 Task: Research Airbnb accommodation in Kebili, Tunisia from 9th November, 2023 to 16th November, 2023 for 2 adults.2 bedrooms having 2 beds and 1 bathroom. Property type can be flat. Look for 4 properties as per requirement.
Action: Mouse moved to (540, 78)
Screenshot: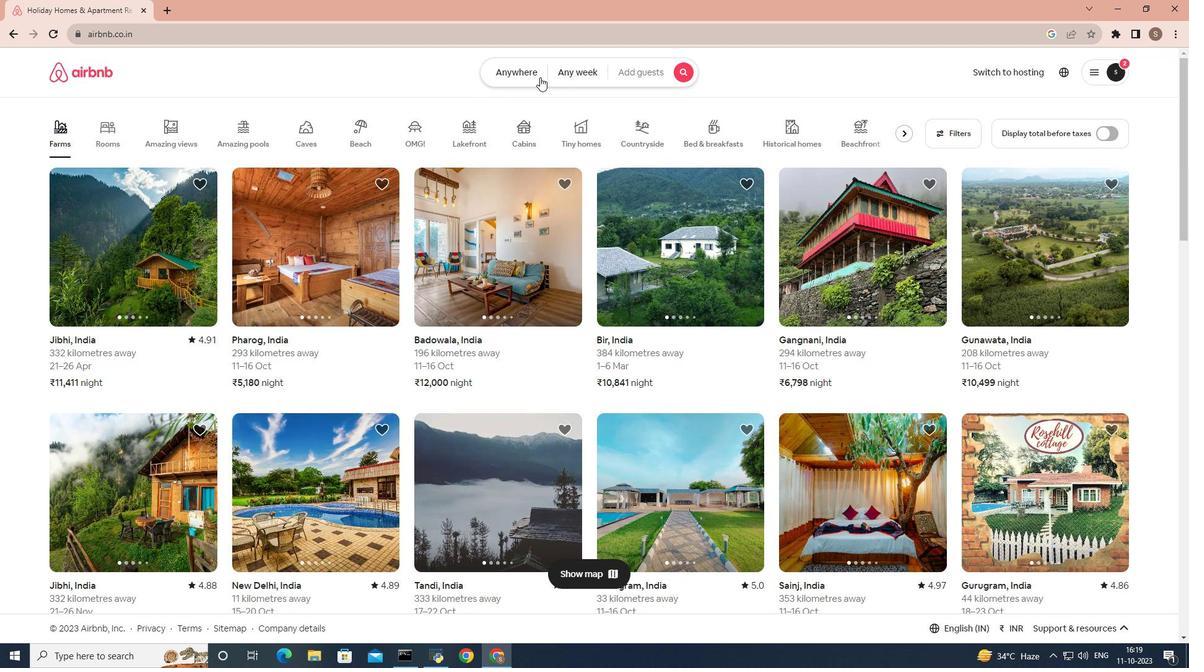 
Action: Mouse pressed left at (540, 78)
Screenshot: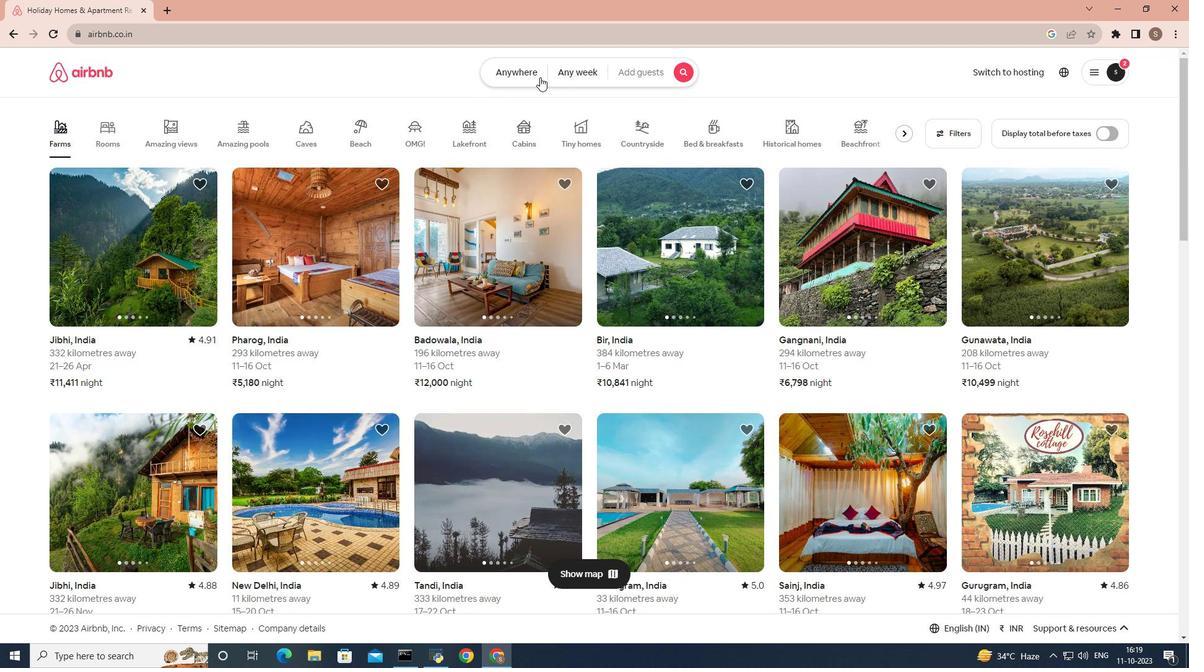 
Action: Mouse moved to (455, 122)
Screenshot: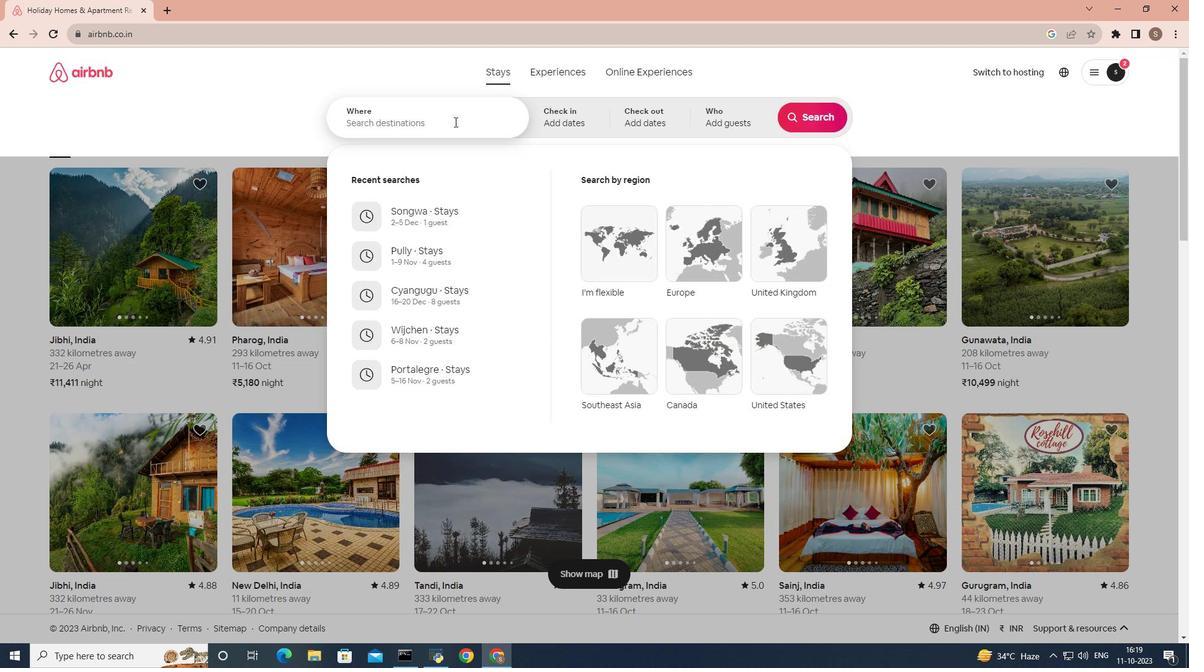 
Action: Mouse pressed left at (455, 122)
Screenshot: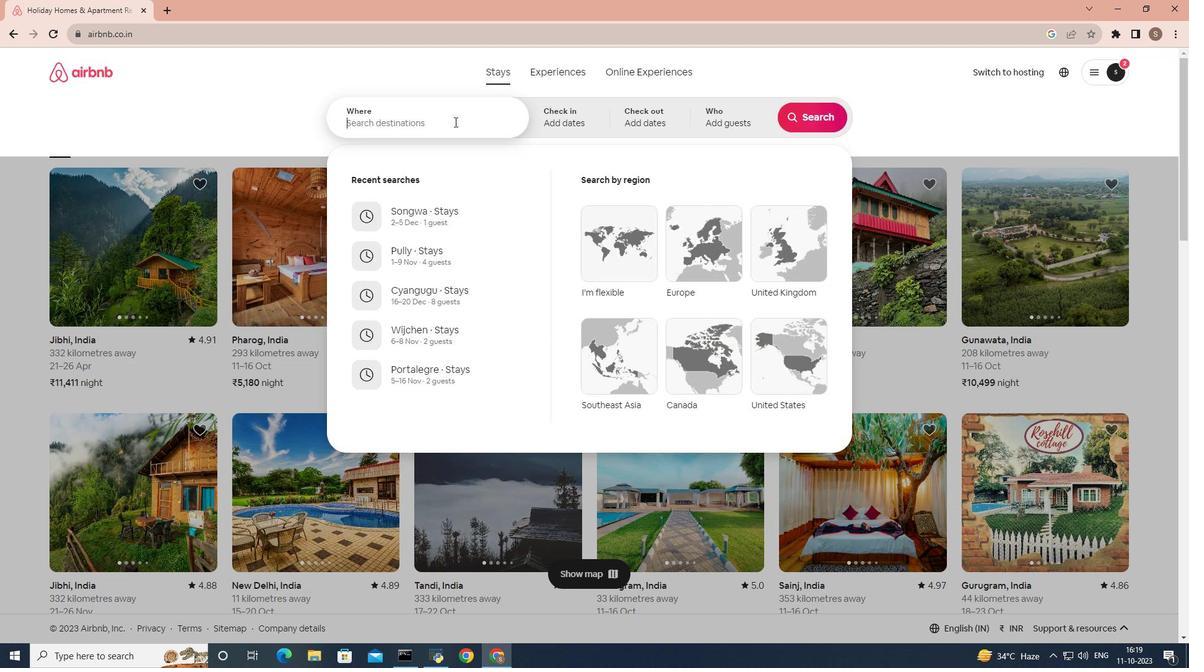 
Action: Mouse moved to (455, 120)
Screenshot: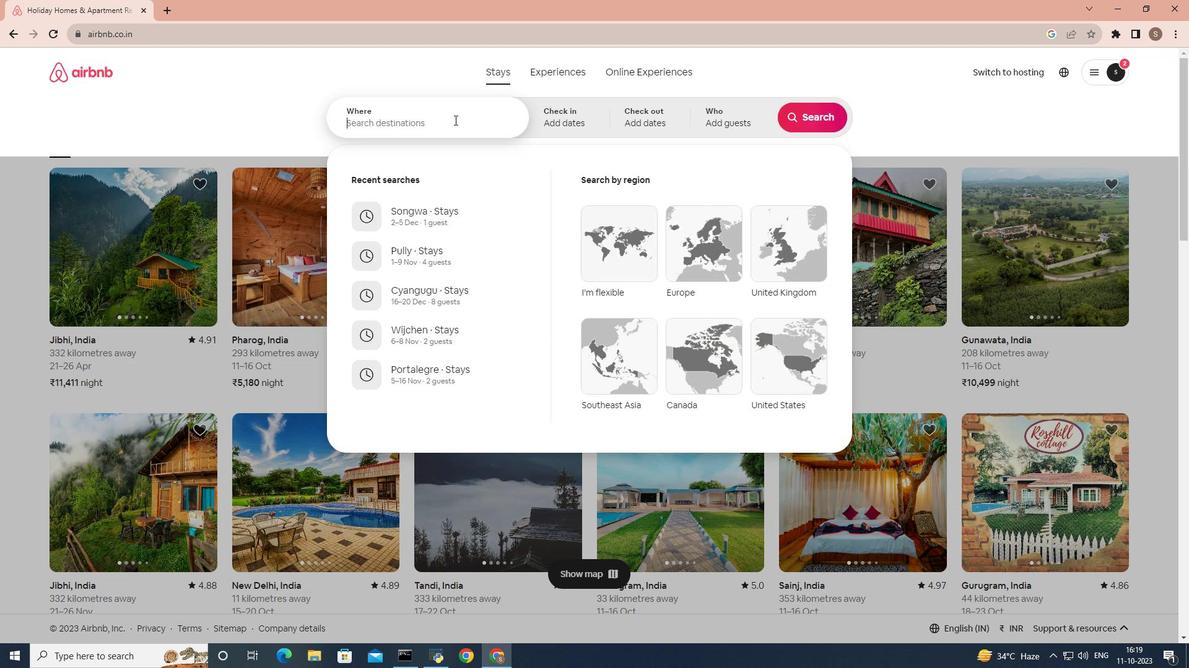 
Action: Key pressed kebili
Screenshot: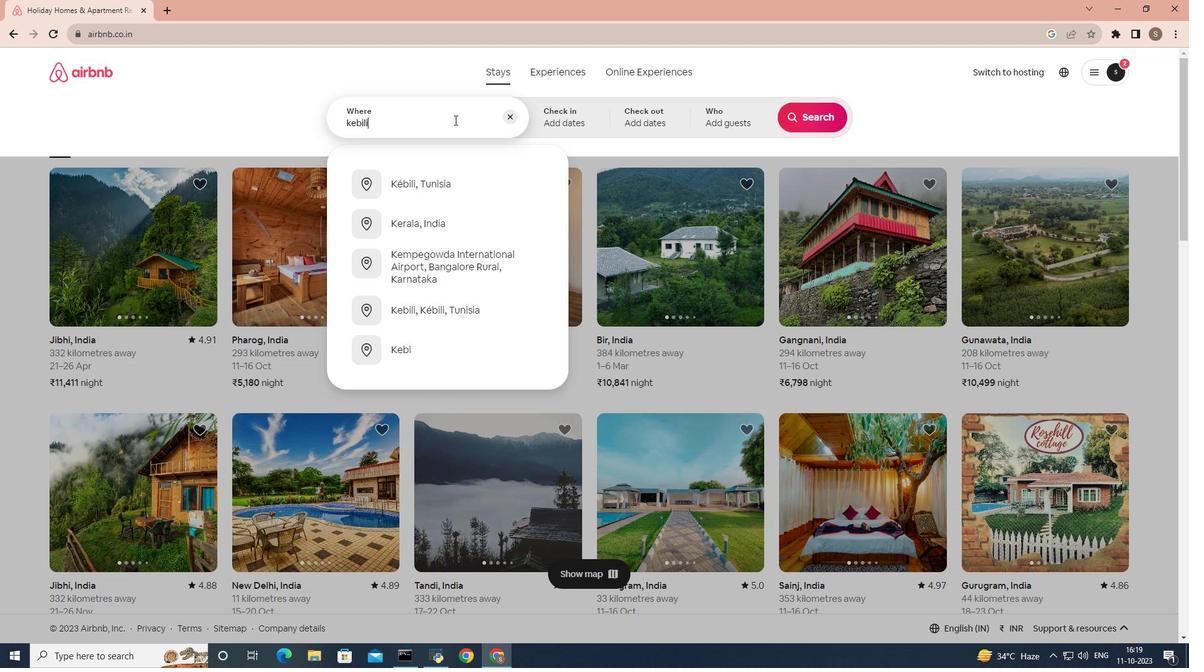 
Action: Mouse moved to (439, 187)
Screenshot: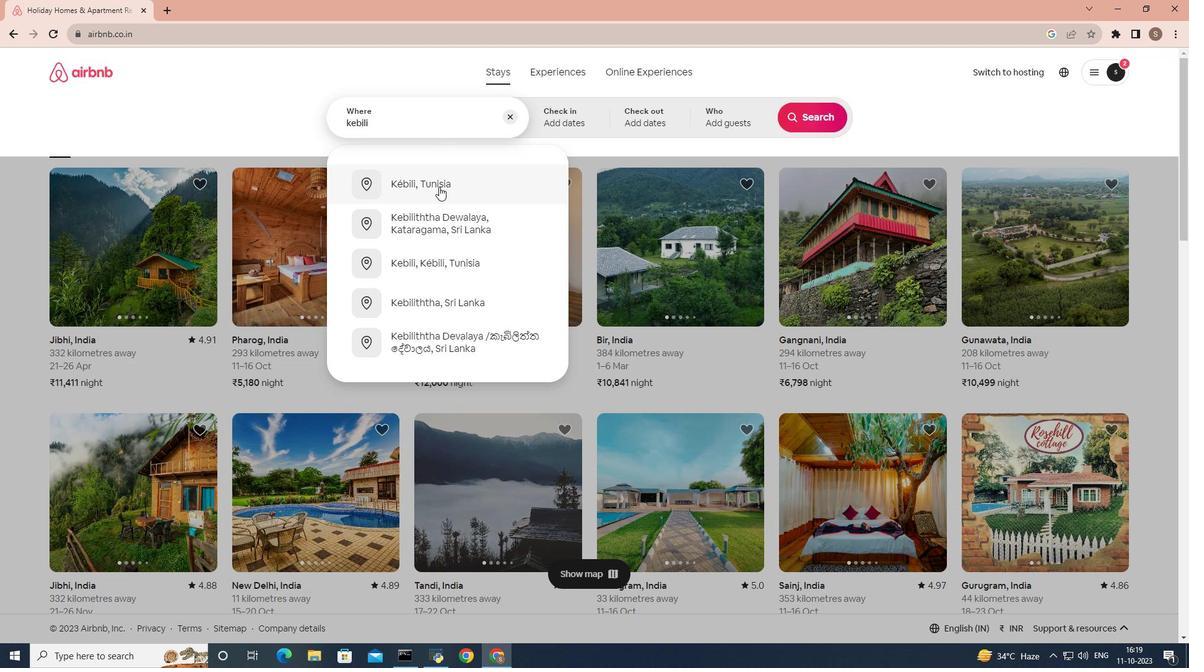 
Action: Mouse pressed left at (439, 187)
Screenshot: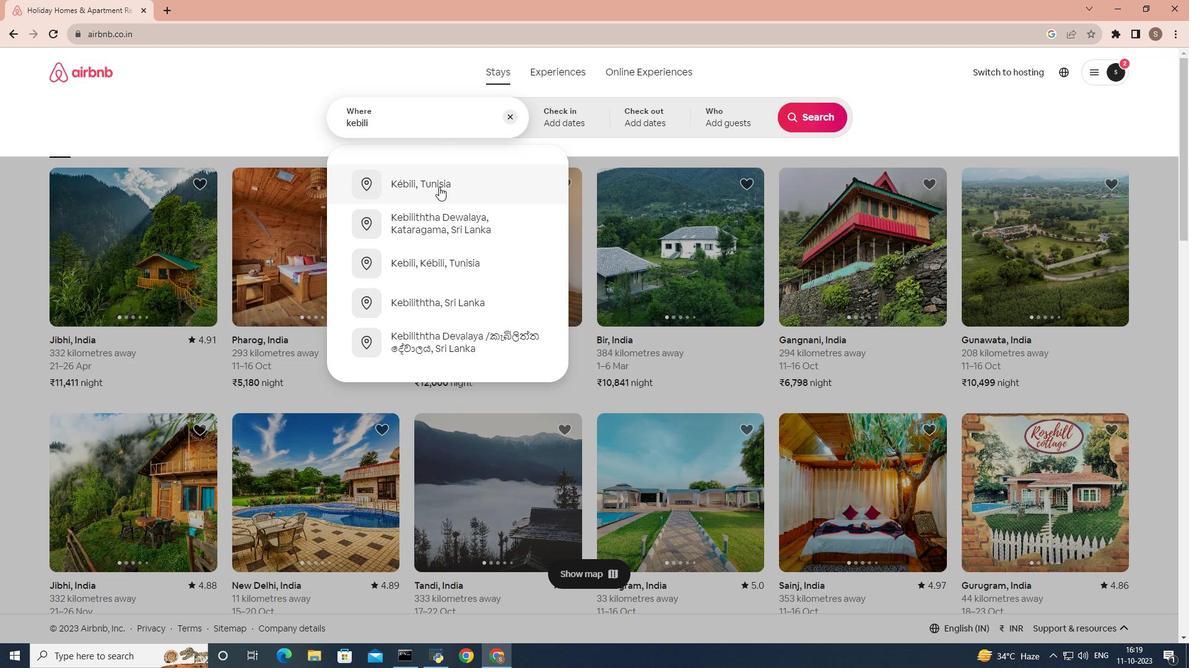 
Action: Mouse moved to (743, 304)
Screenshot: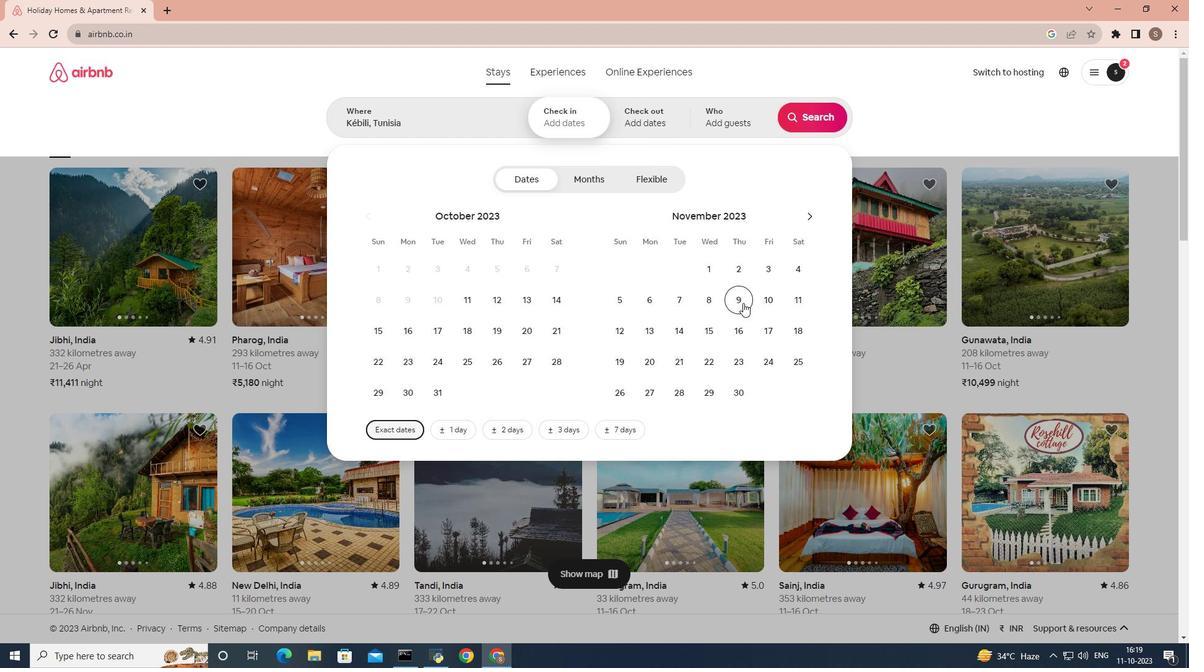 
Action: Mouse pressed left at (743, 304)
Screenshot: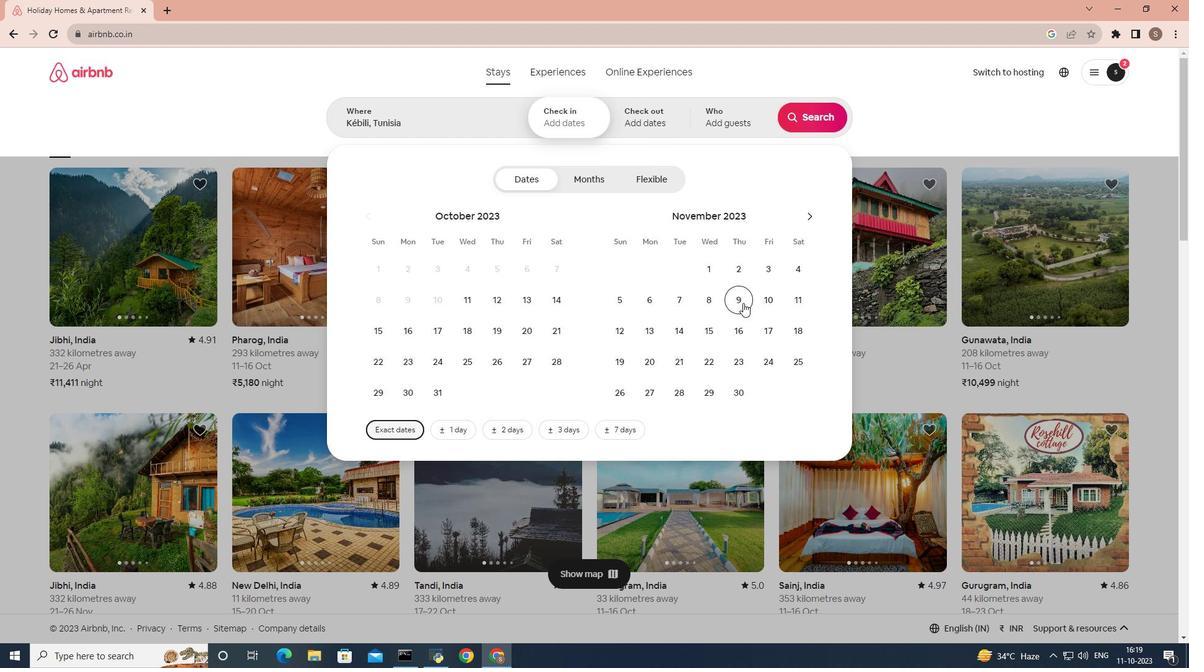 
Action: Mouse moved to (746, 339)
Screenshot: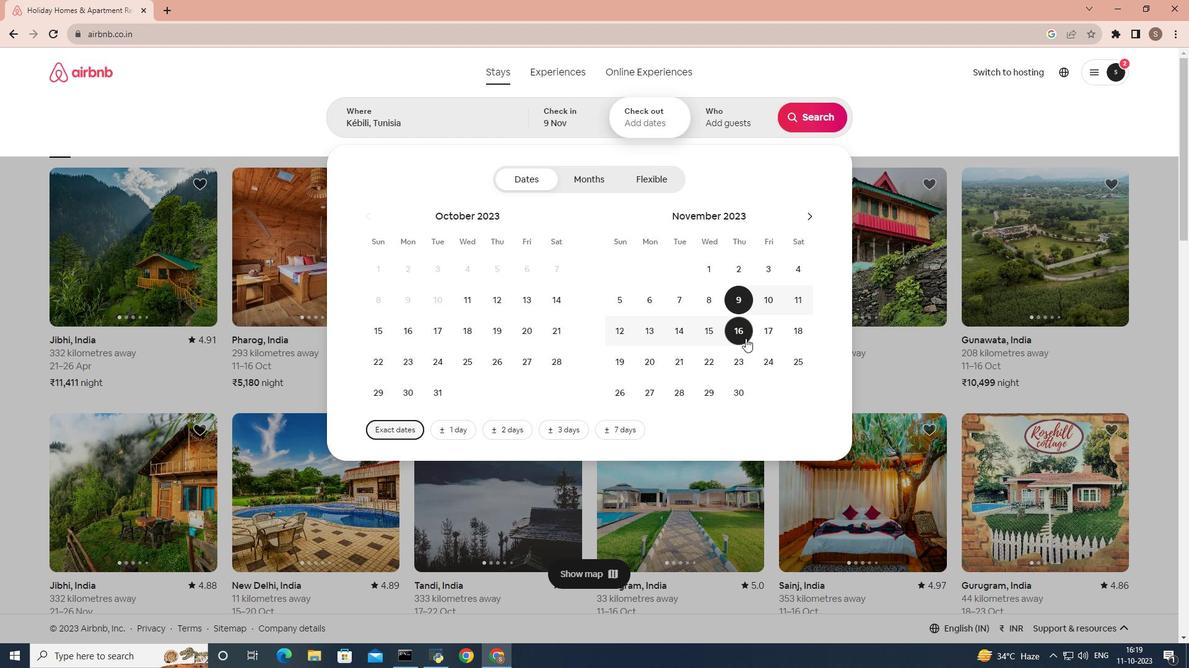 
Action: Mouse pressed left at (746, 339)
Screenshot: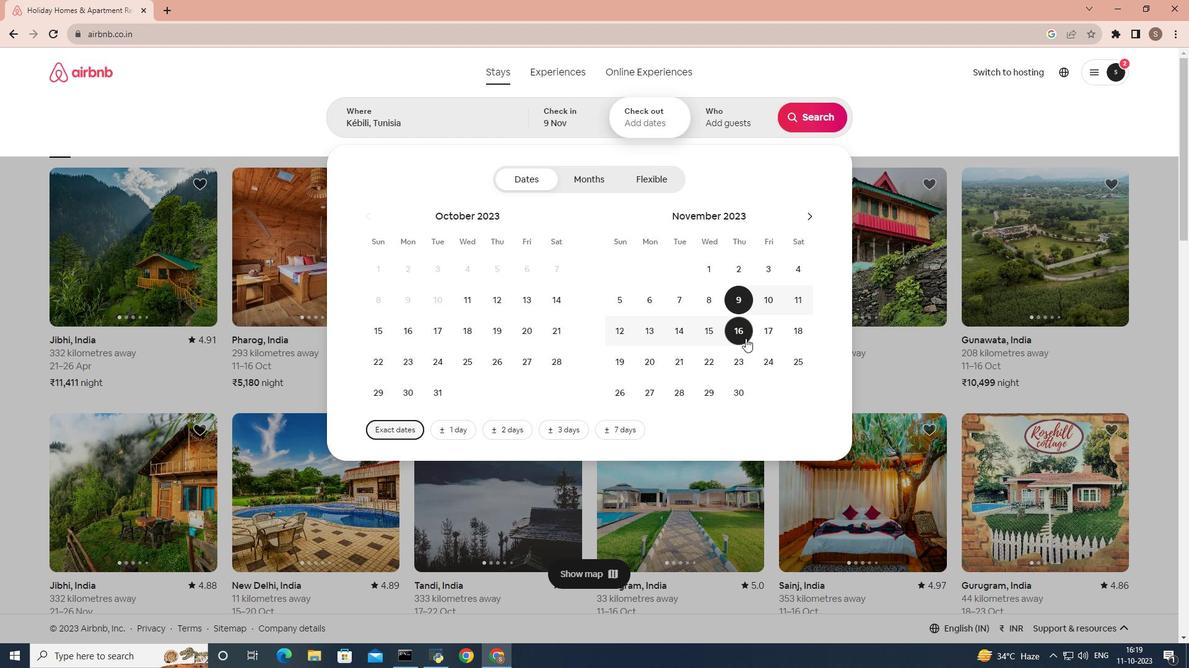 
Action: Mouse moved to (745, 122)
Screenshot: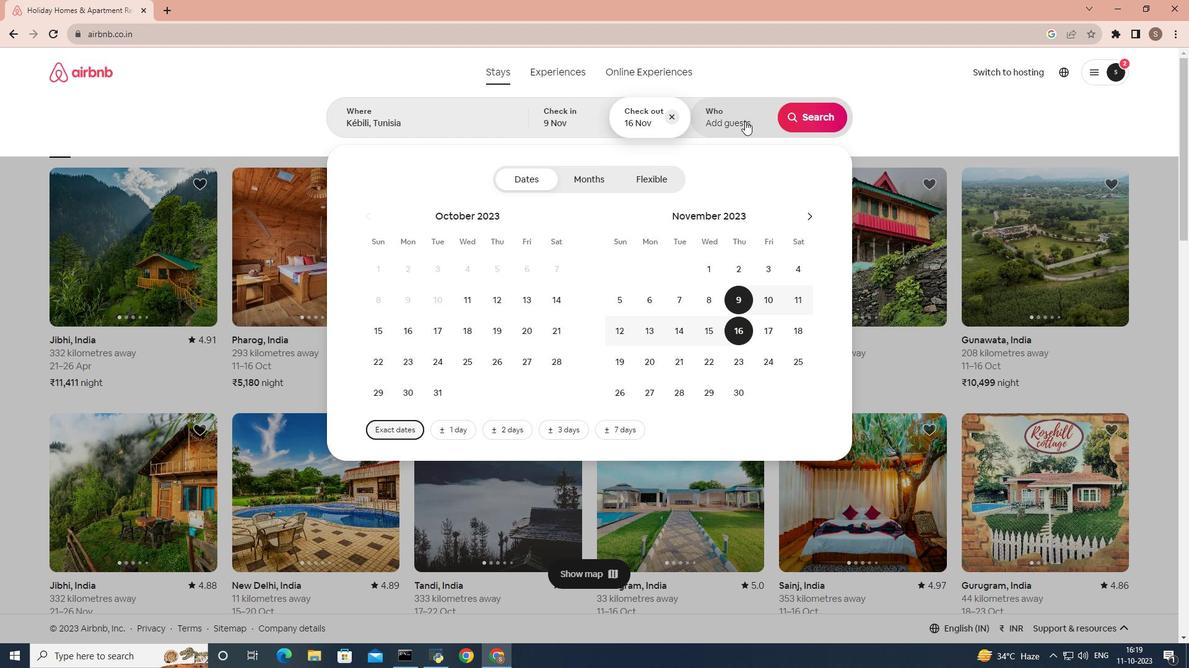 
Action: Mouse pressed left at (745, 122)
Screenshot: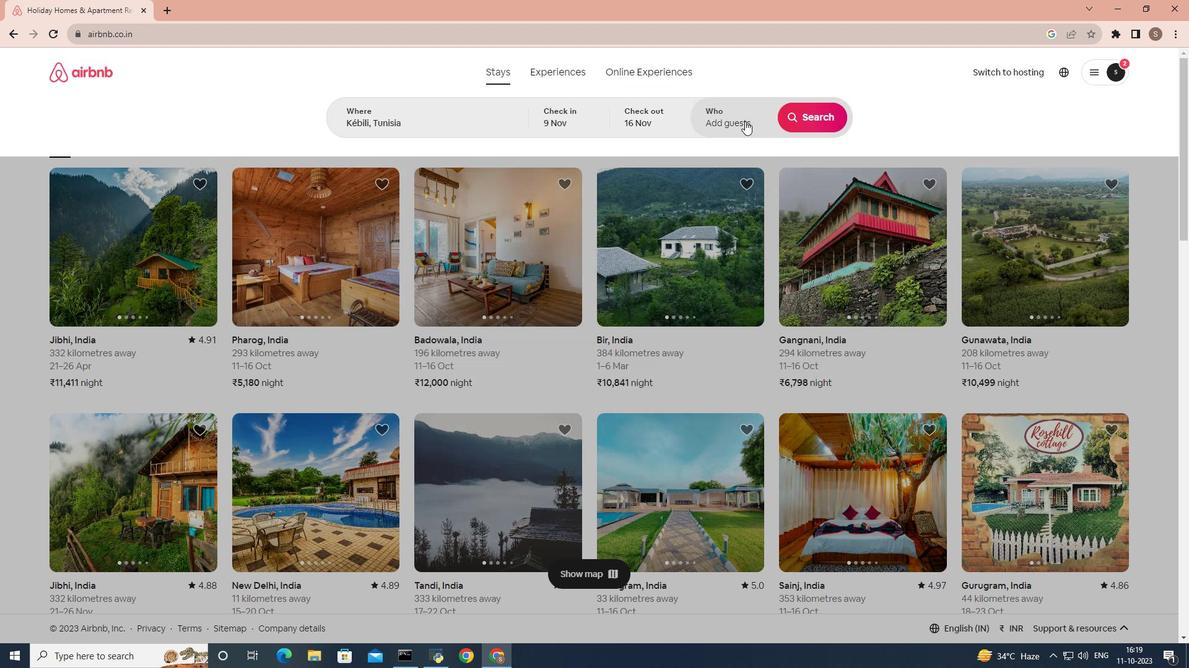 
Action: Mouse moved to (816, 180)
Screenshot: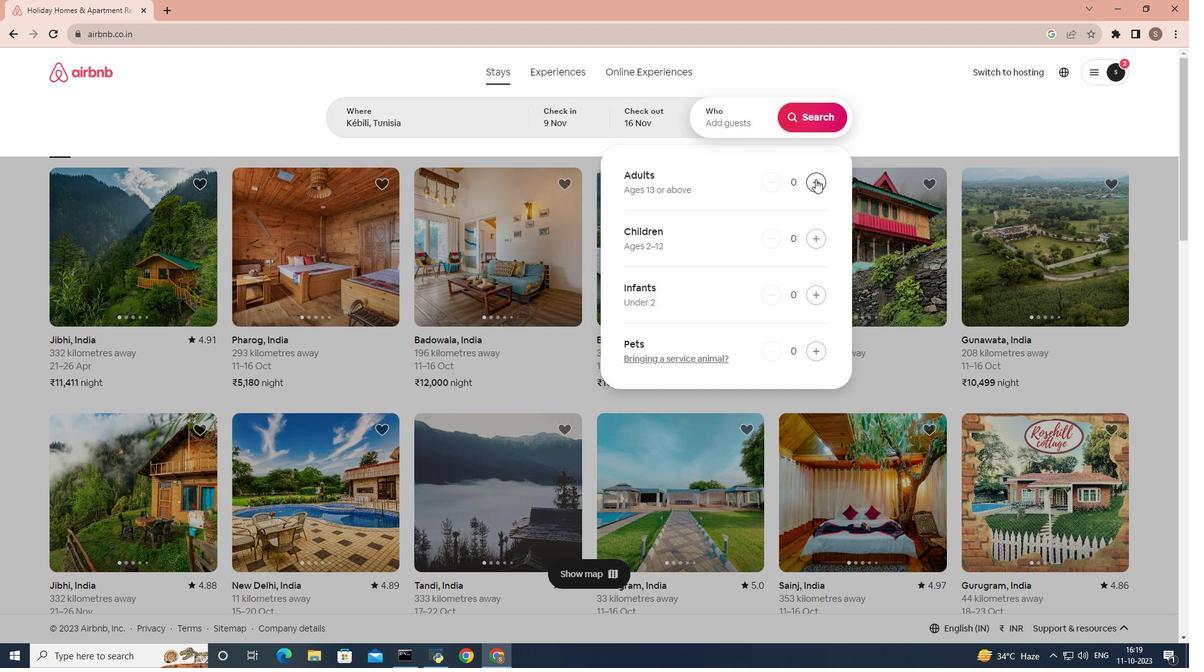 
Action: Mouse pressed left at (816, 180)
Screenshot: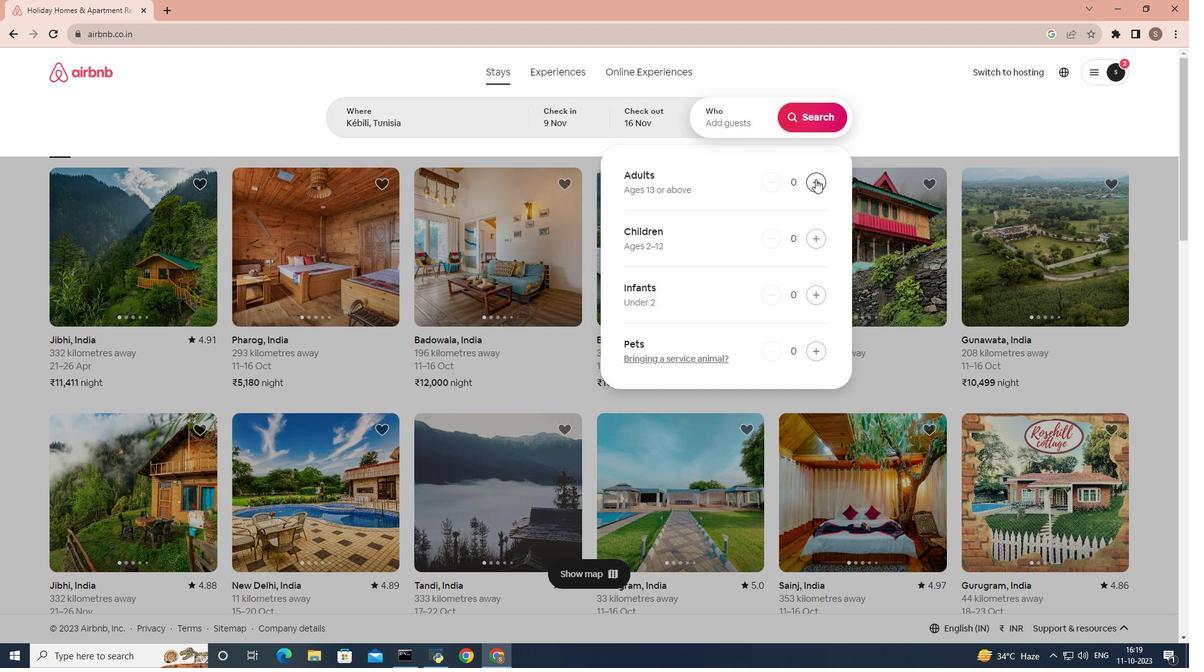 
Action: Mouse moved to (805, 180)
Screenshot: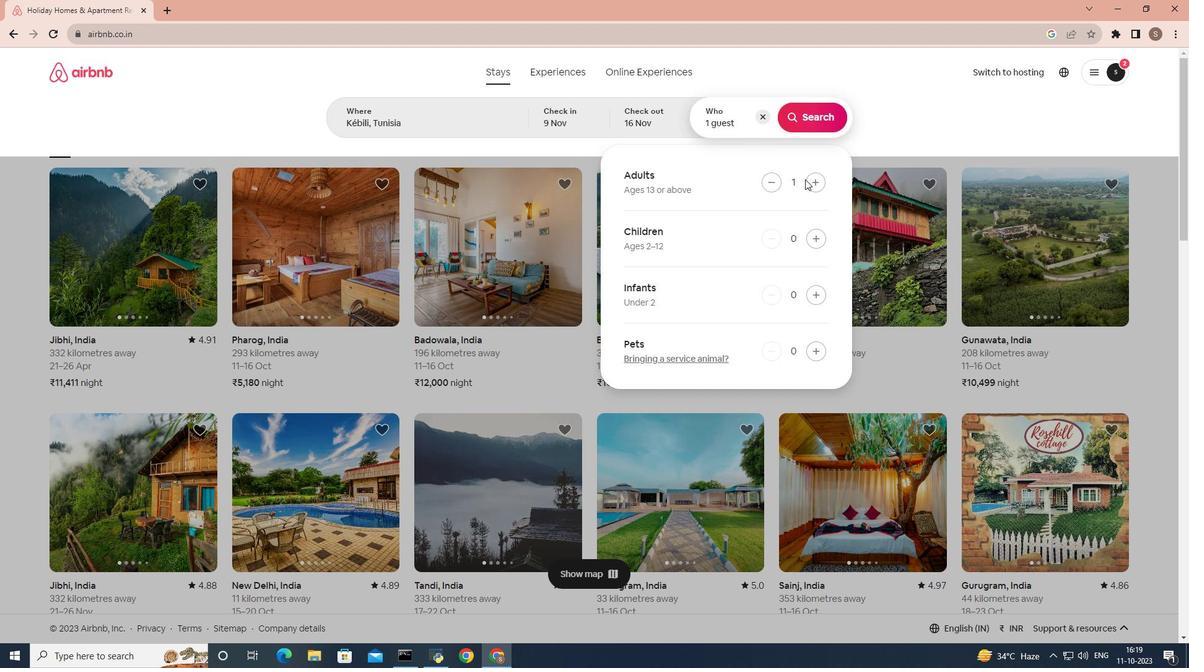
Action: Mouse pressed left at (805, 180)
Screenshot: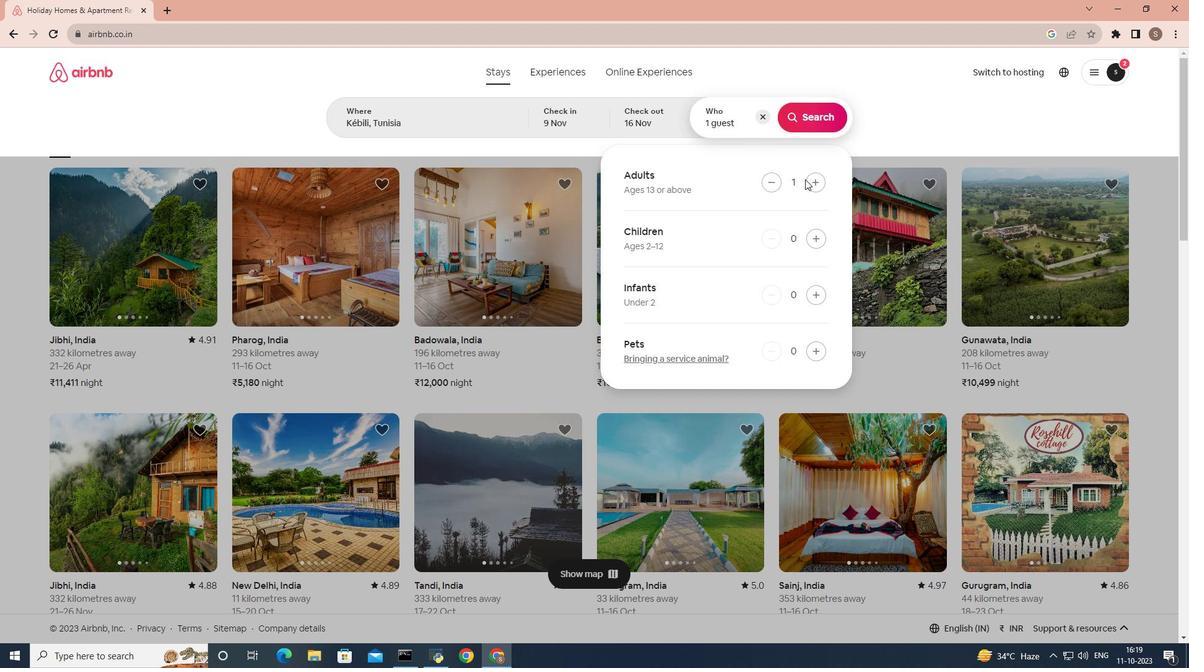 
Action: Mouse moved to (808, 180)
Screenshot: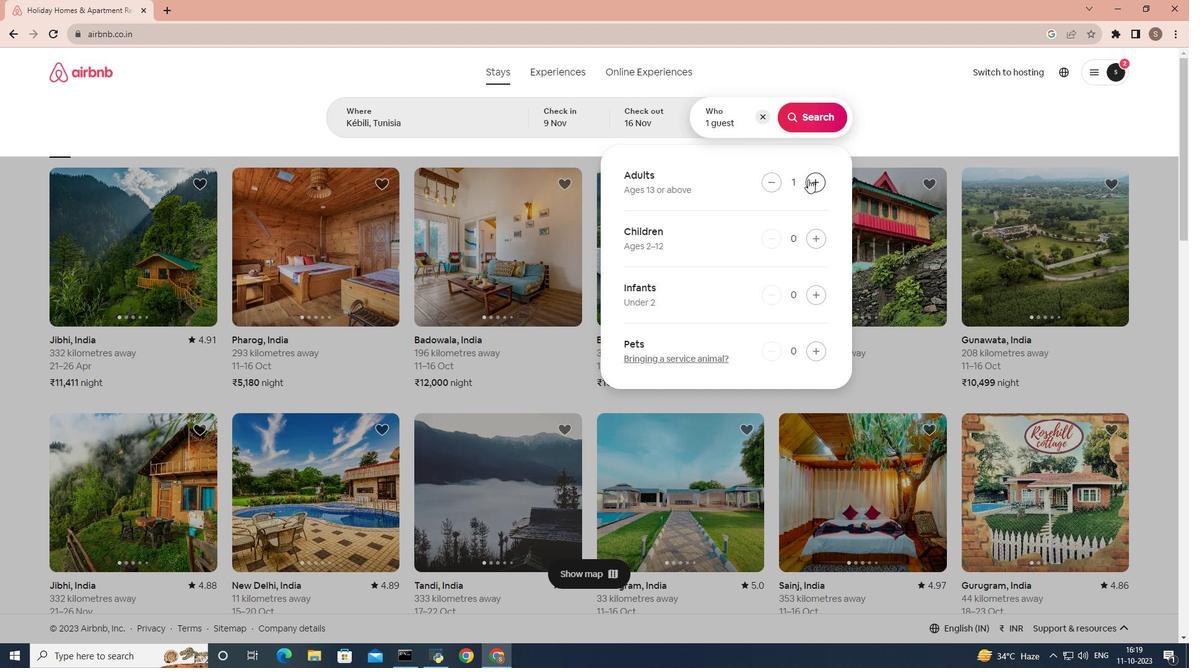 
Action: Mouse pressed left at (808, 180)
Screenshot: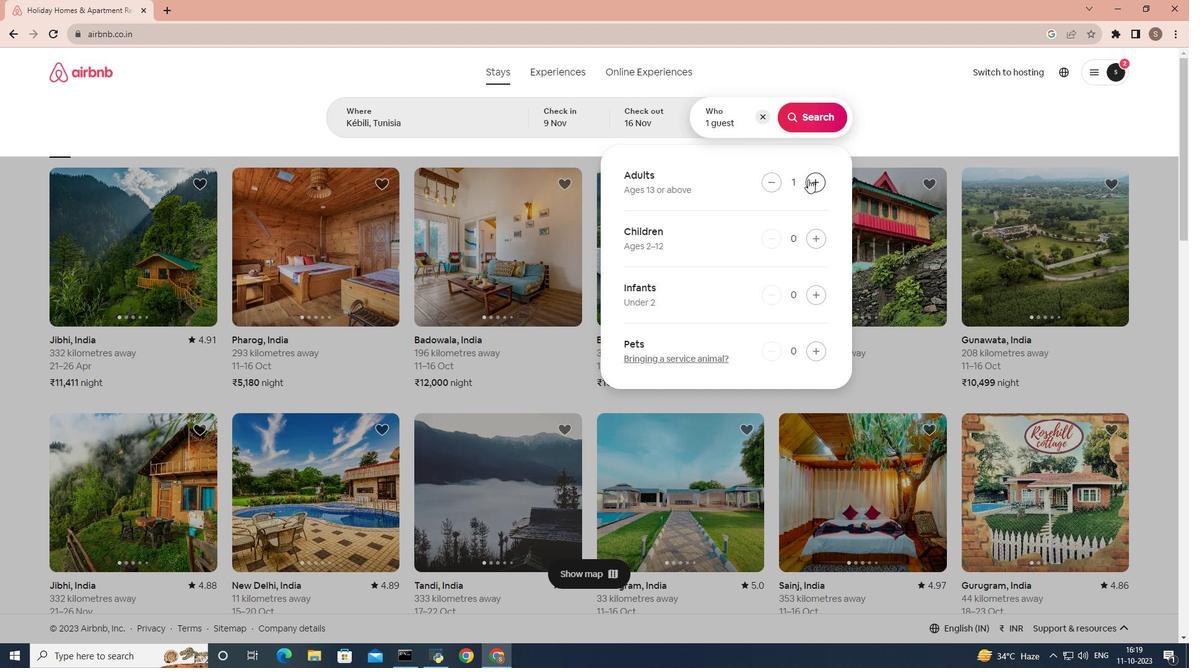 
Action: Mouse moved to (813, 122)
Screenshot: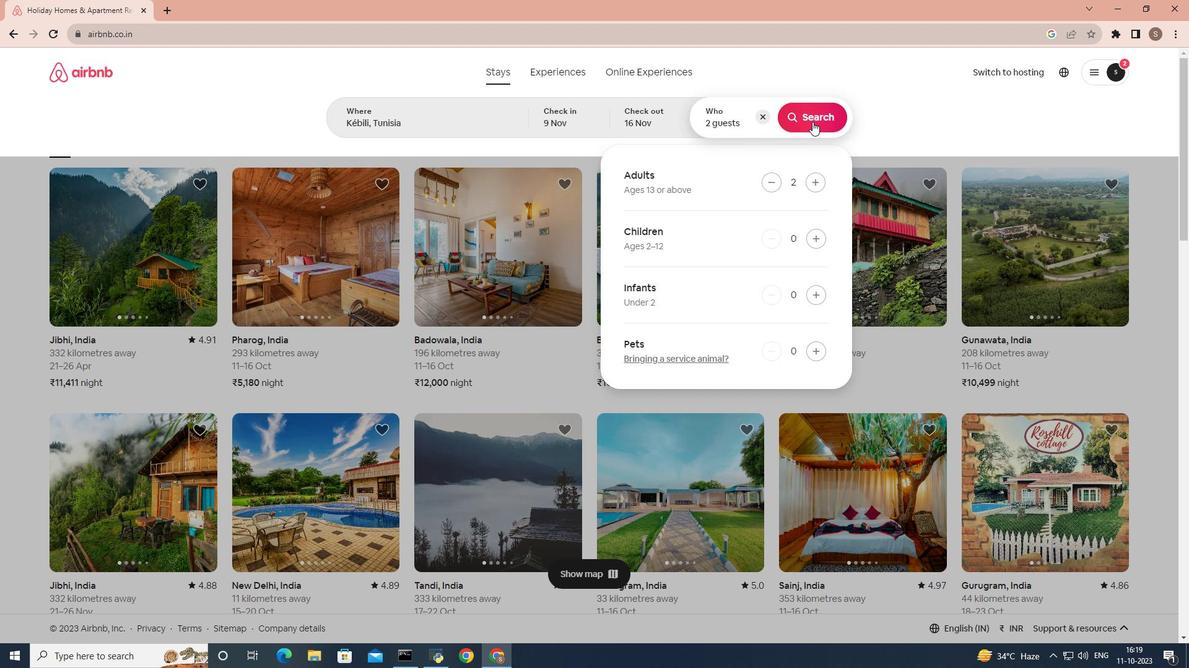 
Action: Mouse pressed left at (813, 122)
Screenshot: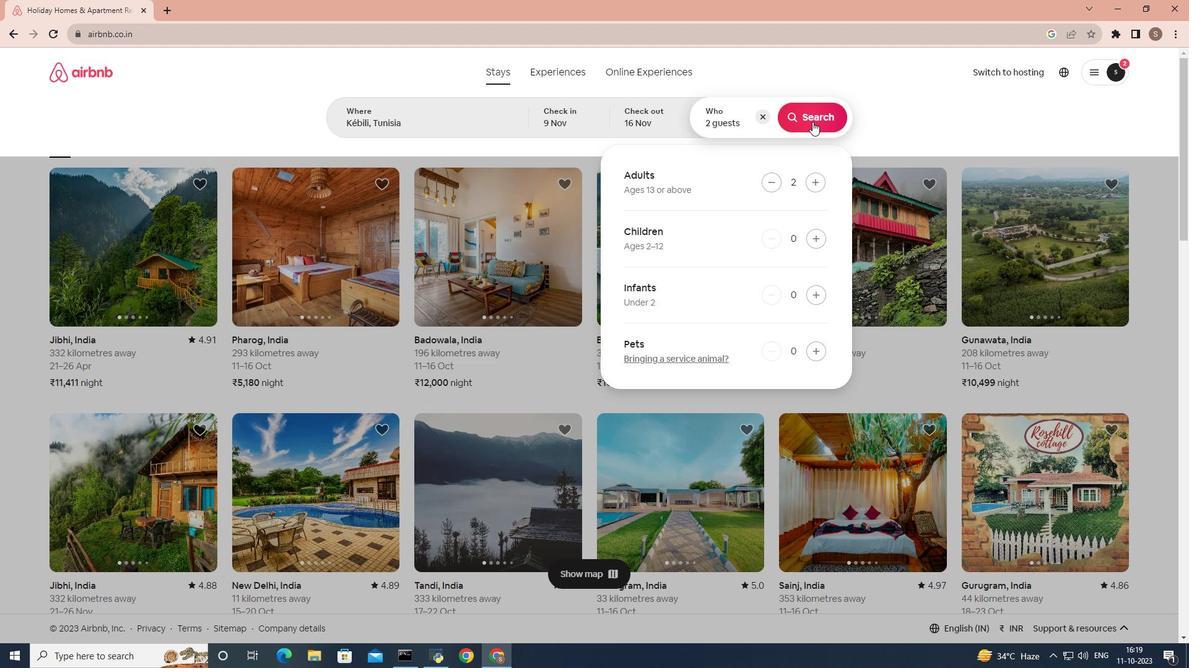 
Action: Mouse moved to (987, 118)
Screenshot: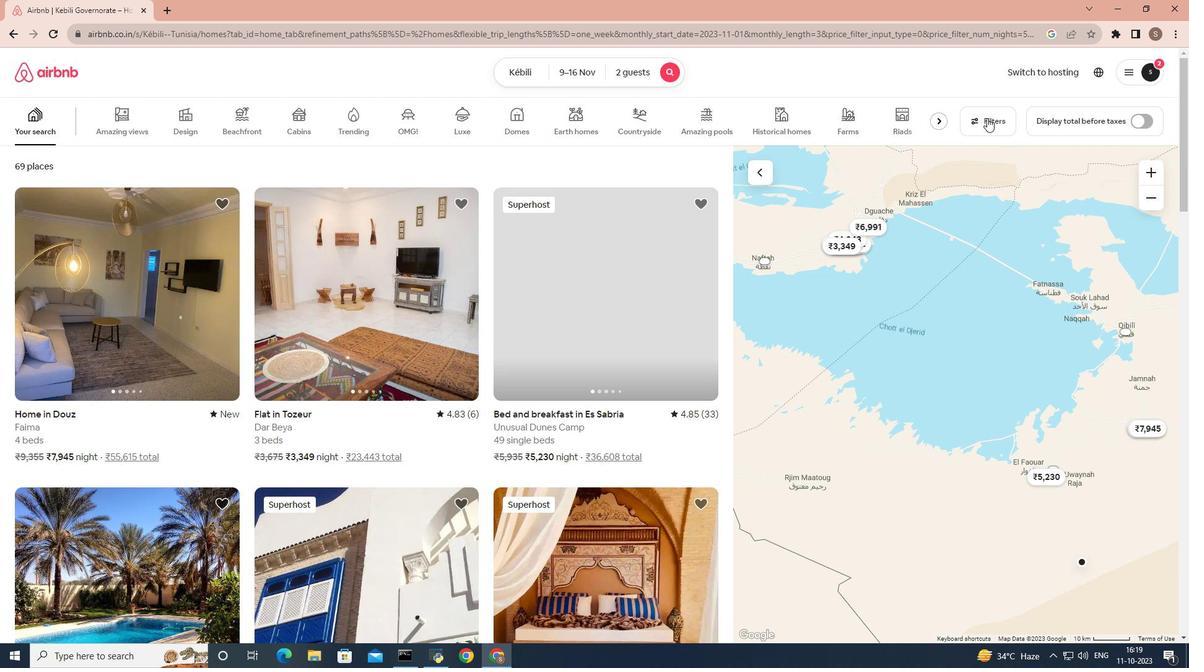 
Action: Mouse pressed left at (987, 118)
Screenshot: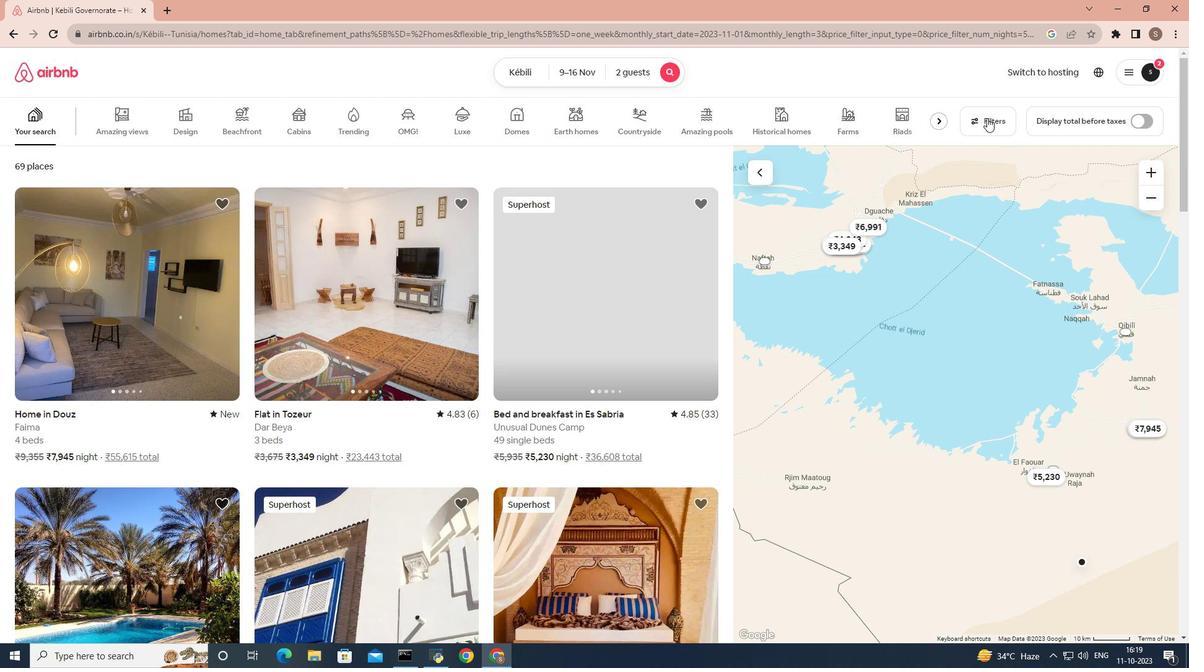 
Action: Mouse moved to (506, 382)
Screenshot: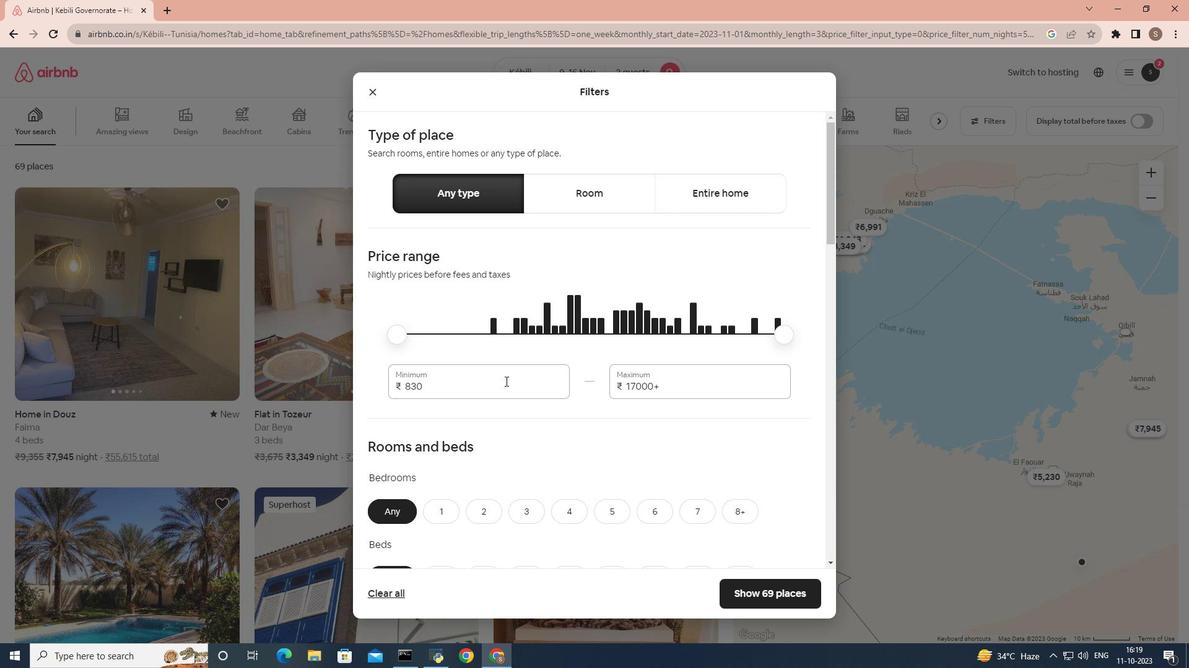 
Action: Mouse scrolled (506, 381) with delta (0, 0)
Screenshot: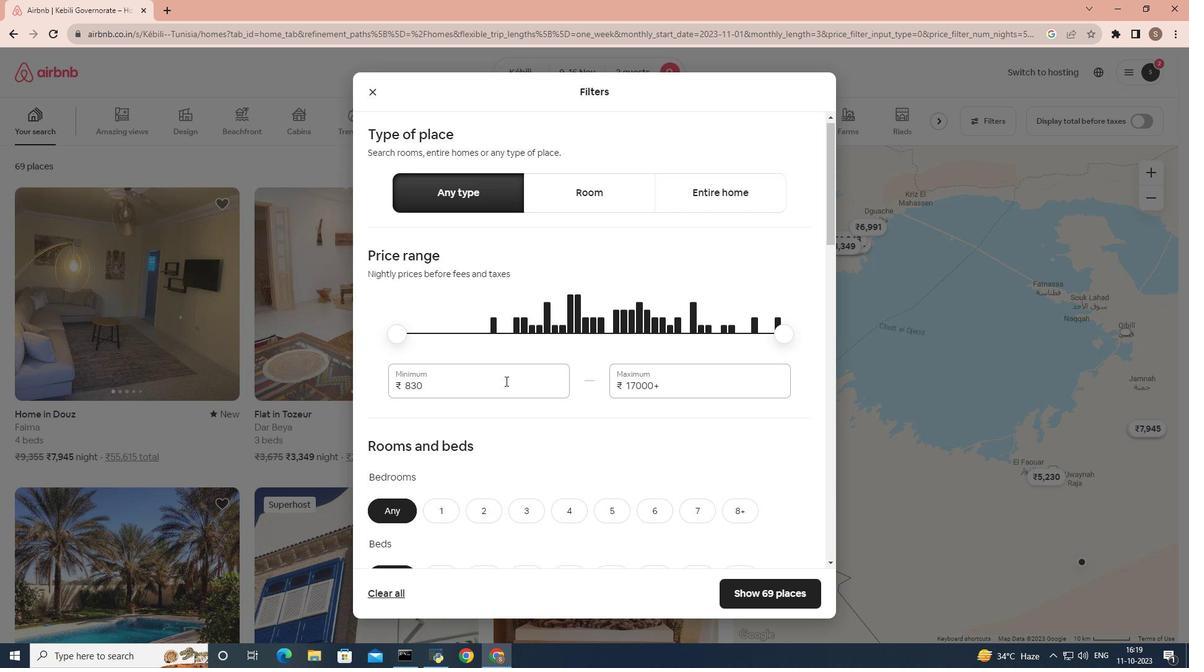 
Action: Mouse scrolled (506, 381) with delta (0, 0)
Screenshot: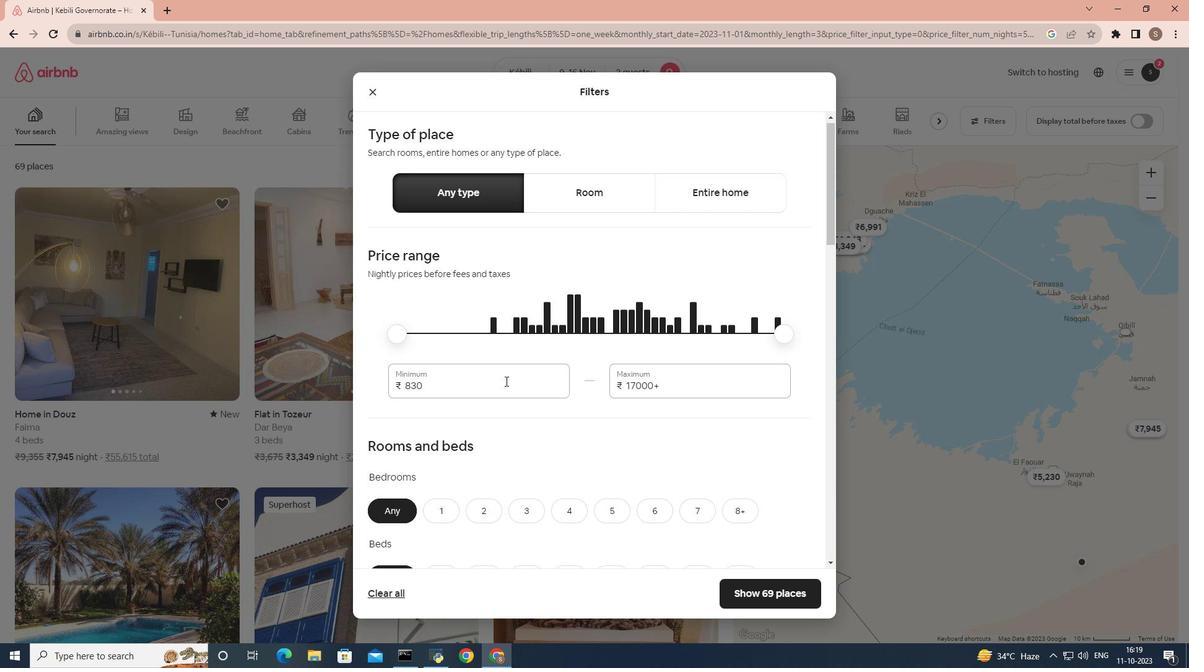 
Action: Mouse scrolled (506, 381) with delta (0, 0)
Screenshot: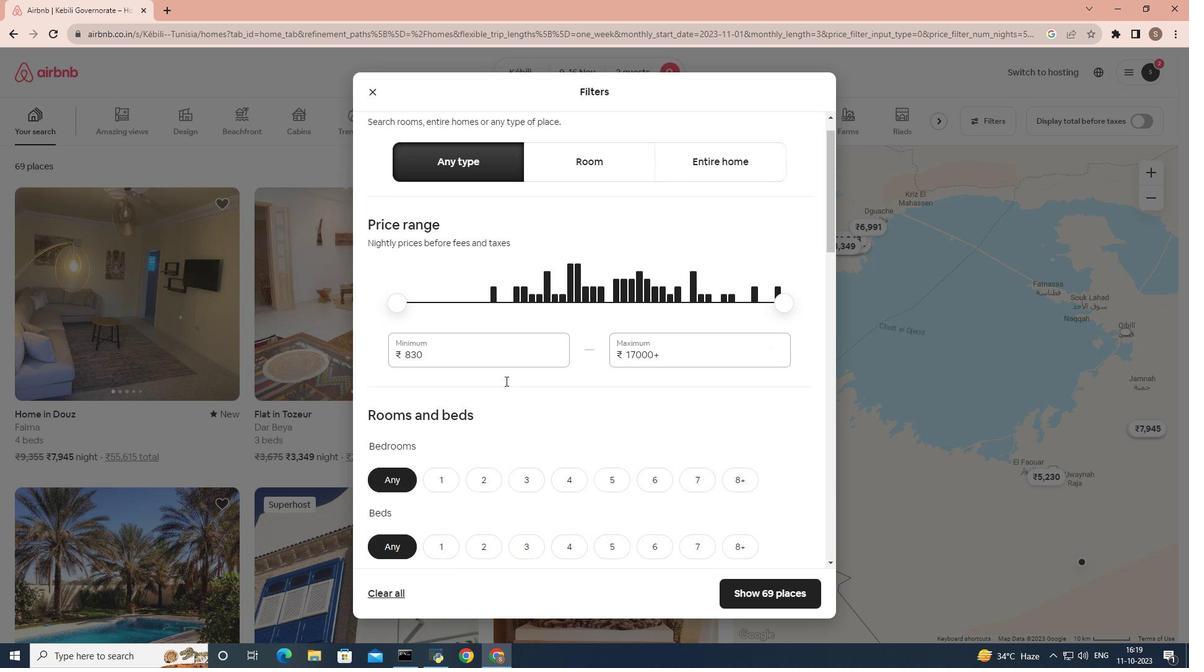 
Action: Mouse moved to (481, 331)
Screenshot: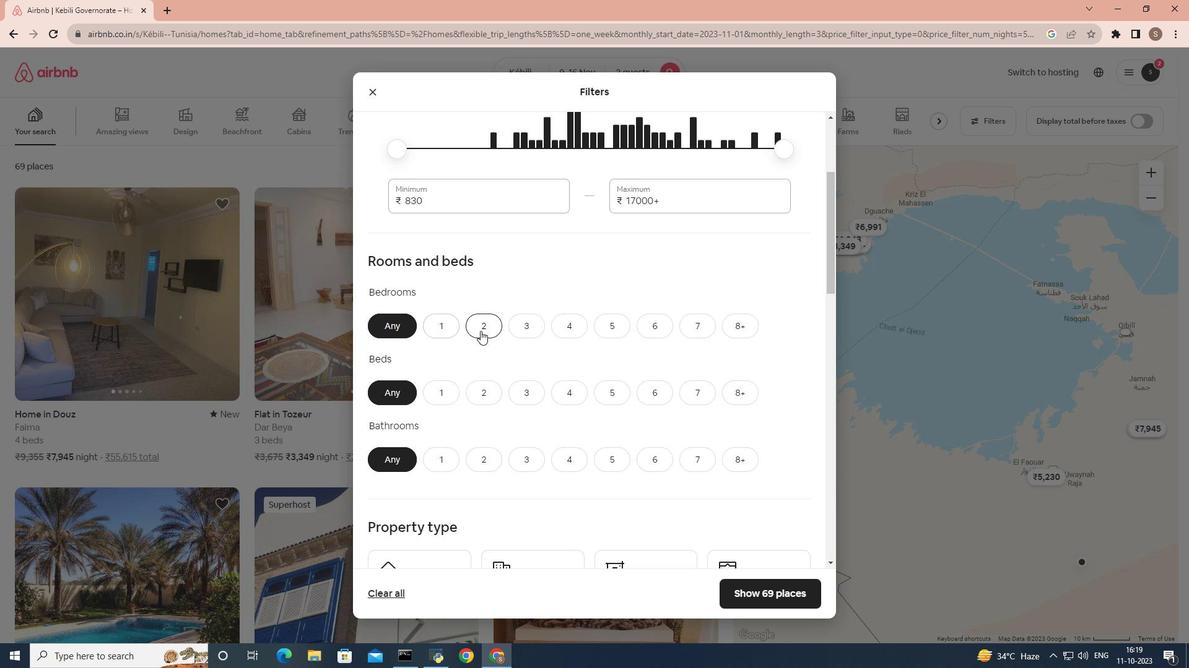 
Action: Mouse pressed left at (481, 331)
Screenshot: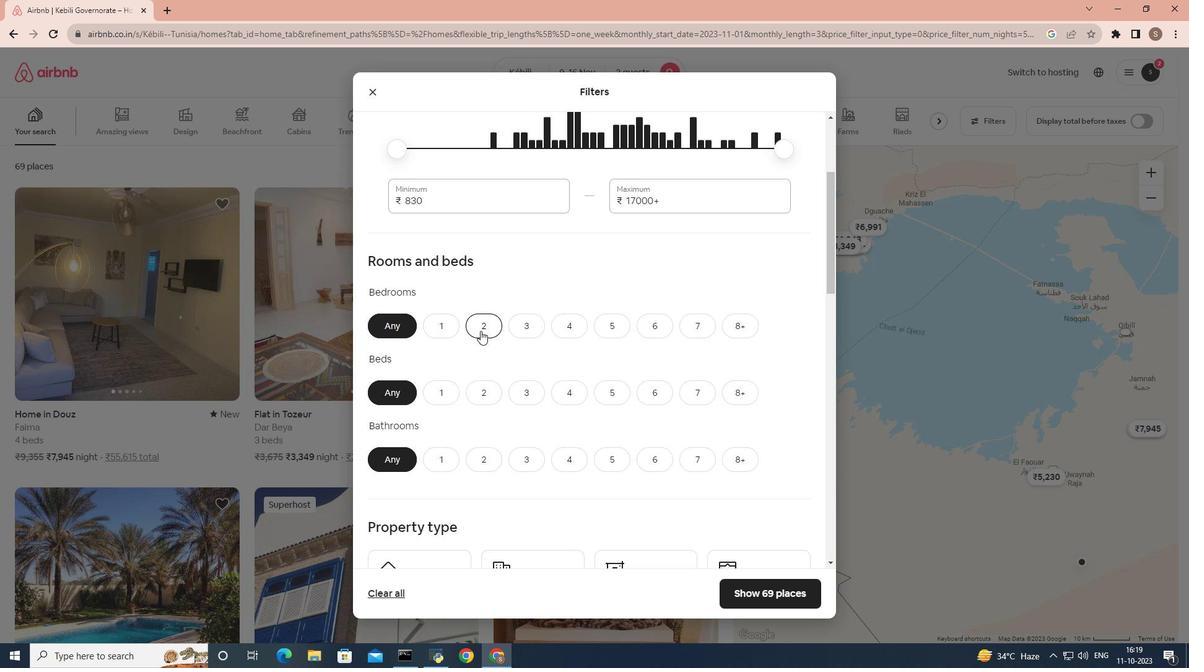 
Action: Mouse moved to (497, 398)
Screenshot: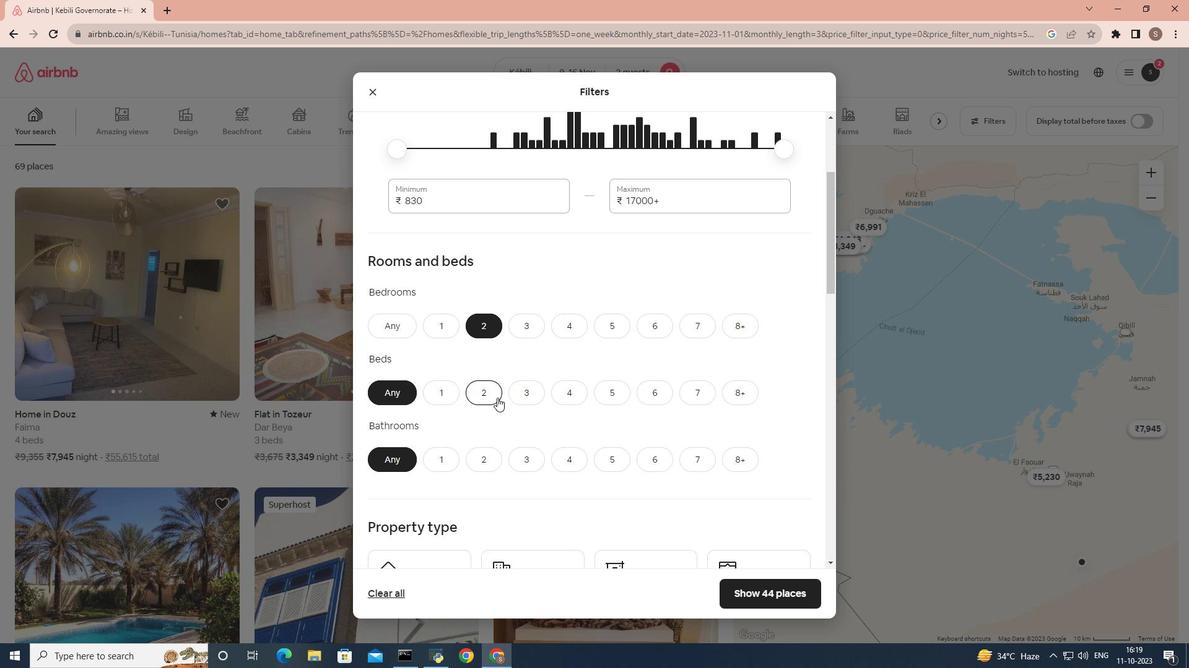 
Action: Mouse pressed left at (497, 398)
Screenshot: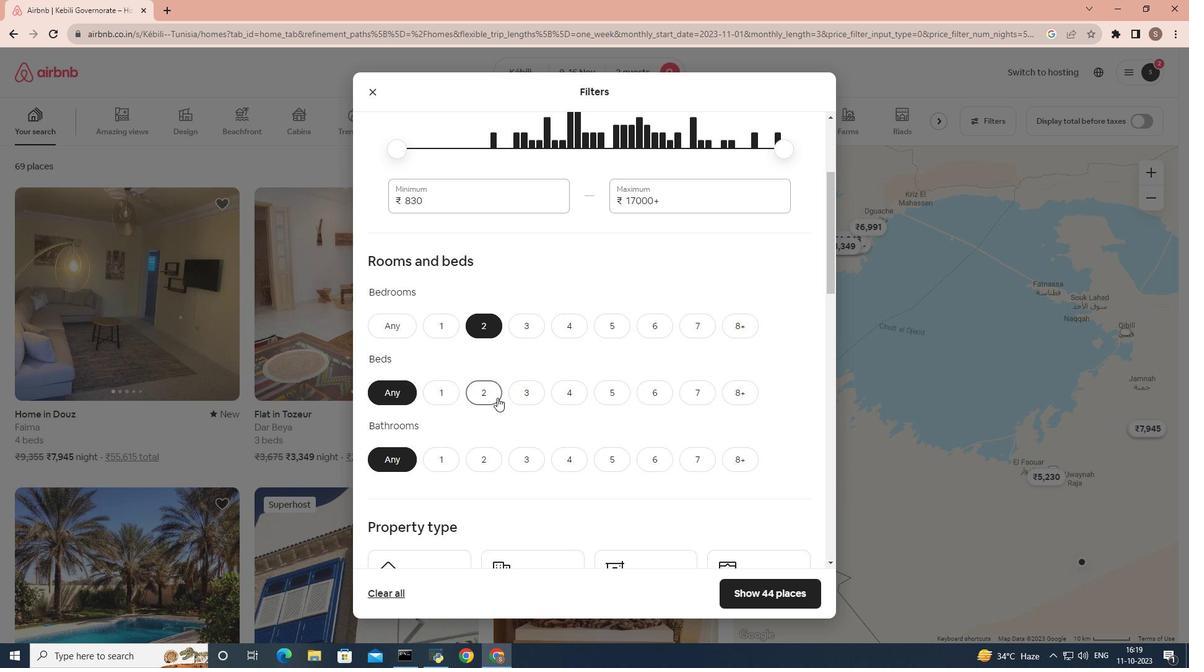 
Action: Mouse moved to (446, 455)
Screenshot: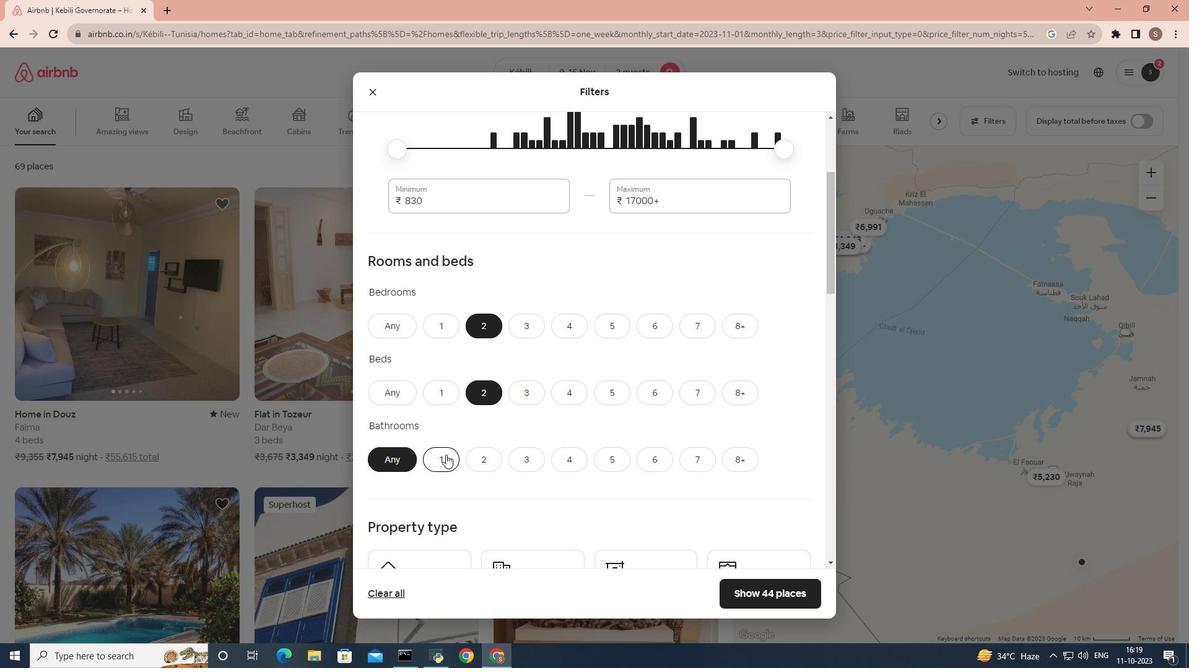 
Action: Mouse pressed left at (446, 455)
Screenshot: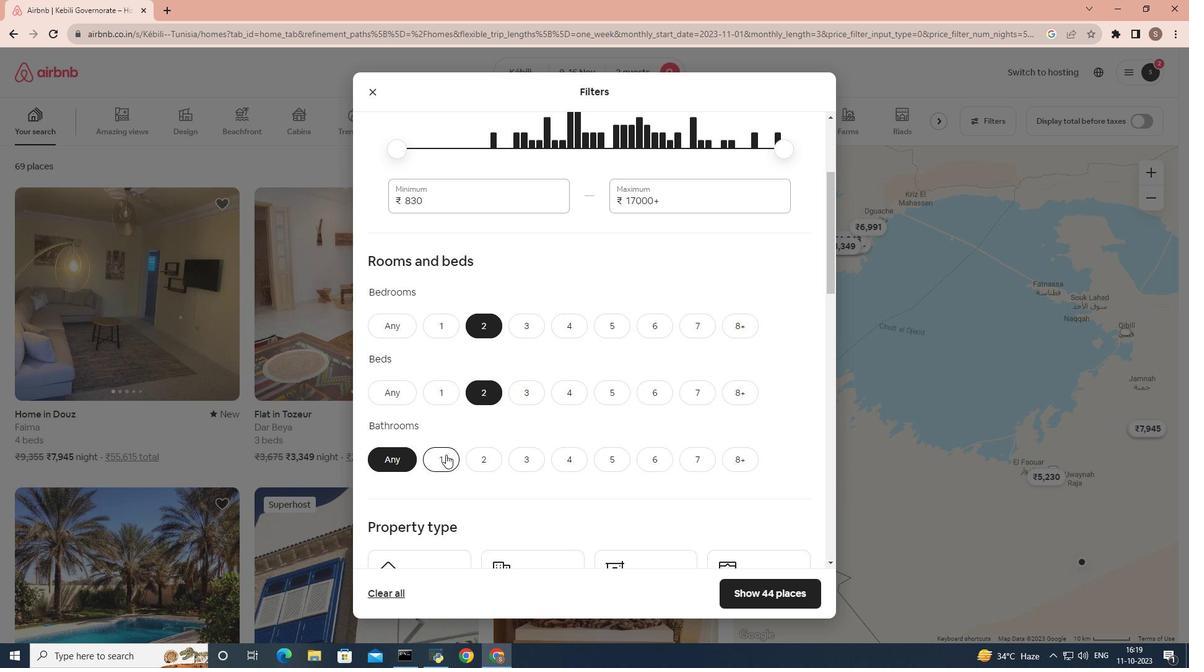 
Action: Mouse moved to (491, 427)
Screenshot: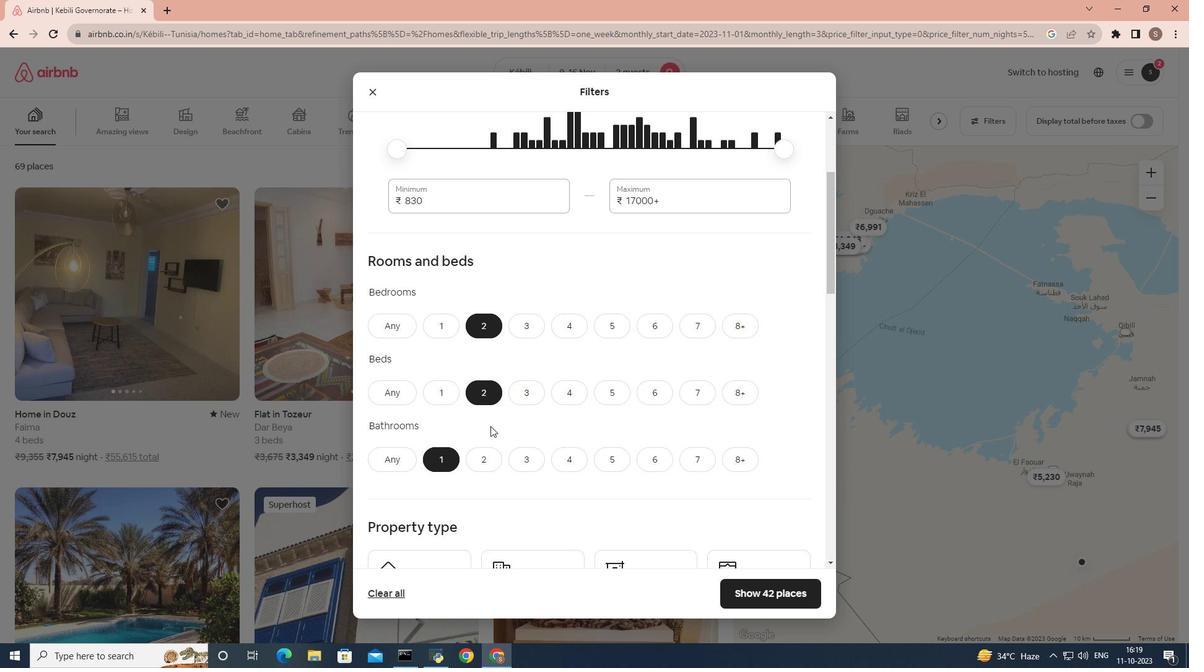 
Action: Mouse scrolled (491, 426) with delta (0, 0)
Screenshot: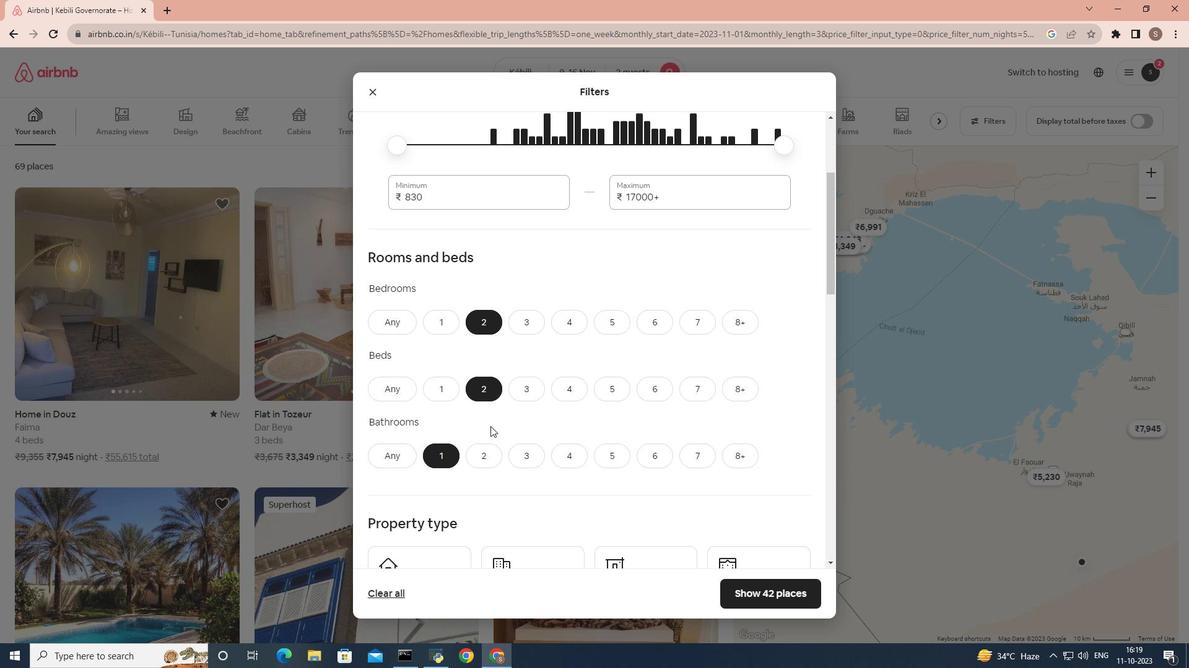 
Action: Mouse scrolled (491, 426) with delta (0, 0)
Screenshot: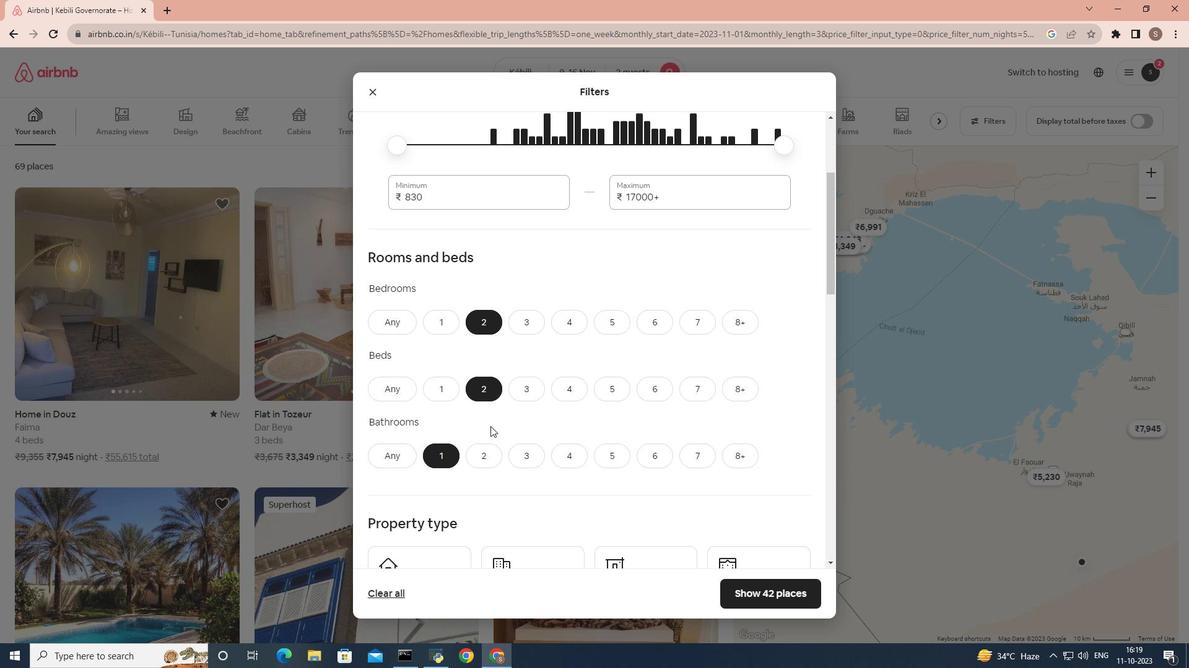 
Action: Mouse scrolled (491, 426) with delta (0, 0)
Screenshot: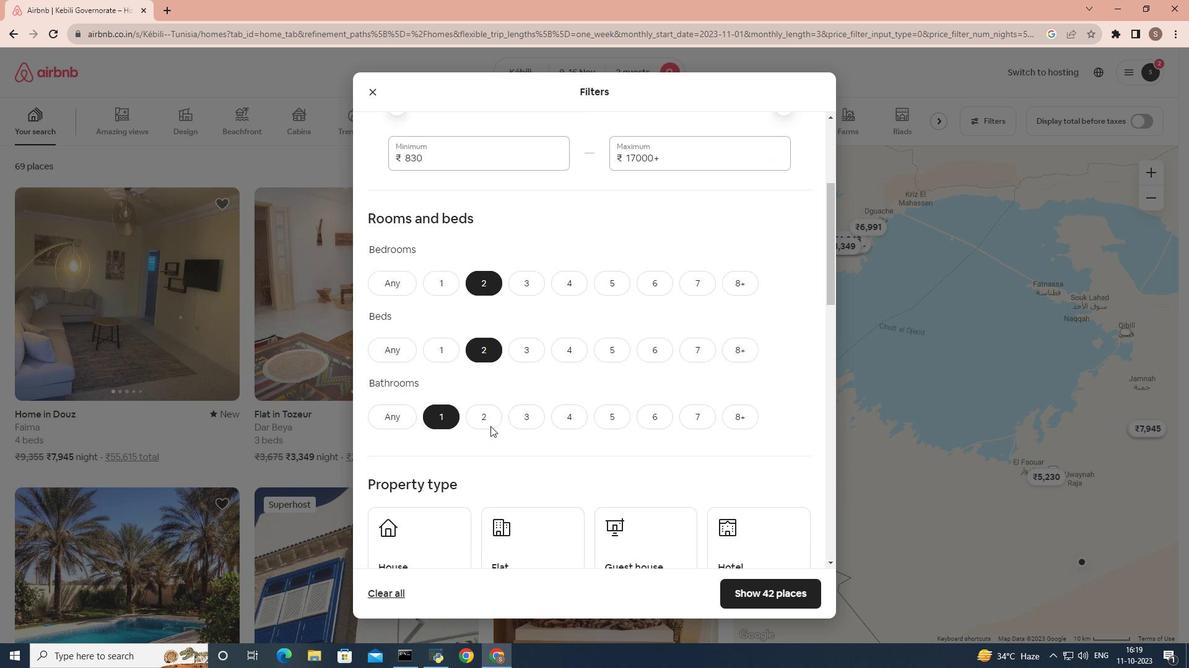 
Action: Mouse scrolled (491, 426) with delta (0, 0)
Screenshot: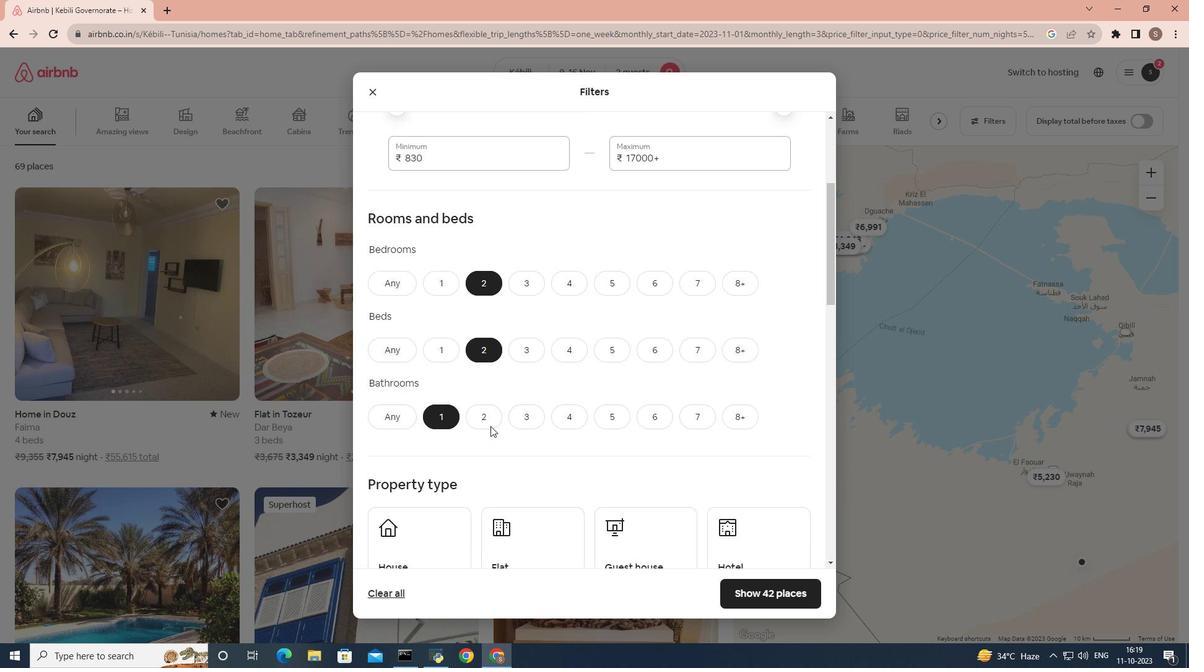 
Action: Mouse scrolled (491, 426) with delta (0, 0)
Screenshot: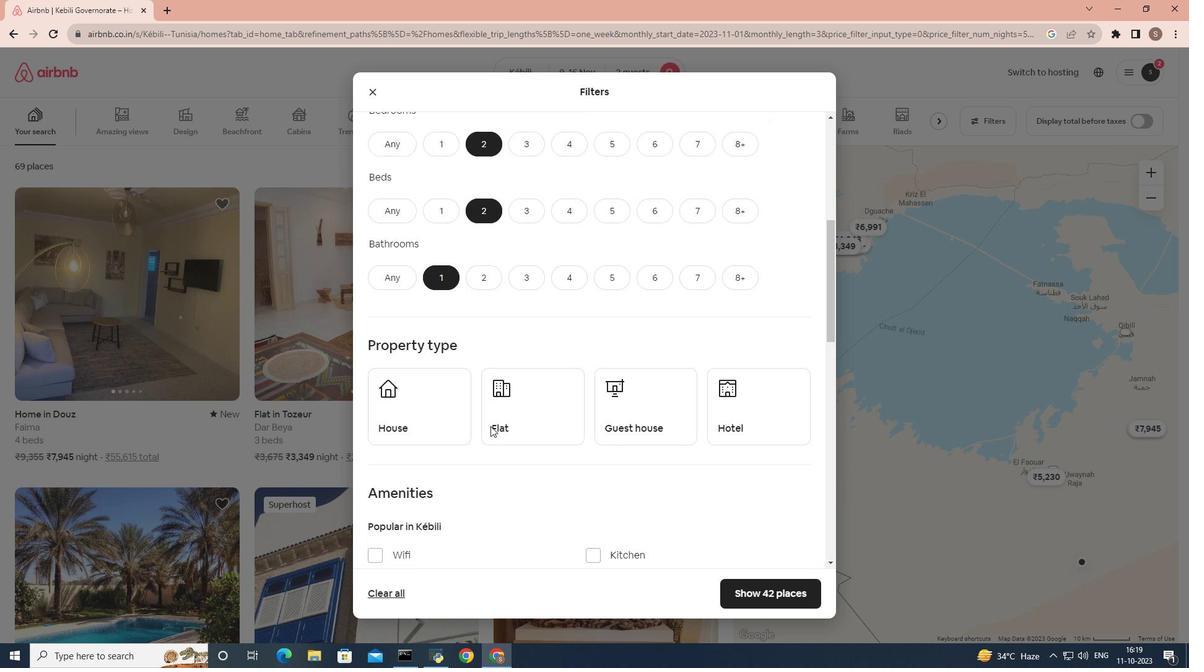 
Action: Mouse scrolled (491, 426) with delta (0, 0)
Screenshot: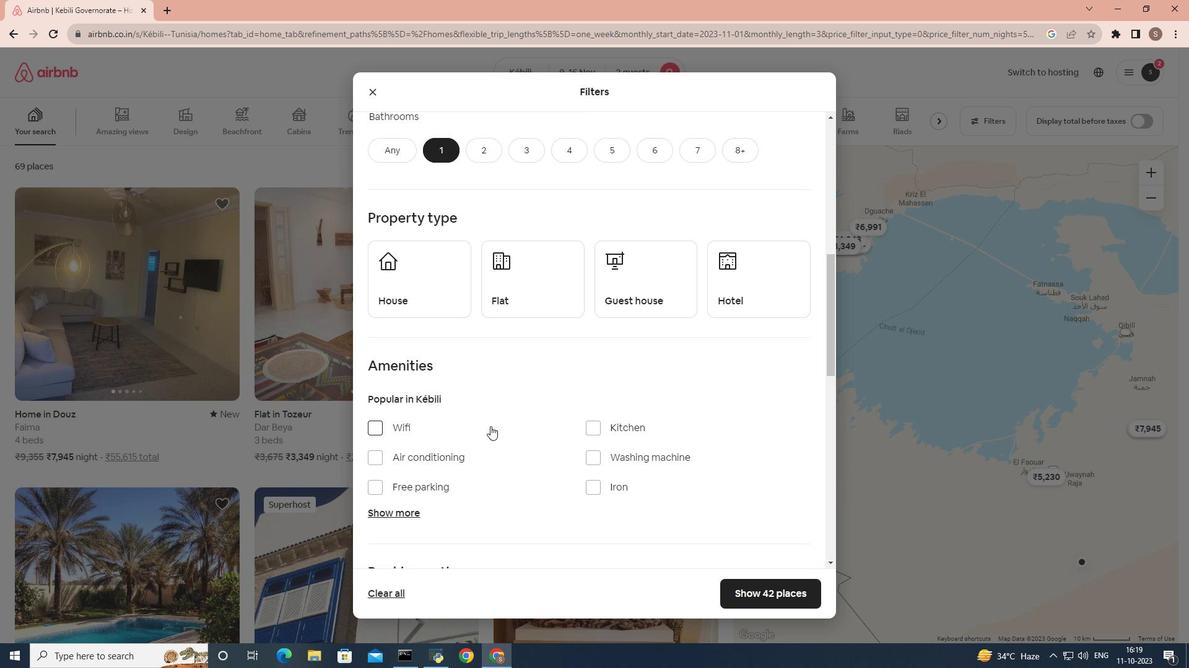 
Action: Mouse scrolled (491, 426) with delta (0, 0)
Screenshot: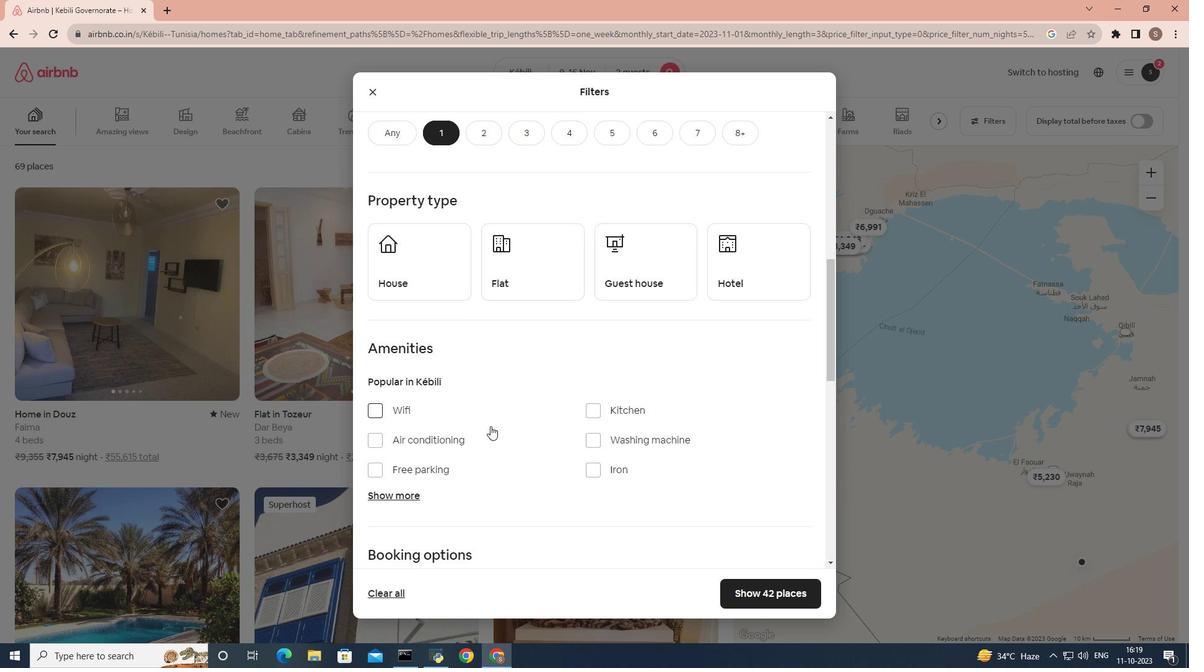 
Action: Mouse scrolled (491, 426) with delta (0, 0)
Screenshot: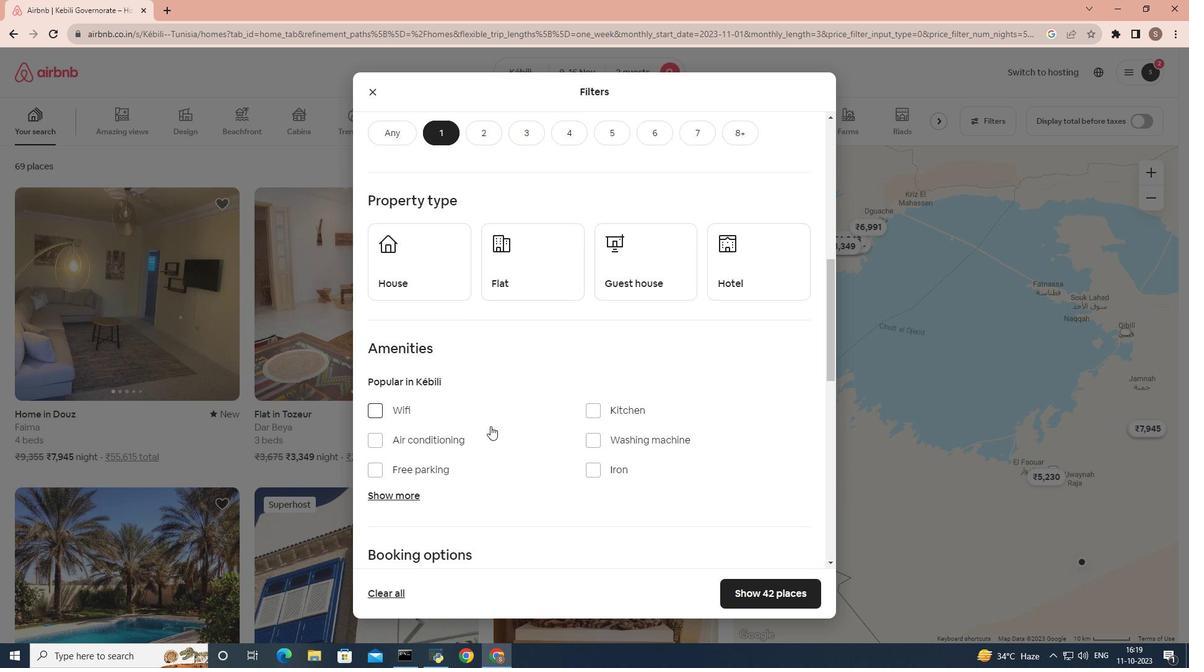
Action: Mouse scrolled (491, 426) with delta (0, 0)
Screenshot: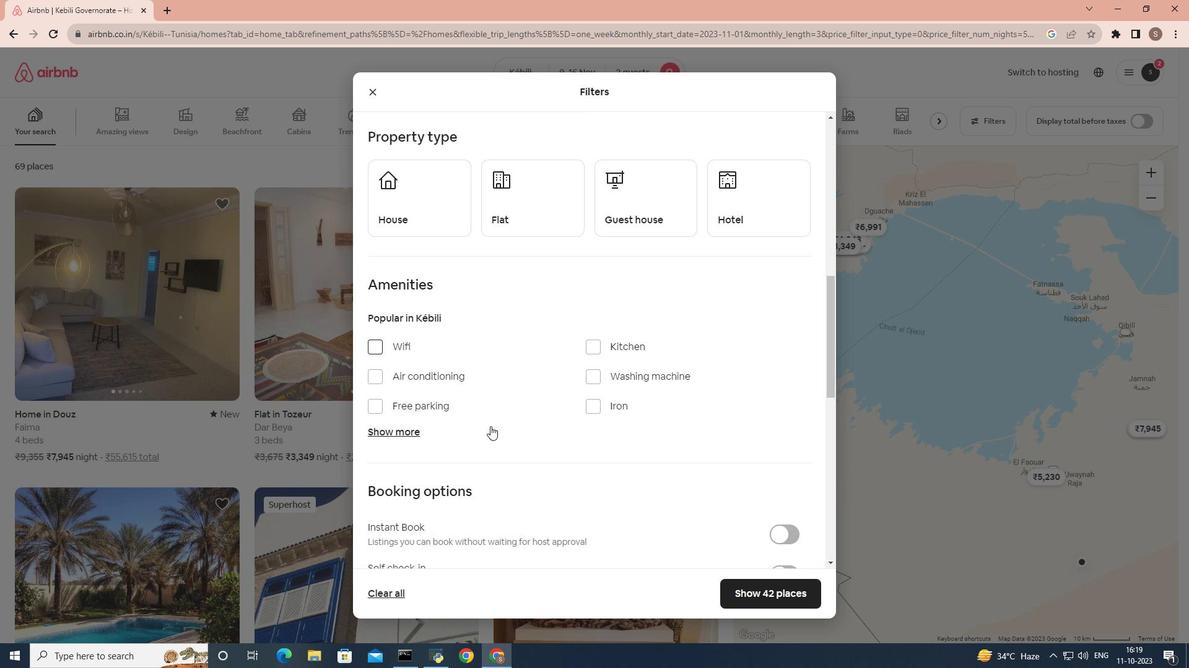 
Action: Mouse scrolled (491, 426) with delta (0, 0)
Screenshot: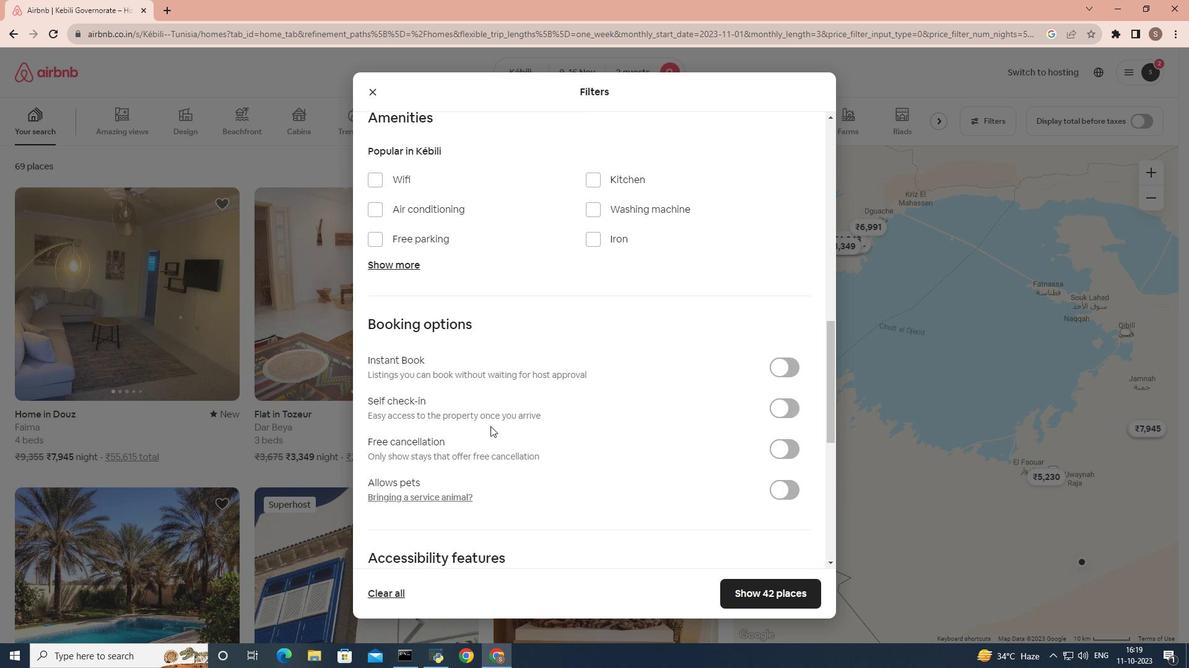 
Action: Mouse scrolled (491, 426) with delta (0, 0)
Screenshot: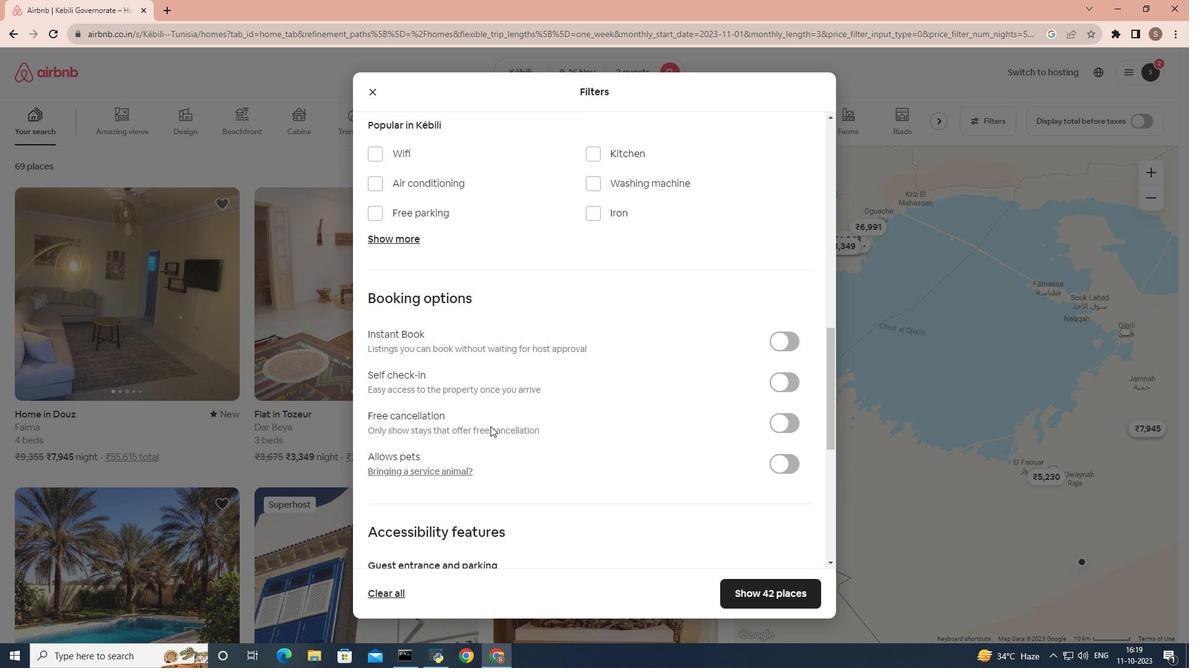 
Action: Mouse scrolled (491, 426) with delta (0, 0)
Screenshot: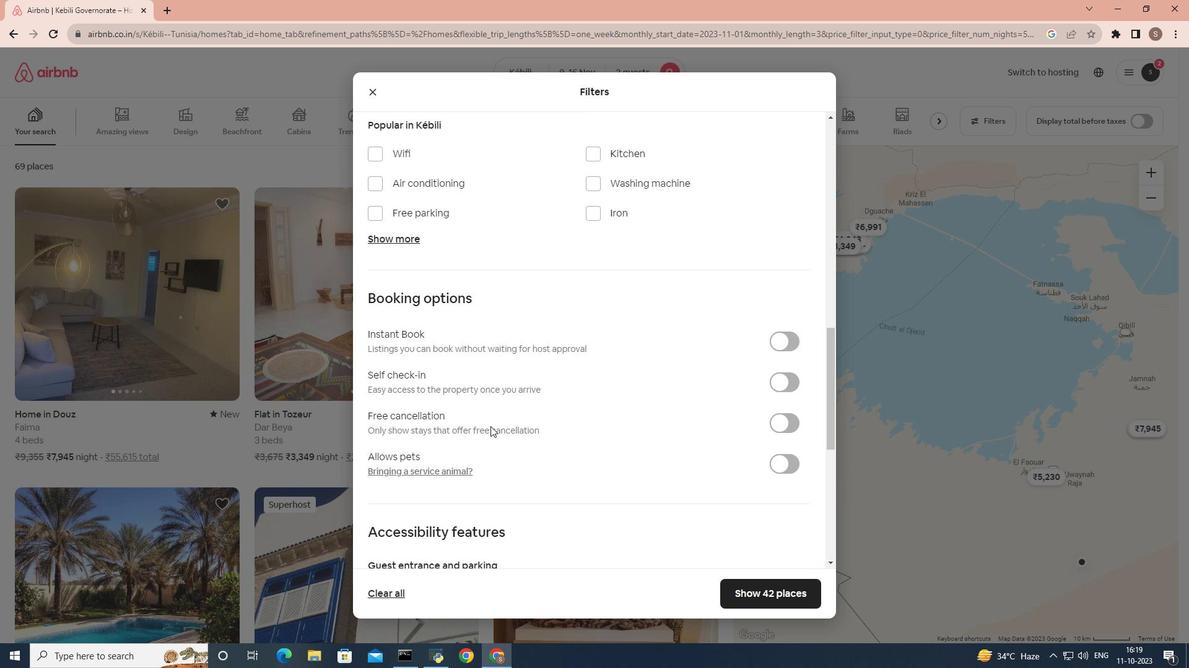 
Action: Mouse scrolled (491, 426) with delta (0, 0)
Screenshot: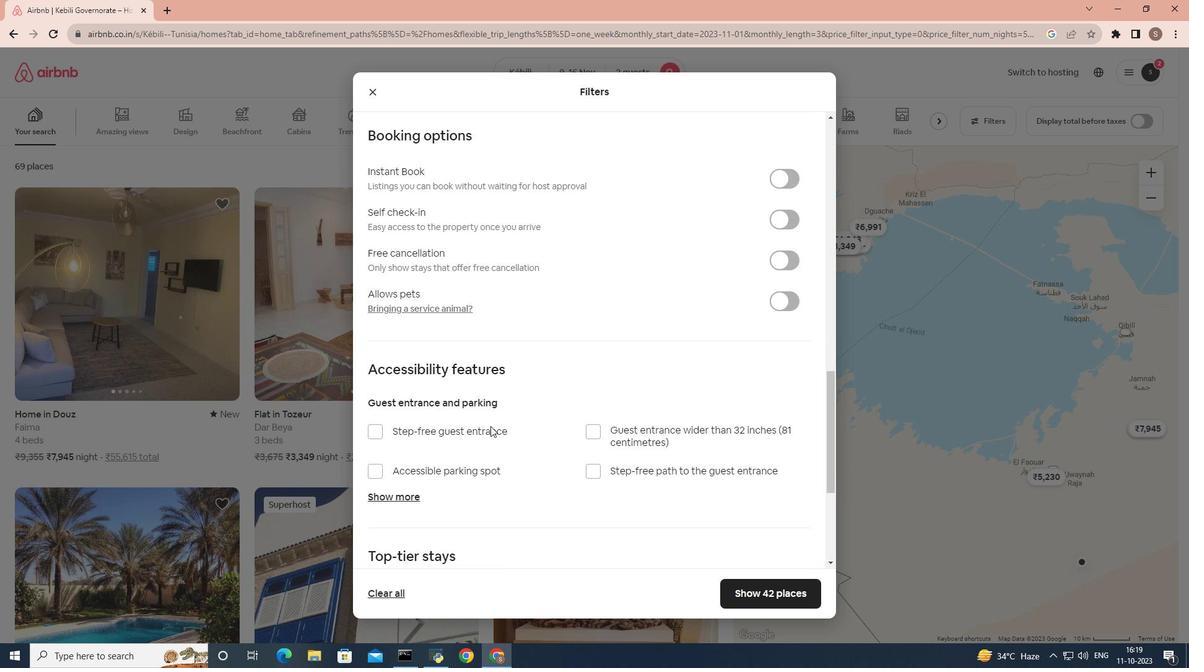 
Action: Mouse scrolled (491, 427) with delta (0, 0)
Screenshot: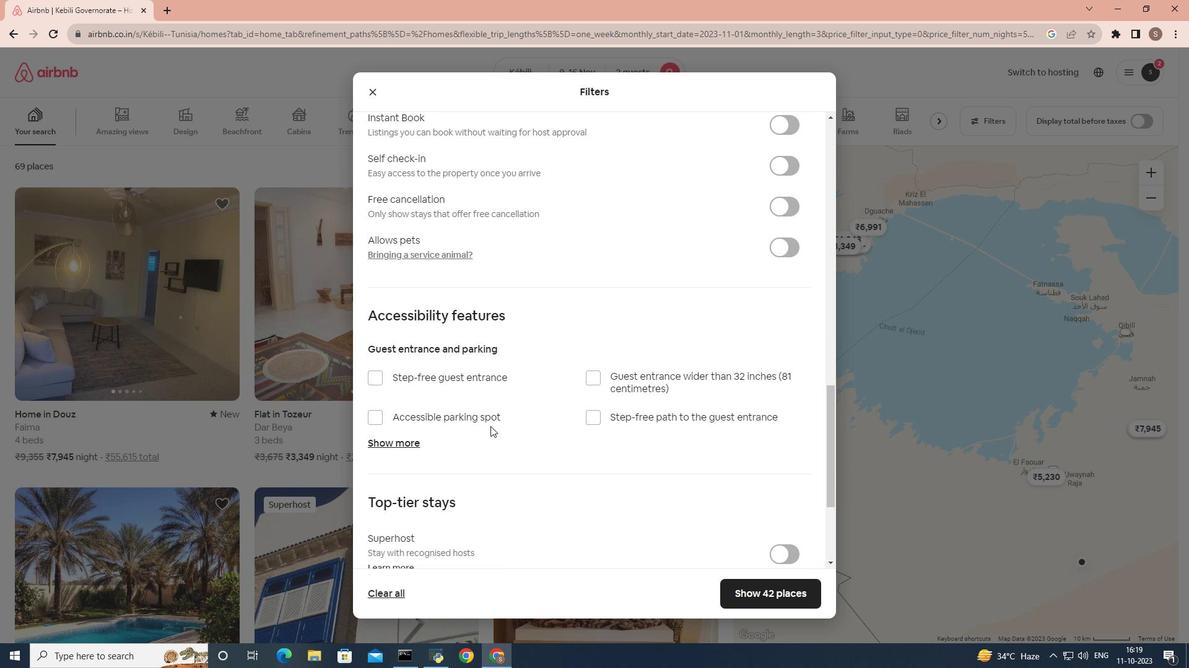 
Action: Mouse scrolled (491, 427) with delta (0, 0)
Screenshot: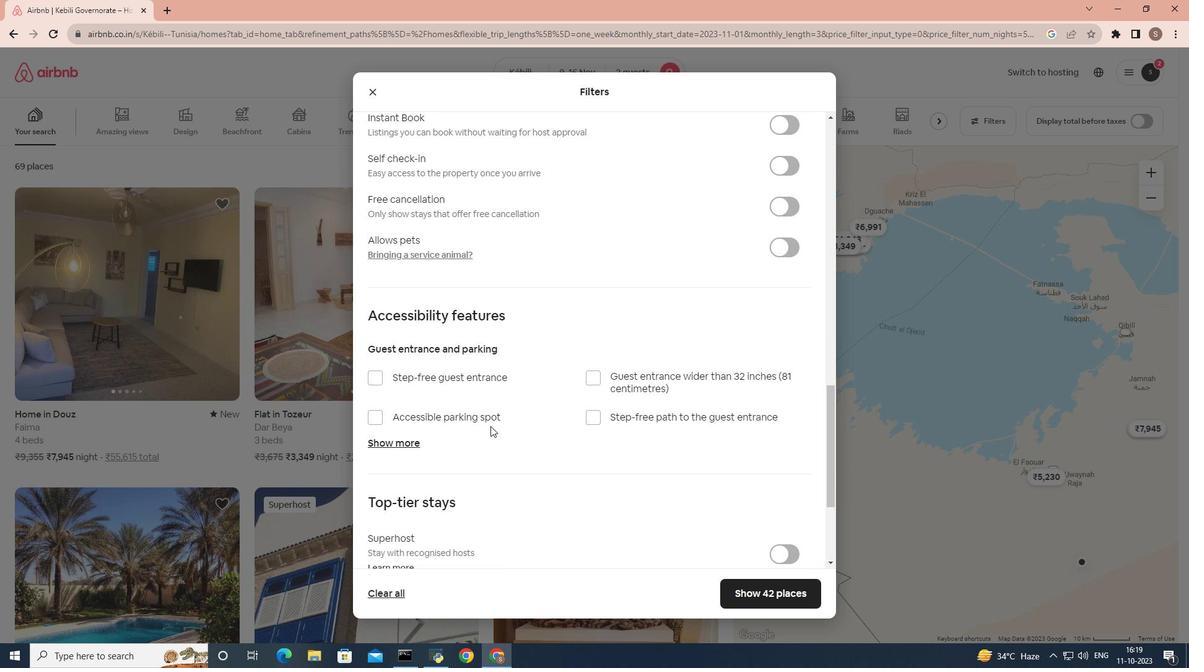 
Action: Mouse scrolled (491, 427) with delta (0, 0)
Screenshot: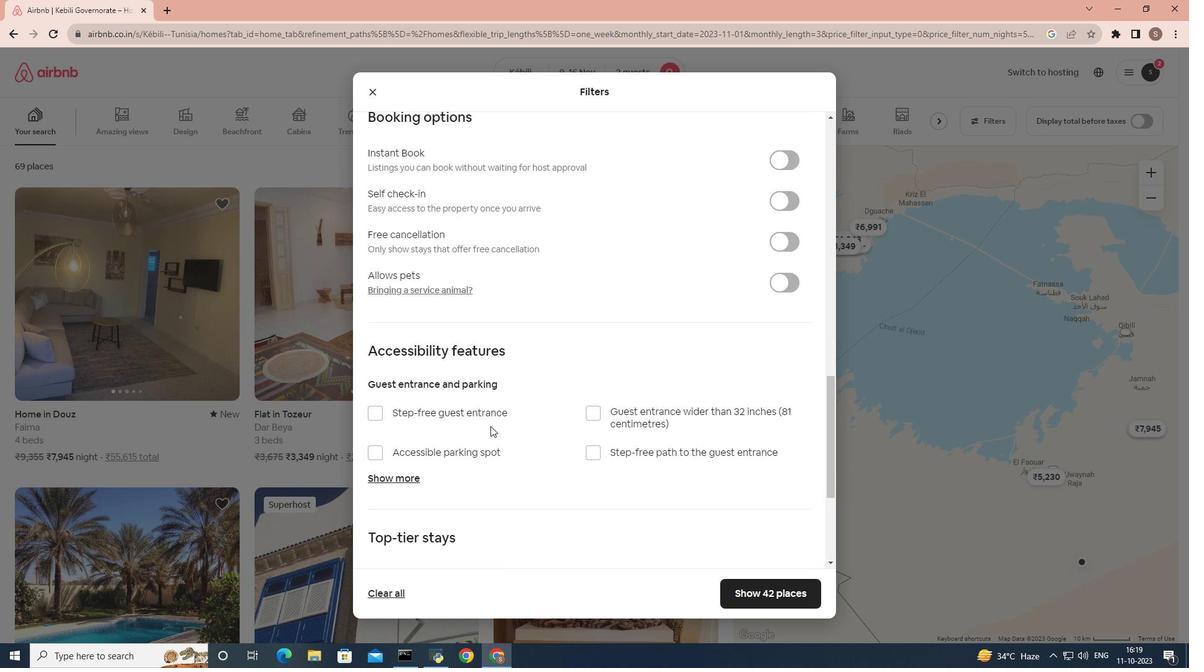 
Action: Mouse scrolled (491, 426) with delta (0, 0)
Screenshot: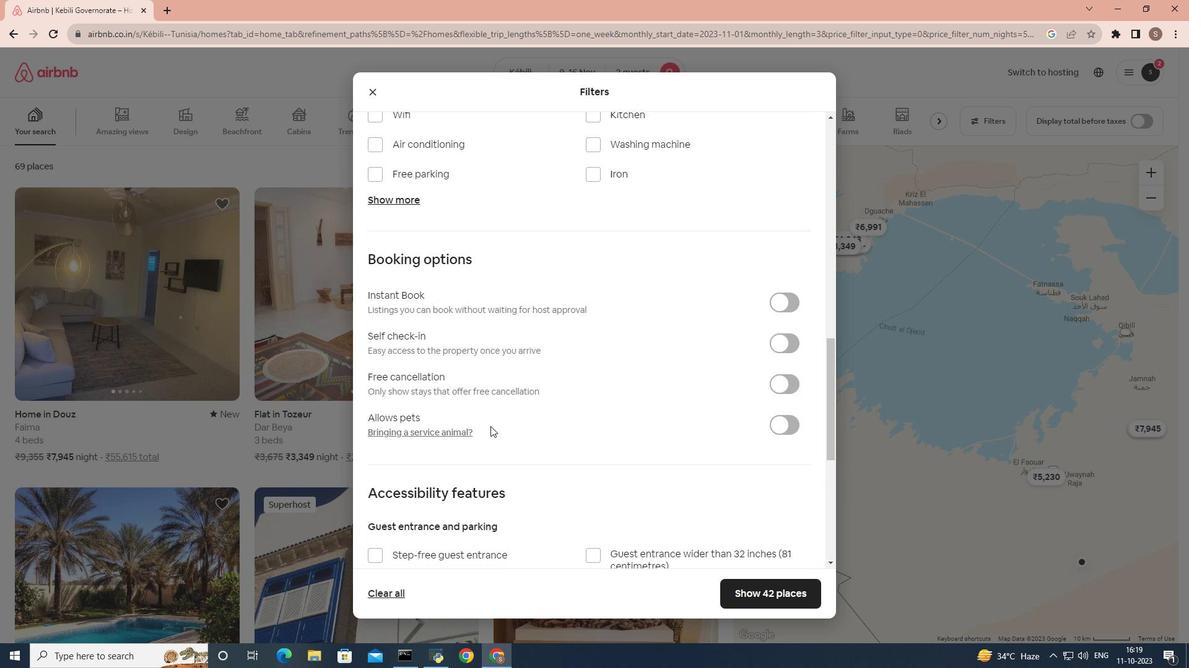 
Action: Mouse scrolled (491, 427) with delta (0, 0)
Screenshot: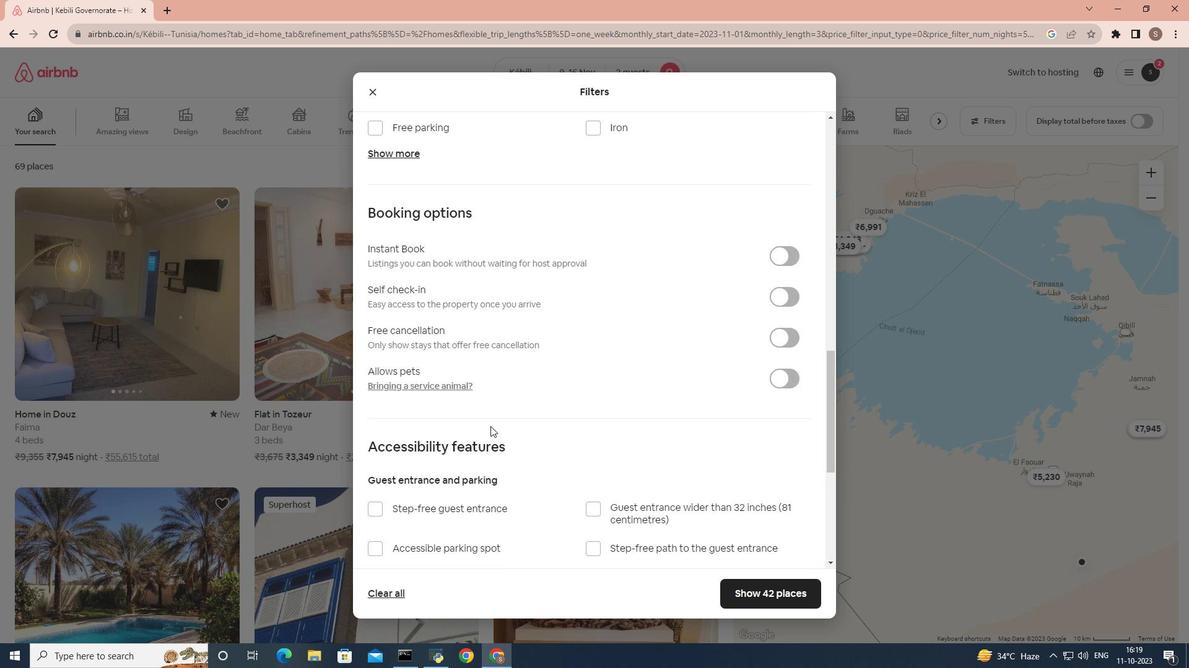 
Action: Mouse scrolled (491, 427) with delta (0, 0)
Screenshot: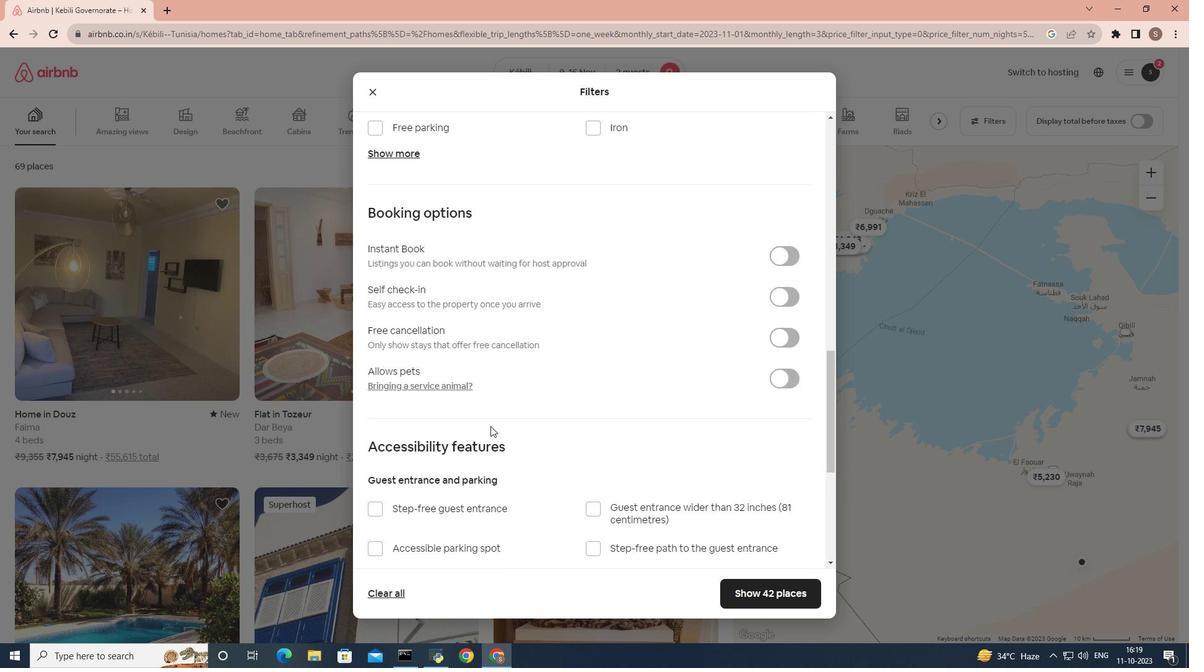 
Action: Mouse scrolled (491, 427) with delta (0, 0)
Screenshot: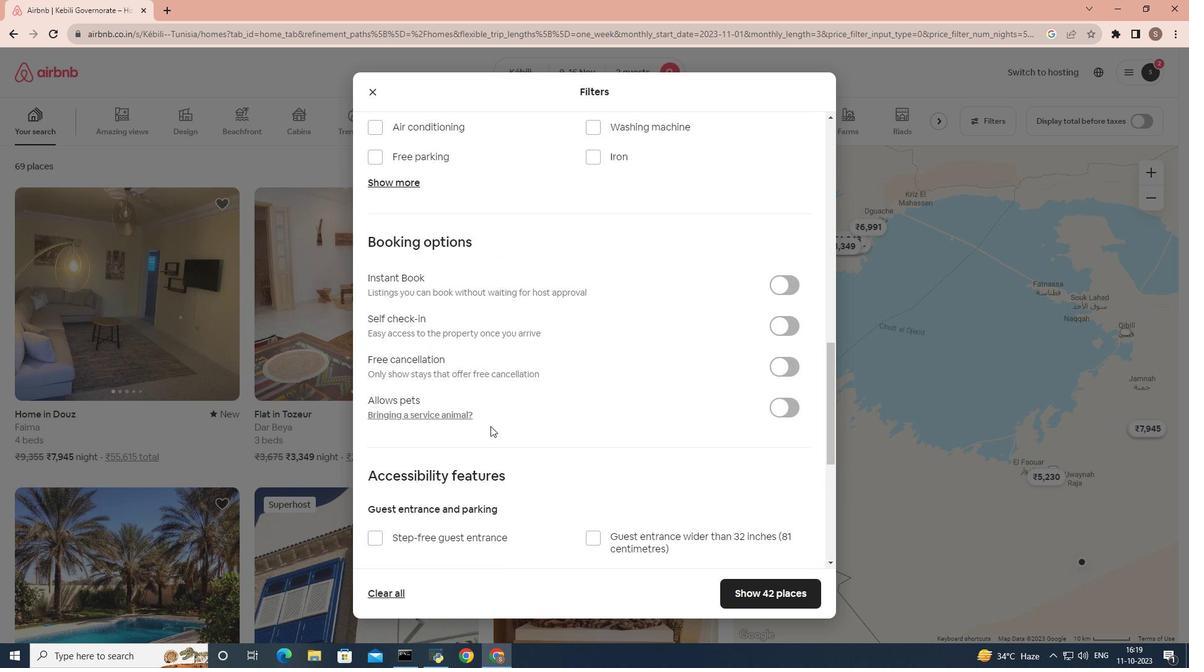 
Action: Mouse scrolled (491, 427) with delta (0, 0)
Screenshot: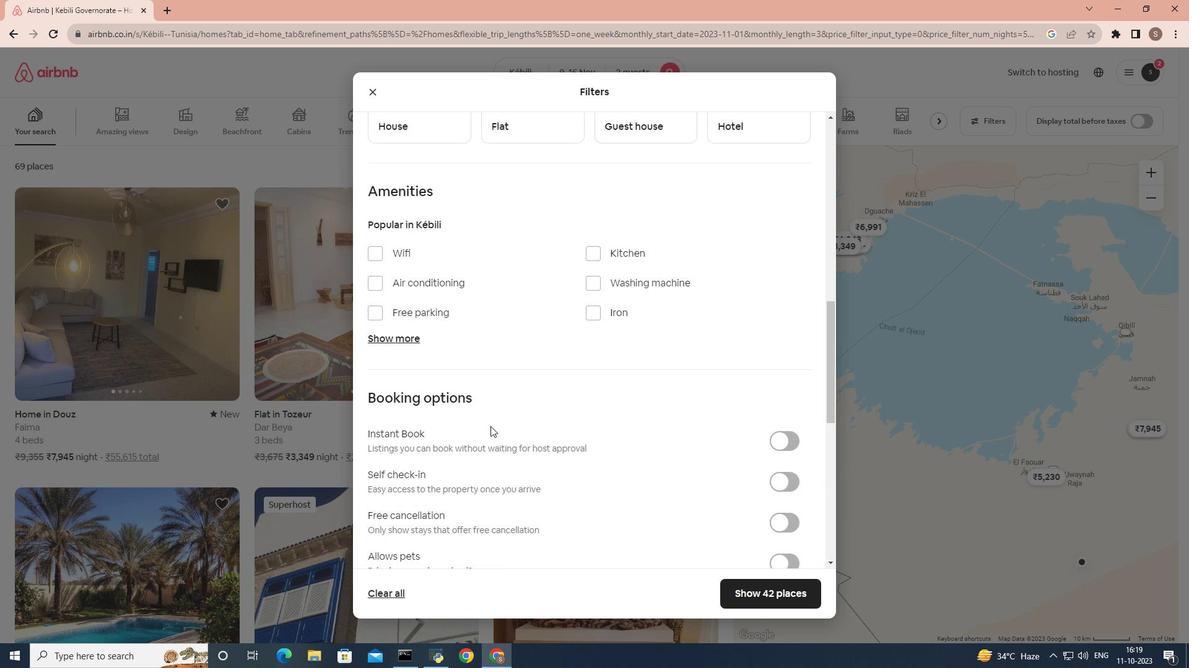 
Action: Mouse scrolled (491, 427) with delta (0, 0)
Screenshot: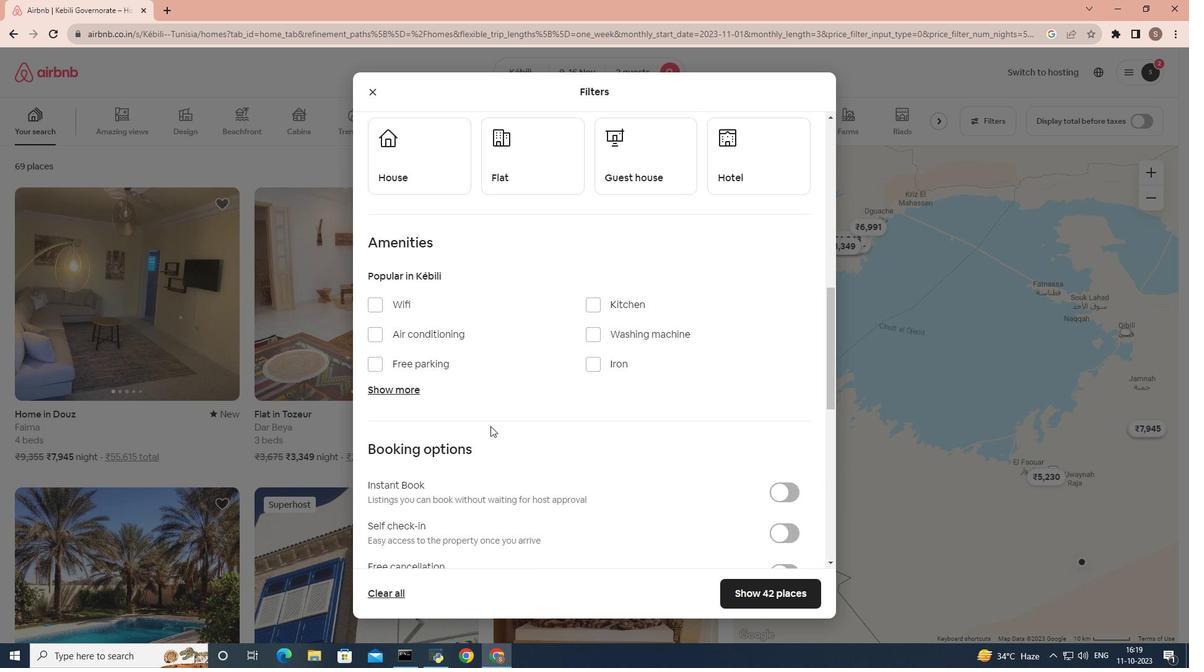 
Action: Mouse moved to (538, 247)
Screenshot: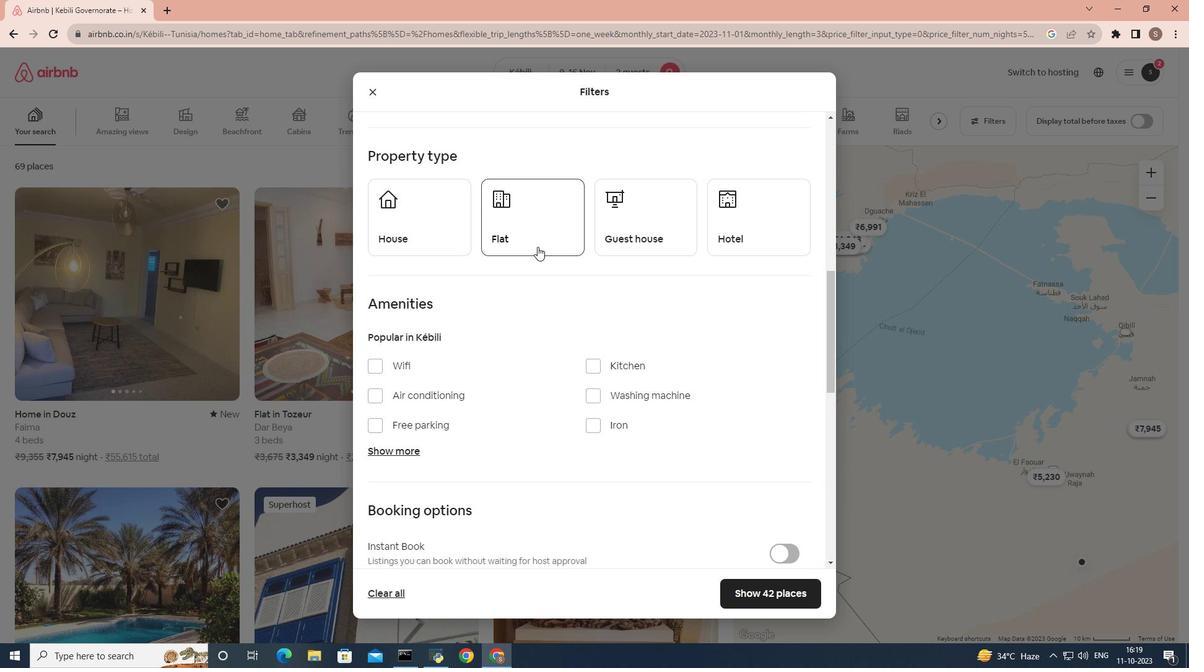 
Action: Mouse pressed left at (538, 247)
Screenshot: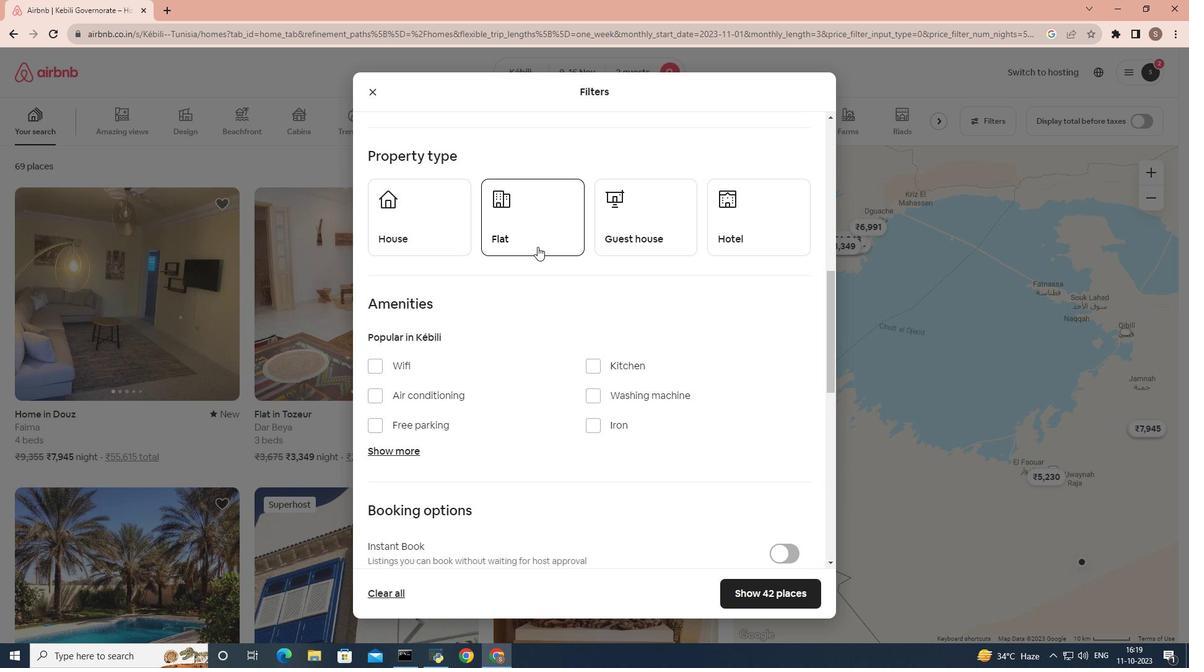 
Action: Mouse moved to (519, 381)
Screenshot: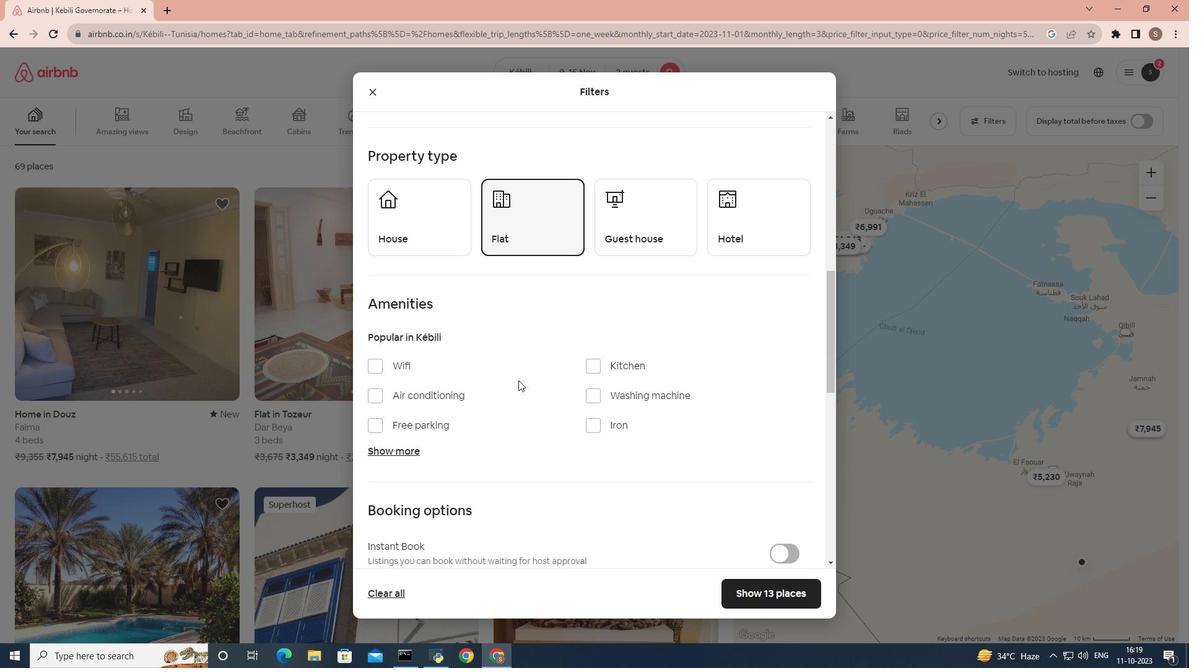 
Action: Mouse scrolled (519, 380) with delta (0, 0)
Screenshot: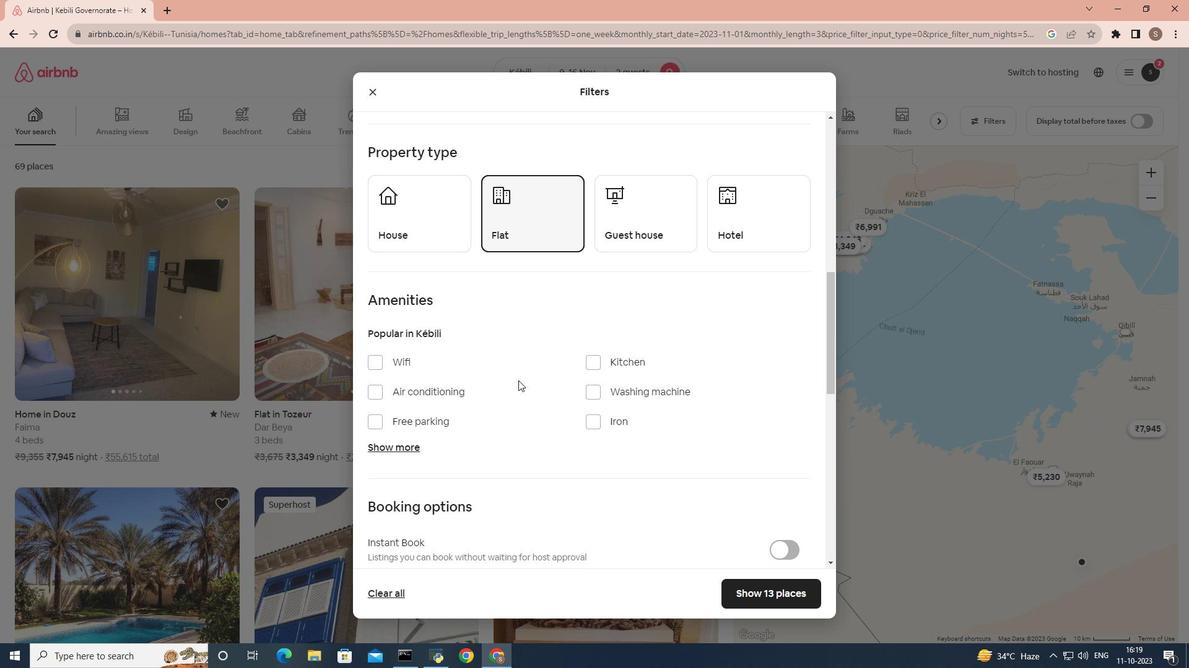 
Action: Mouse scrolled (519, 380) with delta (0, 0)
Screenshot: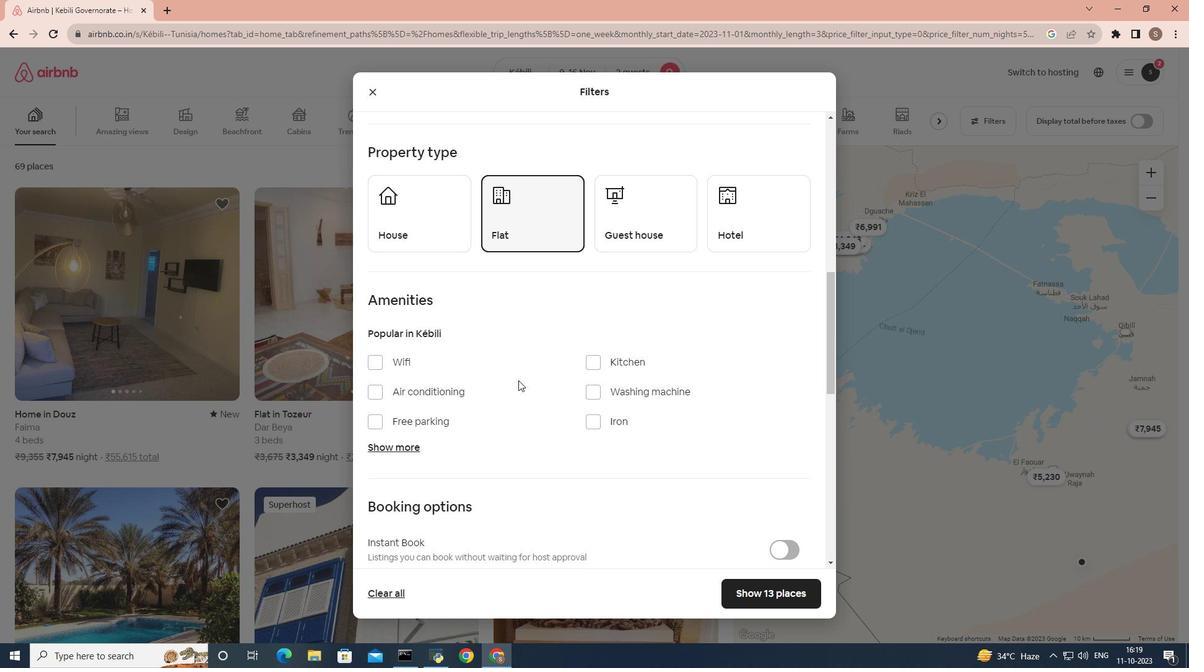 
Action: Mouse scrolled (519, 380) with delta (0, 0)
Screenshot: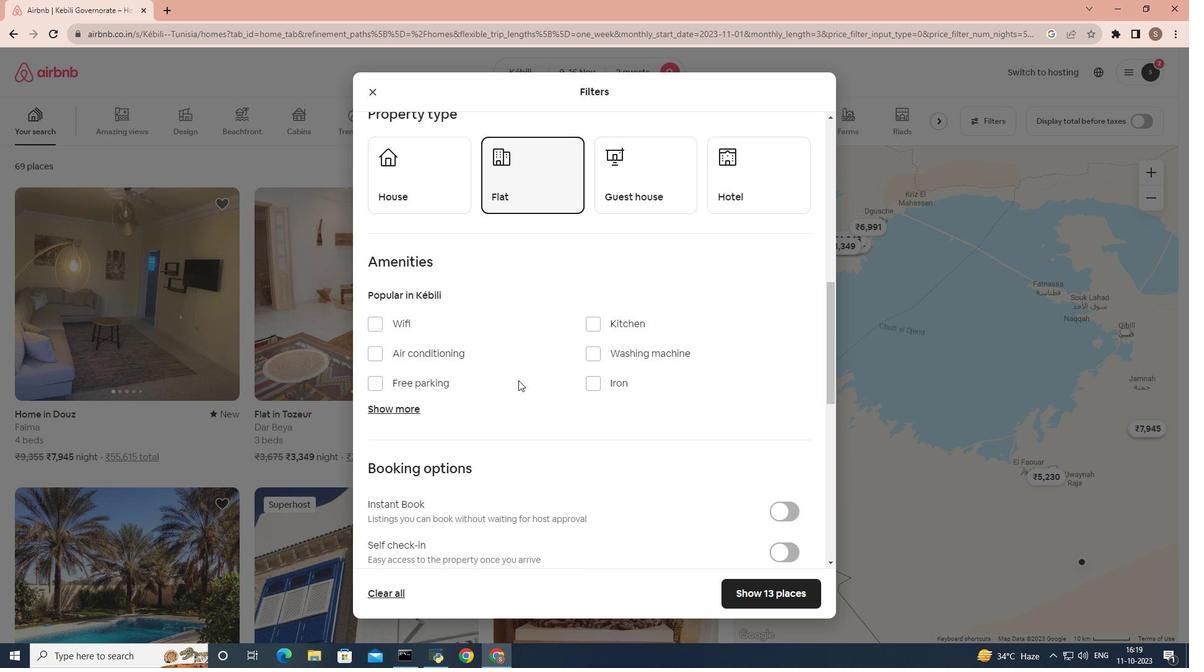 
Action: Mouse scrolled (519, 380) with delta (0, 0)
Screenshot: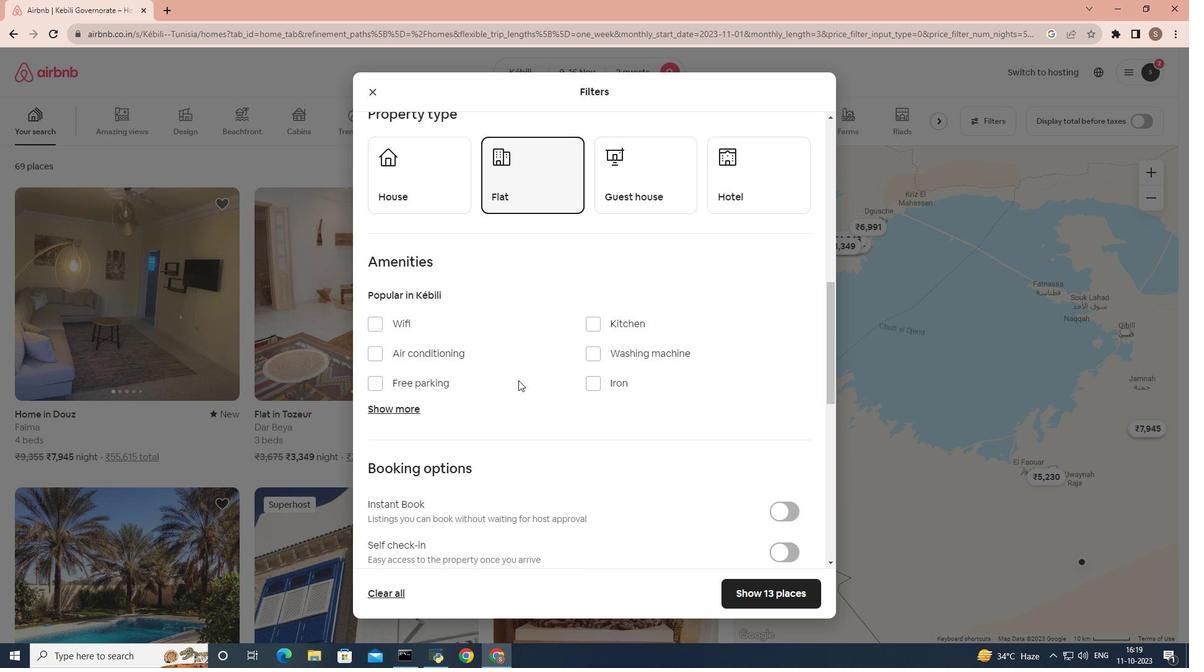 
Action: Mouse scrolled (519, 380) with delta (0, 0)
Screenshot: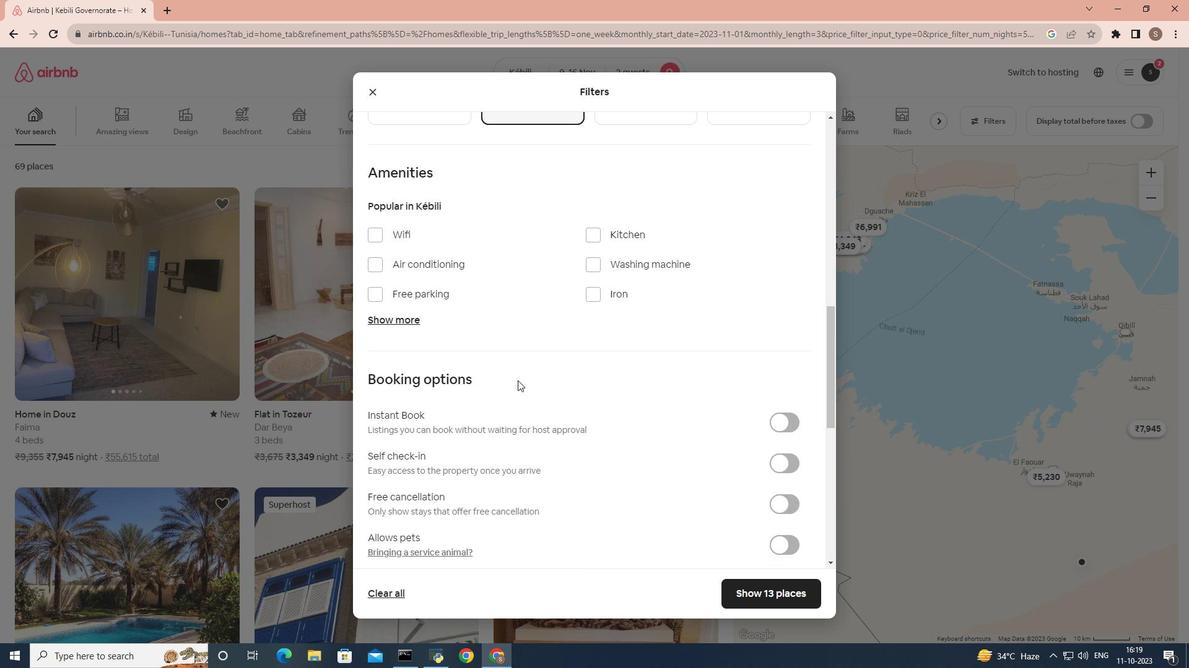 
Action: Mouse moved to (518, 381)
Screenshot: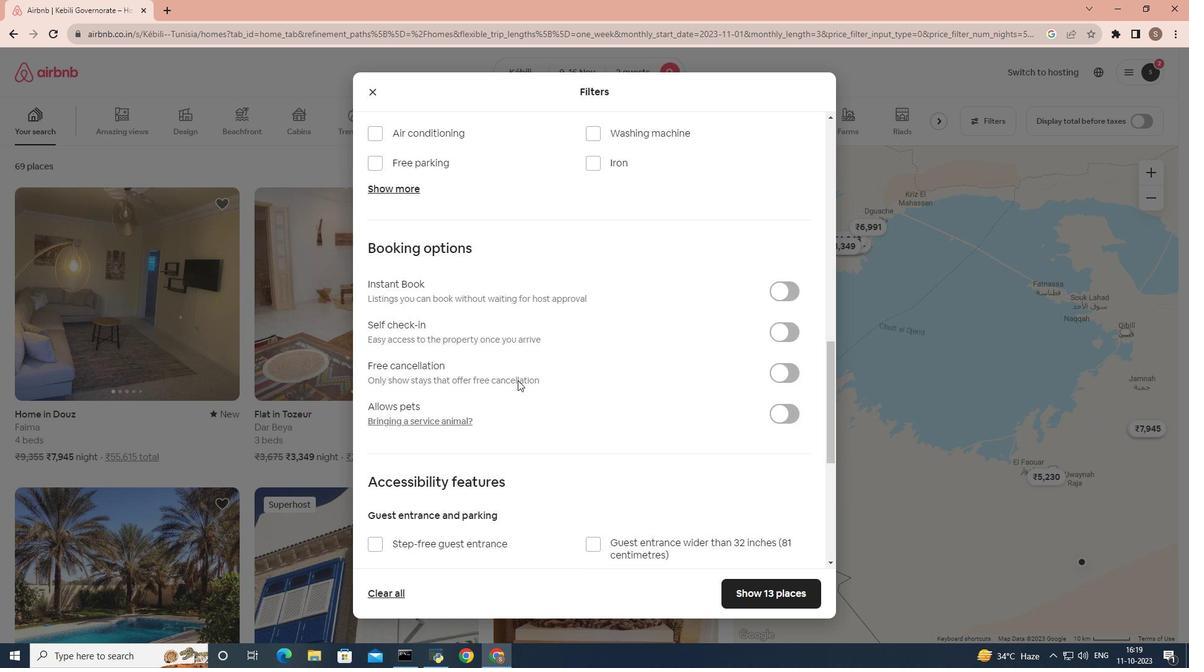 
Action: Mouse scrolled (518, 380) with delta (0, 0)
Screenshot: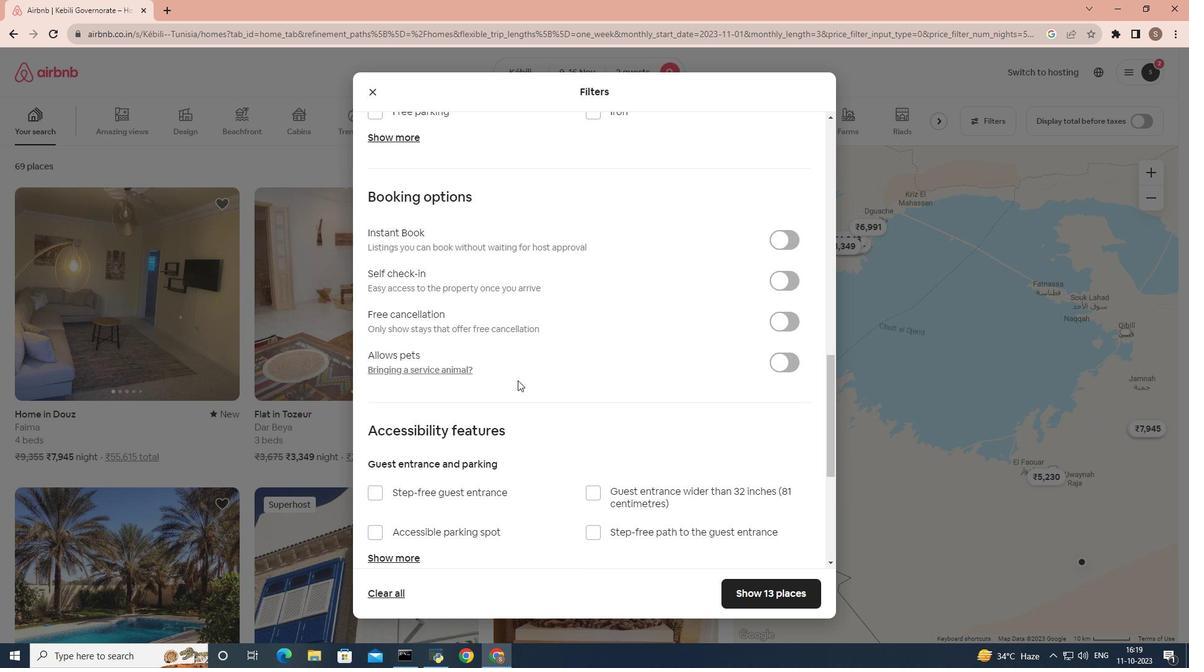 
Action: Mouse scrolled (518, 380) with delta (0, 0)
Screenshot: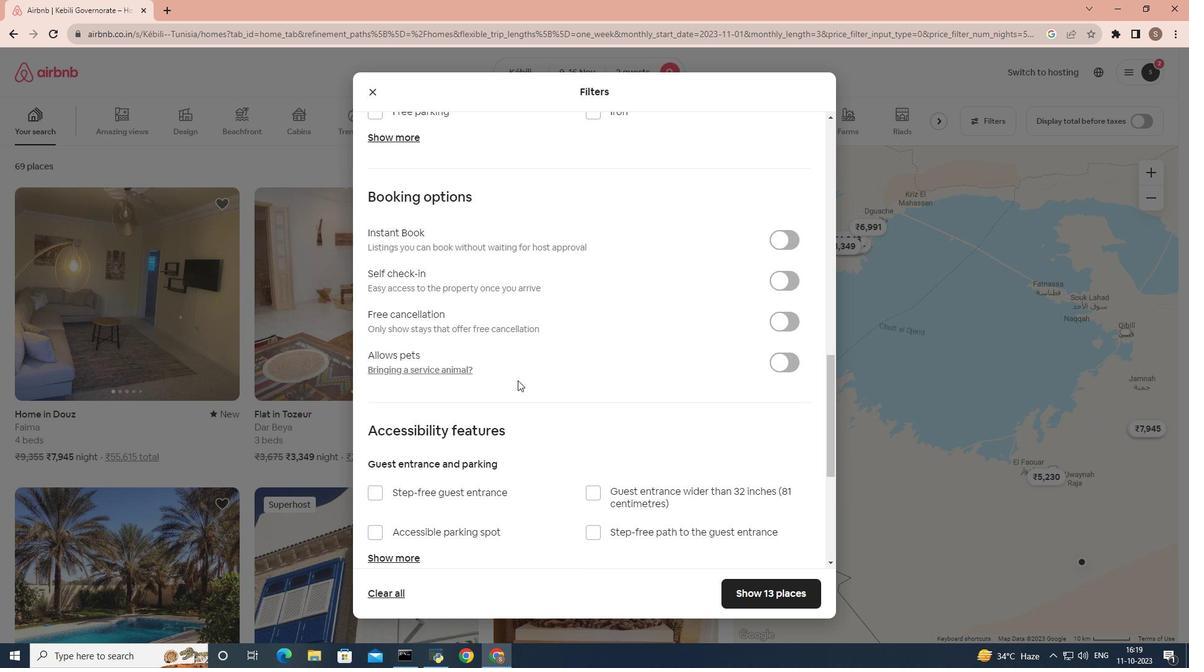 
Action: Mouse scrolled (518, 380) with delta (0, 0)
Screenshot: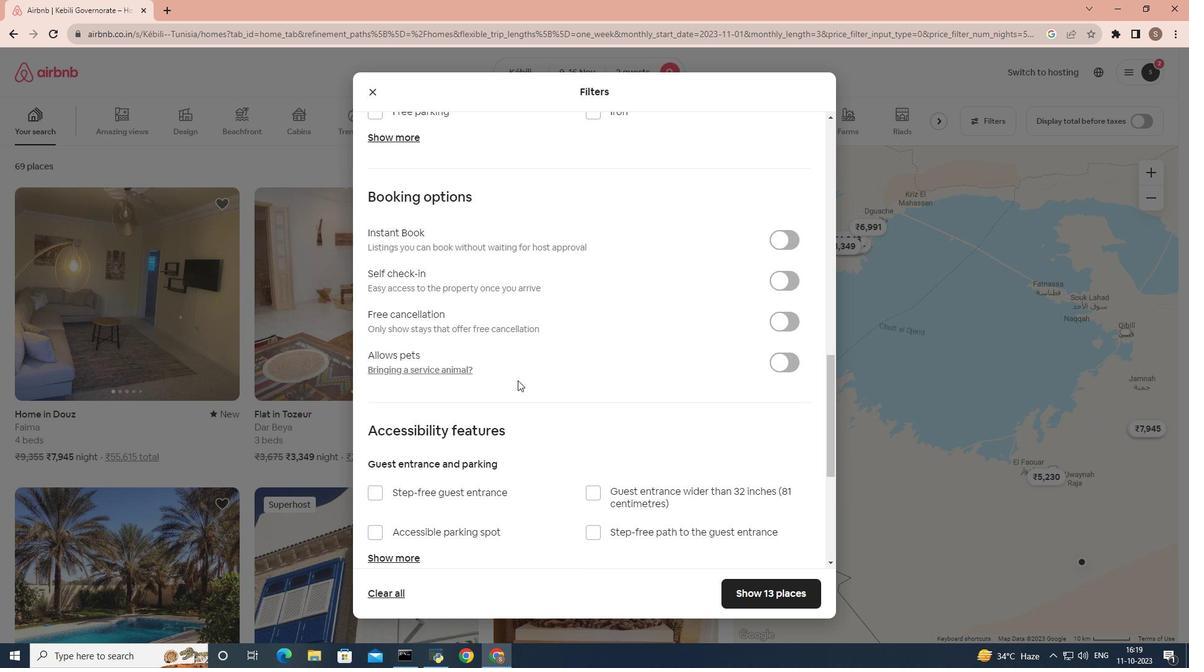
Action: Mouse scrolled (518, 380) with delta (0, 0)
Screenshot: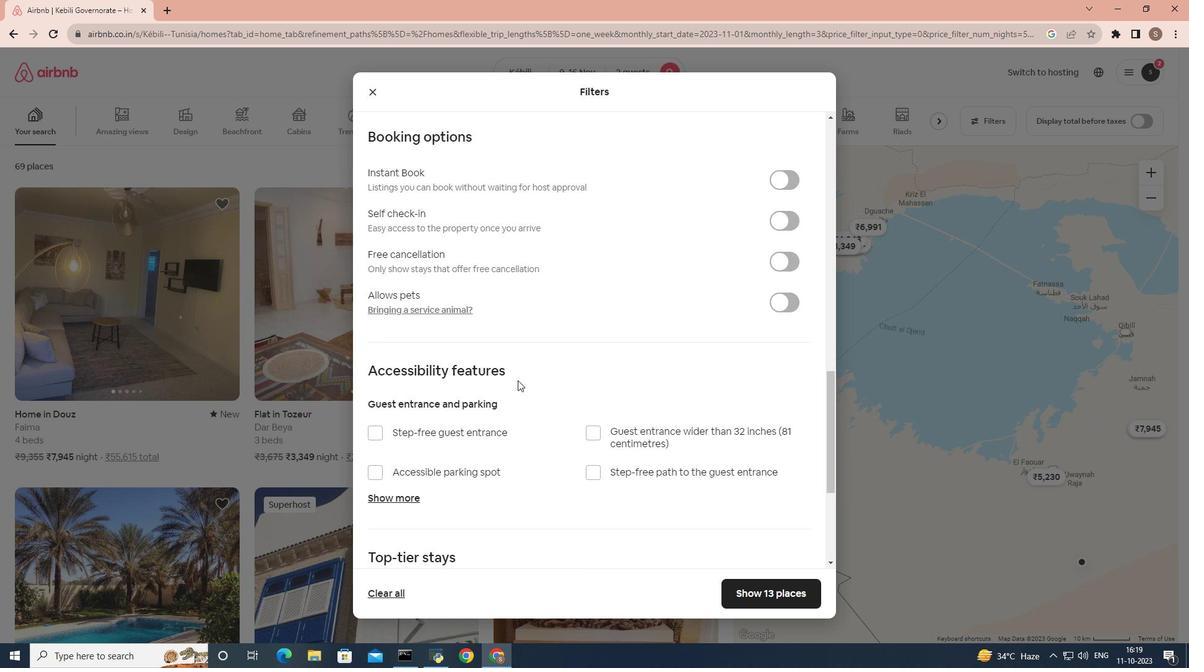 
Action: Mouse scrolled (518, 380) with delta (0, 0)
Screenshot: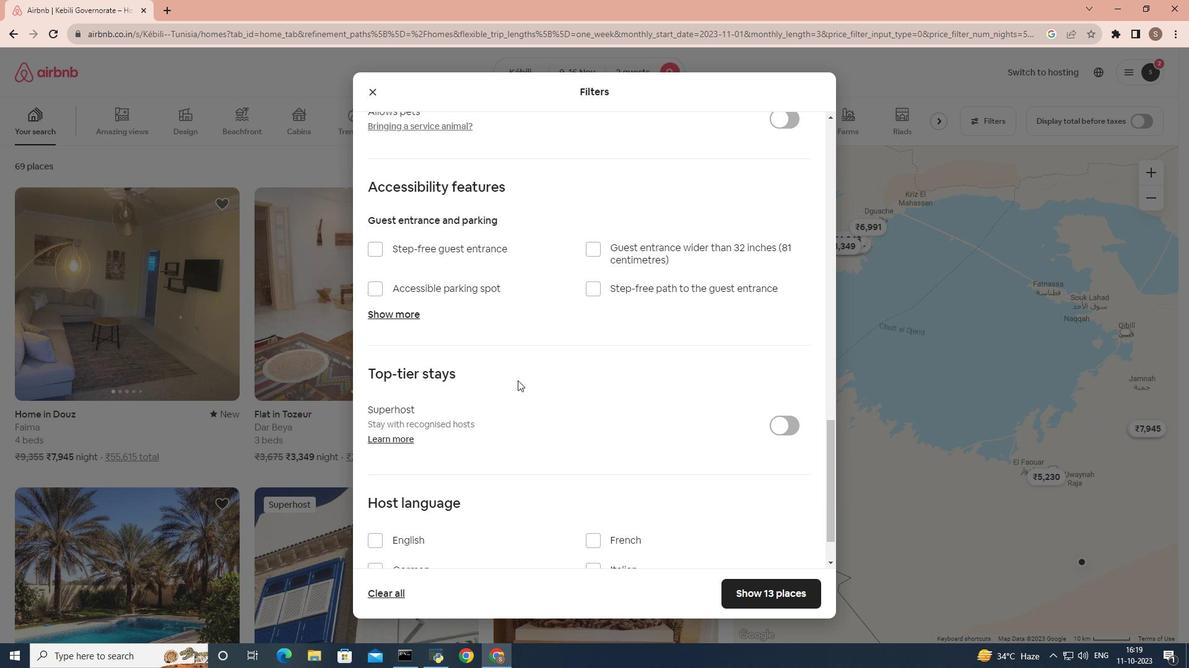 
Action: Mouse scrolled (518, 380) with delta (0, 0)
Screenshot: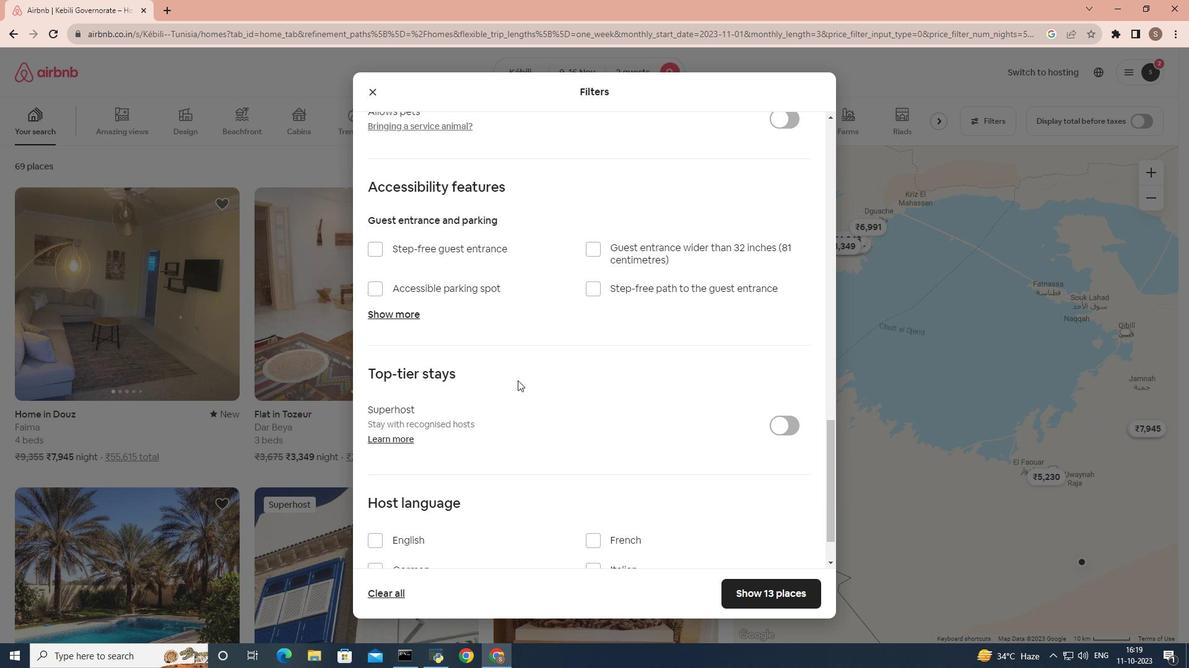
Action: Mouse scrolled (518, 380) with delta (0, 0)
Screenshot: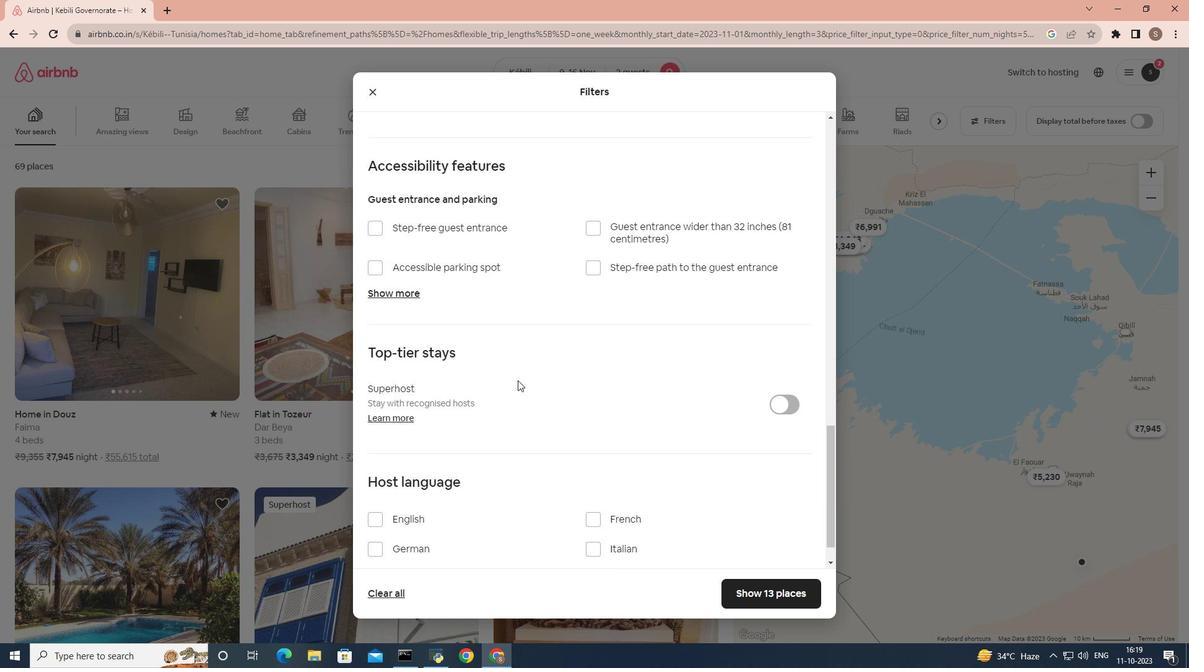 
Action: Mouse scrolled (518, 380) with delta (0, 0)
Screenshot: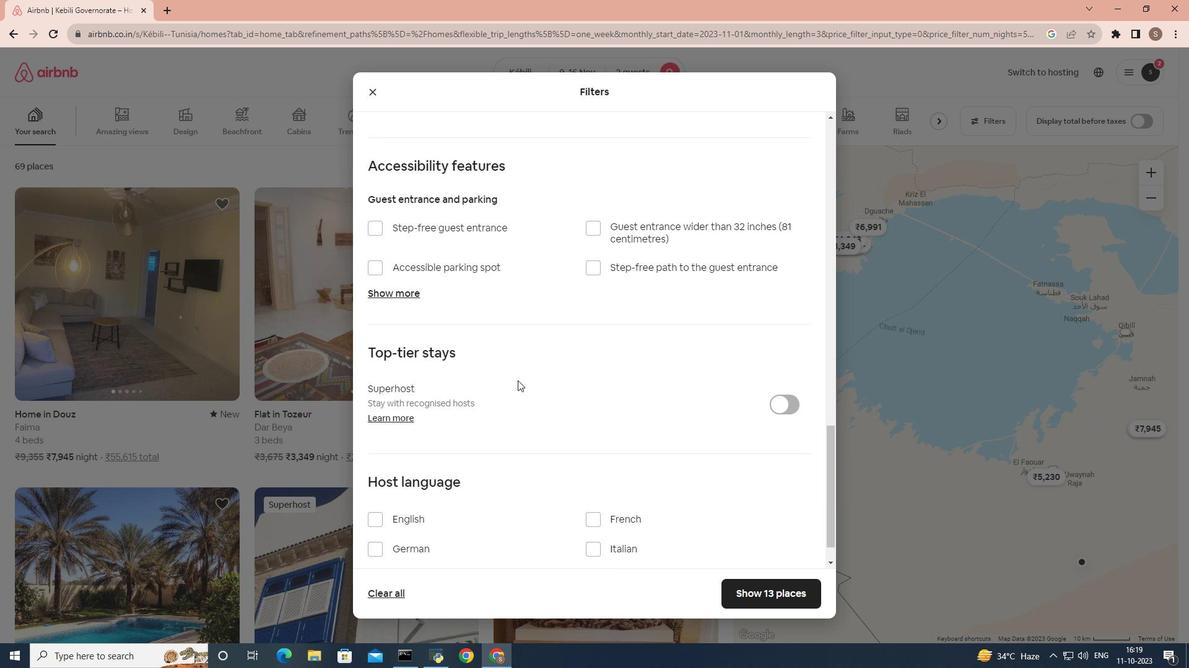 
Action: Mouse scrolled (518, 380) with delta (0, 0)
Screenshot: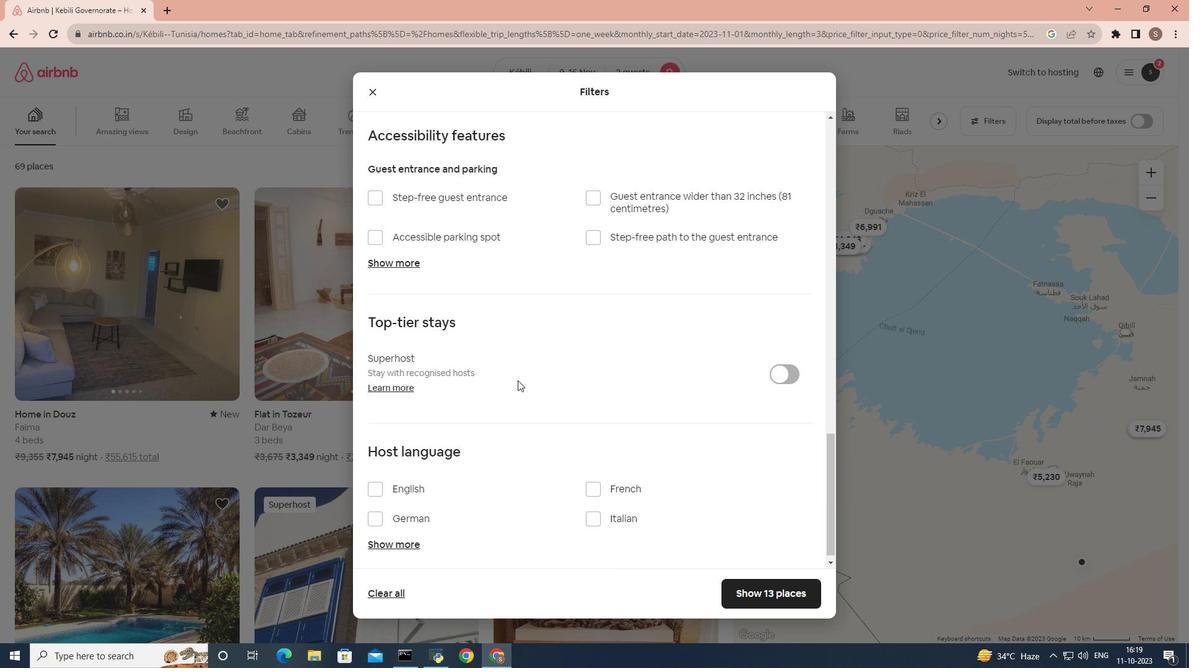 
Action: Mouse moved to (766, 603)
Screenshot: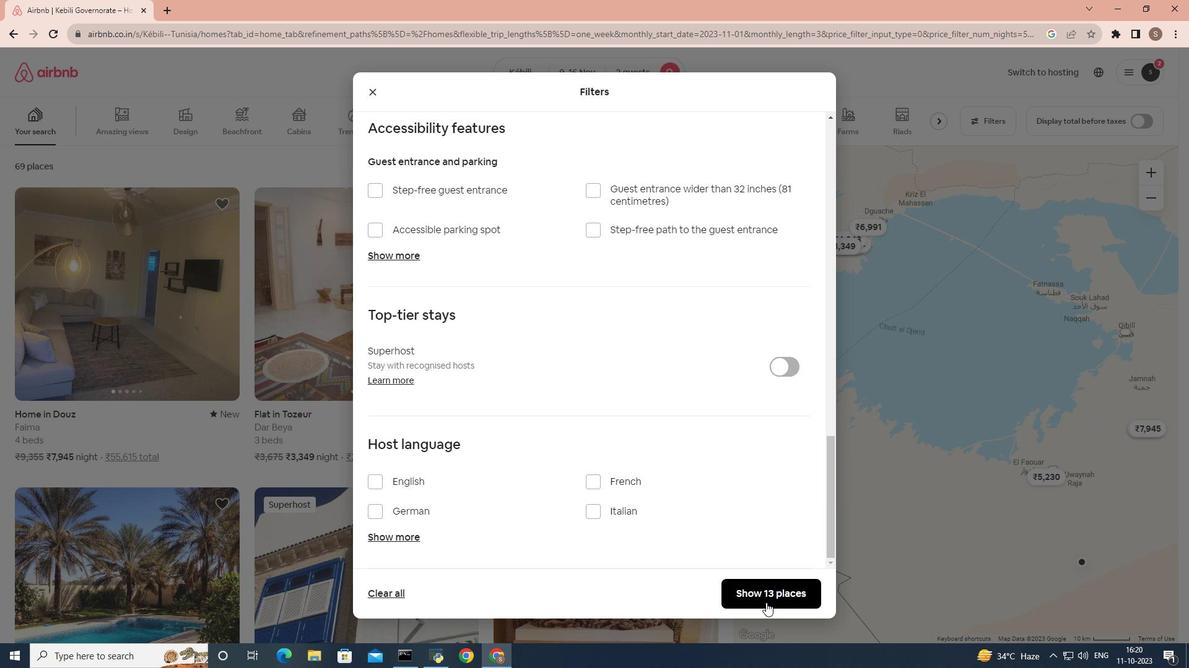 
Action: Mouse pressed left at (766, 603)
Screenshot: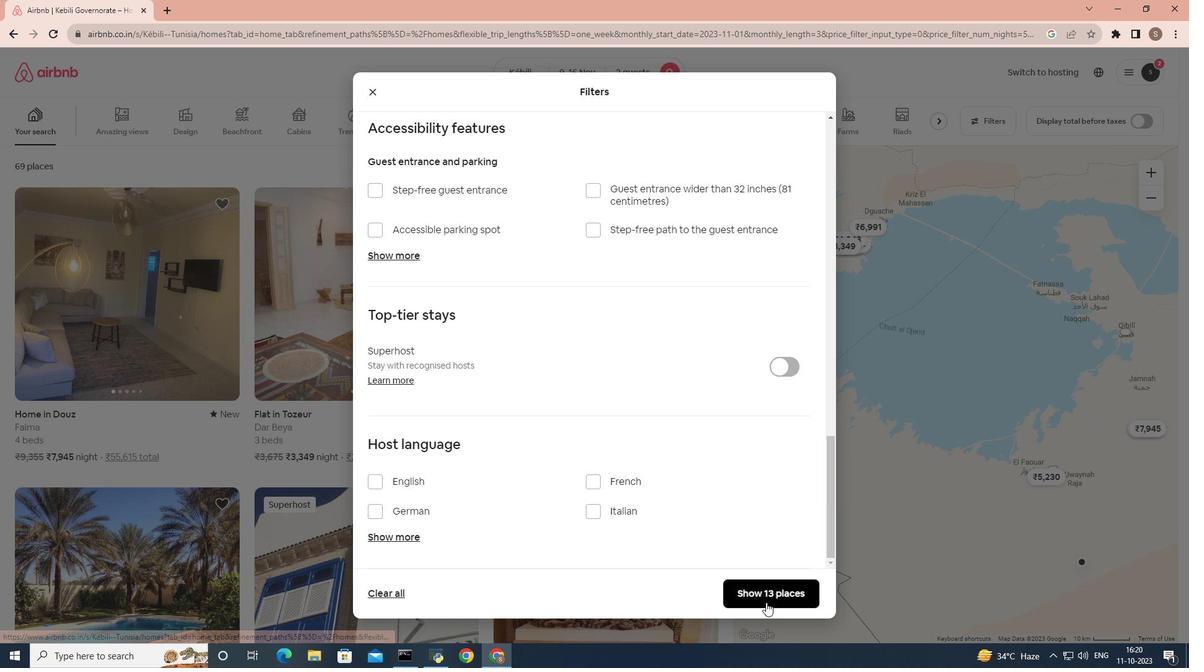 
Action: Mouse moved to (365, 372)
Screenshot: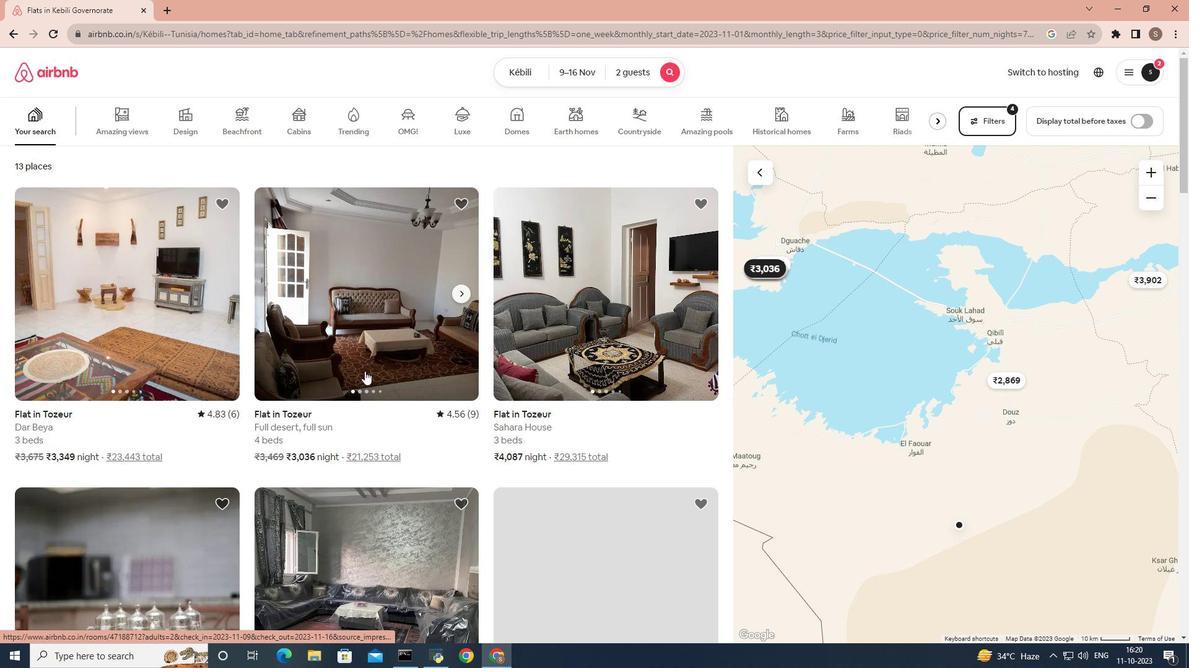 
Action: Mouse pressed left at (365, 372)
Screenshot: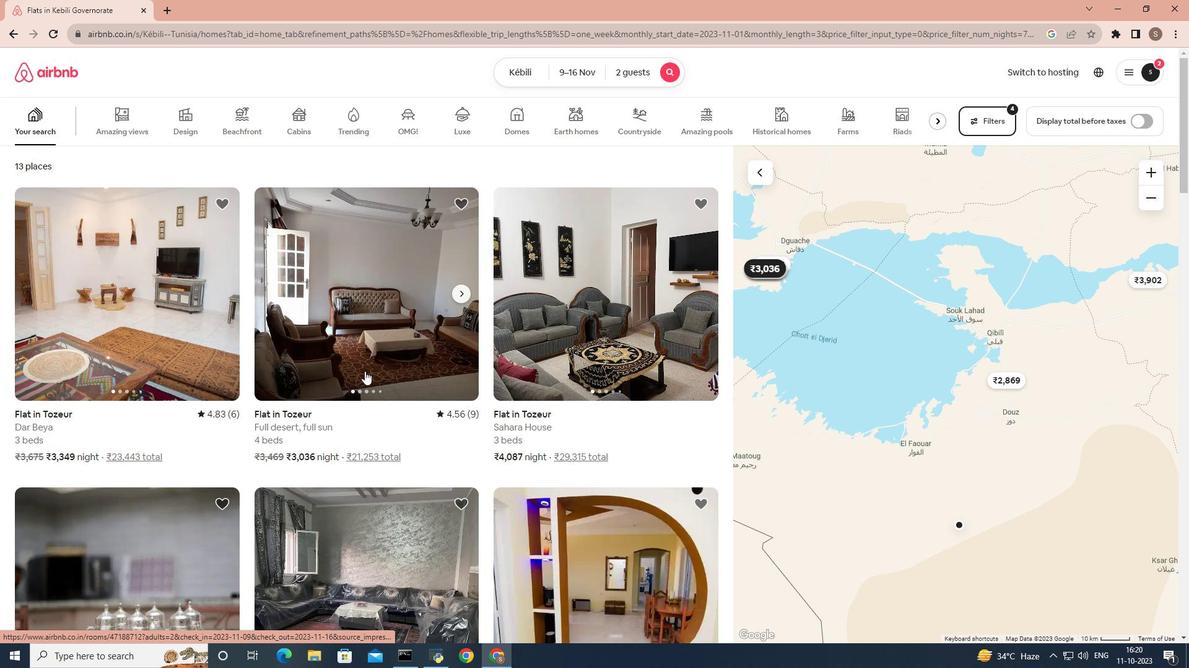 
Action: Mouse scrolled (365, 371) with delta (0, 0)
Screenshot: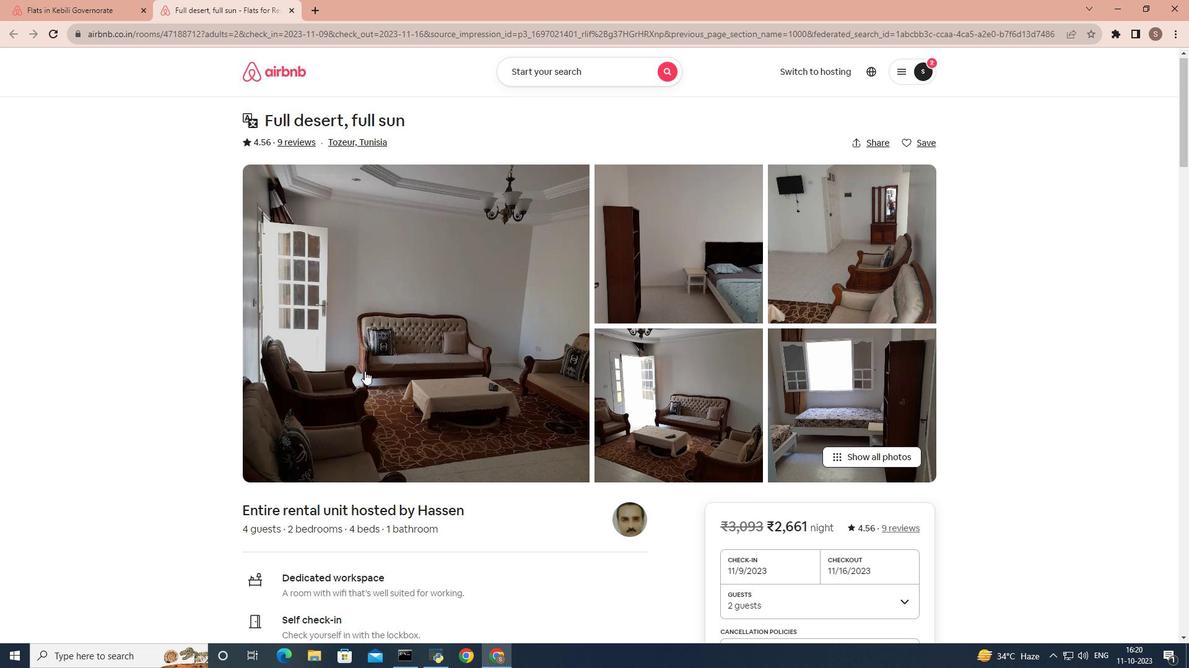 
Action: Mouse scrolled (365, 371) with delta (0, 0)
Screenshot: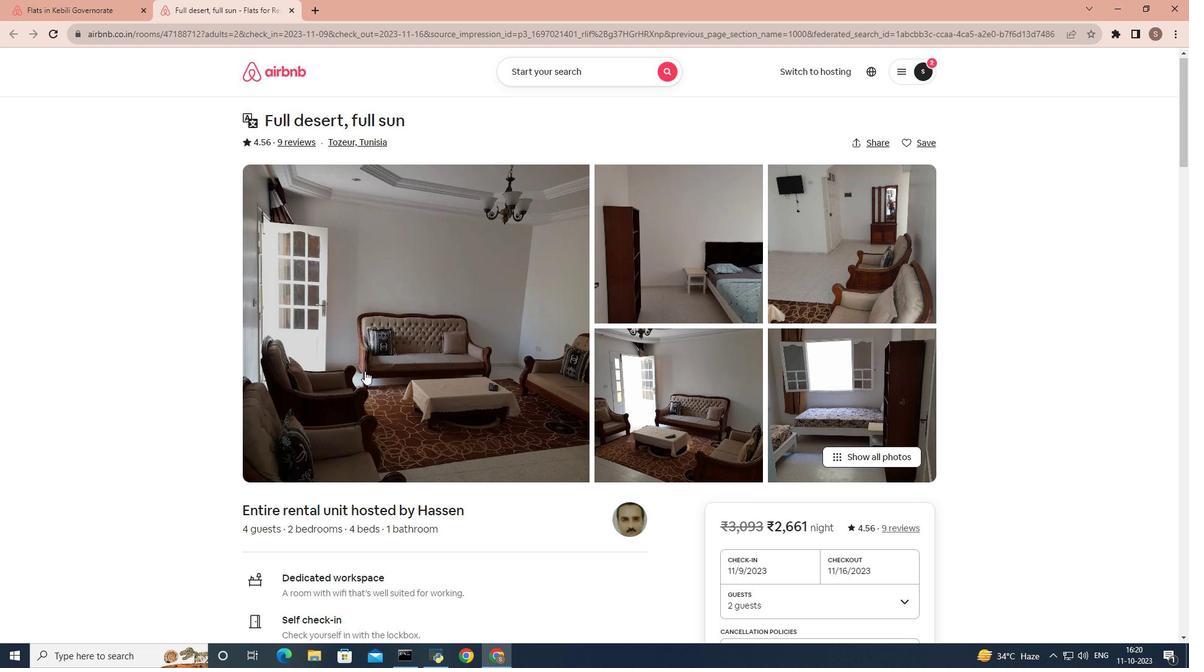 
Action: Mouse scrolled (365, 371) with delta (0, 0)
Screenshot: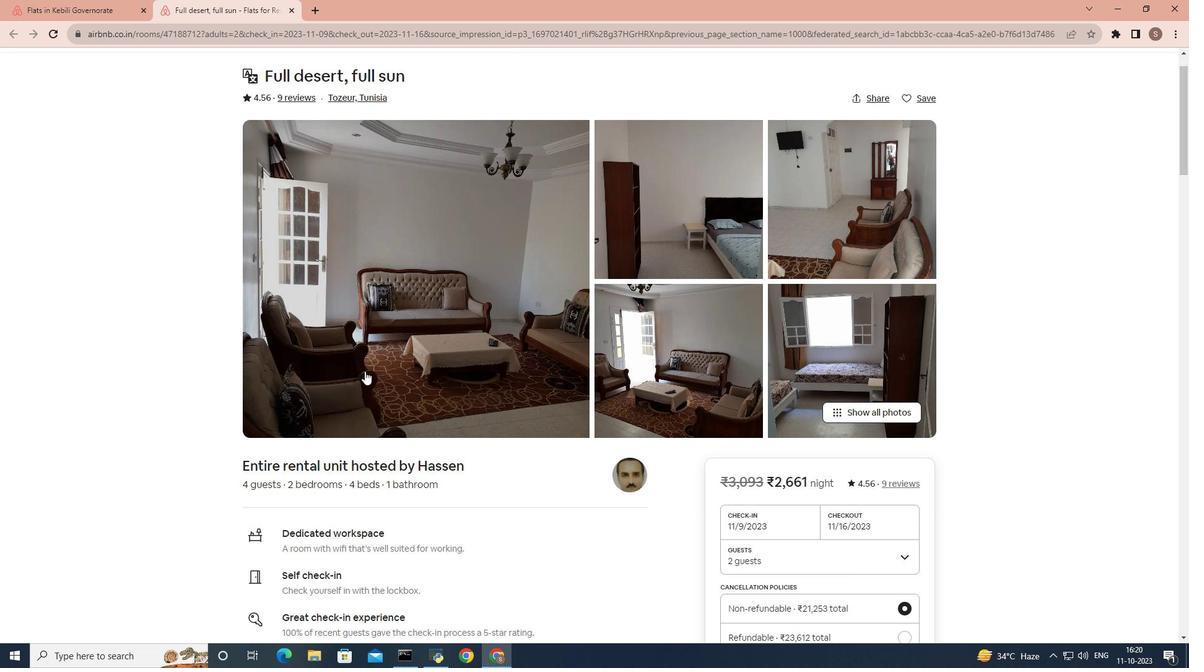 
Action: Mouse scrolled (365, 371) with delta (0, 0)
Screenshot: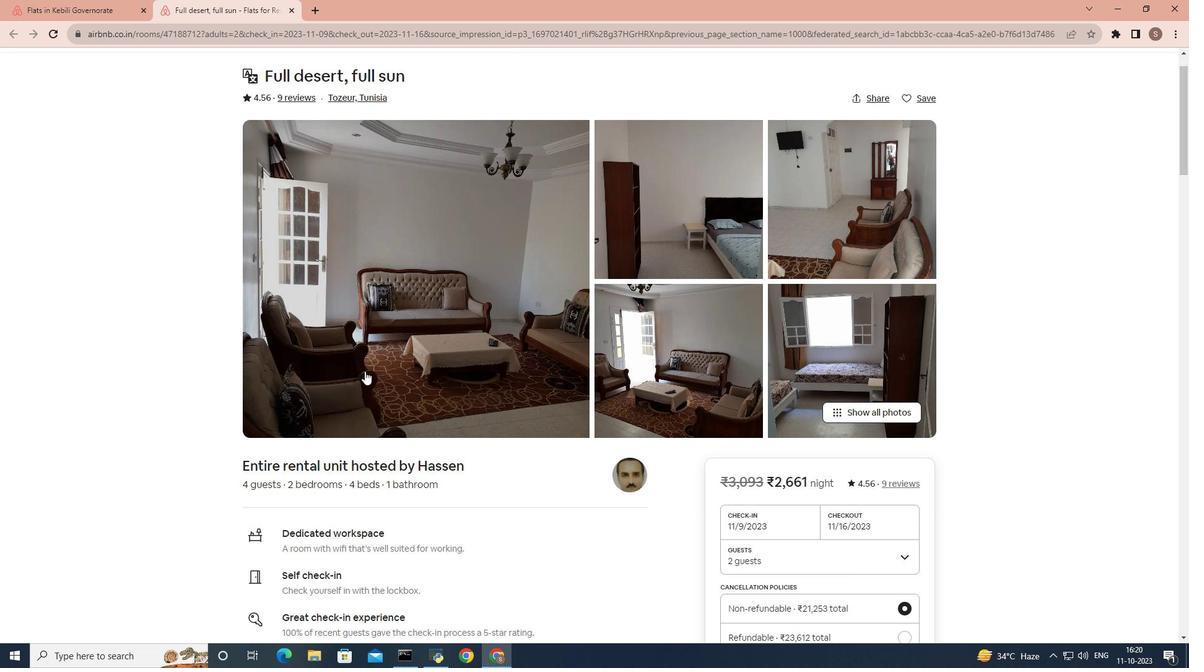 
Action: Mouse scrolled (365, 371) with delta (0, 0)
Screenshot: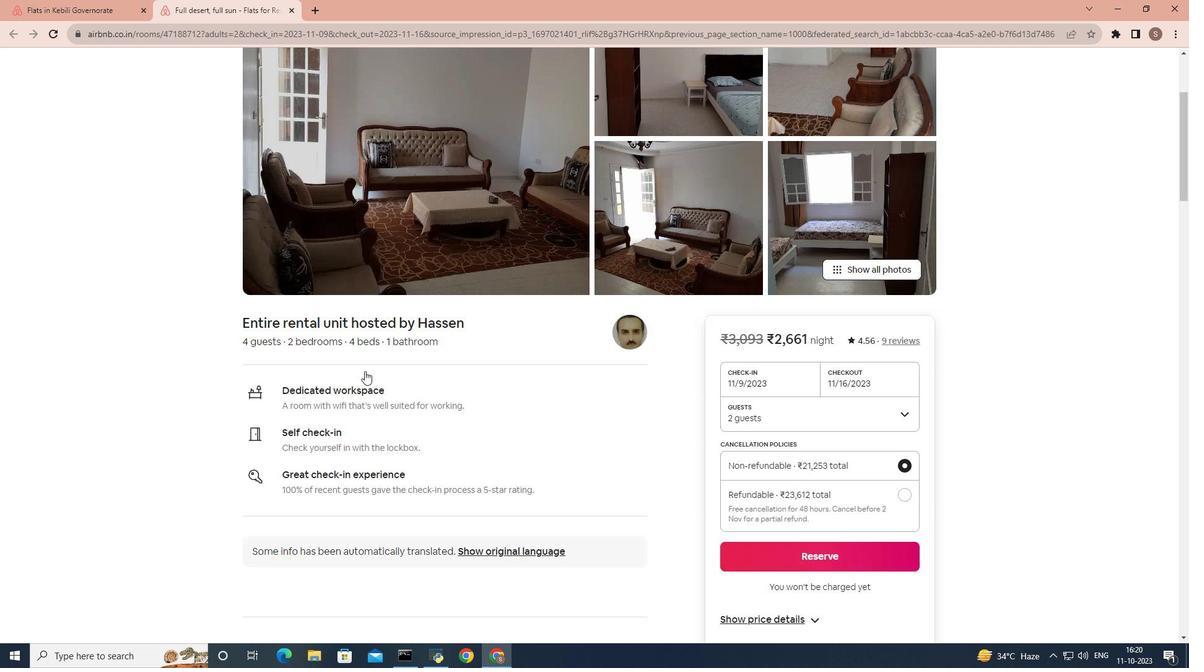 
Action: Mouse scrolled (365, 371) with delta (0, 0)
Screenshot: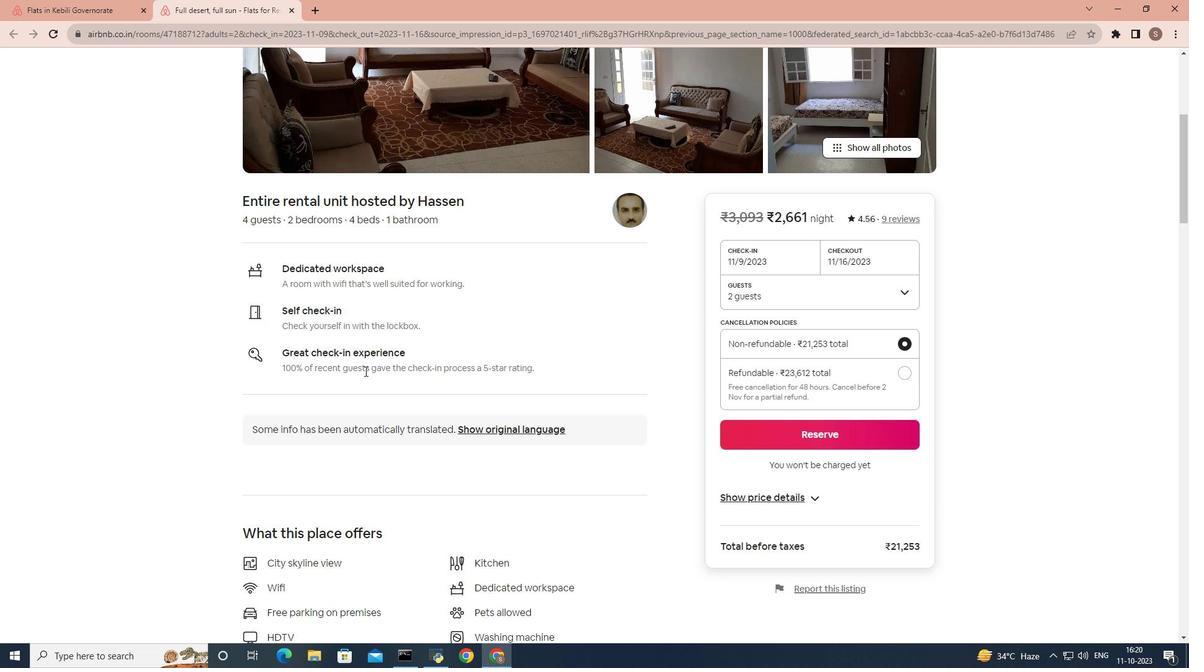 
Action: Mouse scrolled (365, 371) with delta (0, 0)
Screenshot: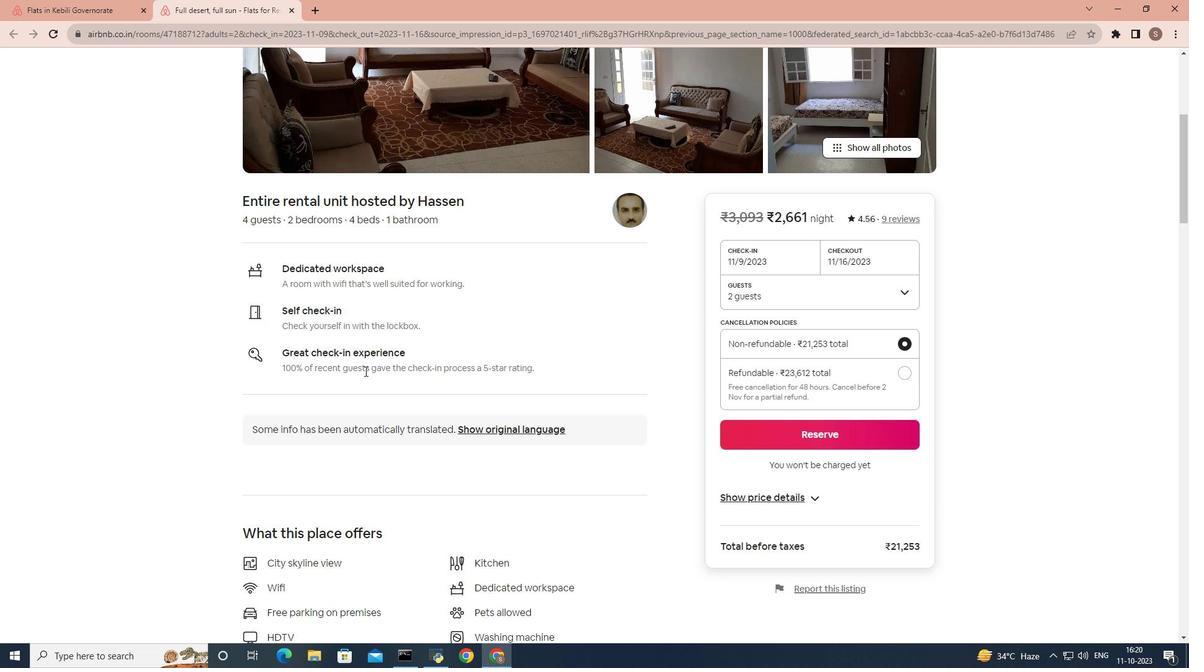 
Action: Mouse scrolled (365, 371) with delta (0, 0)
Screenshot: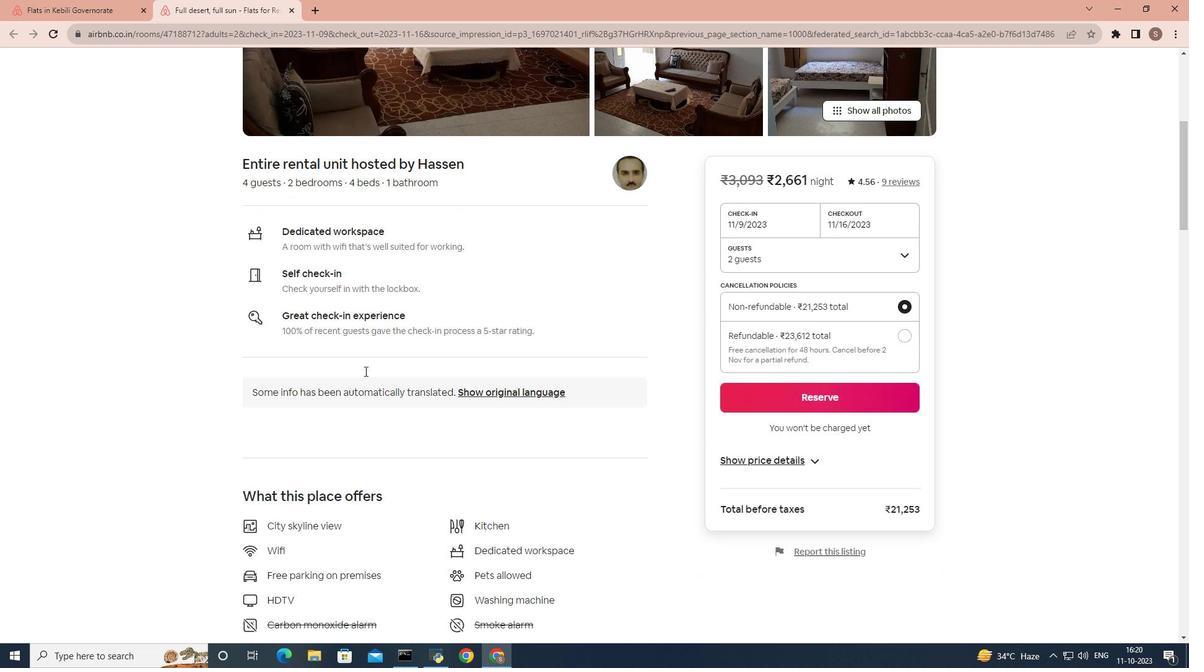
Action: Mouse scrolled (365, 371) with delta (0, 0)
Screenshot: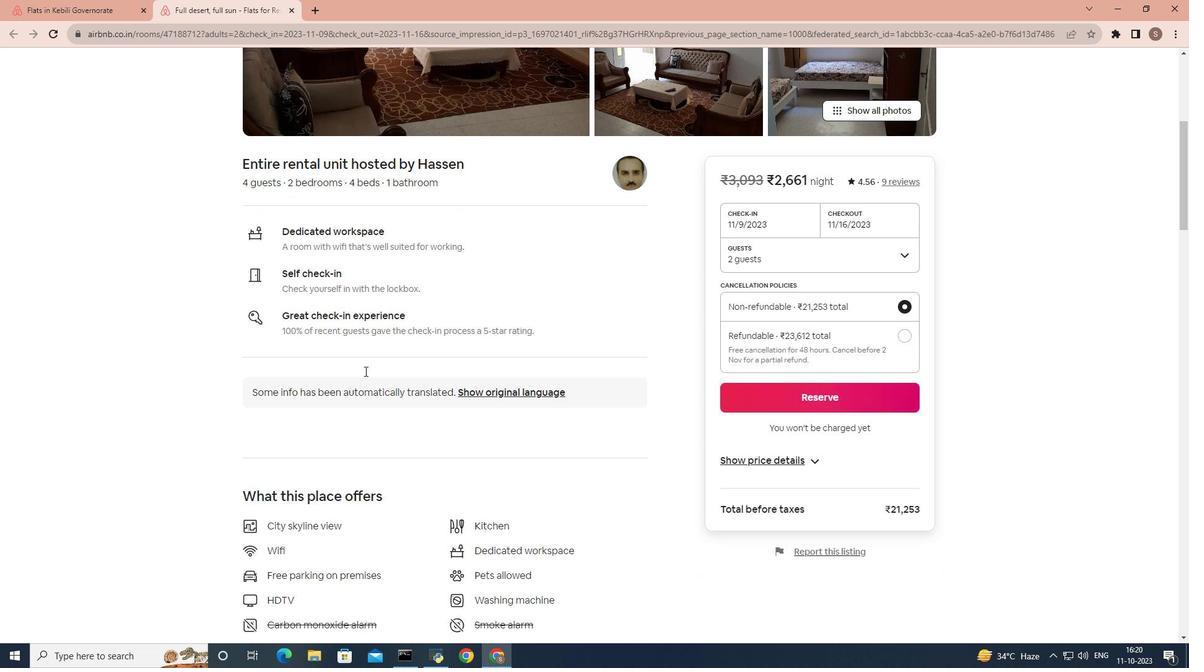 
Action: Mouse scrolled (365, 371) with delta (0, 0)
Screenshot: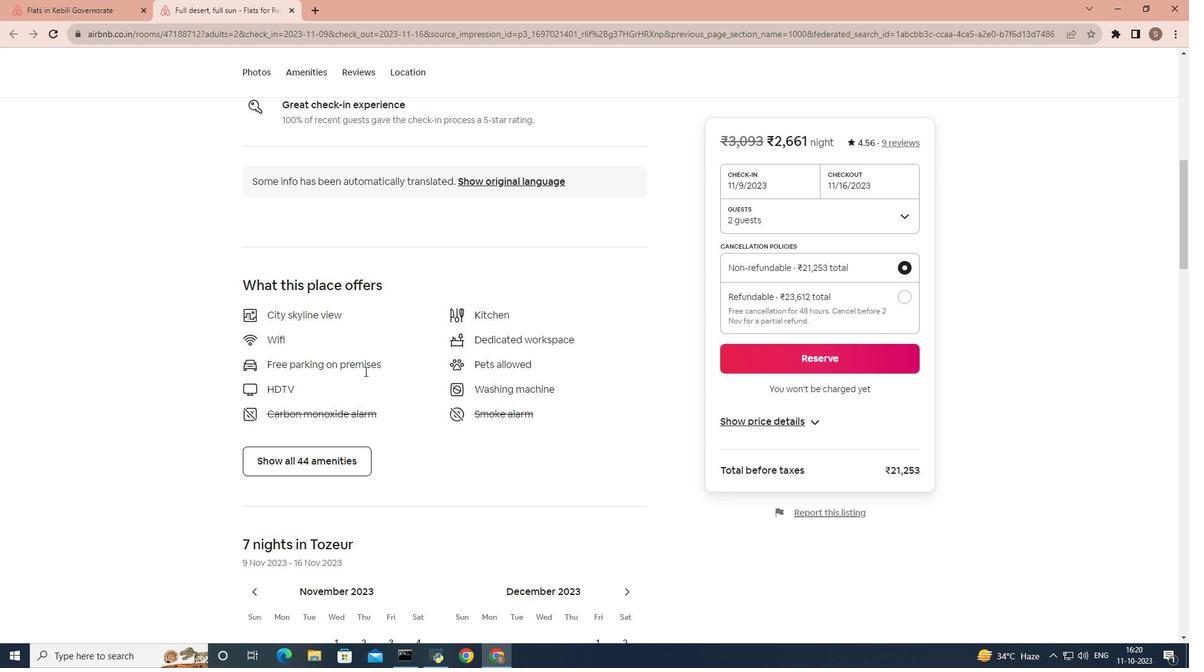 
Action: Mouse scrolled (365, 371) with delta (0, 0)
Screenshot: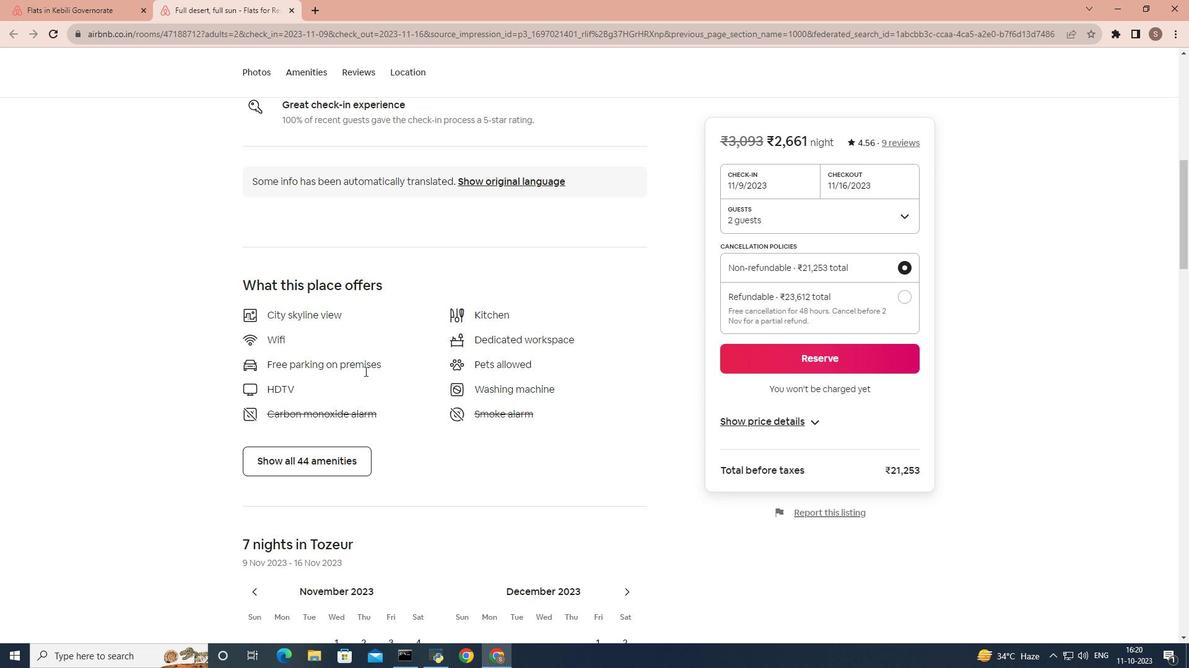 
Action: Mouse scrolled (365, 371) with delta (0, 0)
Screenshot: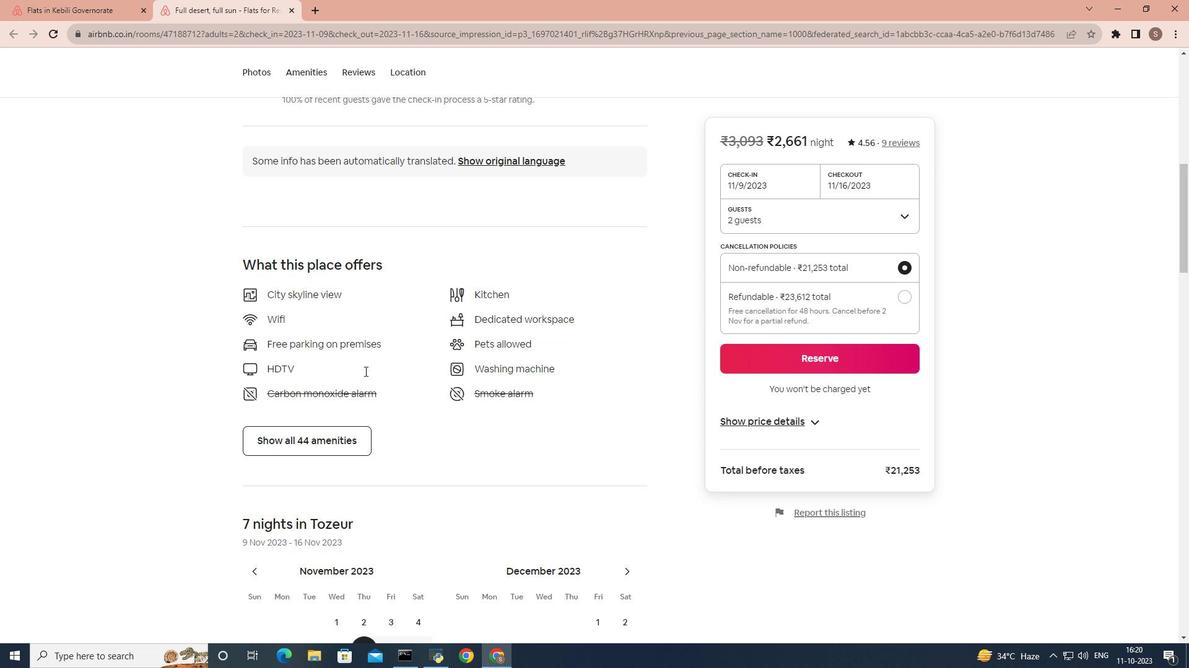 
Action: Mouse moved to (328, 291)
Screenshot: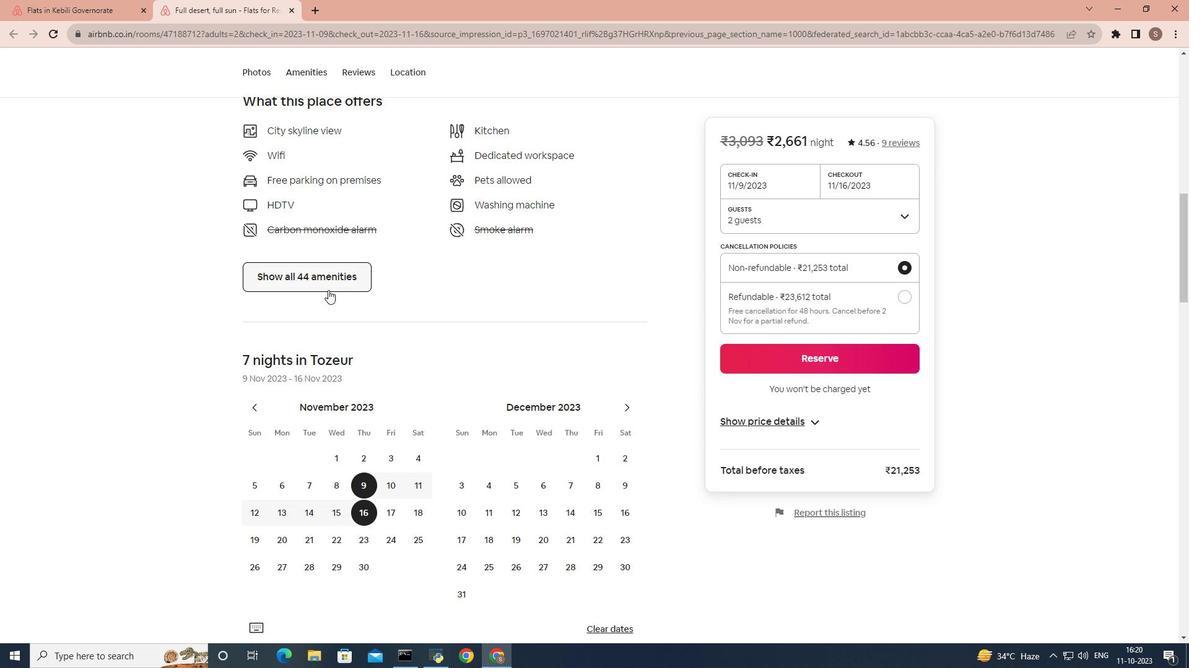 
Action: Mouse pressed left at (328, 291)
Screenshot: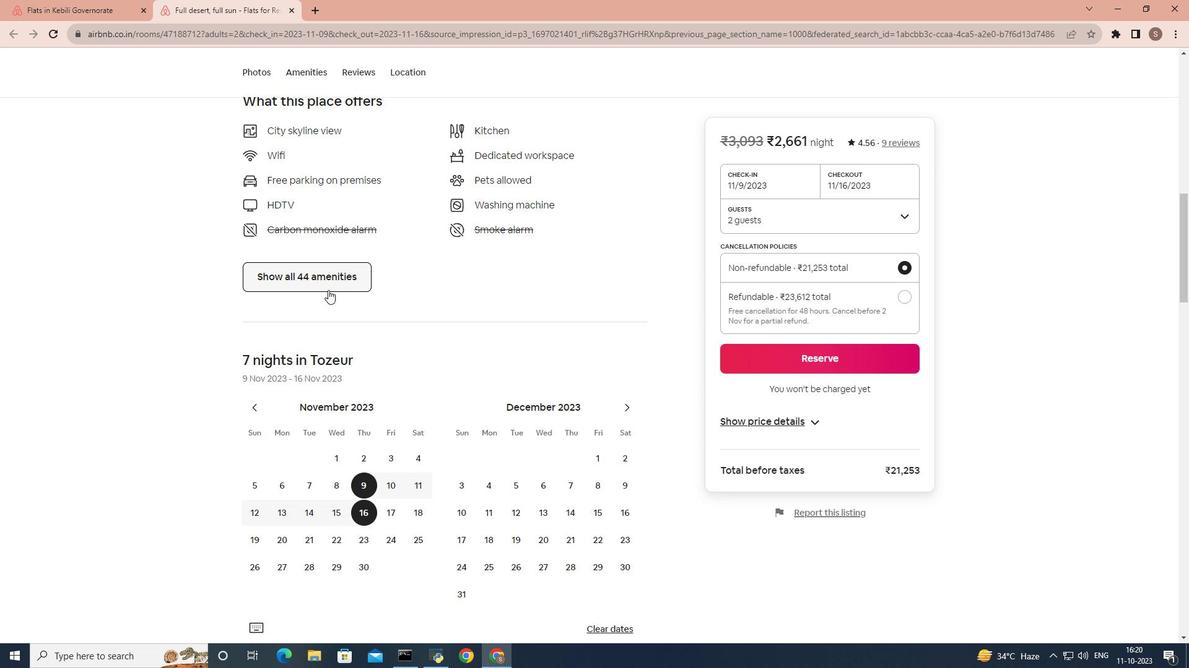 
Action: Mouse moved to (441, 336)
Screenshot: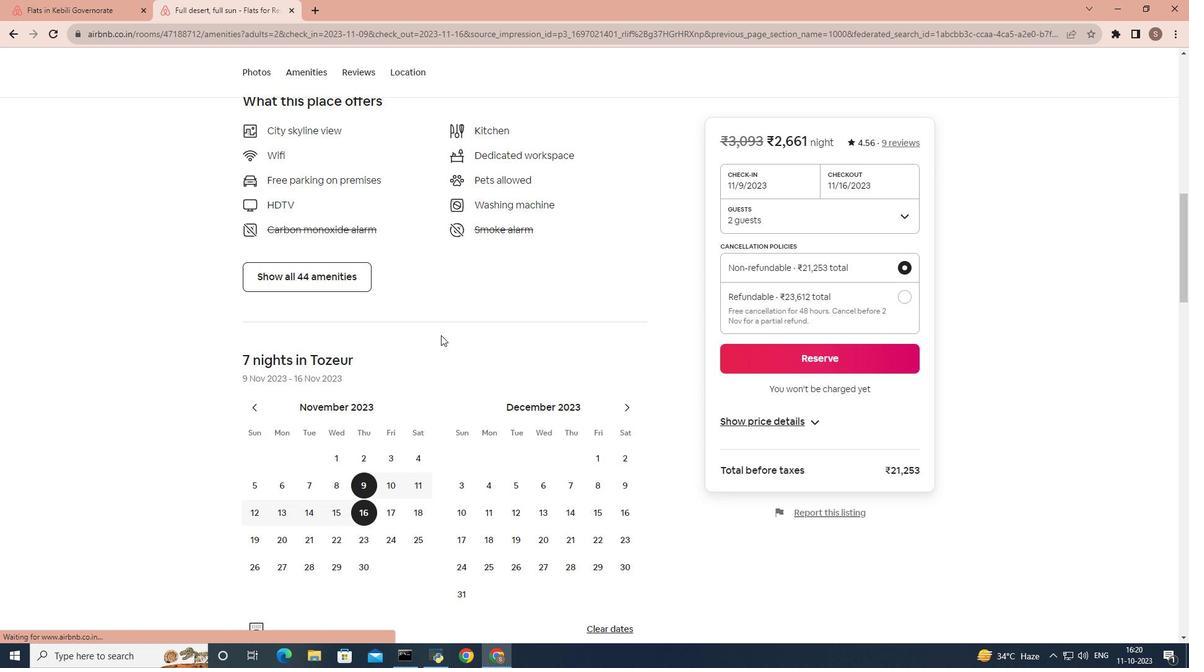 
Action: Mouse scrolled (441, 335) with delta (0, 0)
Screenshot: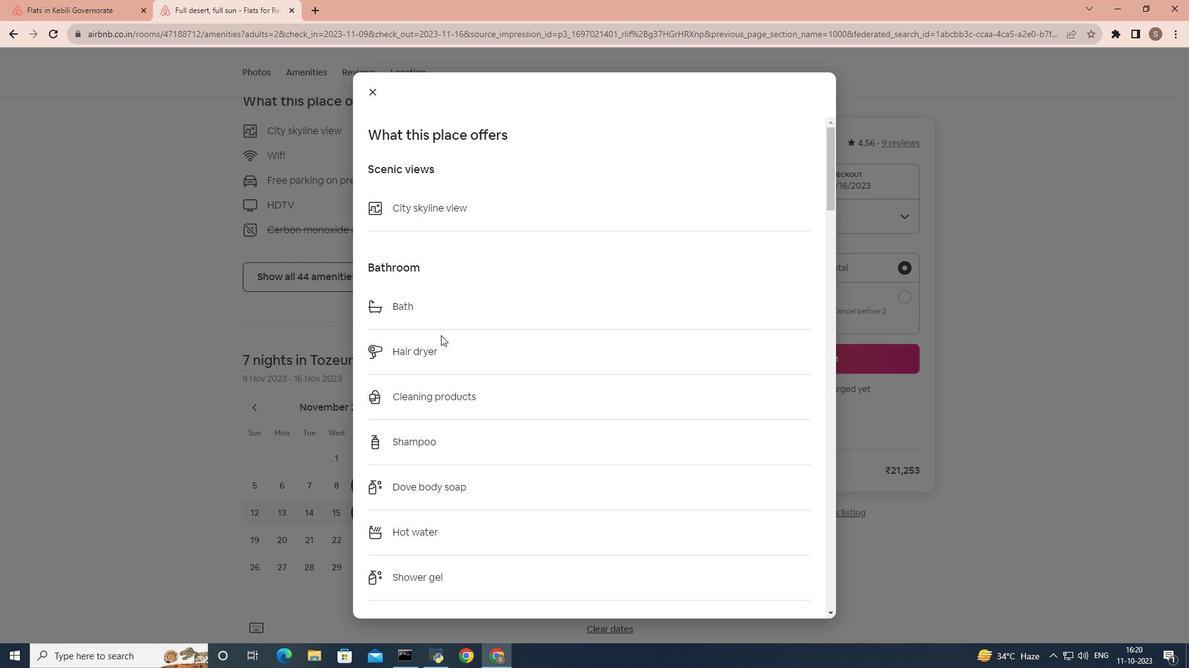 
Action: Mouse scrolled (441, 335) with delta (0, 0)
Screenshot: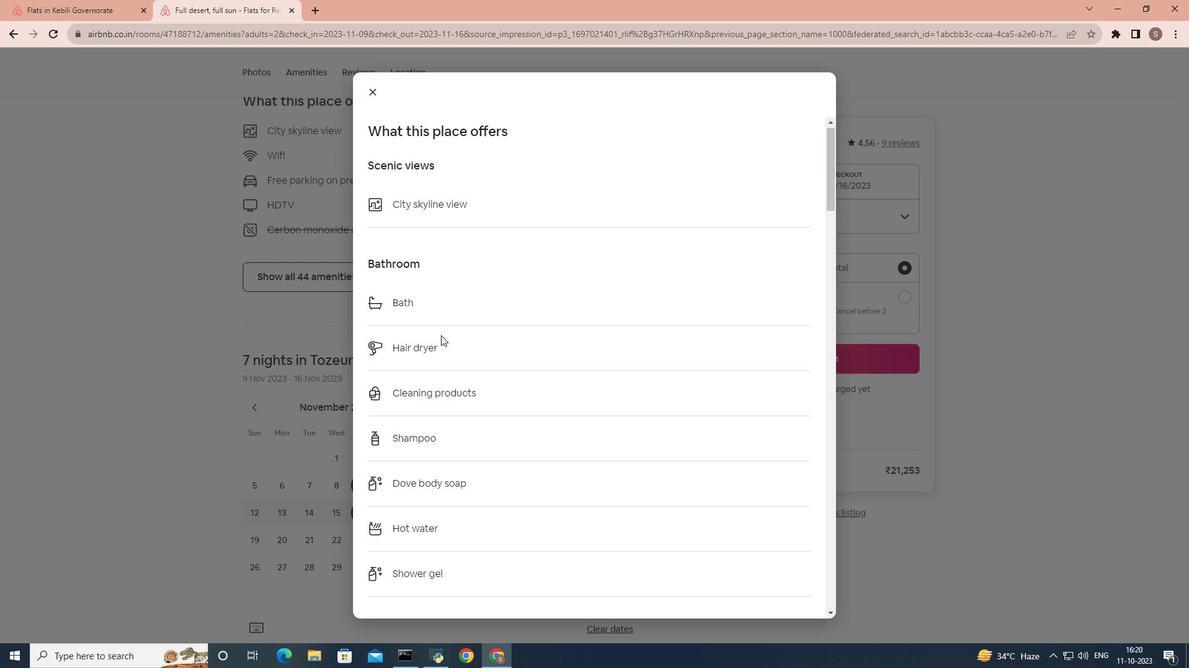 
Action: Mouse scrolled (441, 335) with delta (0, 0)
Screenshot: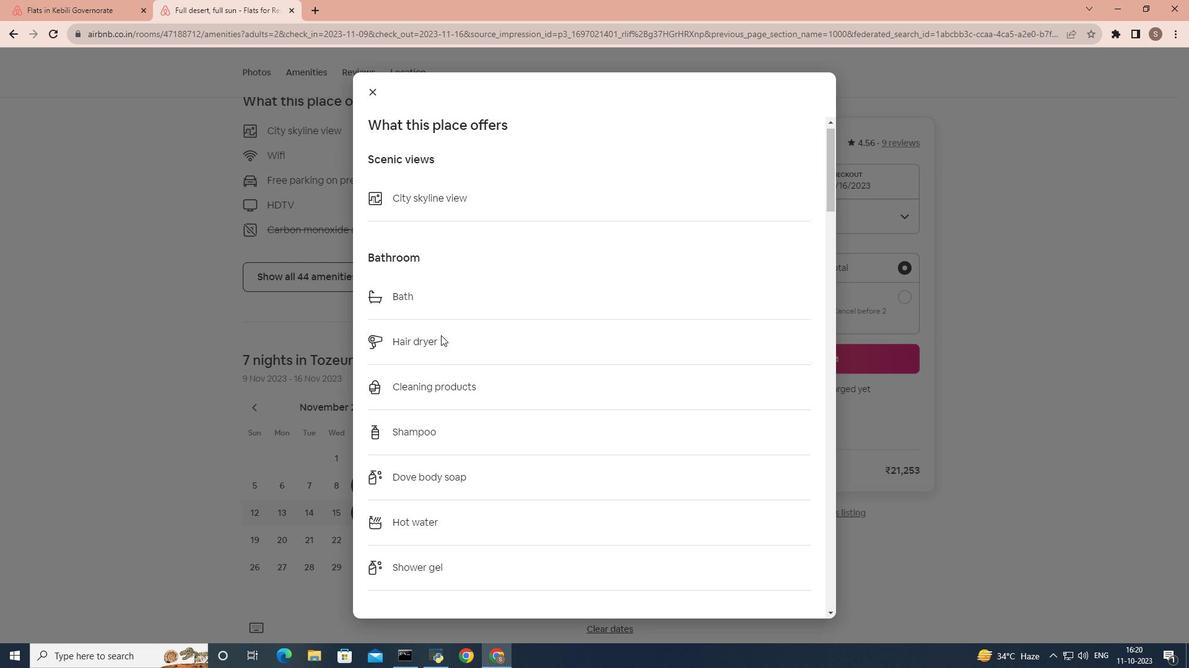 
Action: Mouse scrolled (441, 335) with delta (0, 0)
Screenshot: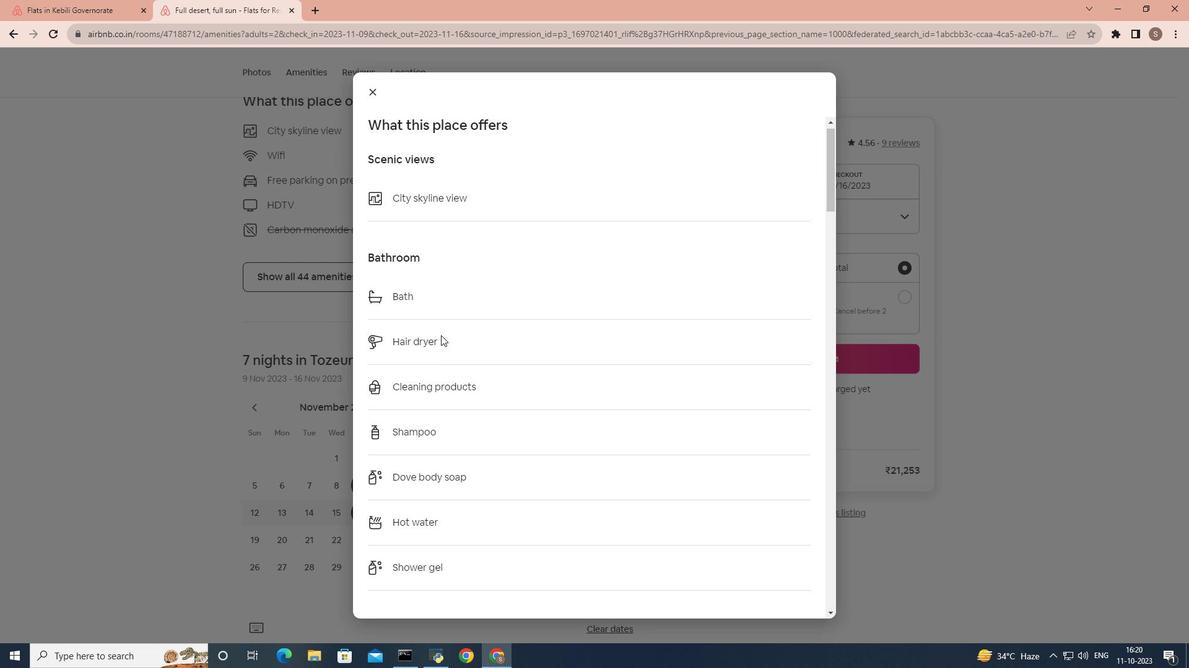 
Action: Mouse scrolled (441, 335) with delta (0, 0)
Screenshot: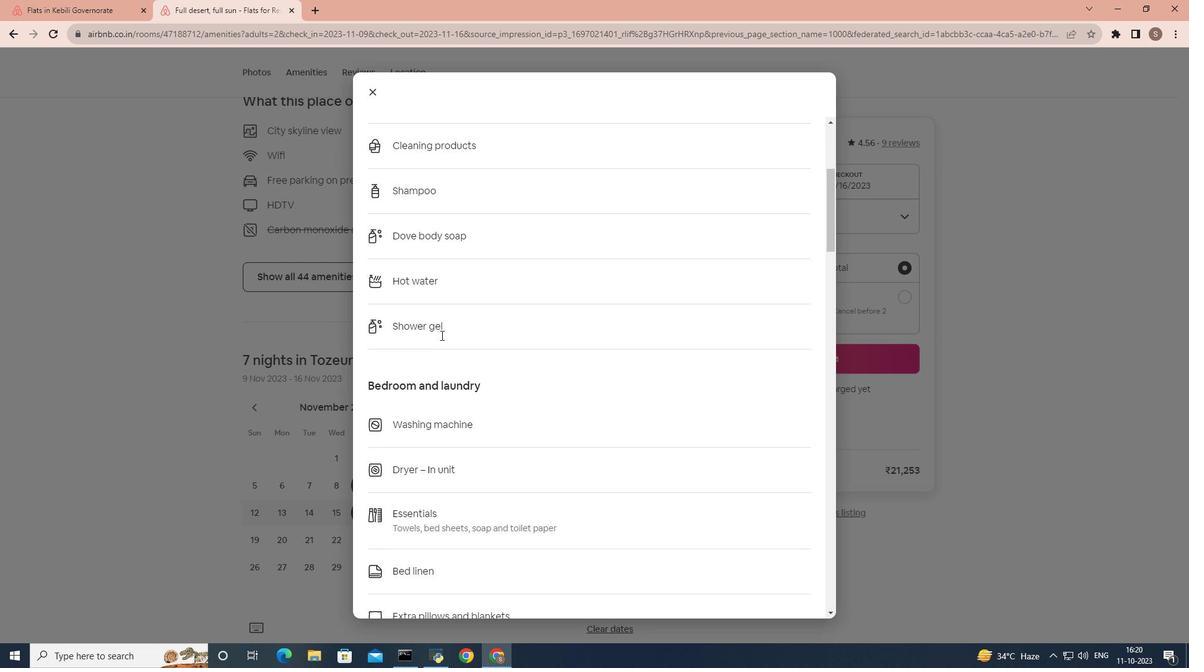 
Action: Mouse scrolled (441, 335) with delta (0, 0)
Screenshot: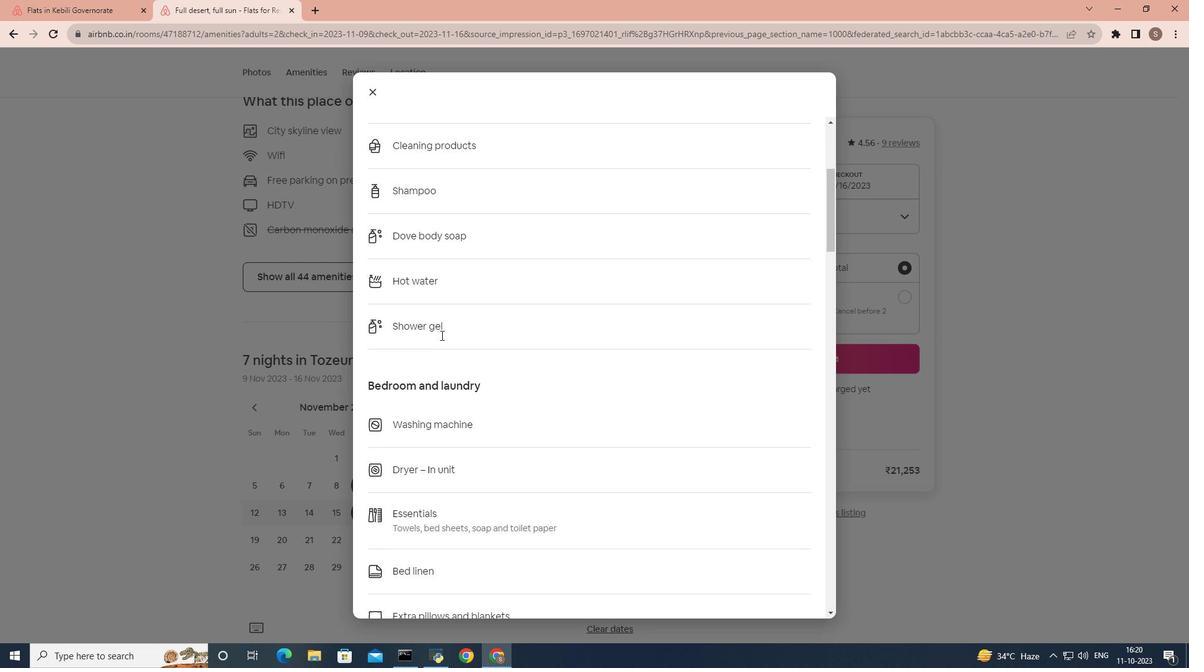 
Action: Mouse scrolled (441, 335) with delta (0, 0)
Screenshot: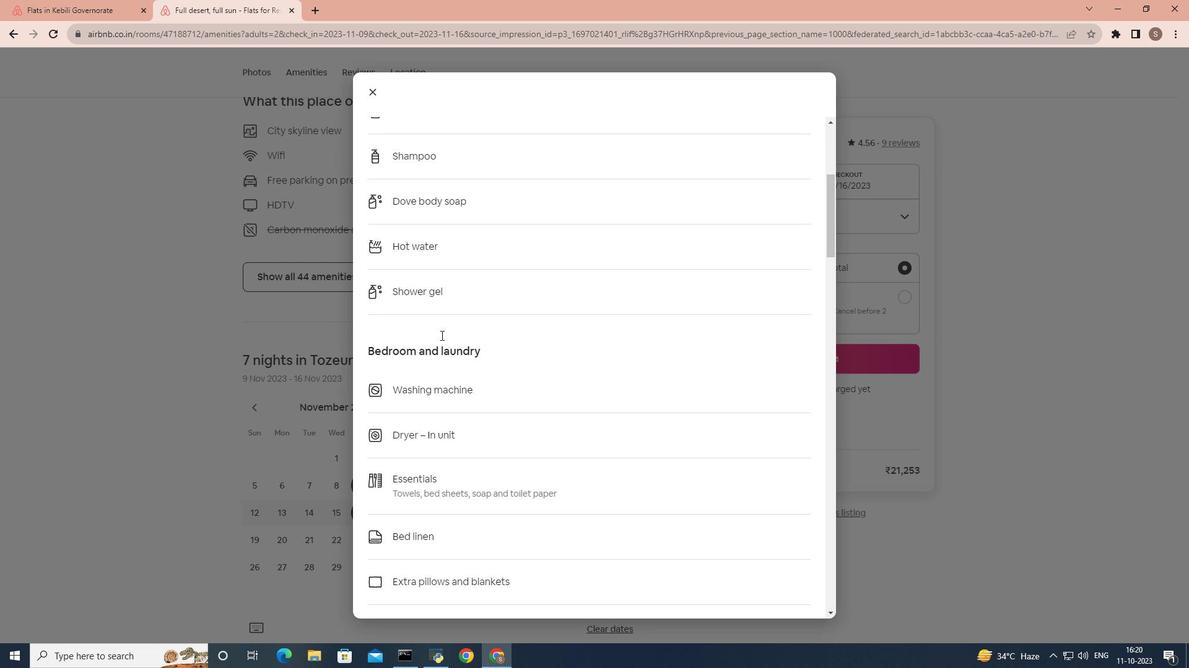 
Action: Mouse scrolled (441, 335) with delta (0, 0)
Screenshot: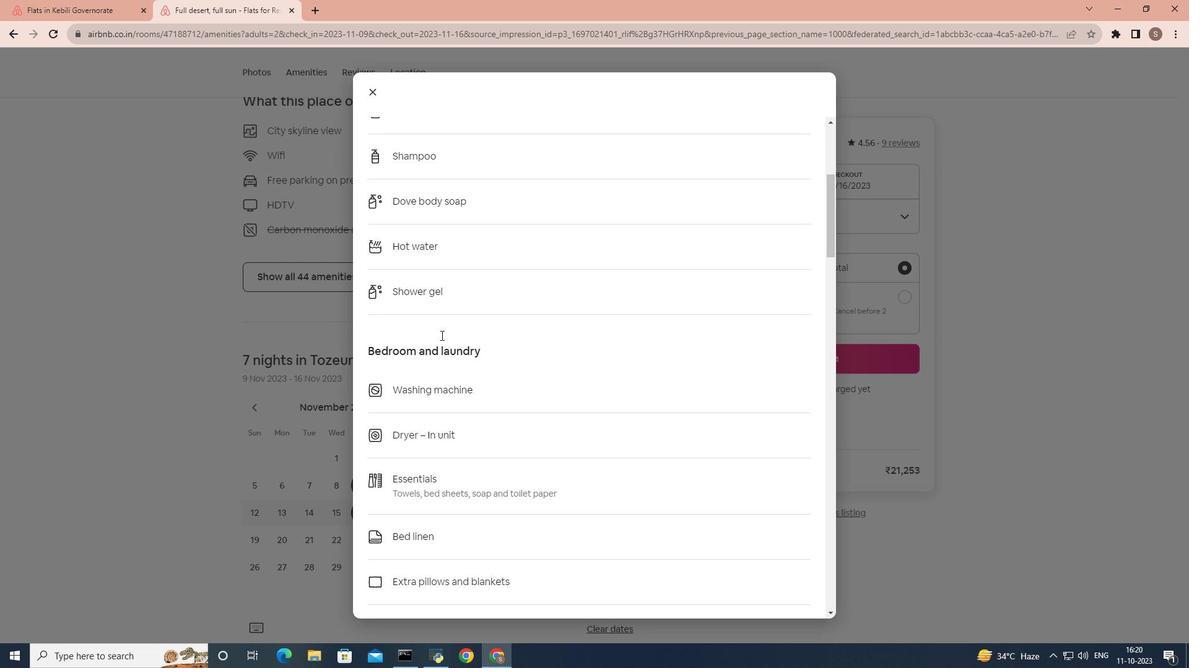 
Action: Mouse scrolled (441, 335) with delta (0, 0)
Screenshot: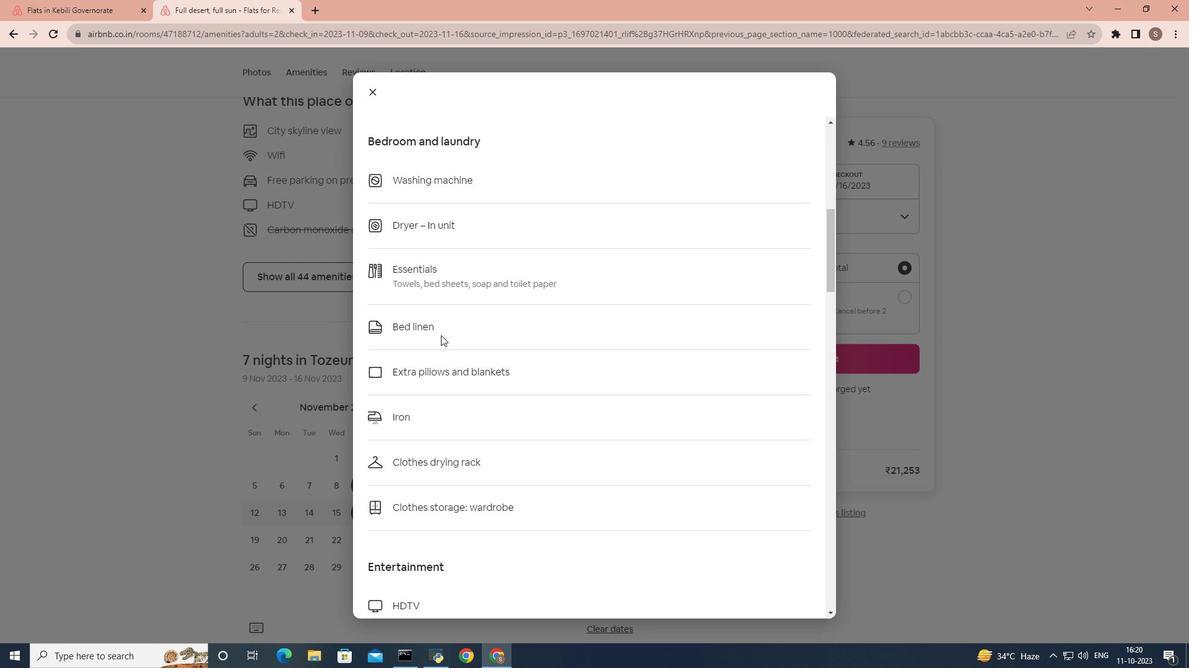 
Action: Mouse scrolled (441, 335) with delta (0, 0)
Screenshot: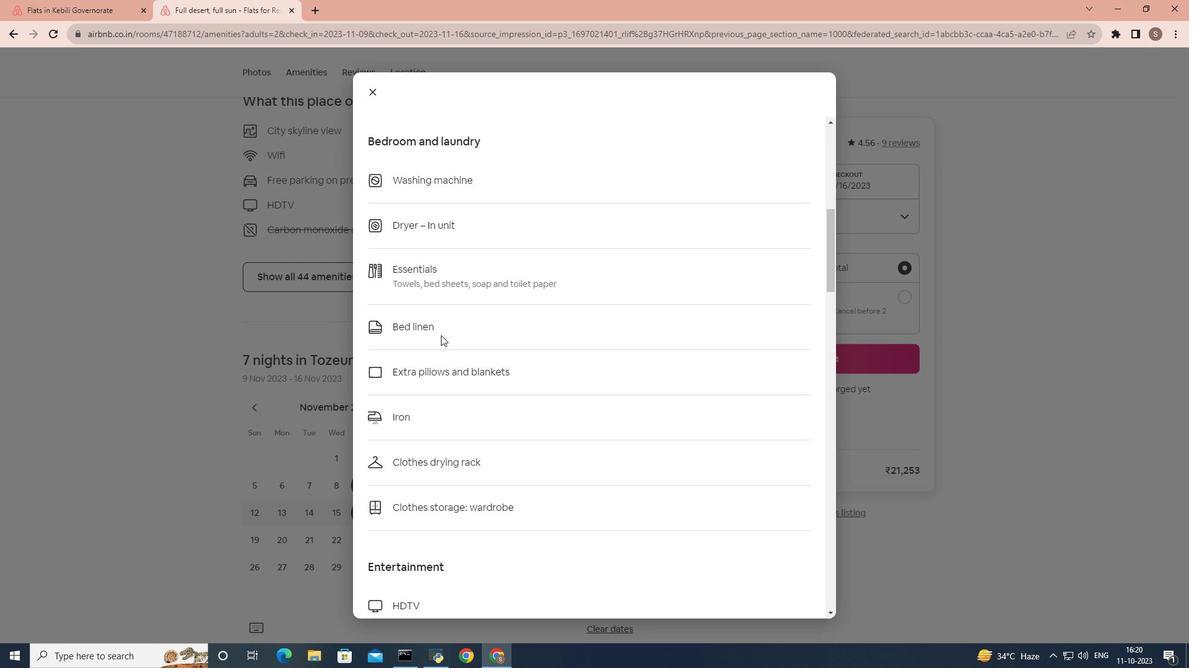 
Action: Mouse scrolled (441, 335) with delta (0, 0)
Screenshot: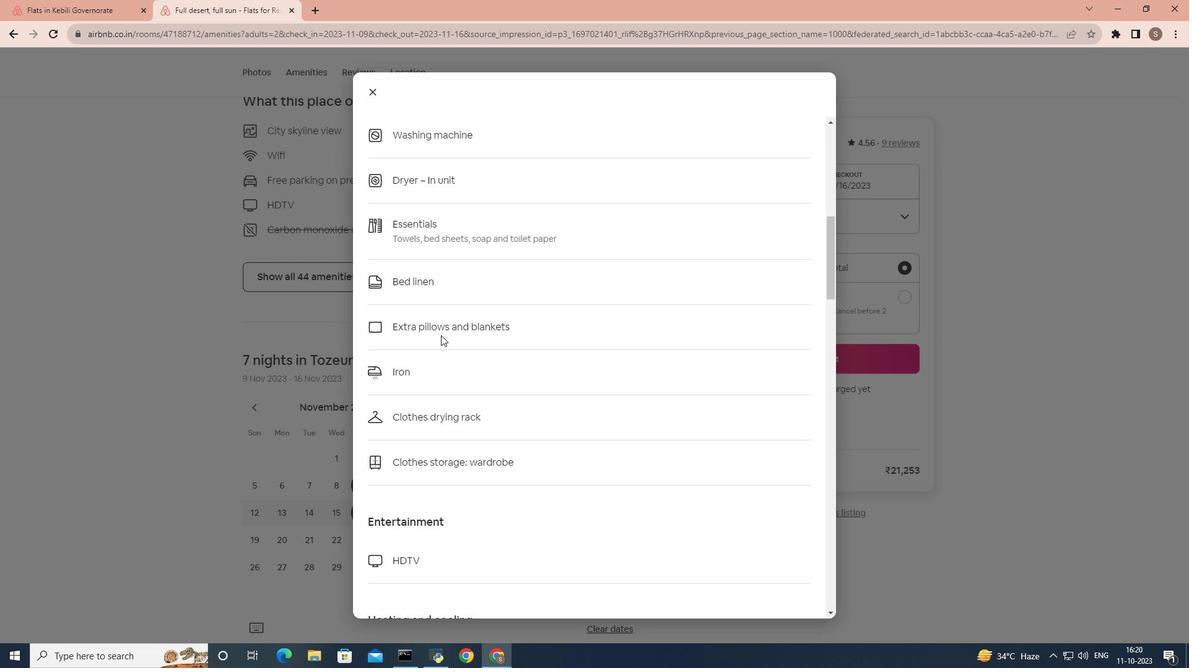 
Action: Mouse scrolled (441, 335) with delta (0, 0)
Screenshot: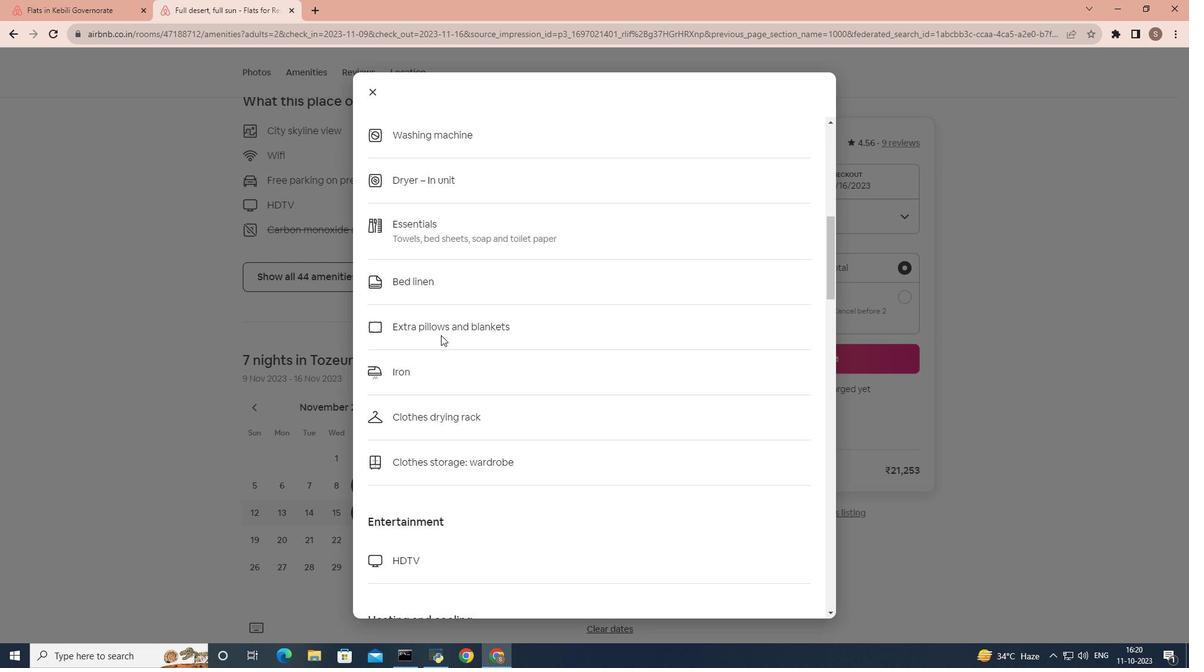 
Action: Mouse scrolled (441, 335) with delta (0, 0)
Screenshot: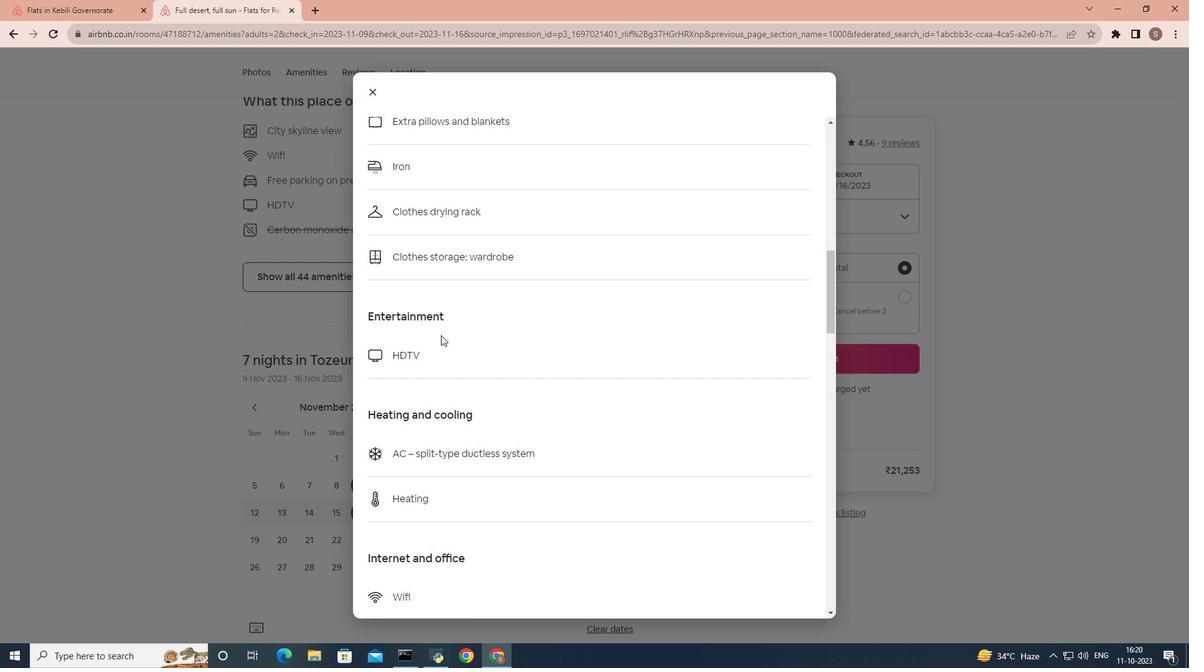 
Action: Mouse scrolled (441, 335) with delta (0, 0)
Screenshot: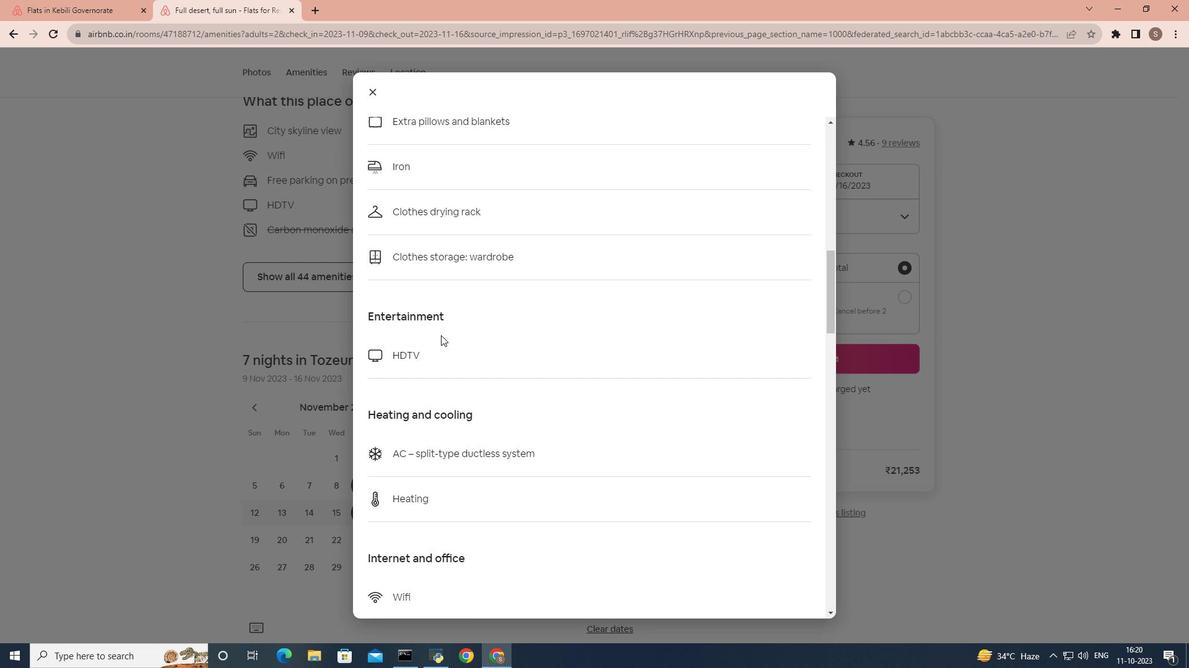 
Action: Mouse scrolled (441, 335) with delta (0, 0)
Screenshot: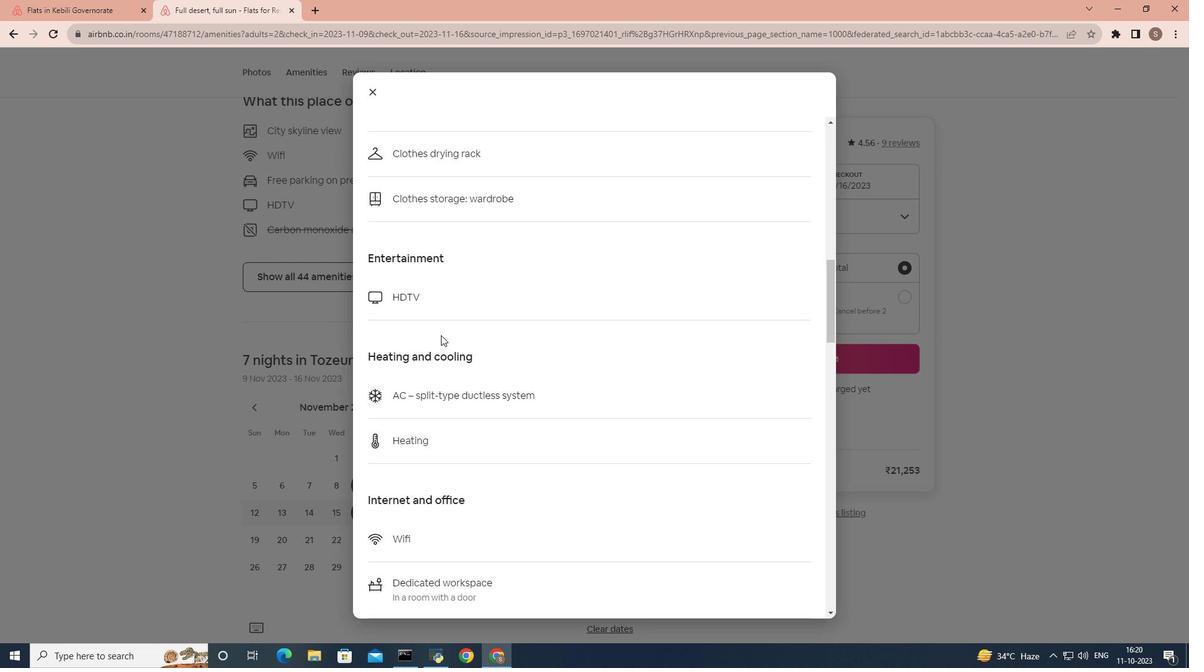 
Action: Mouse scrolled (441, 335) with delta (0, 0)
Screenshot: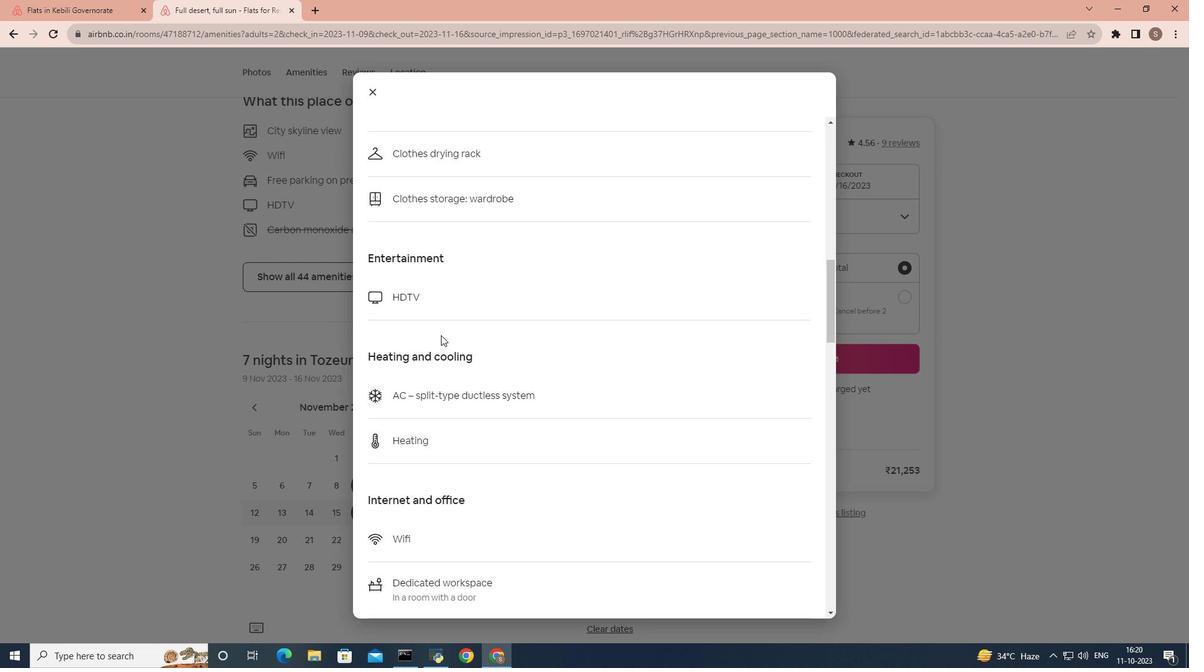 
Action: Mouse scrolled (441, 335) with delta (0, 0)
Screenshot: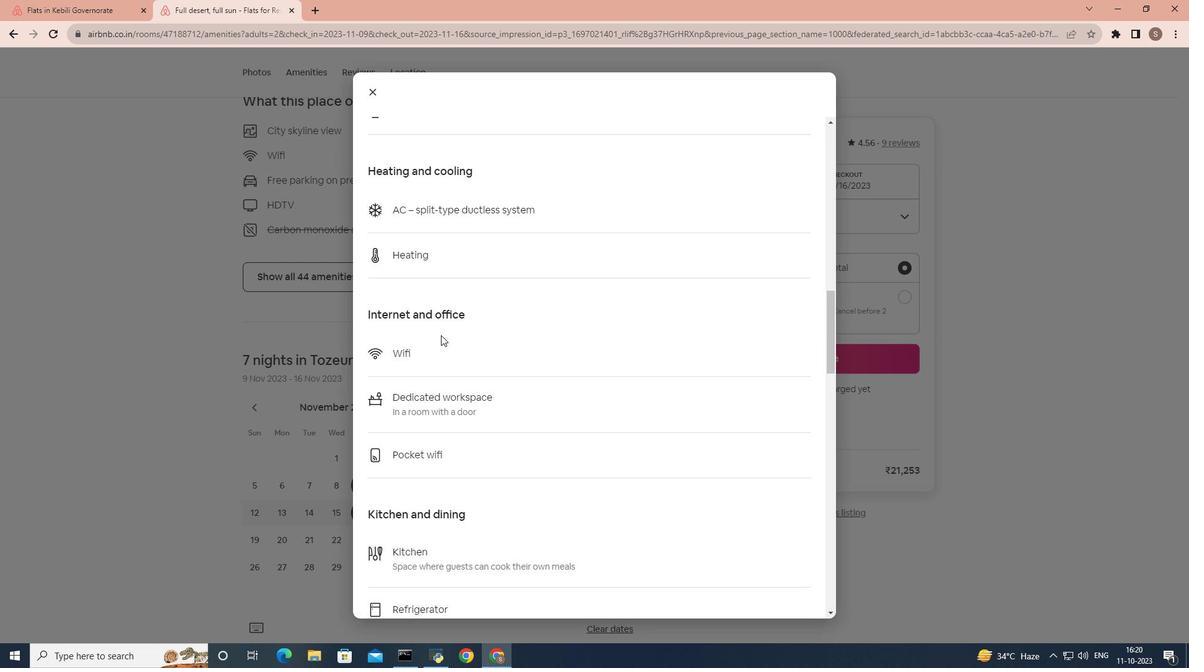 
Action: Mouse scrolled (441, 335) with delta (0, 0)
Screenshot: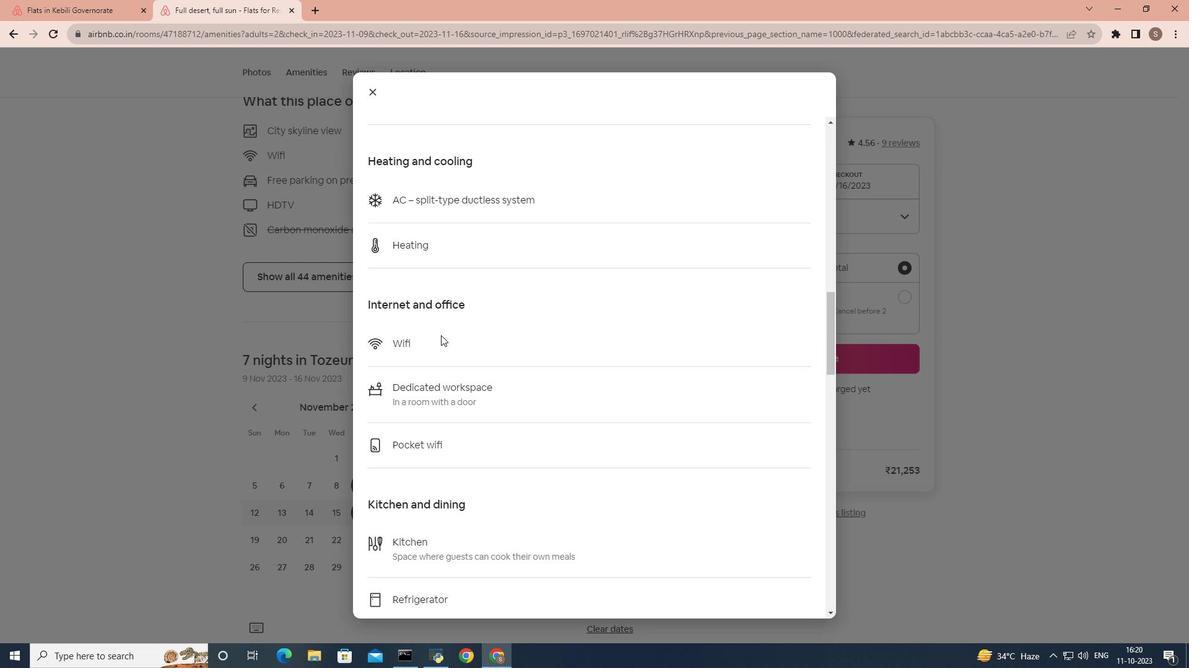 
Action: Mouse scrolled (441, 335) with delta (0, 0)
Screenshot: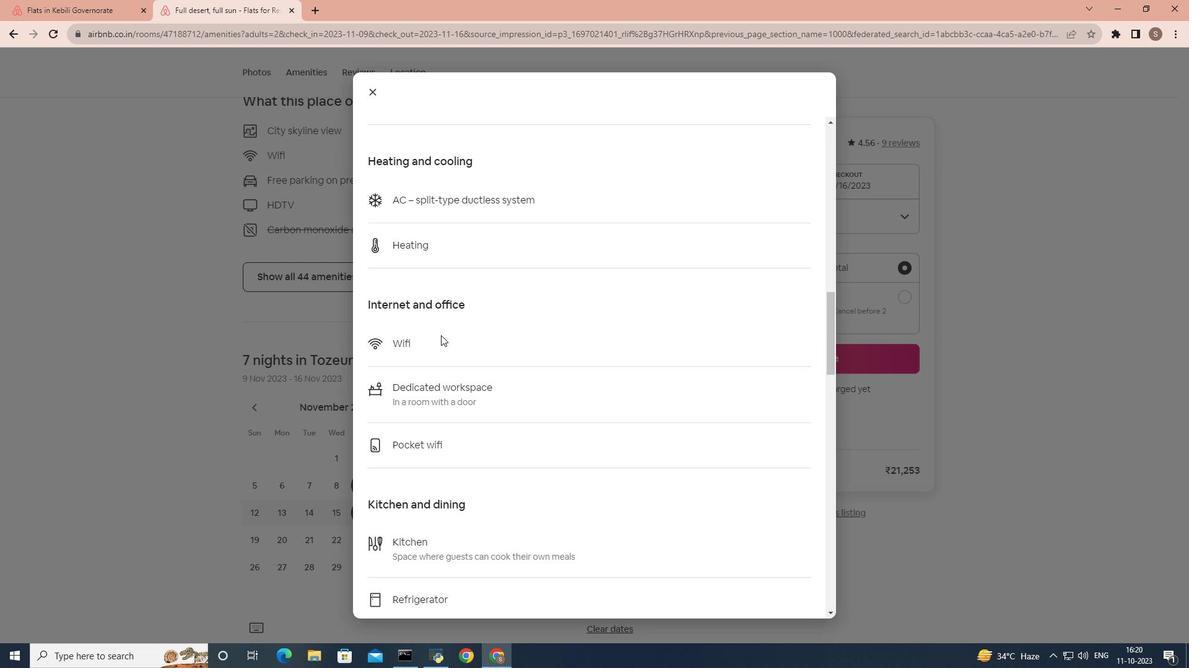 
Action: Mouse scrolled (441, 335) with delta (0, 0)
Screenshot: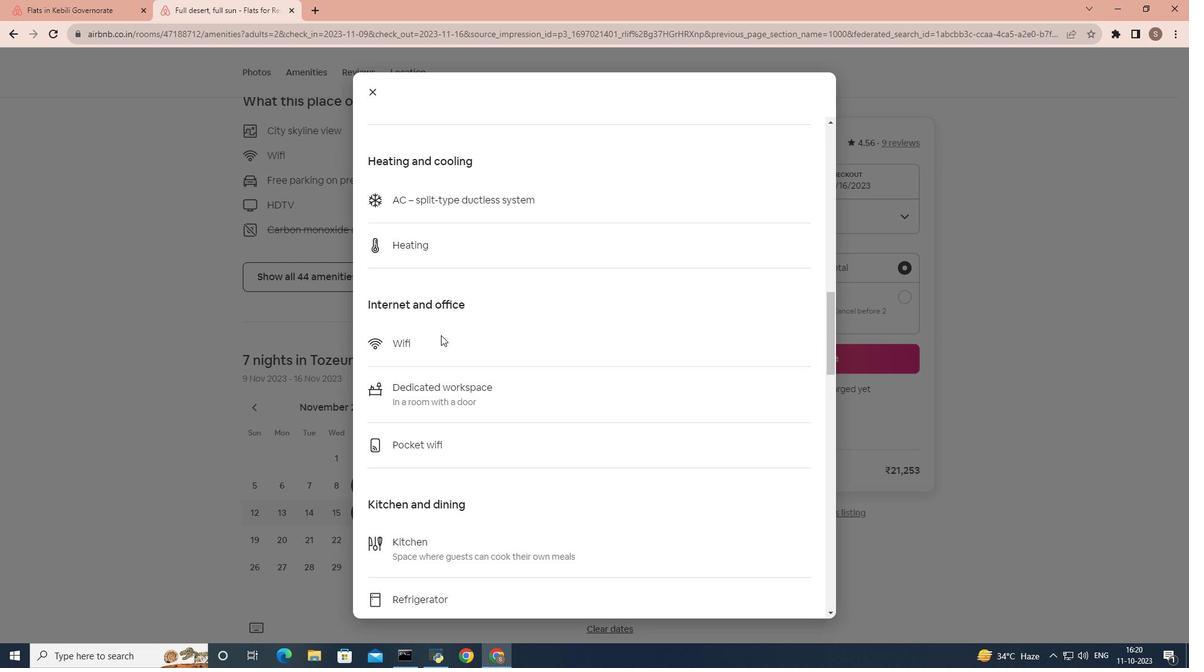 
Action: Mouse scrolled (441, 335) with delta (0, 0)
Screenshot: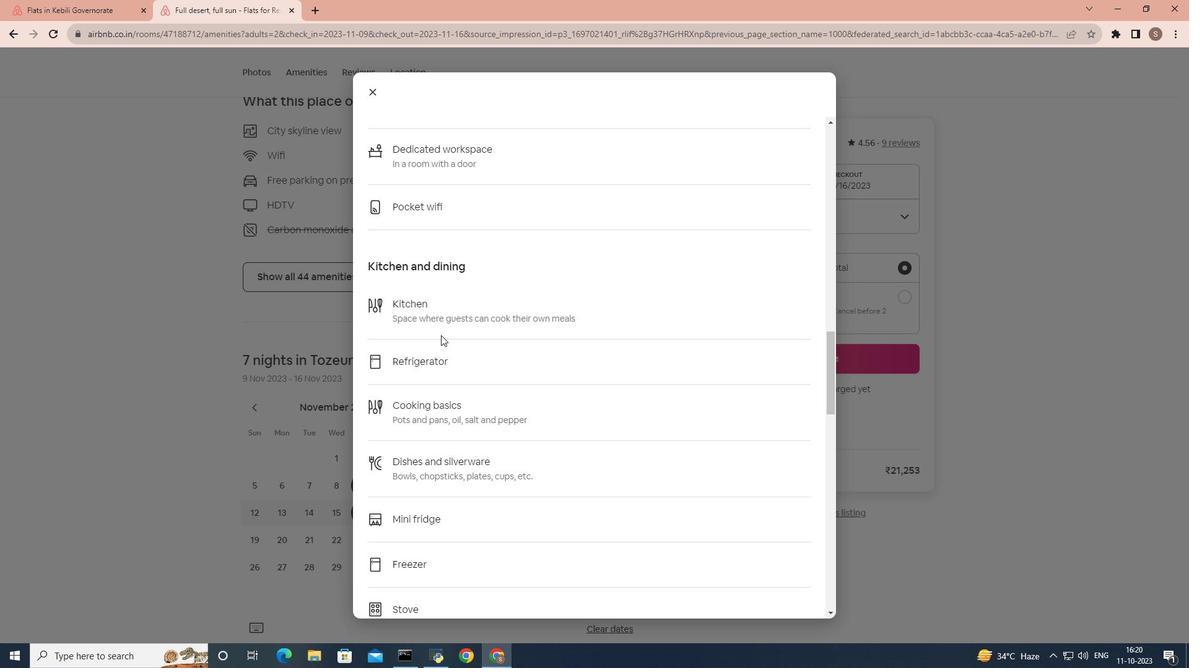 
Action: Mouse scrolled (441, 335) with delta (0, 0)
Screenshot: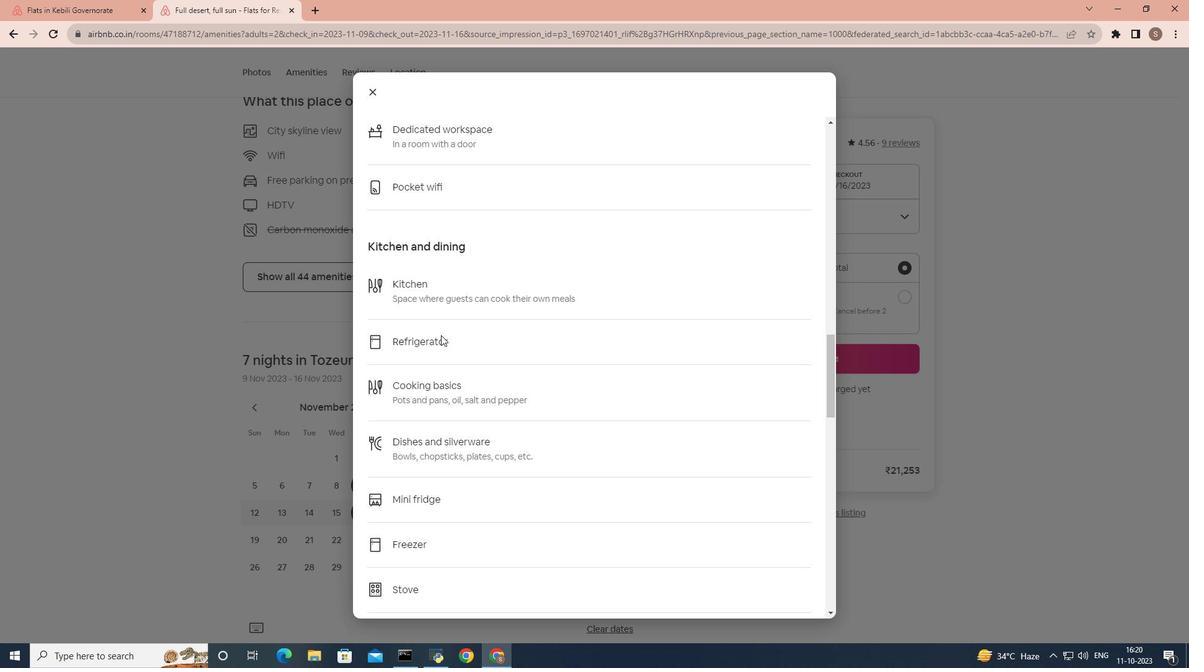 
Action: Mouse scrolled (441, 335) with delta (0, 0)
Screenshot: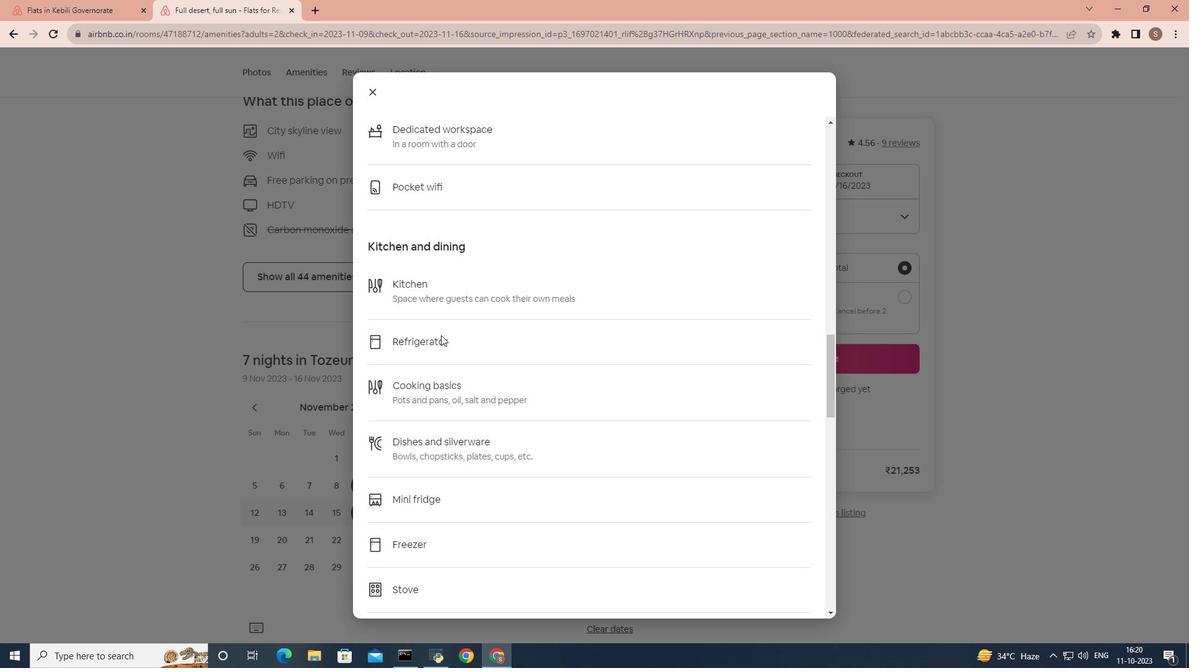 
Action: Mouse scrolled (441, 335) with delta (0, 0)
Screenshot: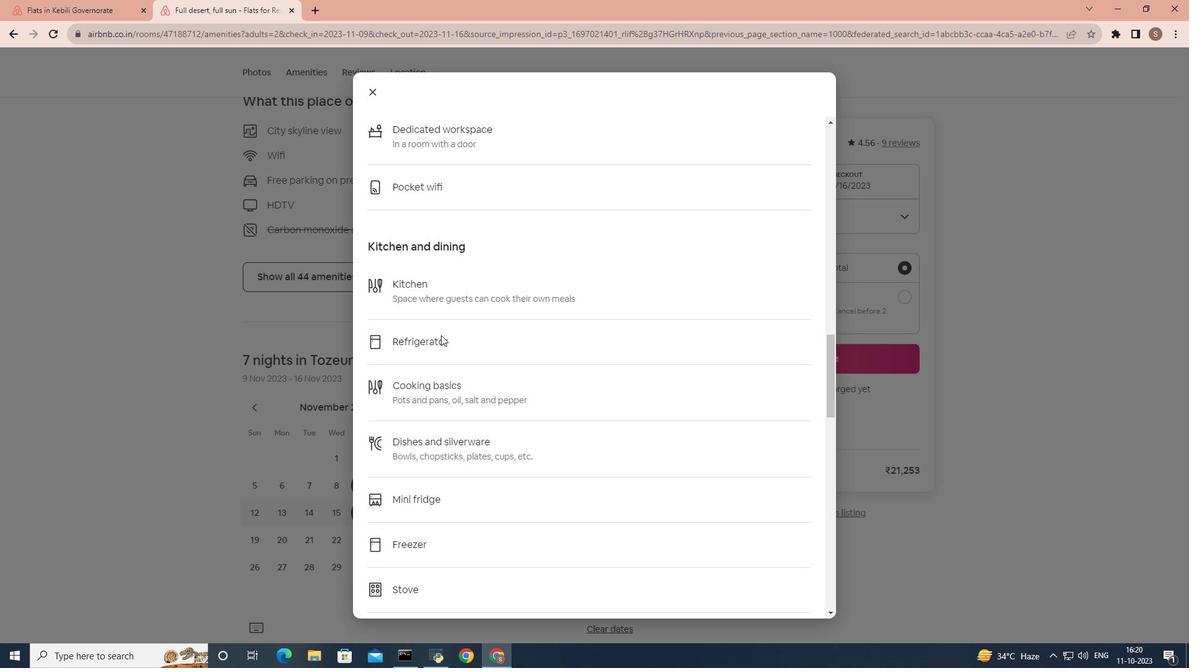 
Action: Mouse scrolled (441, 335) with delta (0, 0)
Screenshot: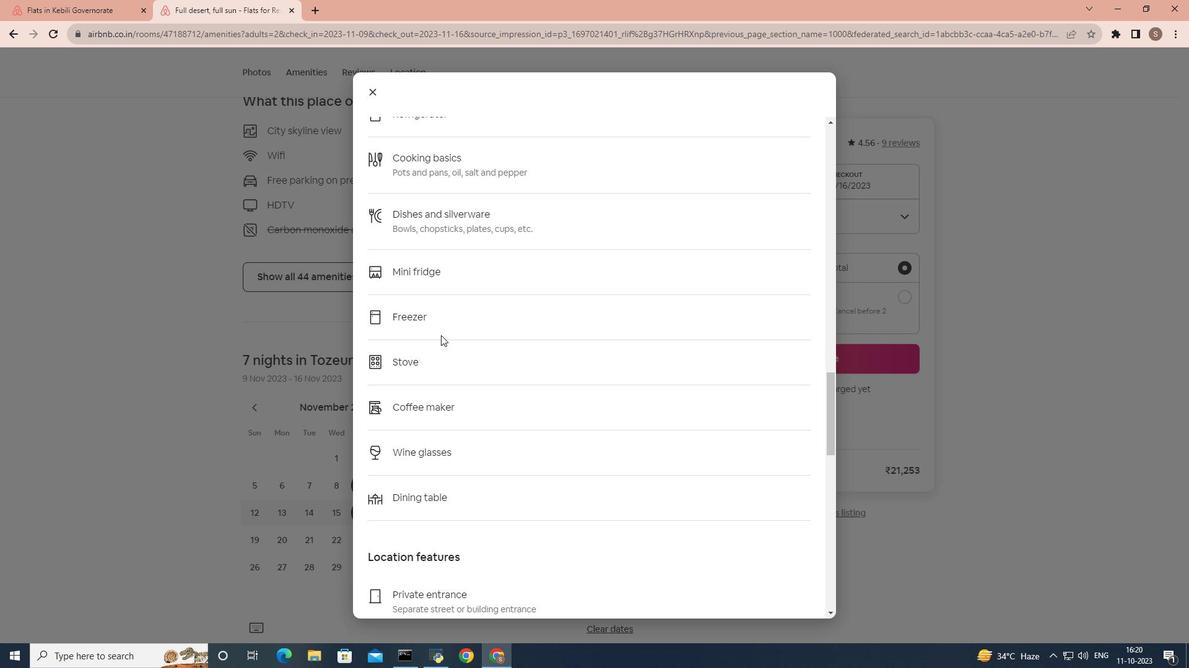 
Action: Mouse scrolled (441, 335) with delta (0, 0)
Screenshot: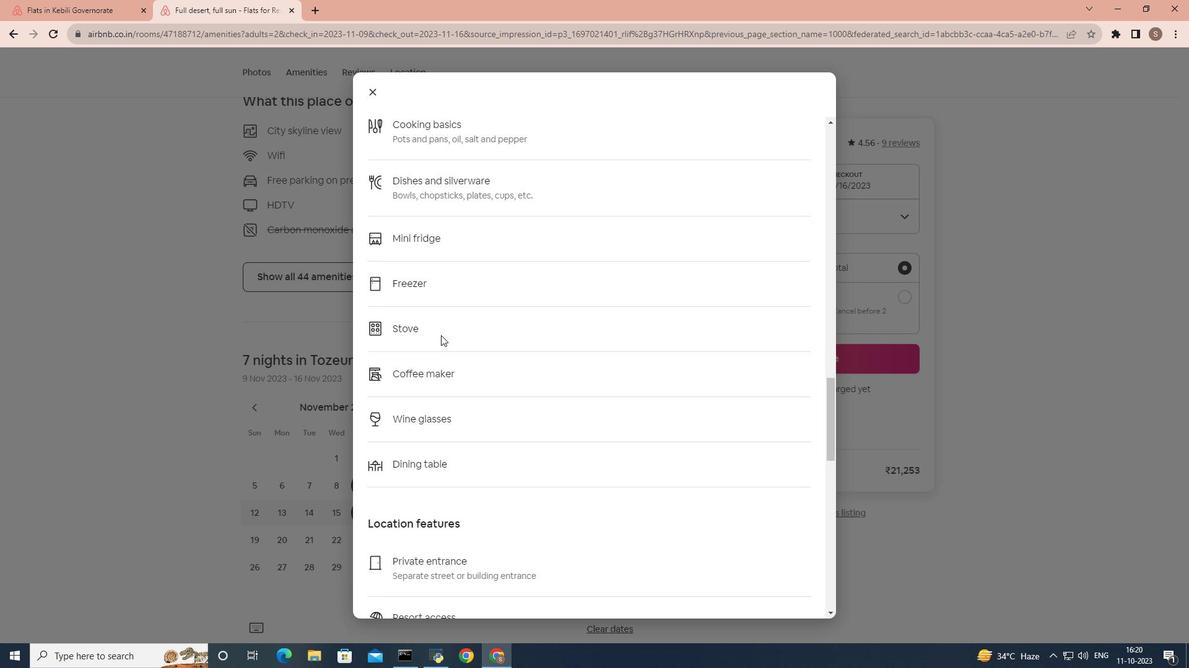
Action: Mouse scrolled (441, 335) with delta (0, 0)
Screenshot: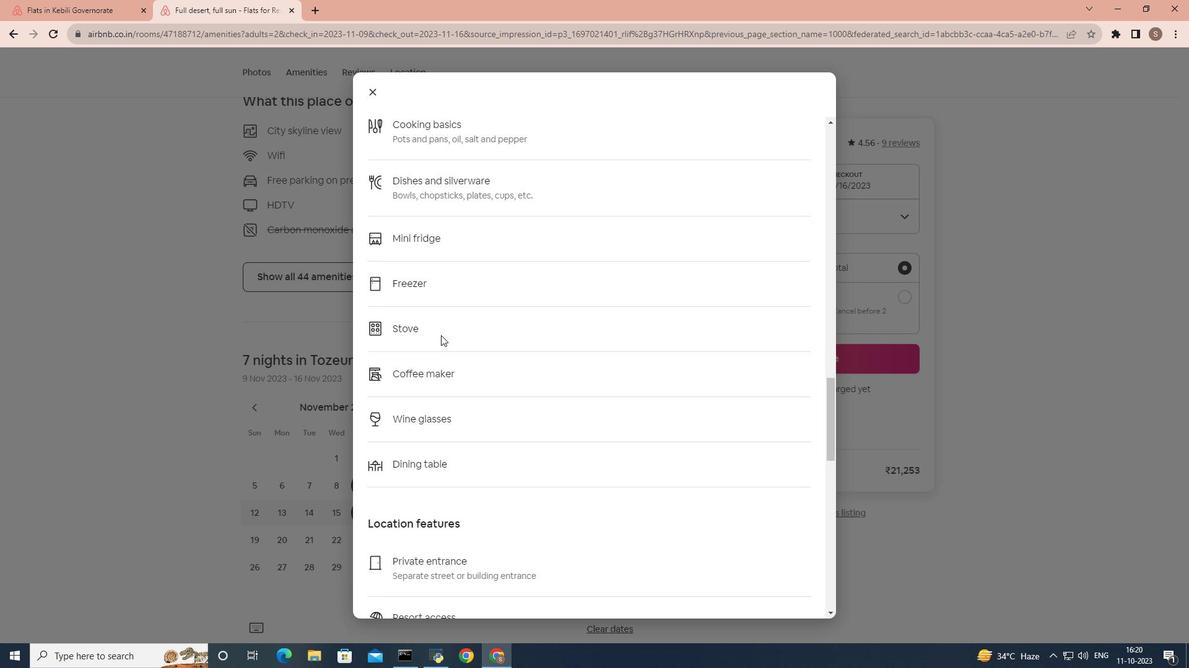 
Action: Mouse scrolled (441, 335) with delta (0, 0)
Screenshot: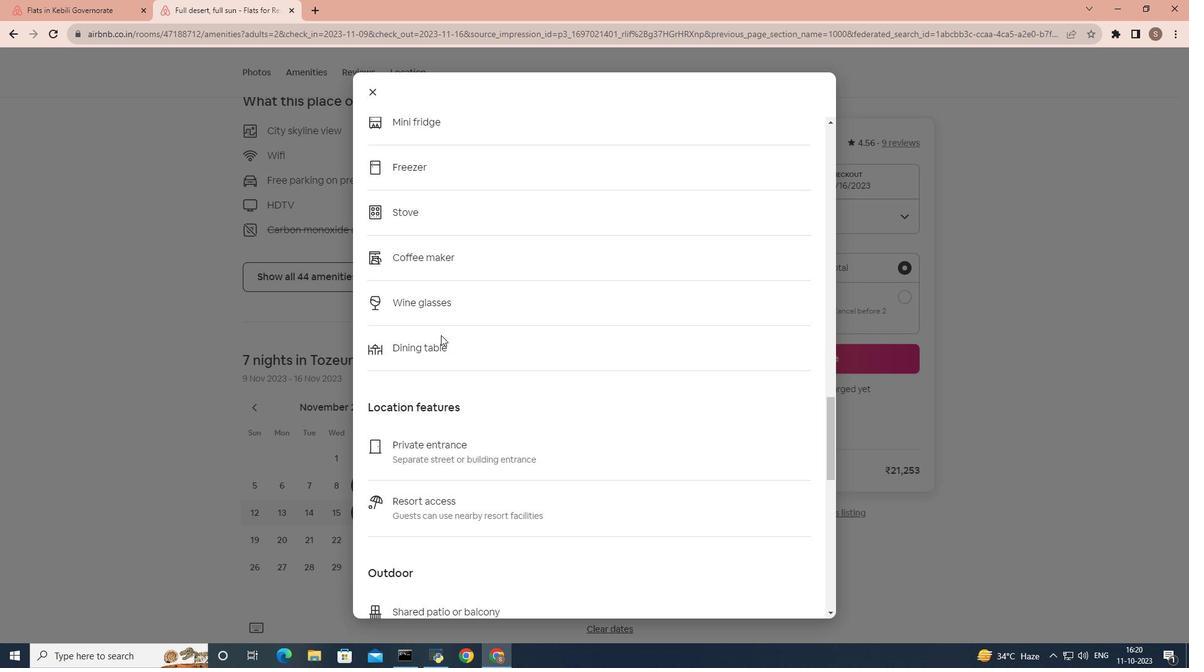 
Action: Mouse scrolled (441, 335) with delta (0, 0)
Screenshot: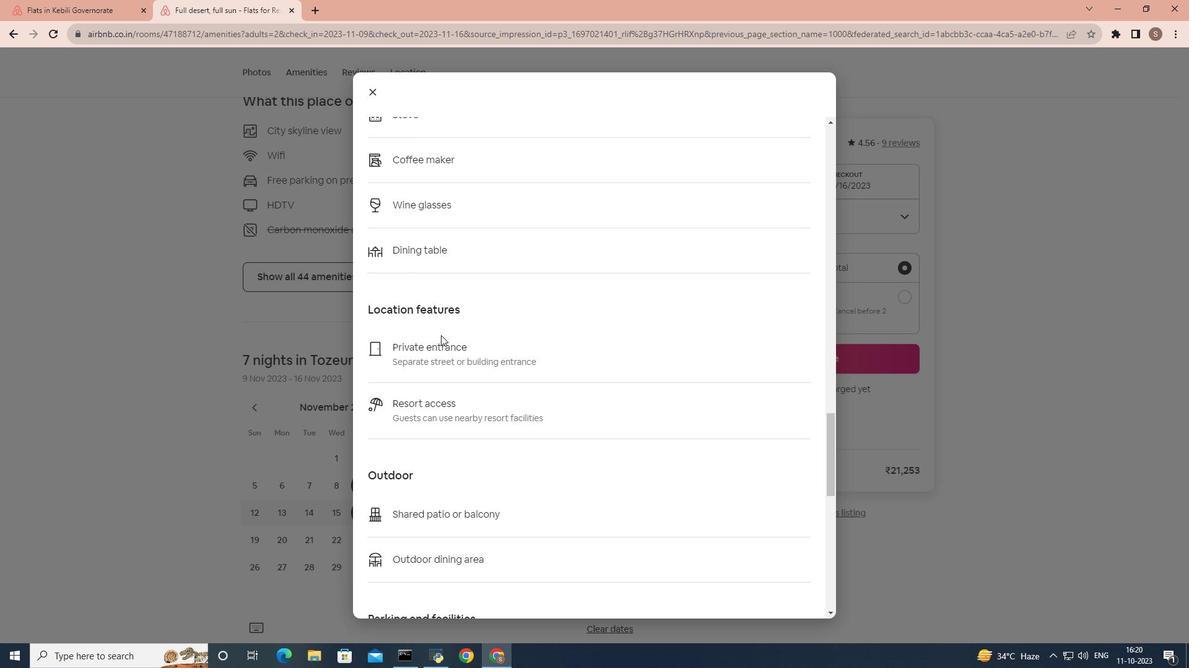 
Action: Mouse scrolled (441, 335) with delta (0, 0)
Screenshot: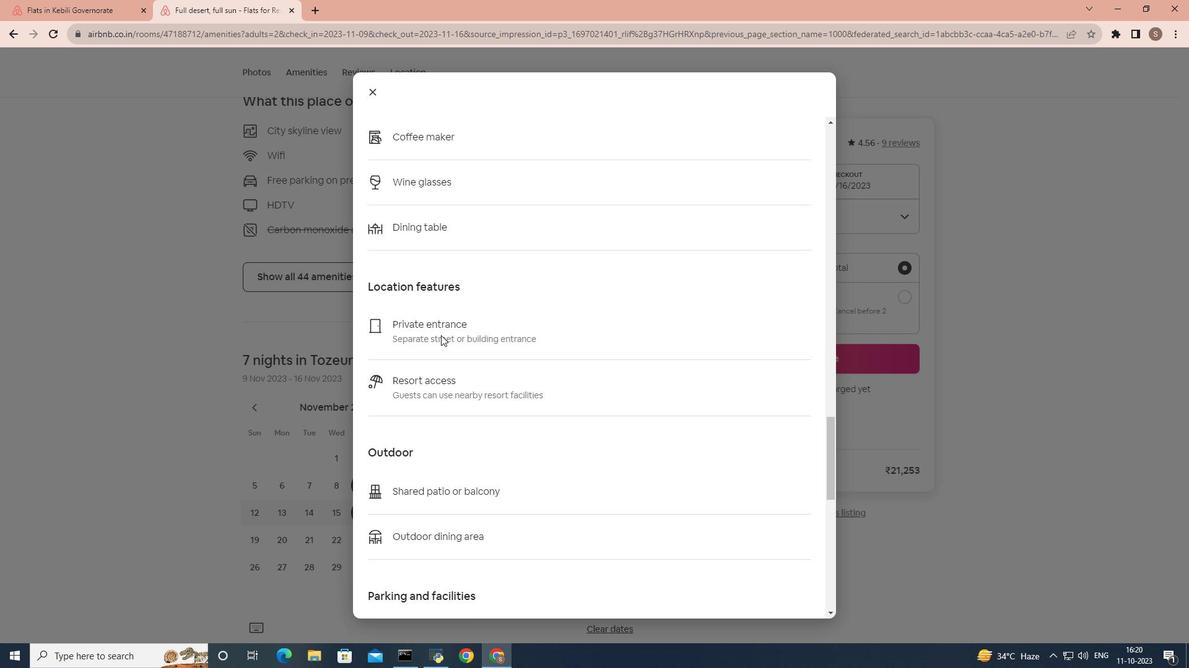 
Action: Mouse scrolled (441, 335) with delta (0, 0)
Screenshot: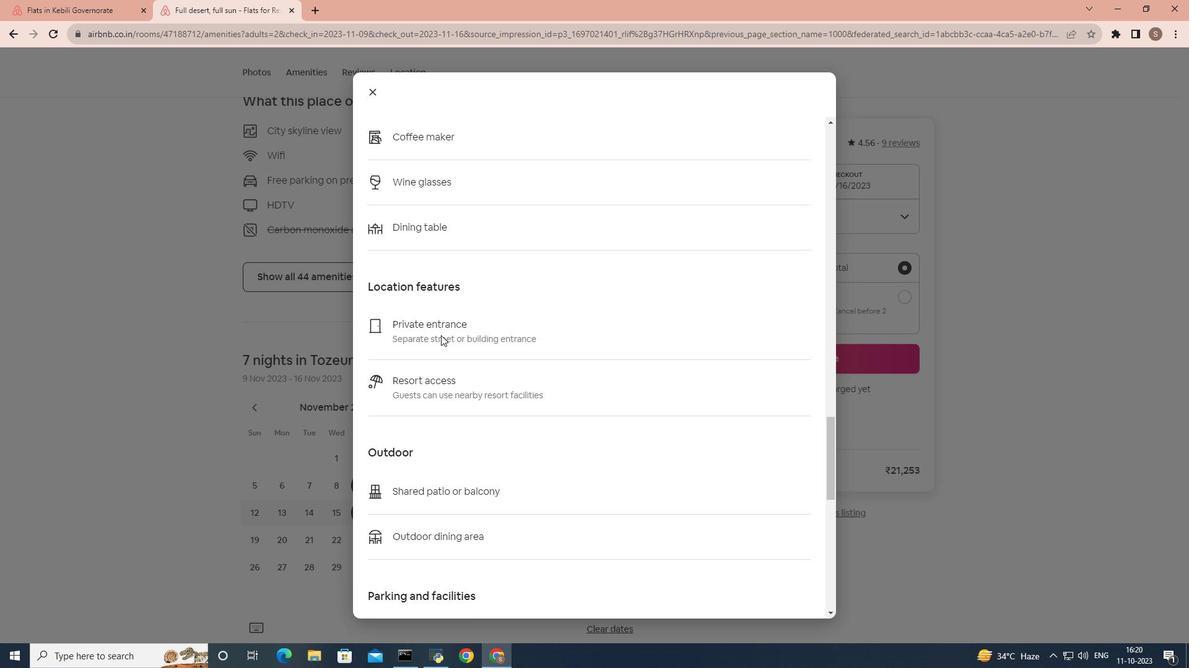 
Action: Mouse scrolled (441, 335) with delta (0, 0)
Screenshot: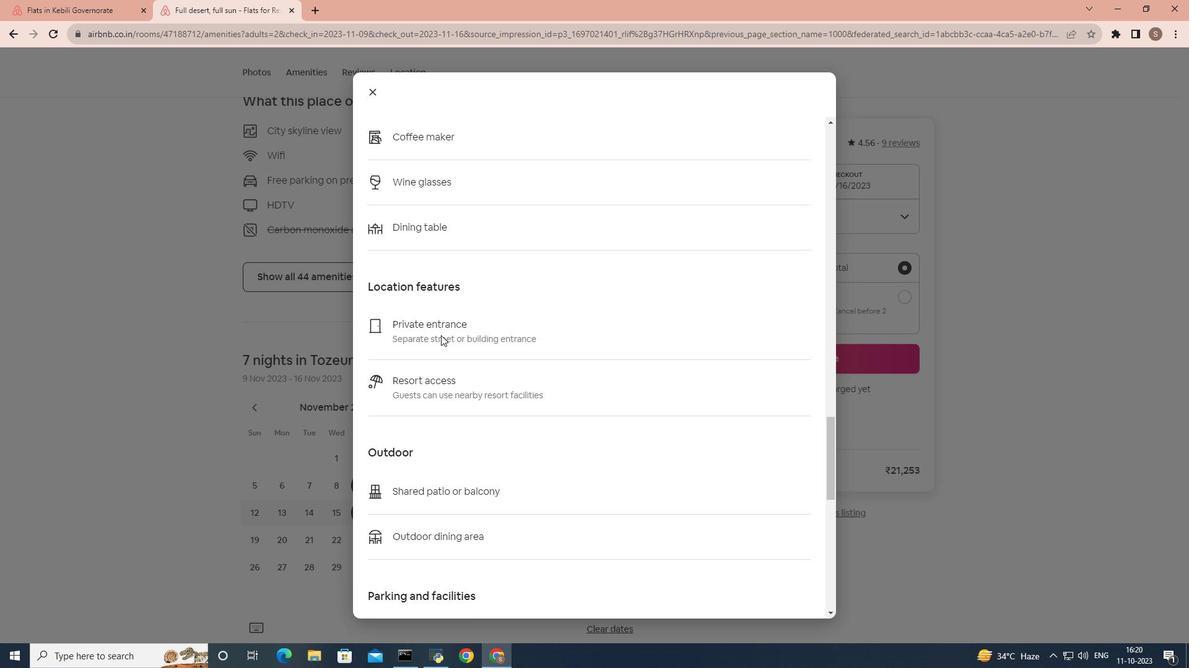 
Action: Mouse scrolled (441, 335) with delta (0, 0)
Screenshot: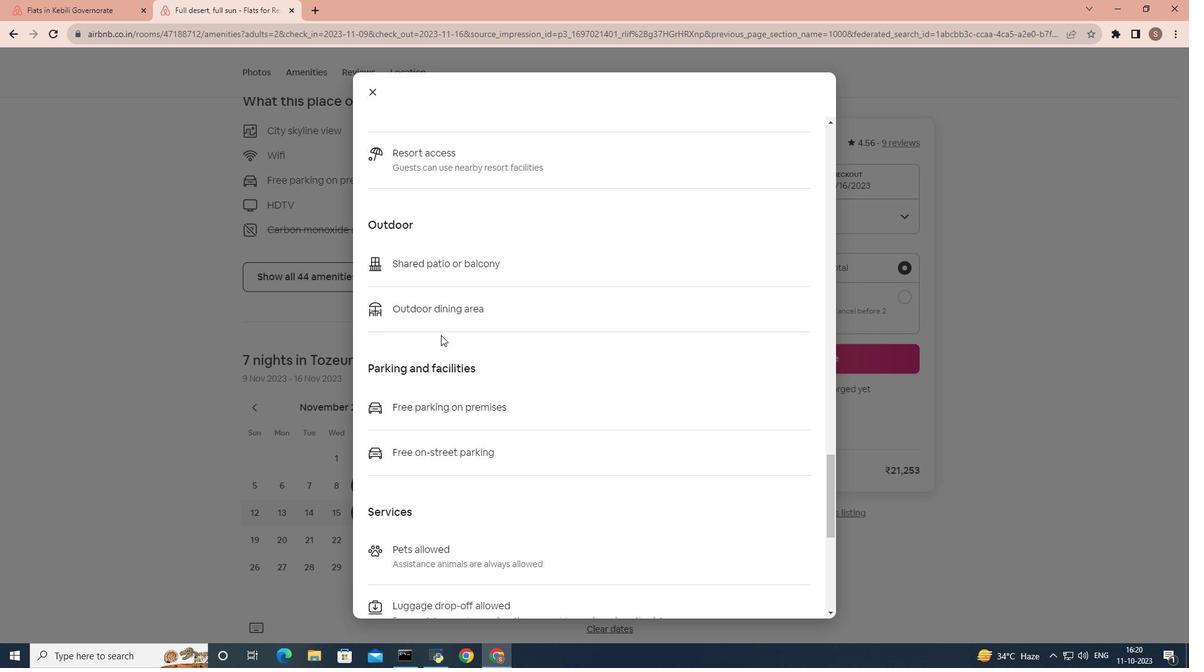 
Action: Mouse scrolled (441, 335) with delta (0, 0)
Screenshot: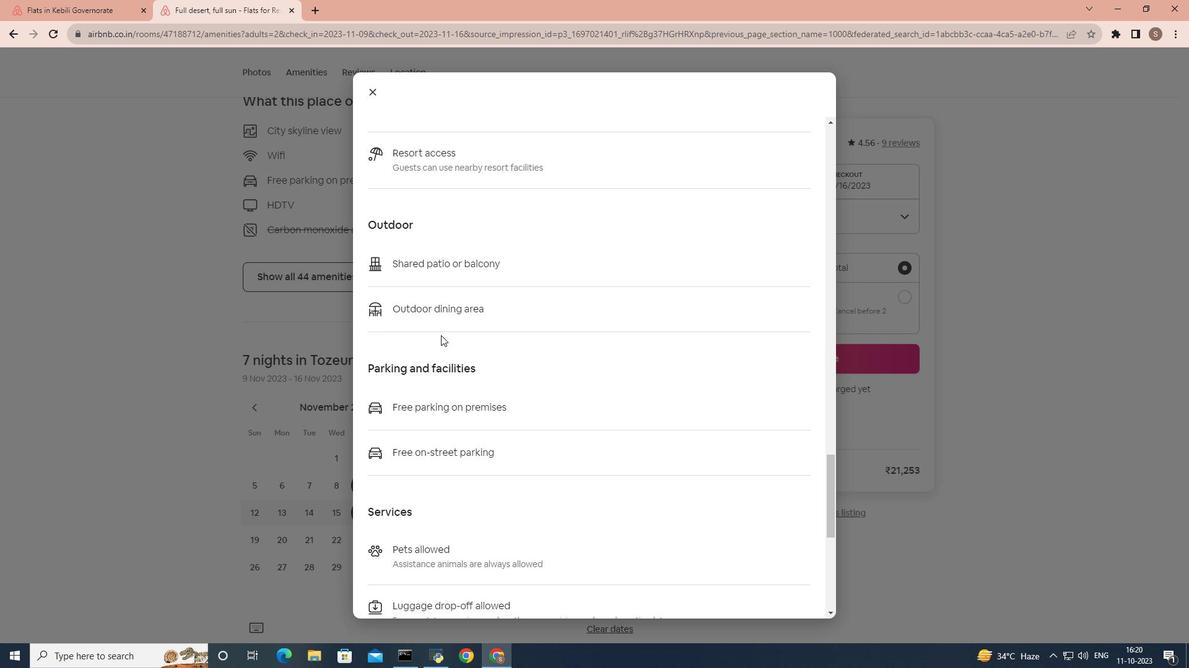 
Action: Mouse scrolled (441, 335) with delta (0, 0)
Screenshot: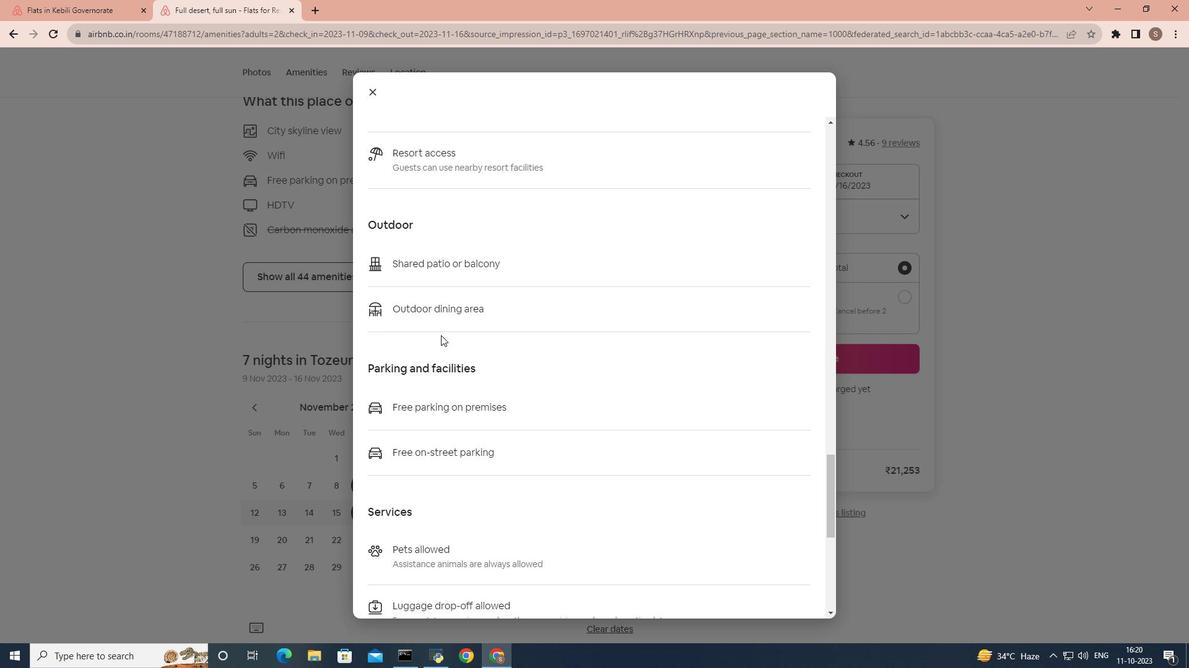 
Action: Mouse scrolled (441, 335) with delta (0, 0)
Screenshot: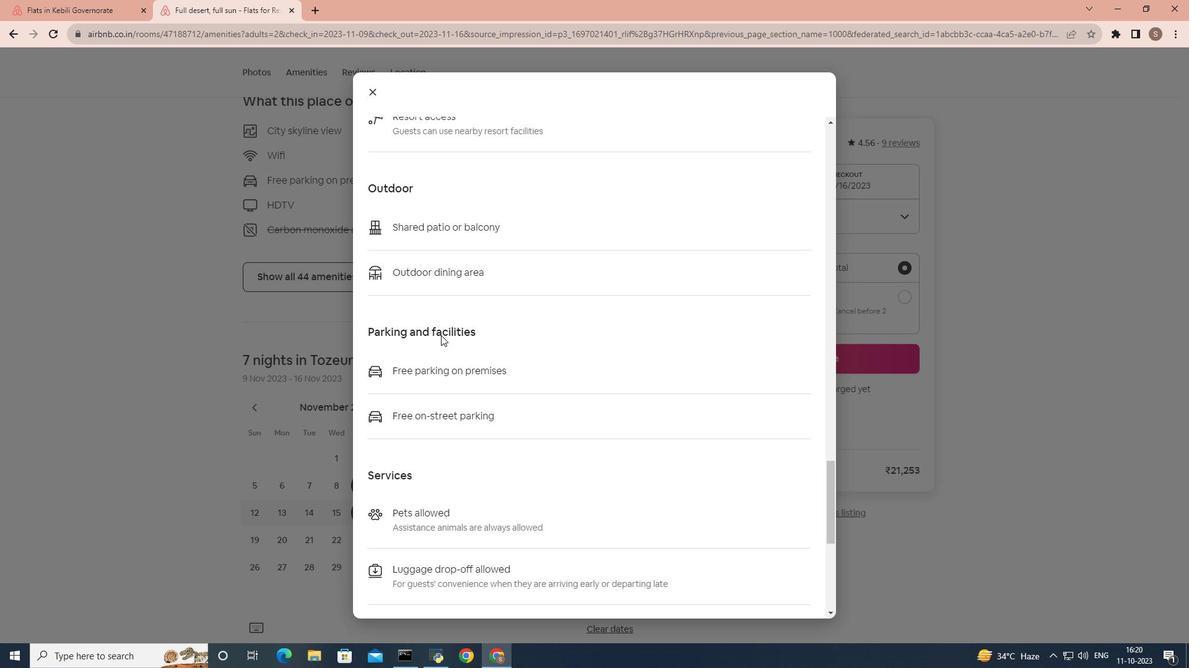 
Action: Mouse scrolled (441, 335) with delta (0, 0)
Screenshot: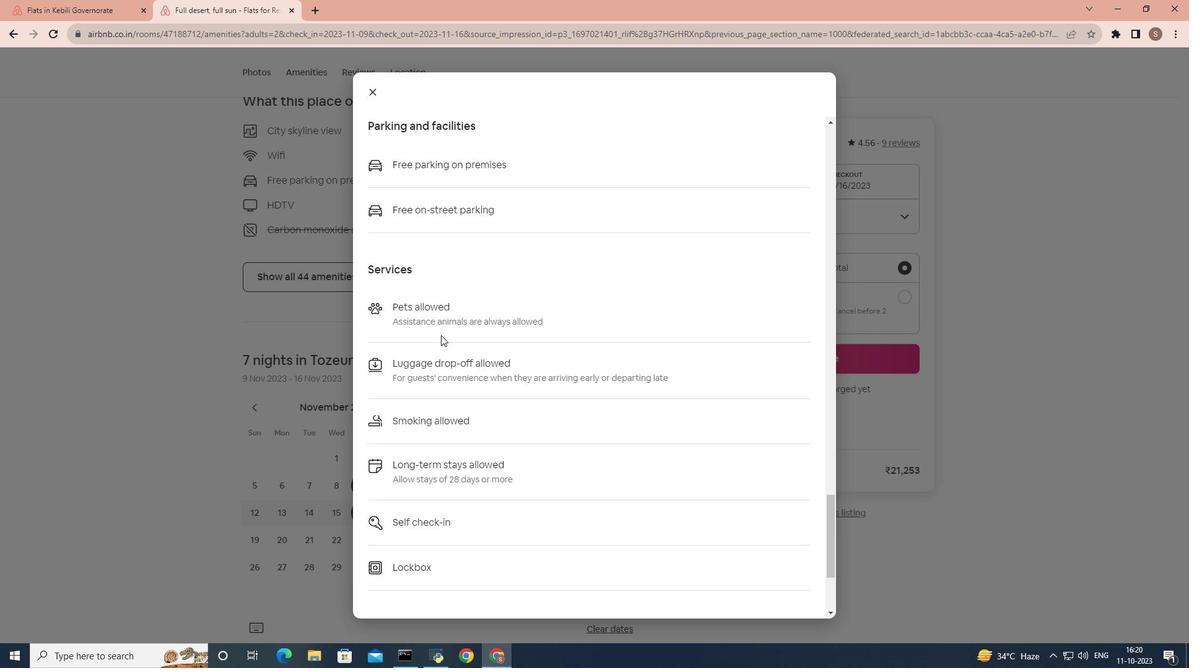 
Action: Mouse scrolled (441, 335) with delta (0, 0)
Screenshot: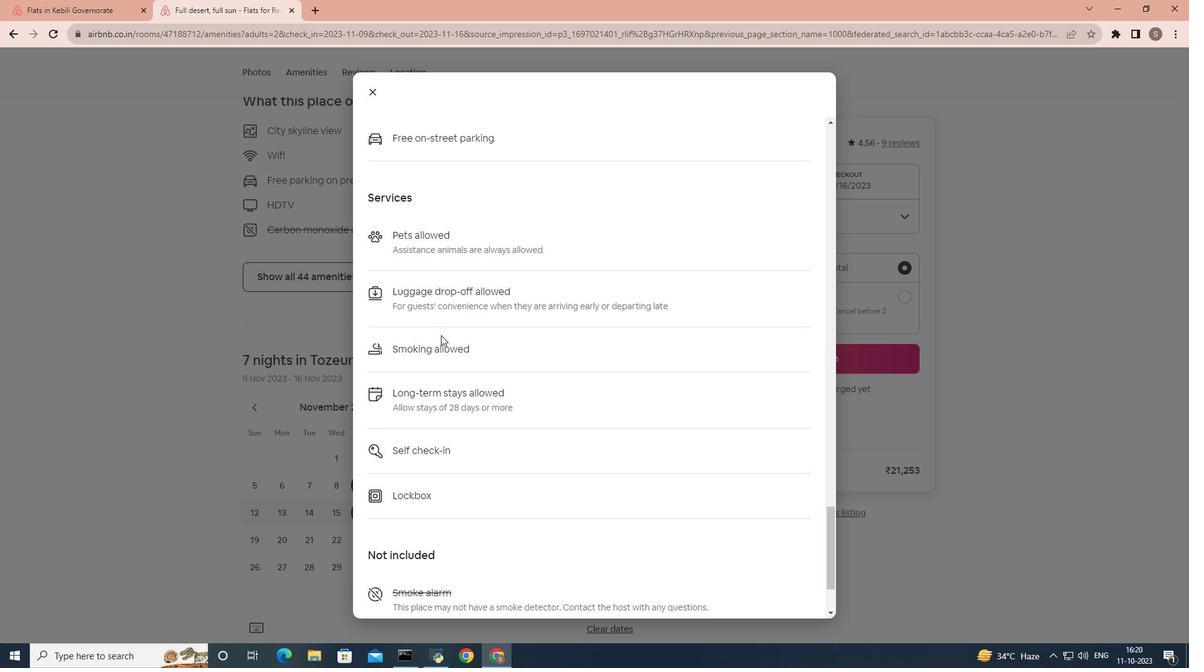 
Action: Mouse scrolled (441, 335) with delta (0, 0)
Screenshot: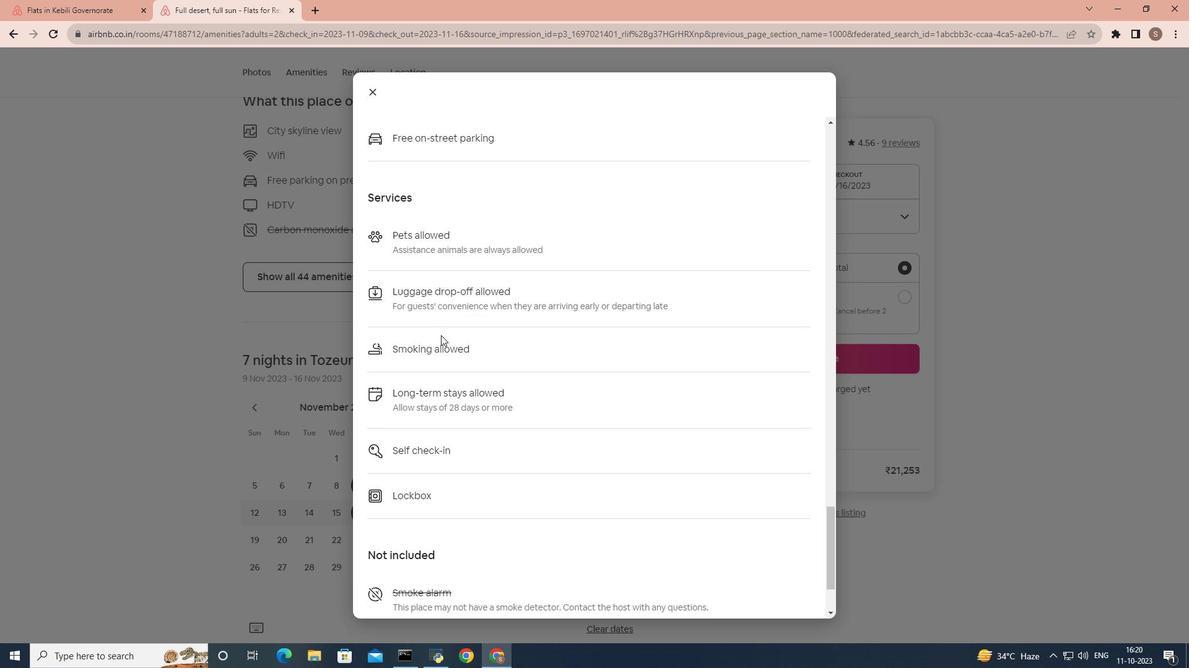 
Action: Mouse scrolled (441, 335) with delta (0, 0)
Screenshot: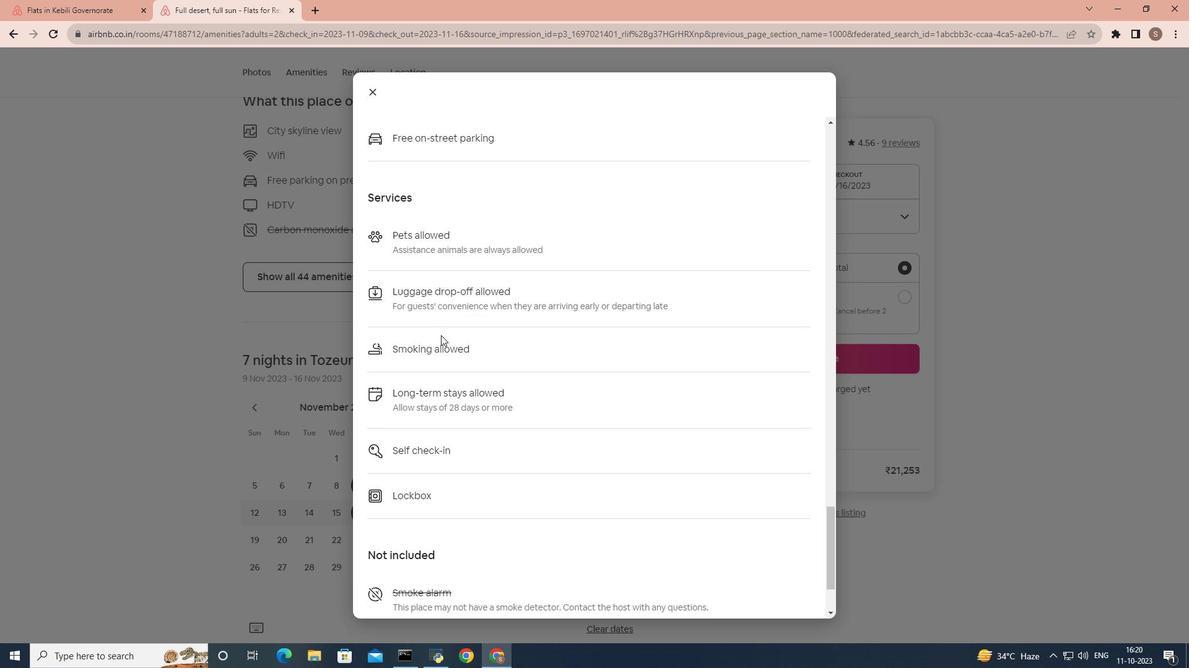 
Action: Mouse scrolled (441, 335) with delta (0, 0)
Screenshot: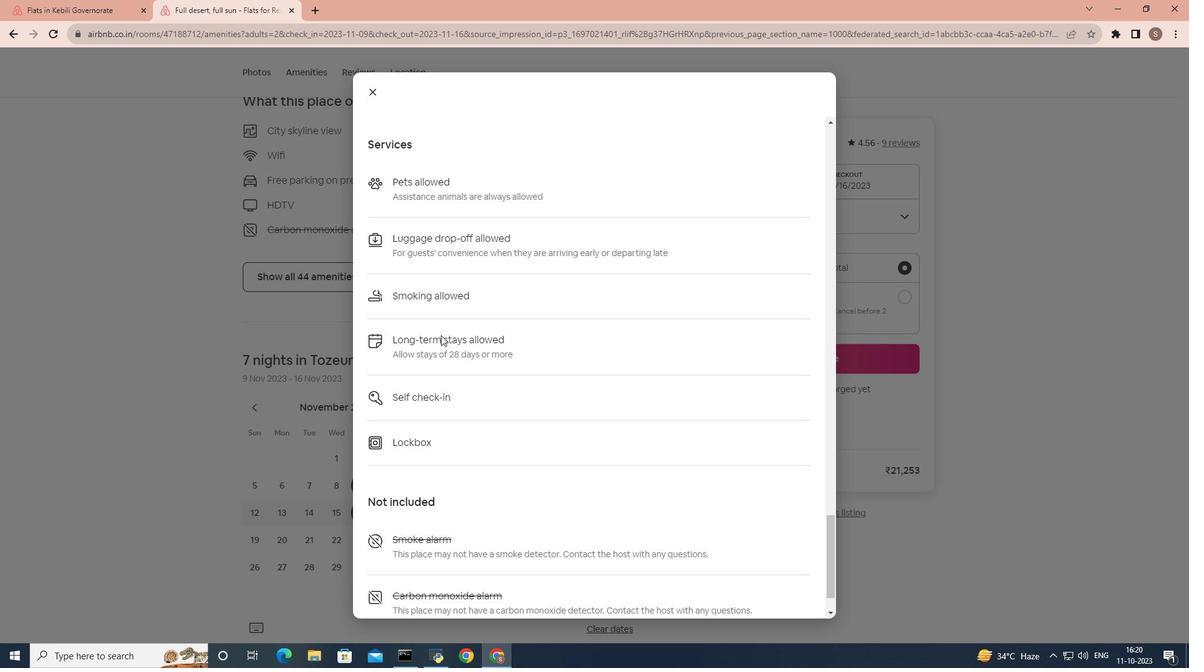
Action: Mouse moved to (375, 99)
Screenshot: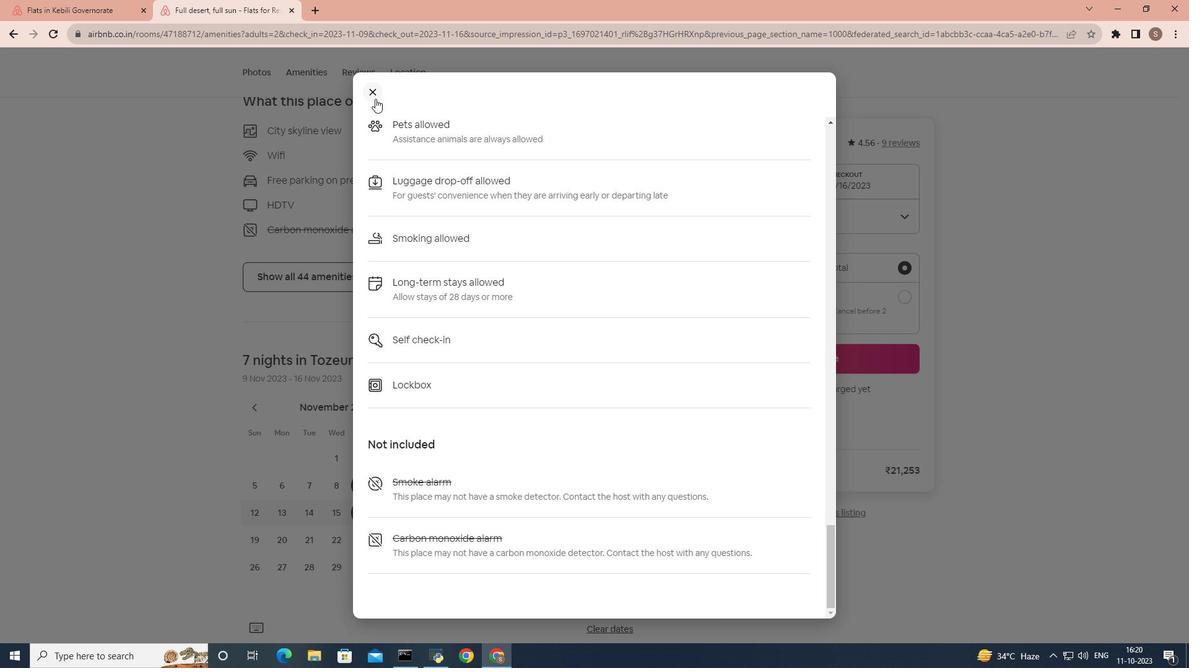 
Action: Mouse pressed left at (375, 99)
Screenshot: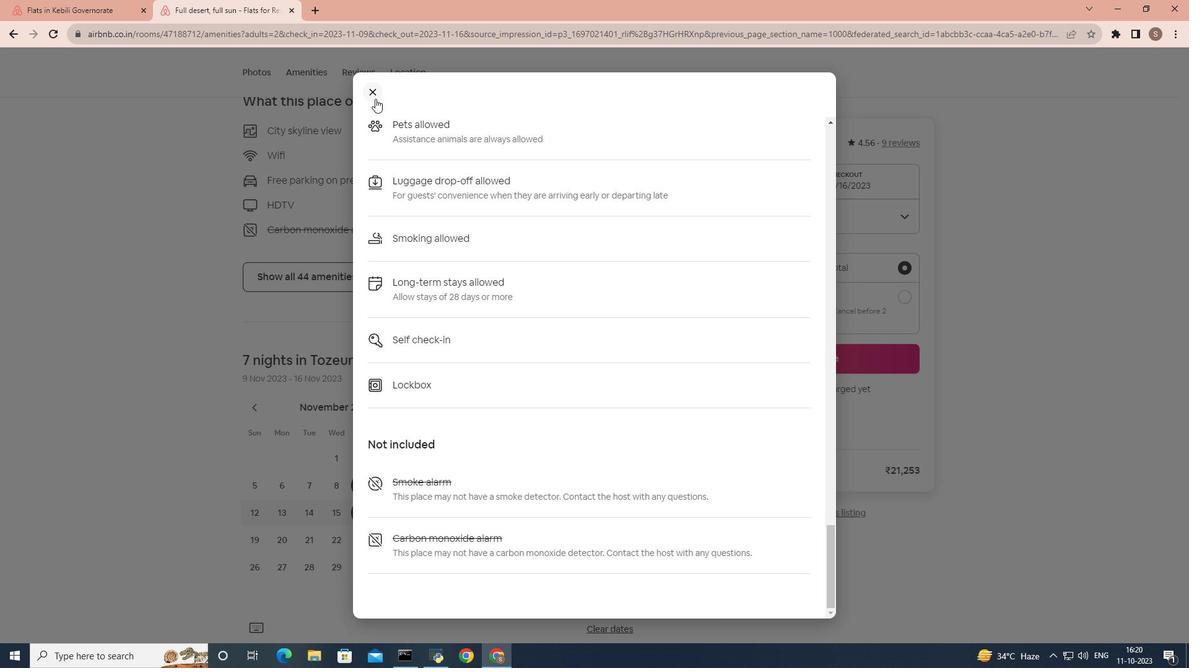 
Action: Mouse moved to (406, 432)
Screenshot: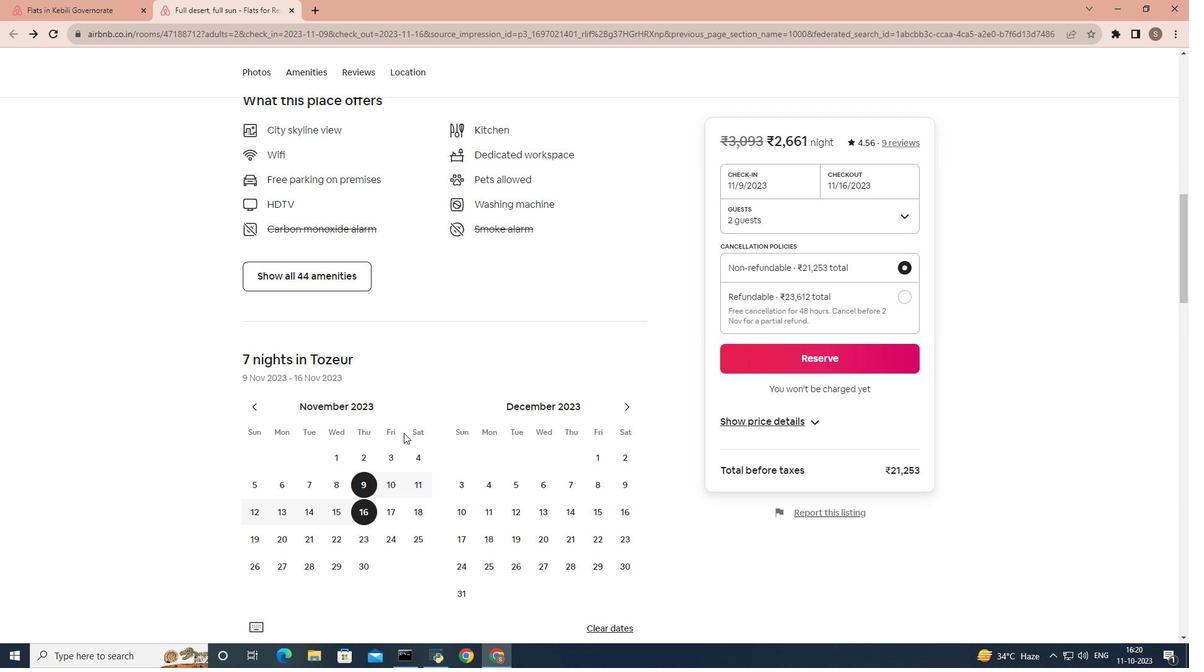 
Action: Mouse scrolled (406, 432) with delta (0, 0)
Screenshot: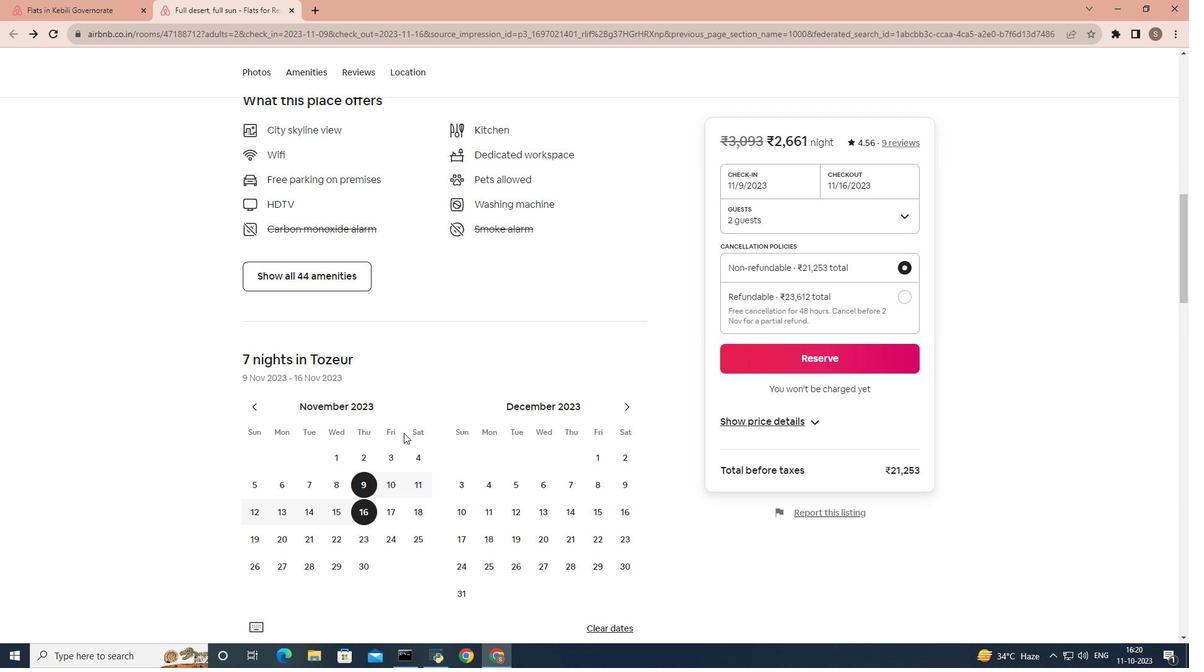 
Action: Mouse moved to (405, 433)
Screenshot: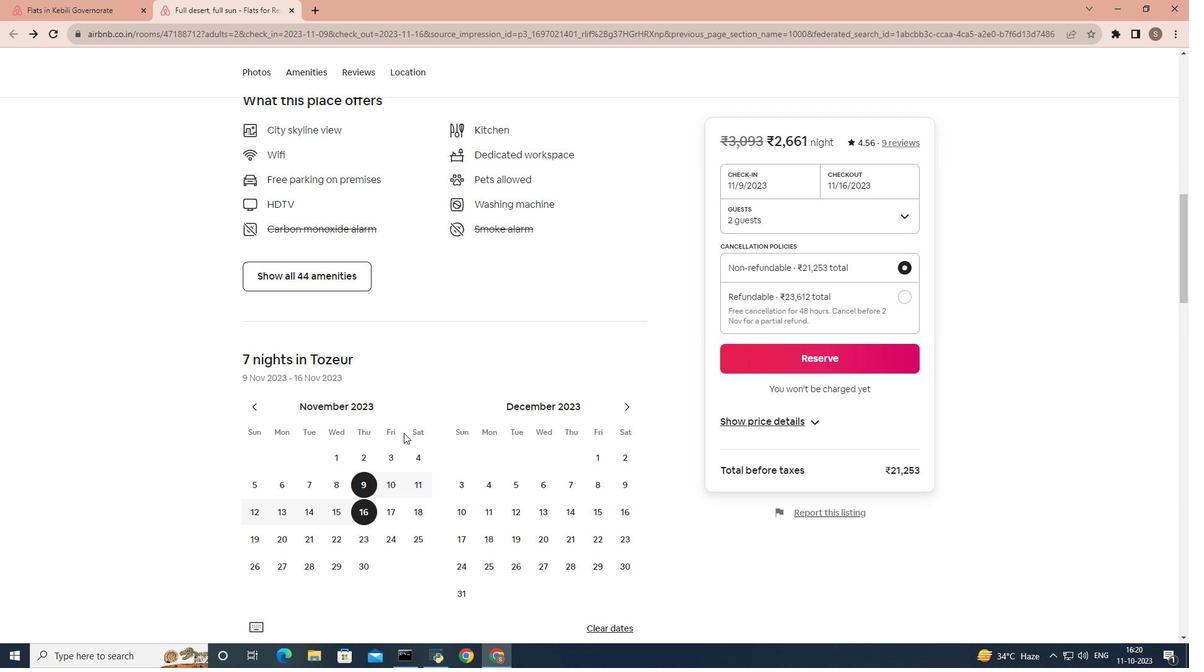 
Action: Mouse scrolled (405, 432) with delta (0, 0)
Screenshot: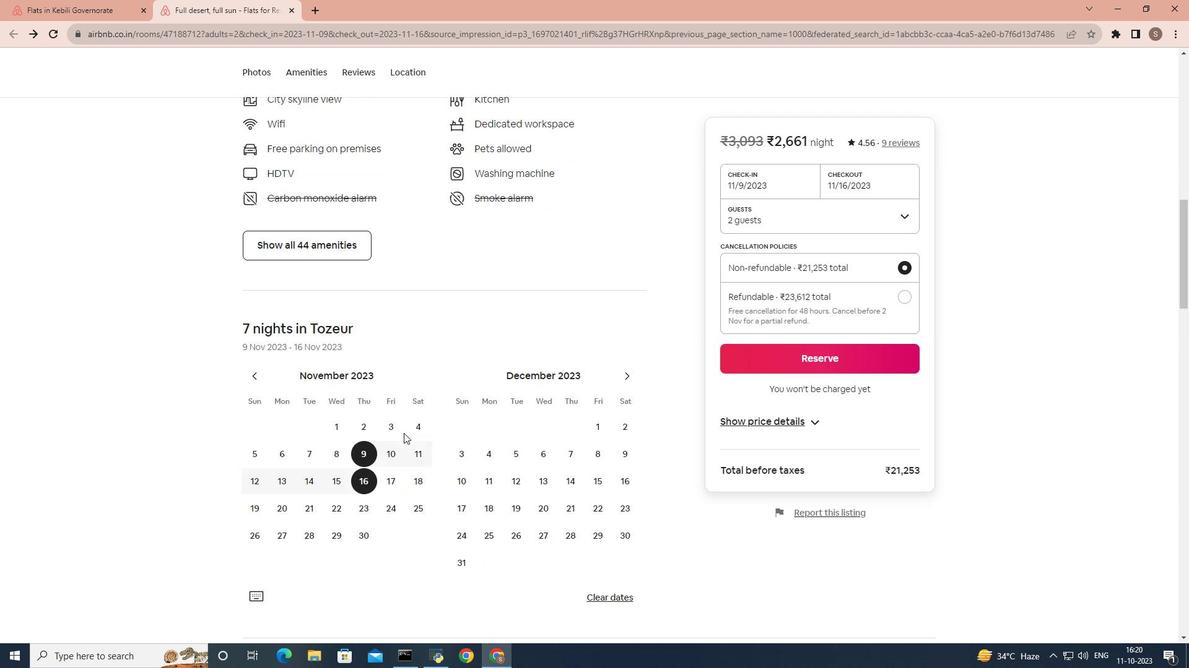
Action: Mouse moved to (404, 434)
Screenshot: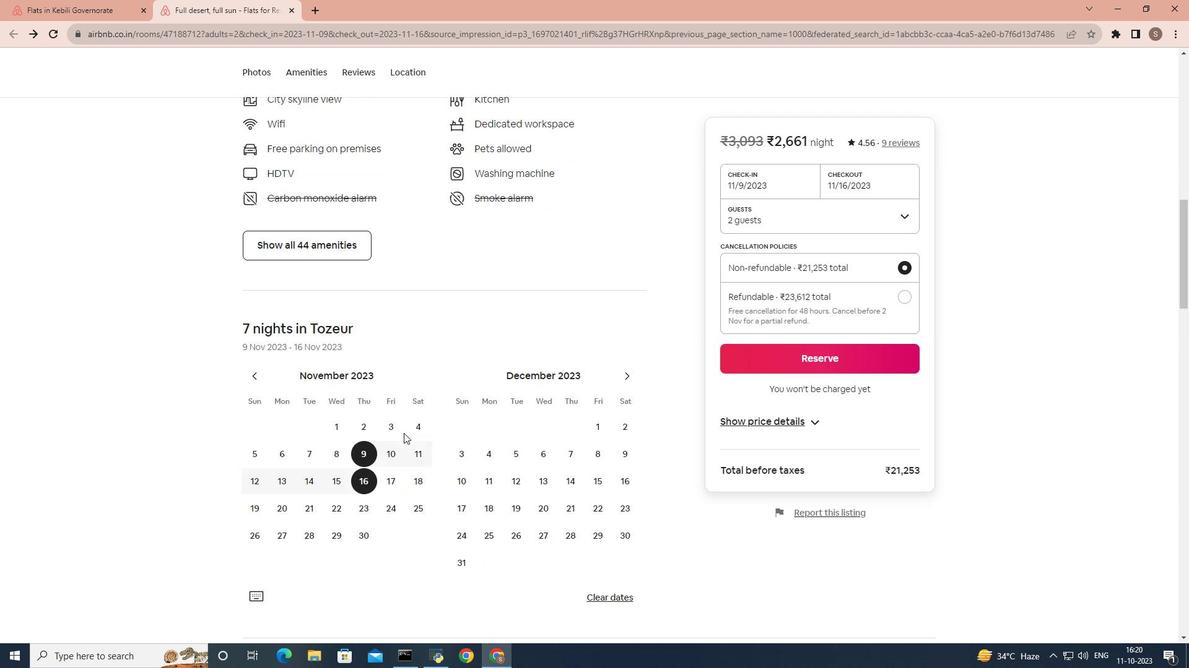 
Action: Mouse scrolled (404, 433) with delta (0, 0)
Screenshot: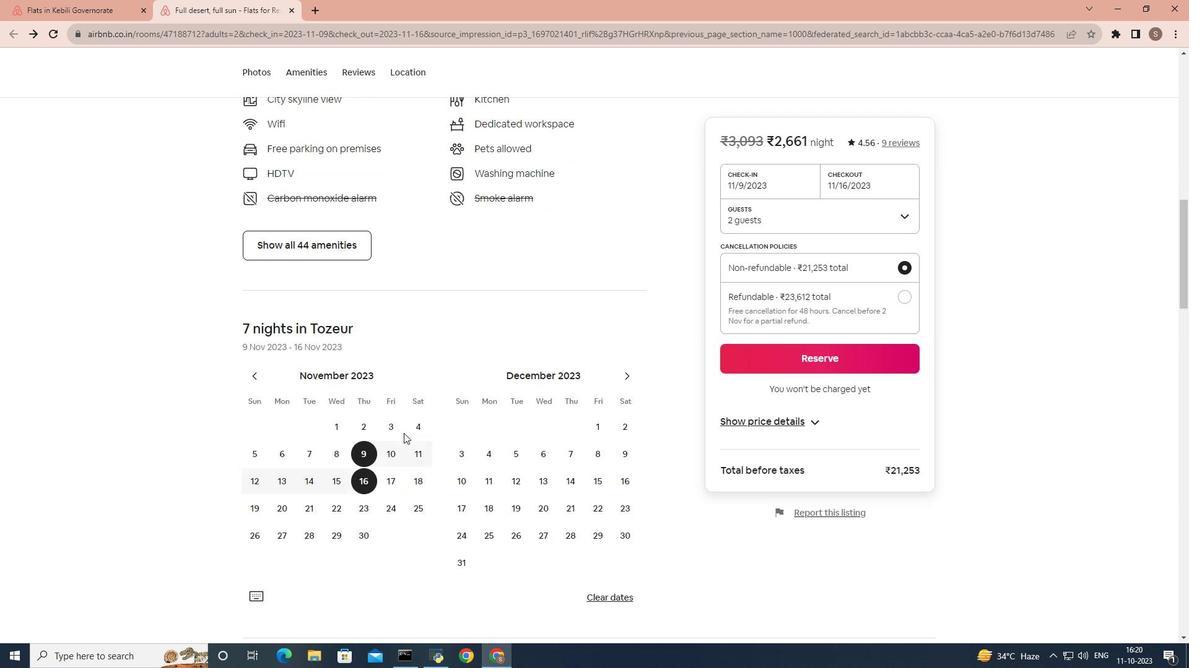 
Action: Mouse scrolled (404, 433) with delta (0, 0)
Screenshot: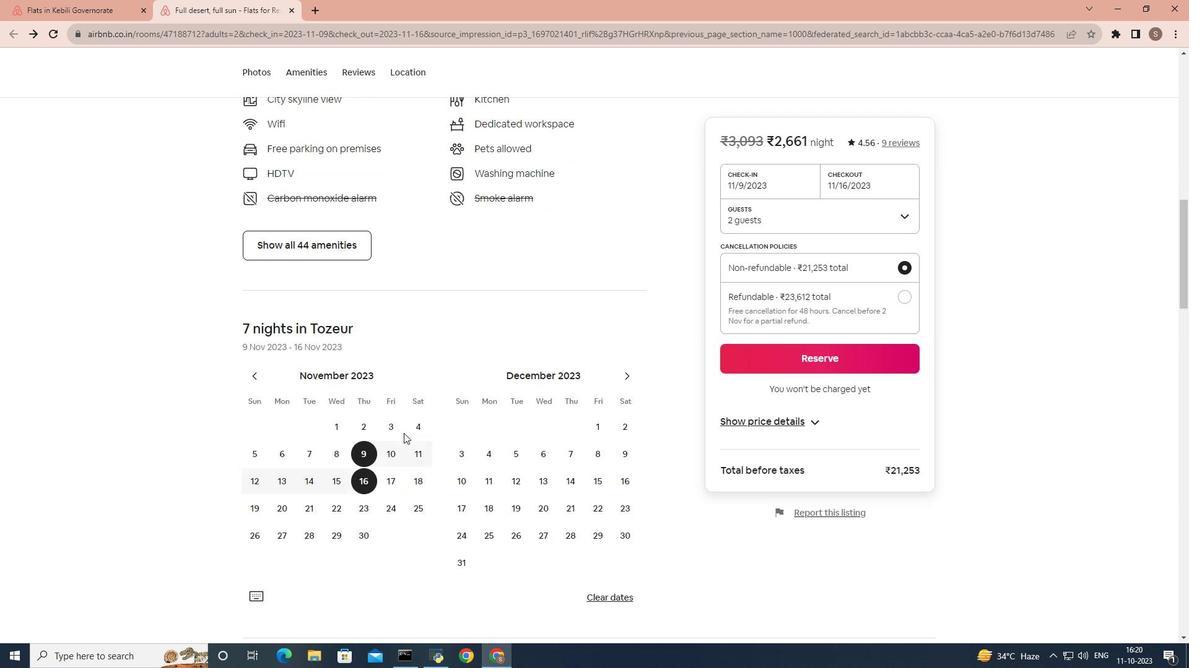 
Action: Mouse scrolled (404, 433) with delta (0, 0)
Screenshot: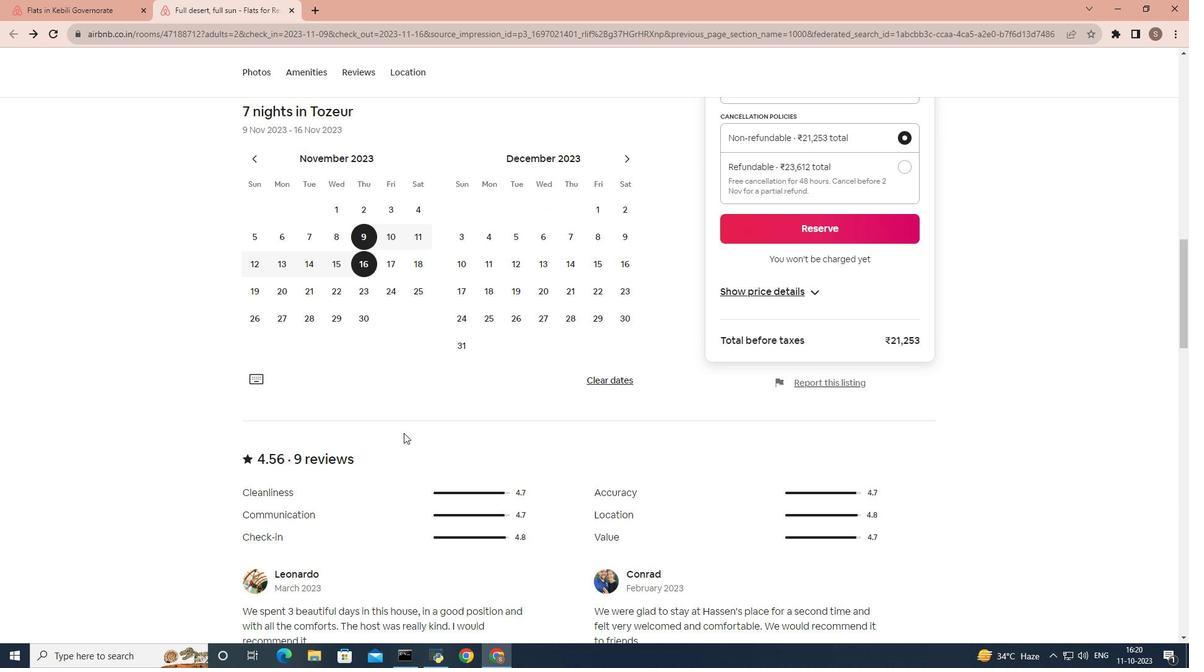 
Action: Mouse scrolled (404, 433) with delta (0, 0)
Screenshot: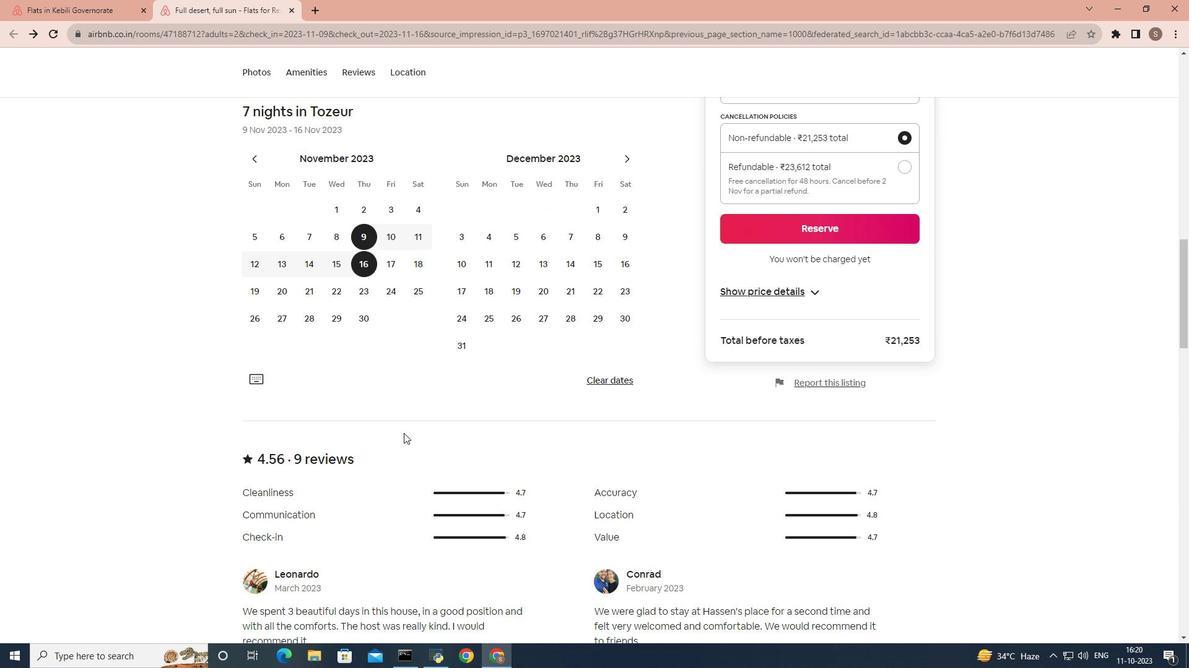 
Action: Mouse scrolled (404, 433) with delta (0, 0)
Screenshot: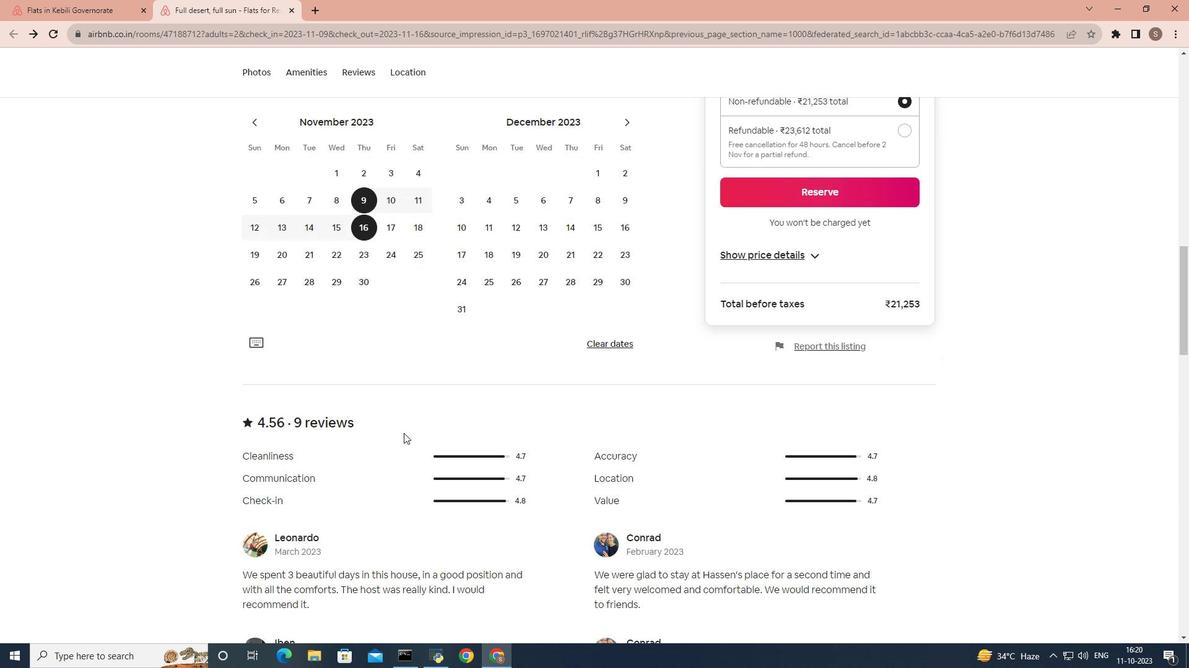 
Action: Mouse scrolled (404, 433) with delta (0, 0)
Screenshot: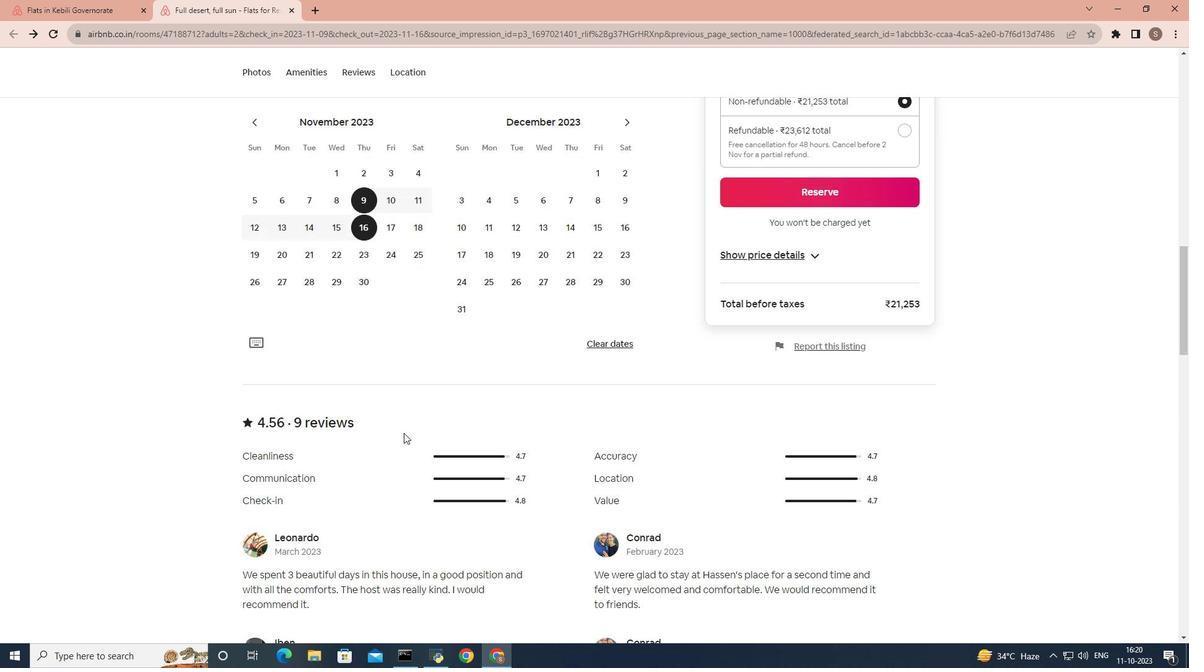 
Action: Mouse scrolled (404, 433) with delta (0, 0)
Screenshot: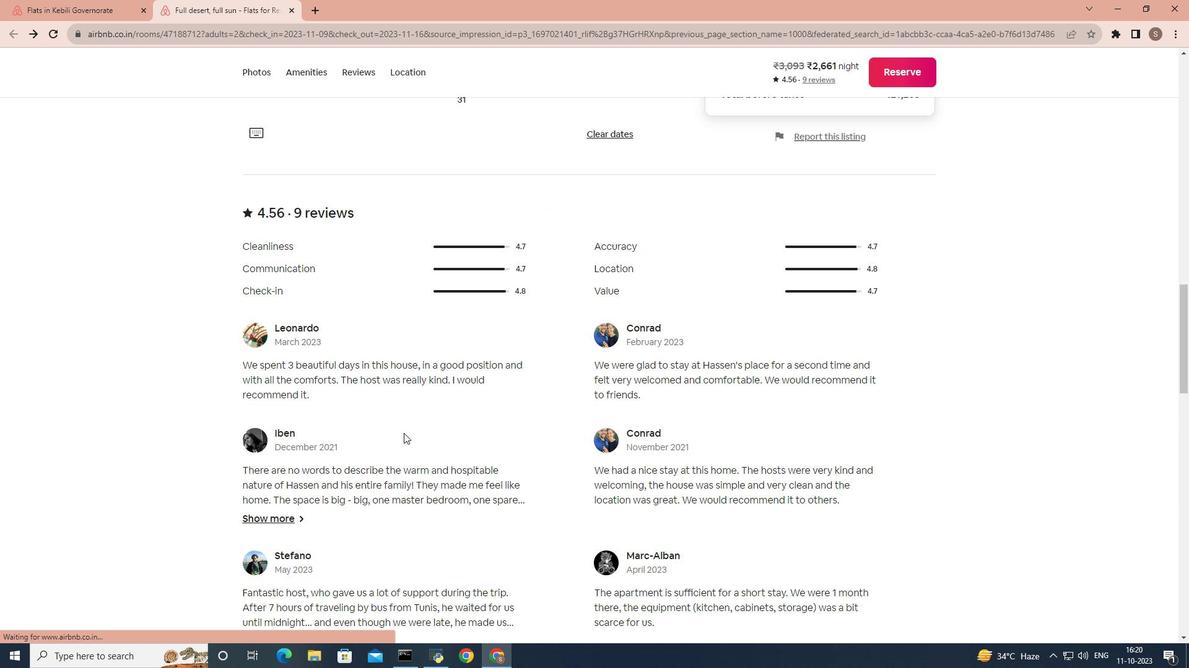 
Action: Mouse scrolled (404, 433) with delta (0, 0)
Screenshot: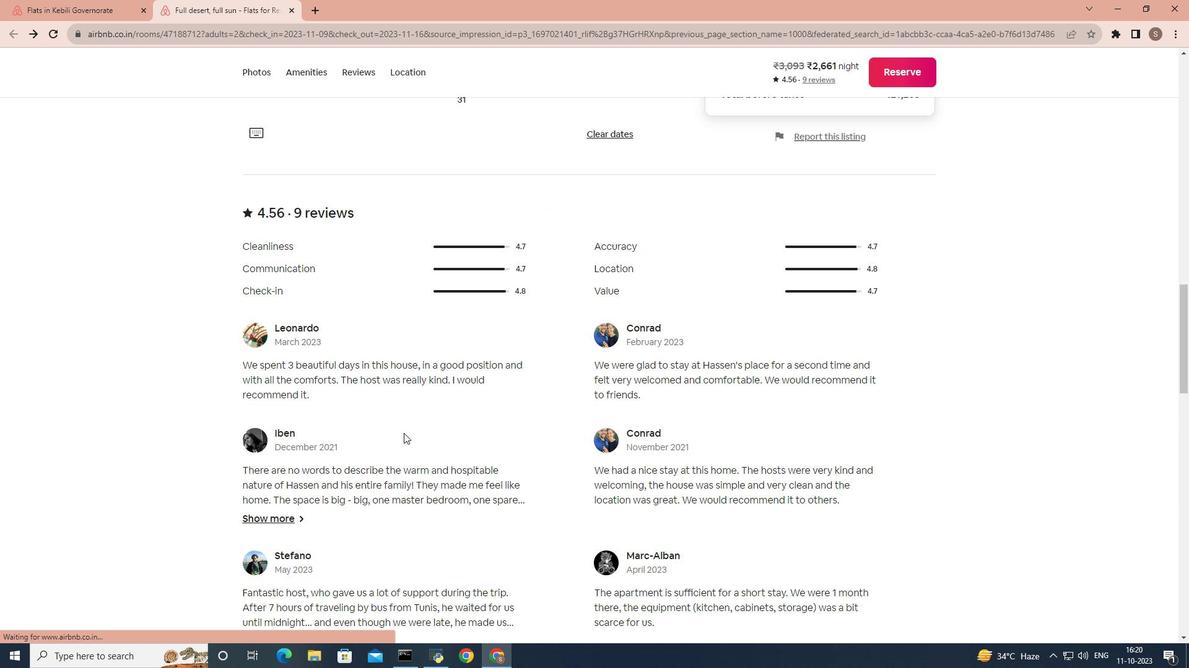 
Action: Mouse scrolled (404, 433) with delta (0, 0)
Screenshot: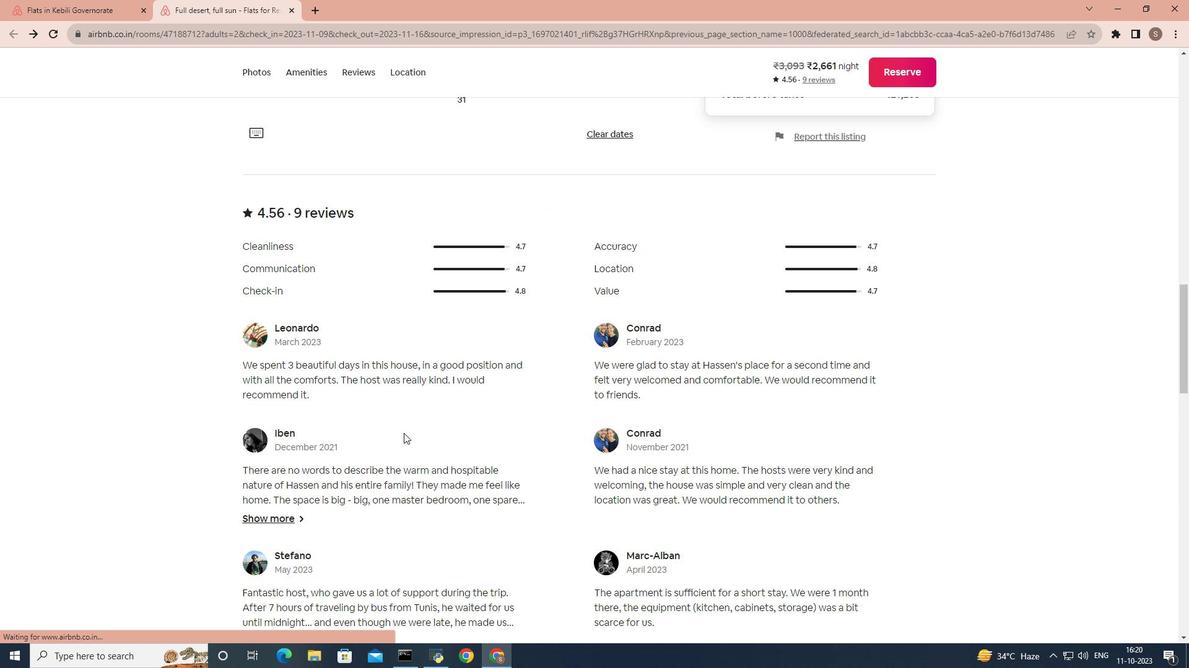 
Action: Mouse moved to (279, 512)
Screenshot: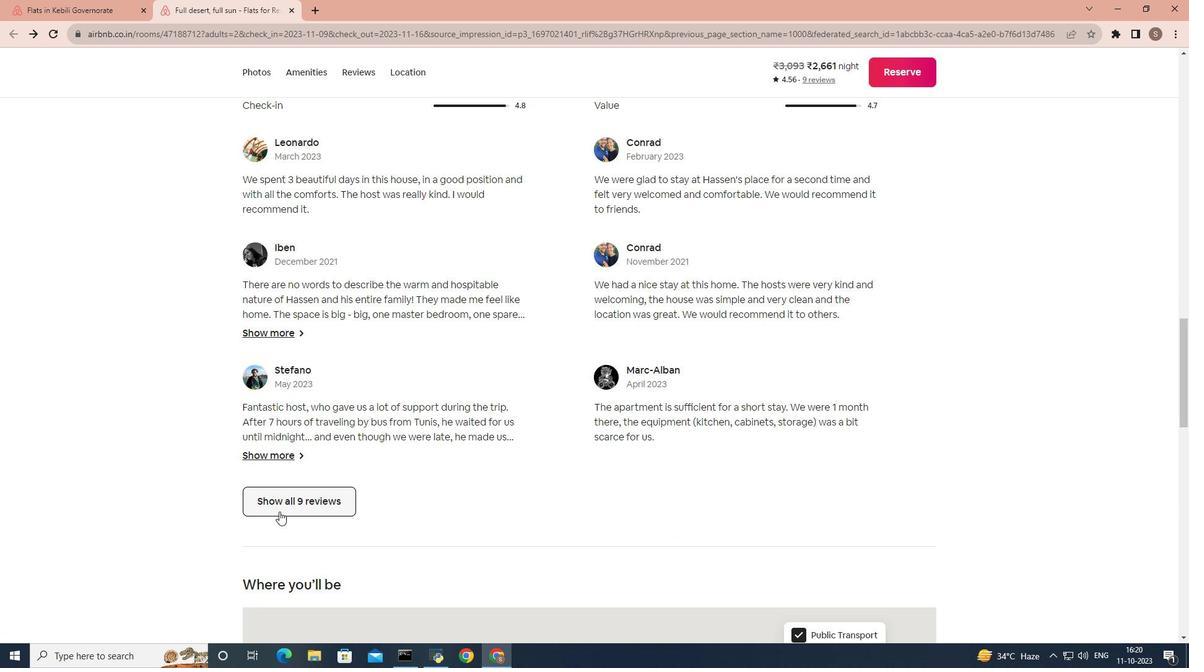 
Action: Mouse pressed left at (279, 512)
Screenshot: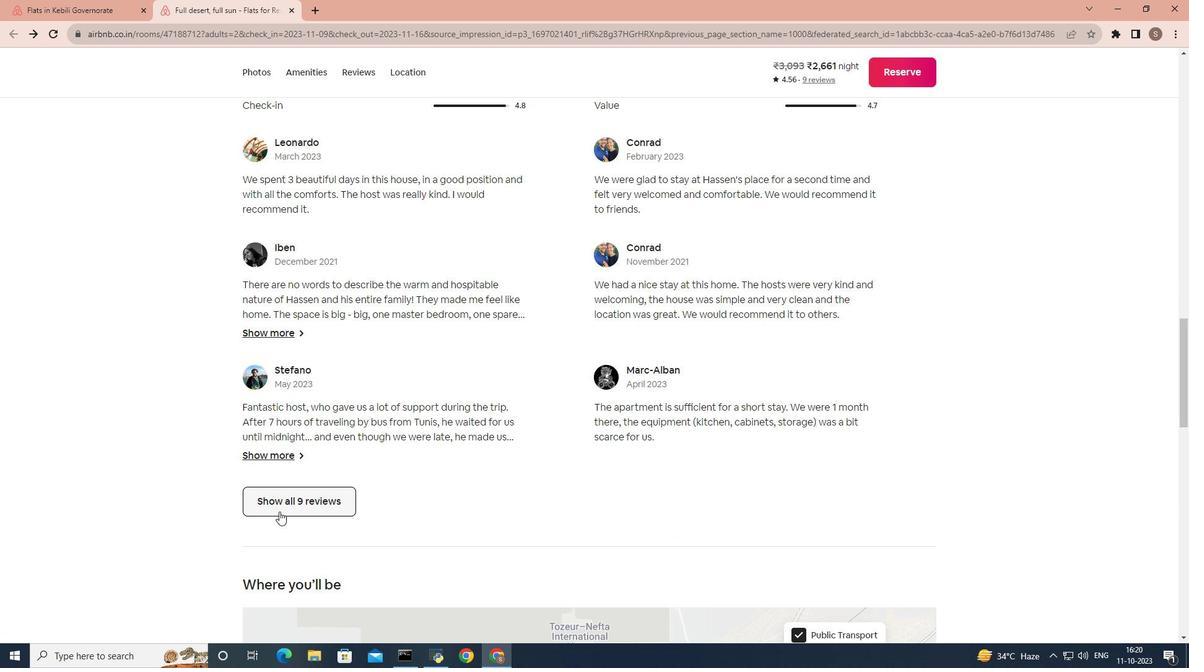 
Action: Mouse moved to (623, 423)
Screenshot: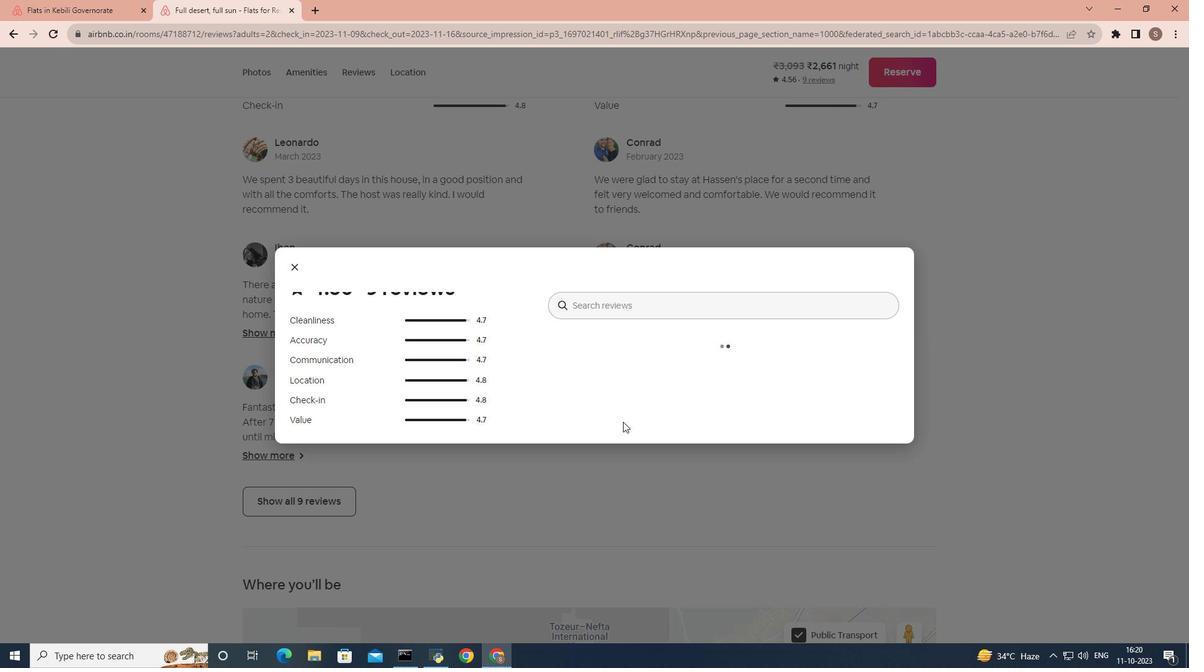 
Action: Mouse scrolled (623, 422) with delta (0, 0)
Screenshot: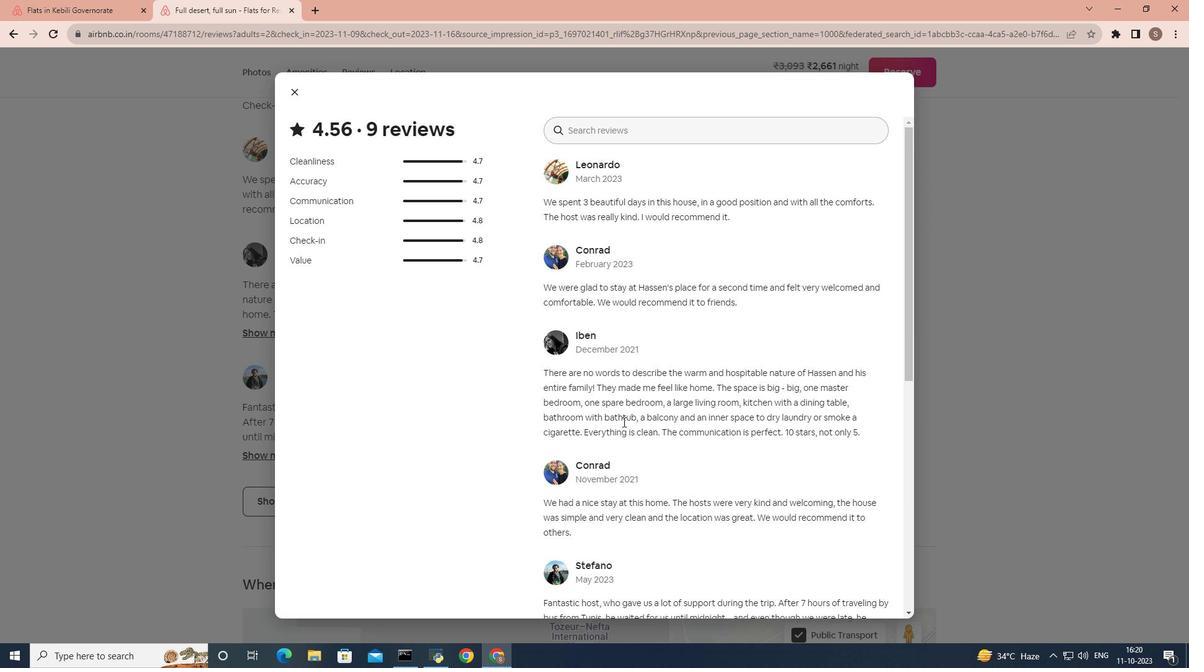 
Action: Mouse scrolled (623, 422) with delta (0, 0)
Screenshot: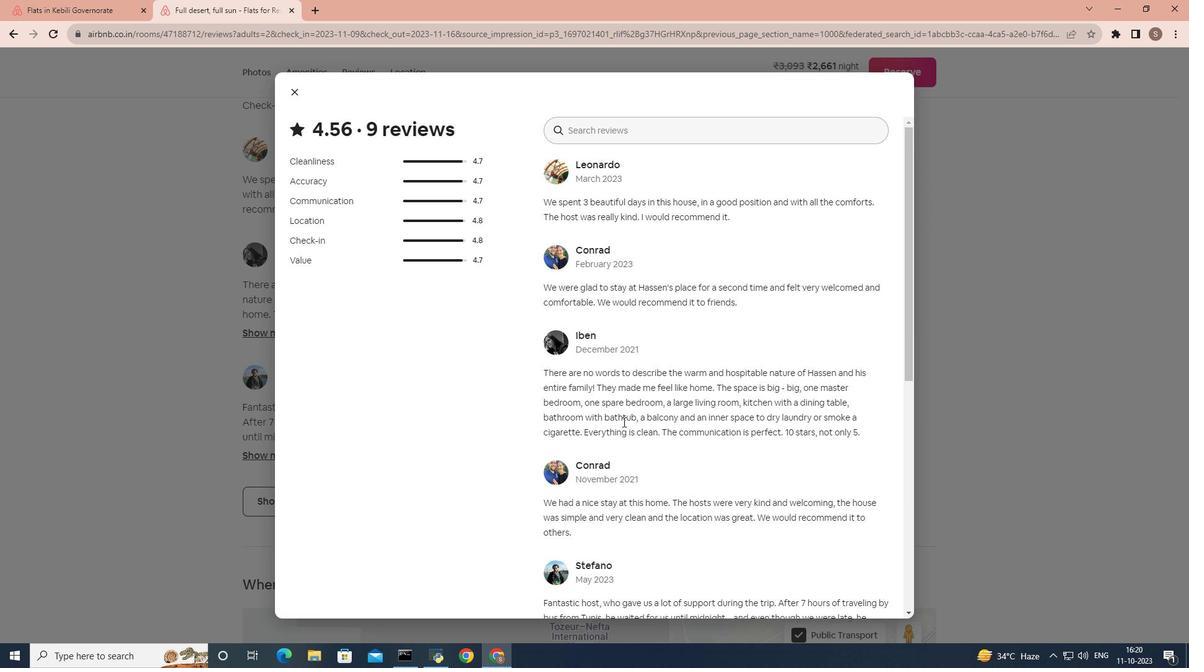 
Action: Mouse scrolled (623, 422) with delta (0, 0)
Screenshot: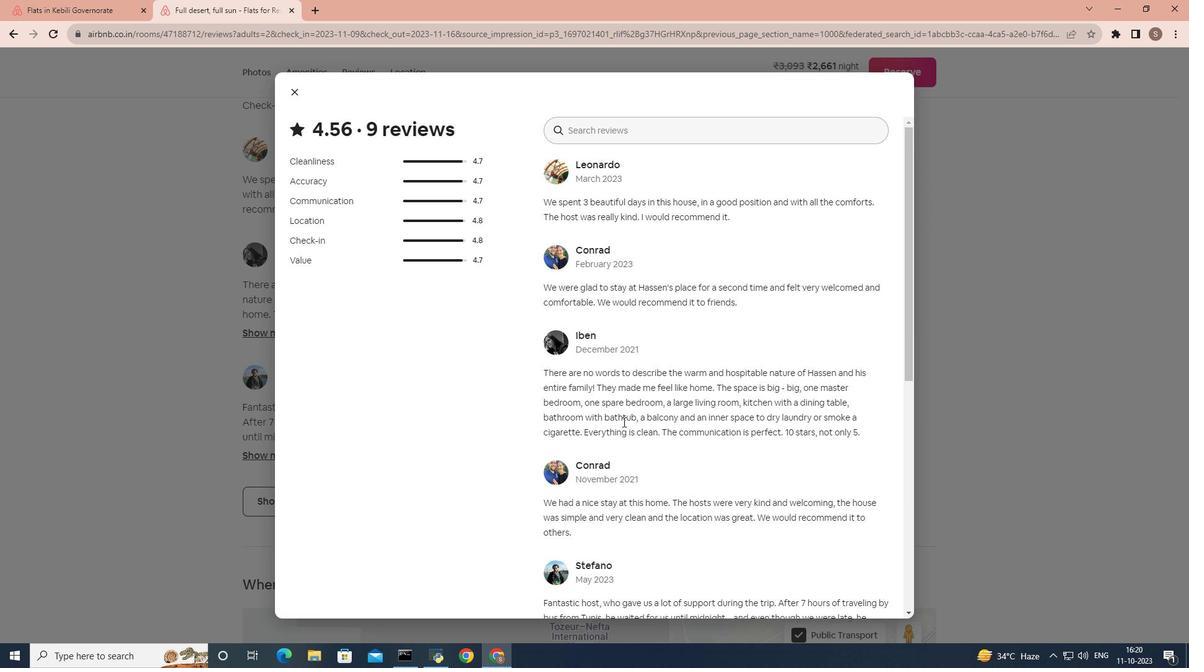 
Action: Mouse scrolled (623, 422) with delta (0, 0)
Screenshot: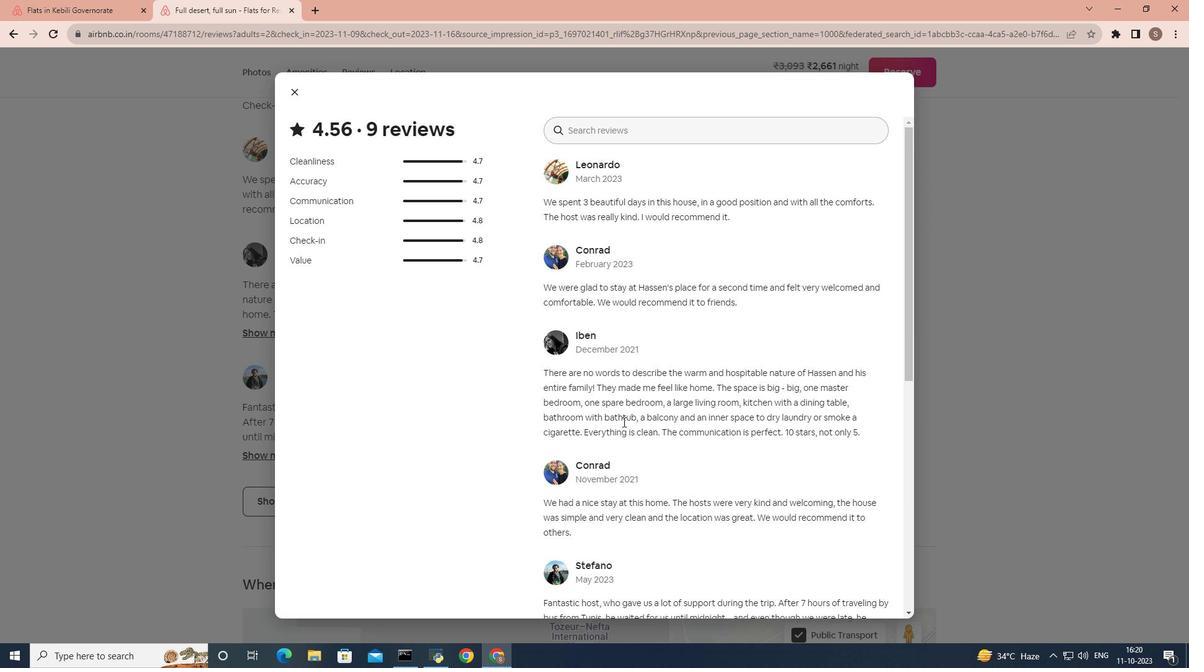 
Action: Mouse scrolled (623, 422) with delta (0, 0)
Screenshot: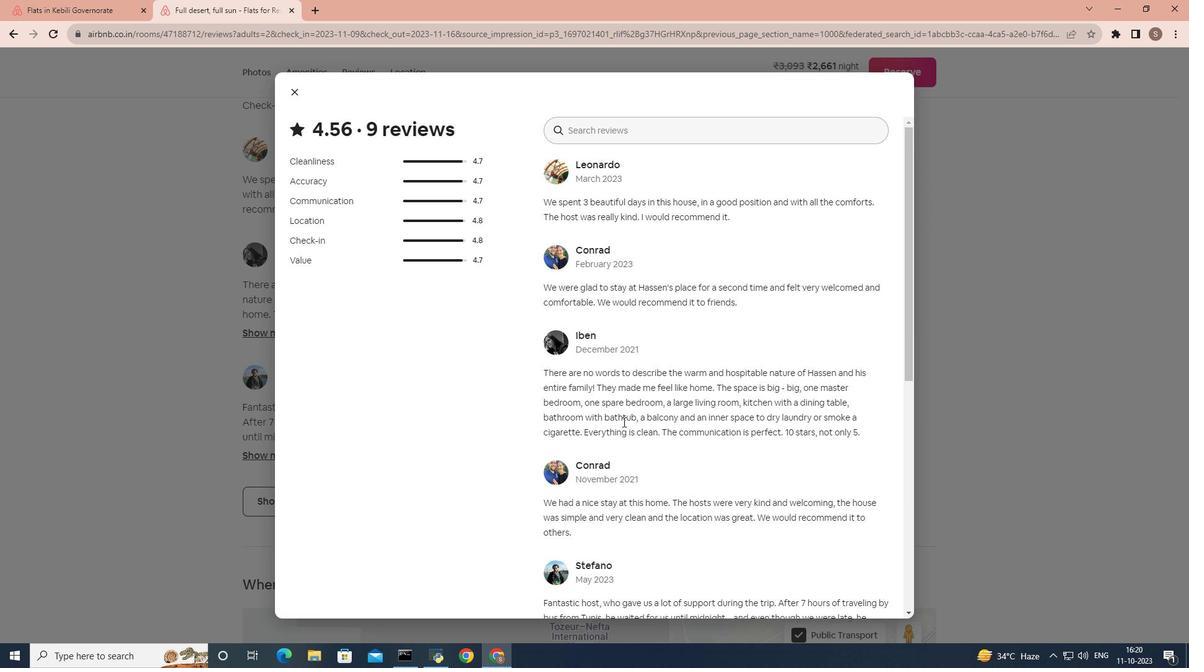 
Action: Mouse scrolled (623, 422) with delta (0, 0)
Screenshot: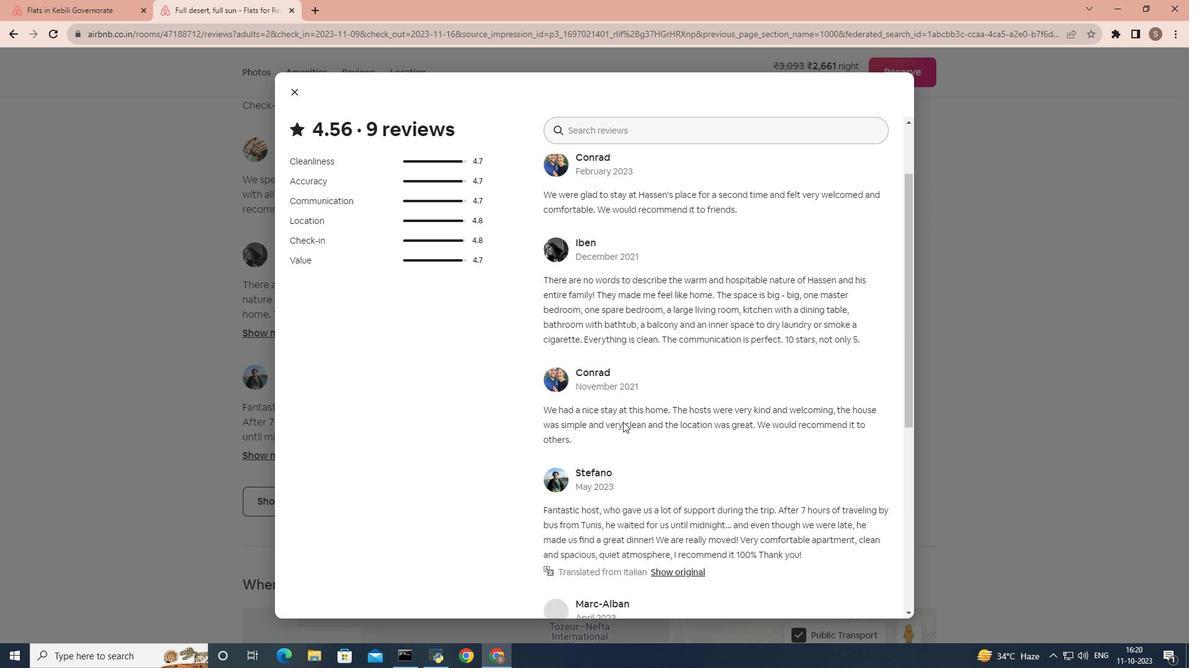 
Action: Mouse scrolled (623, 422) with delta (0, 0)
Screenshot: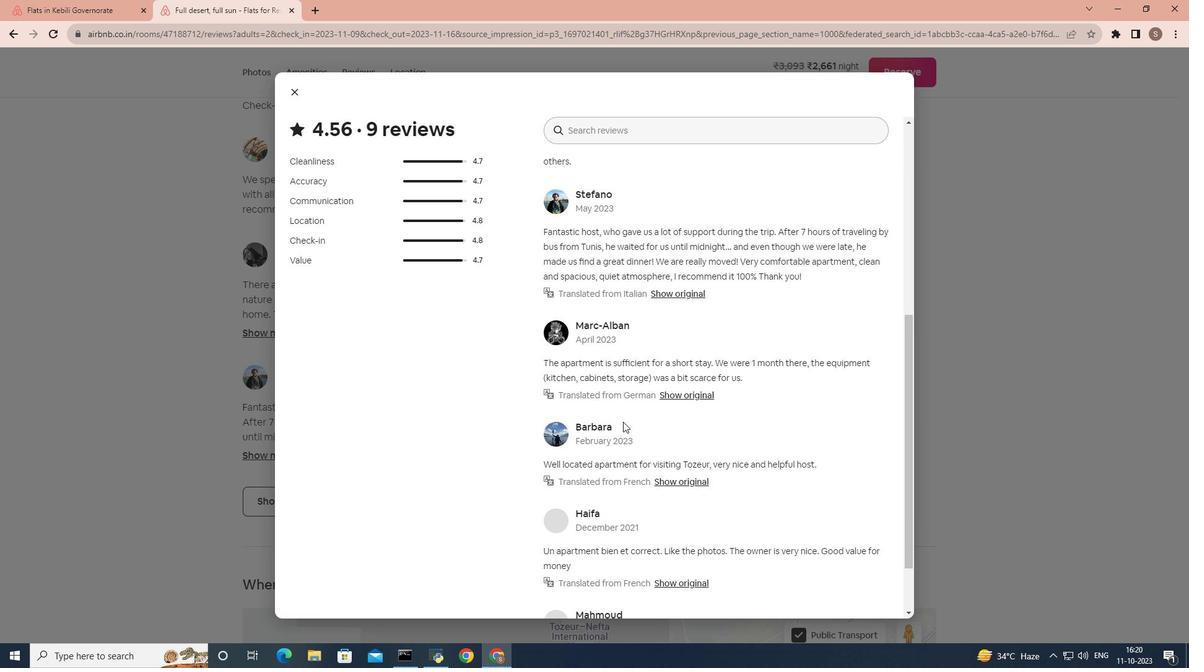 
Action: Mouse scrolled (623, 422) with delta (0, 0)
Screenshot: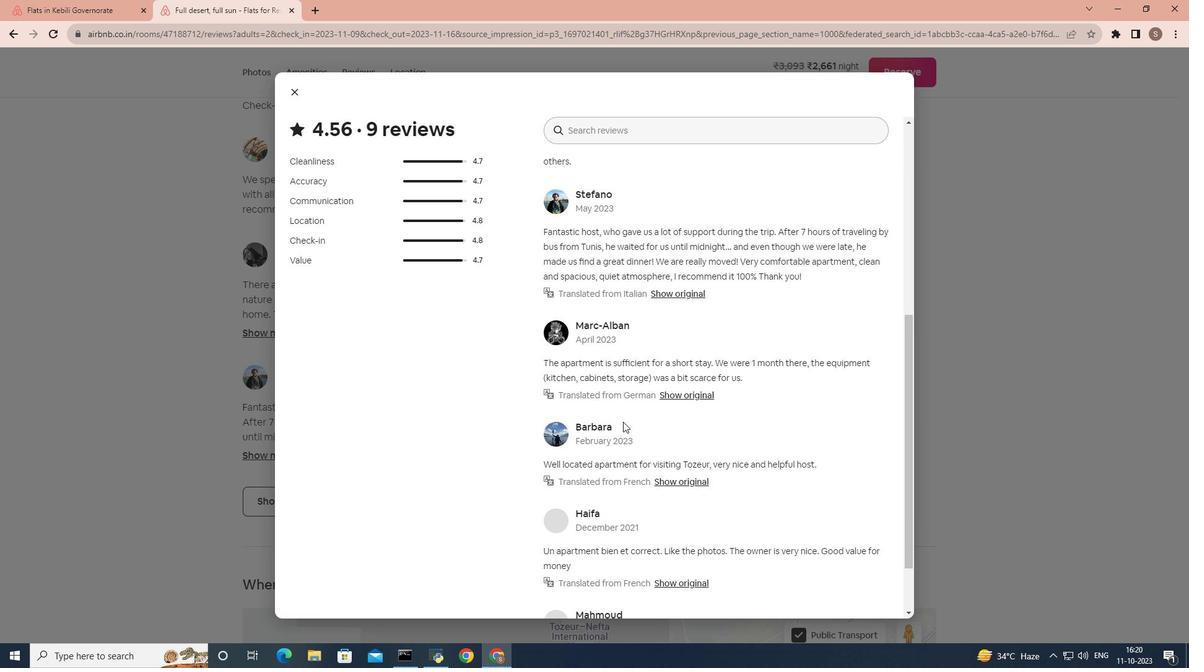 
Action: Mouse scrolled (623, 422) with delta (0, 0)
Screenshot: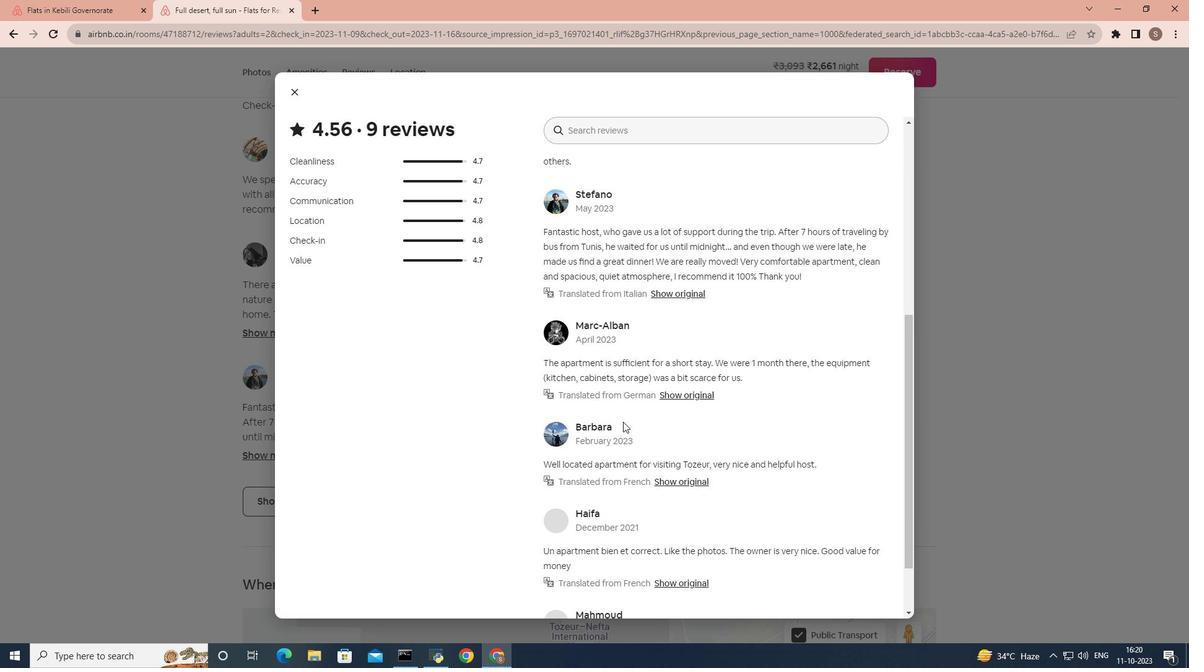 
Action: Mouse scrolled (623, 422) with delta (0, 0)
Screenshot: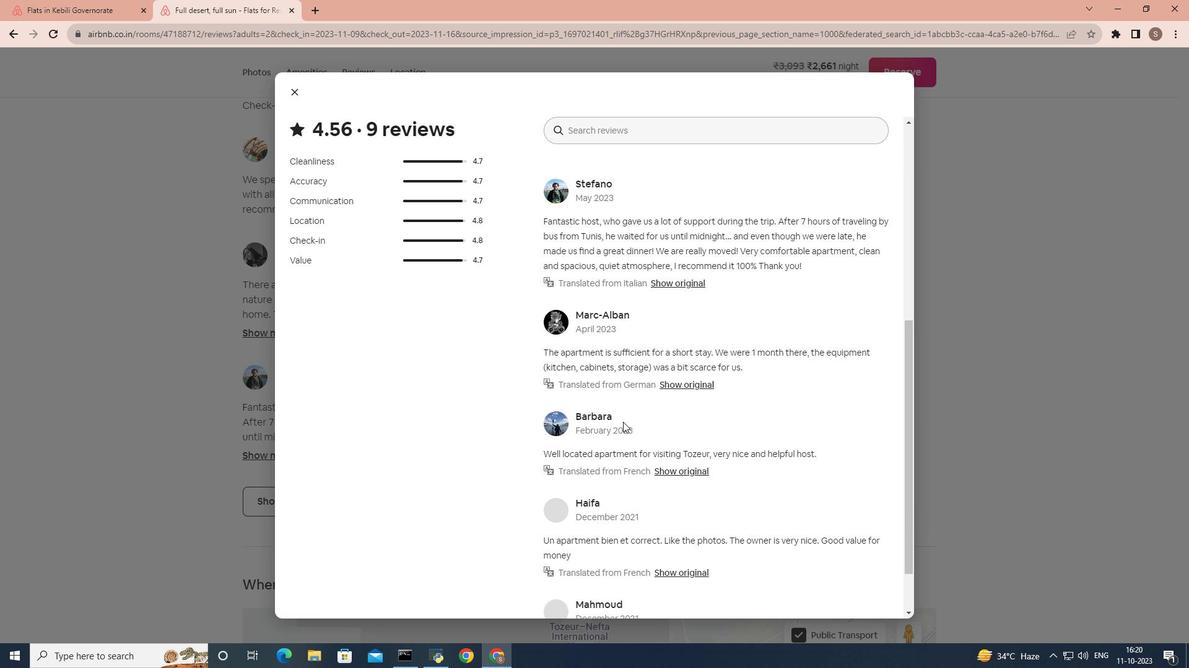 
Action: Mouse scrolled (623, 422) with delta (0, 0)
Screenshot: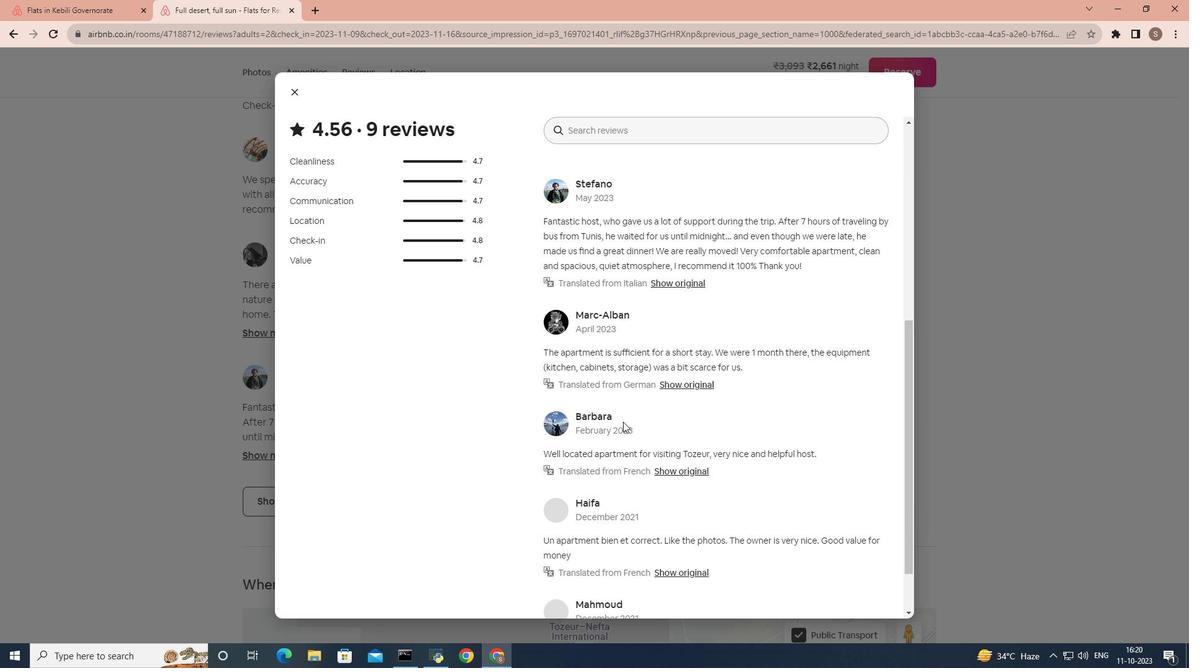 
Action: Mouse scrolled (623, 422) with delta (0, 0)
Screenshot: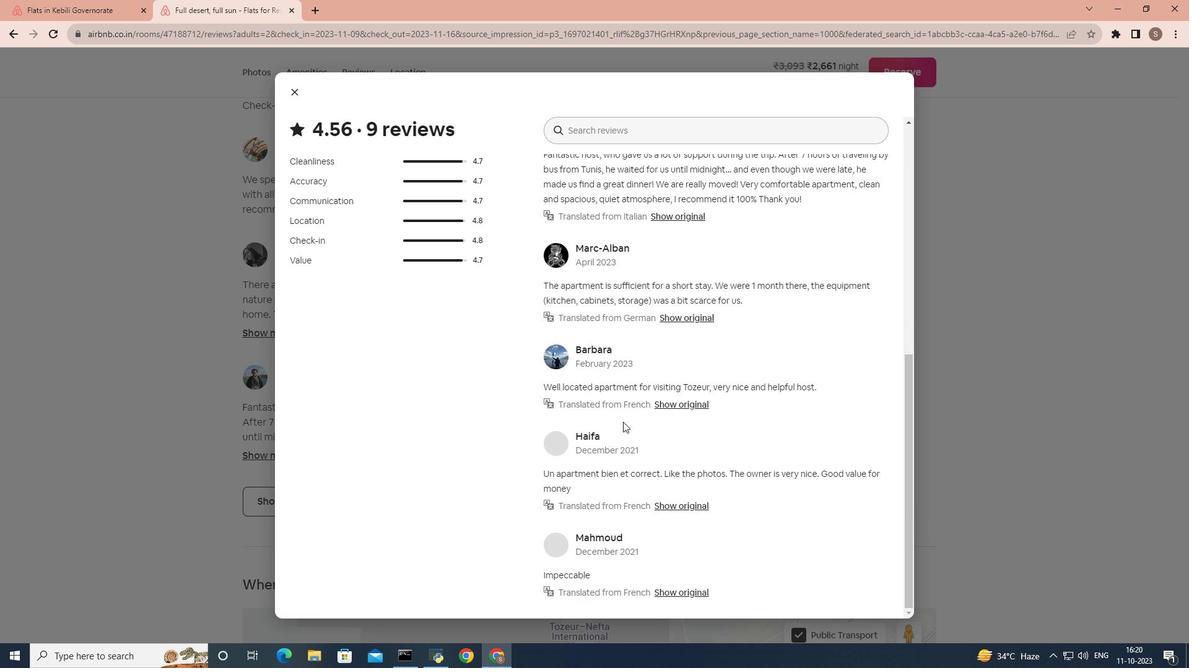 
Action: Mouse scrolled (623, 422) with delta (0, 0)
Screenshot: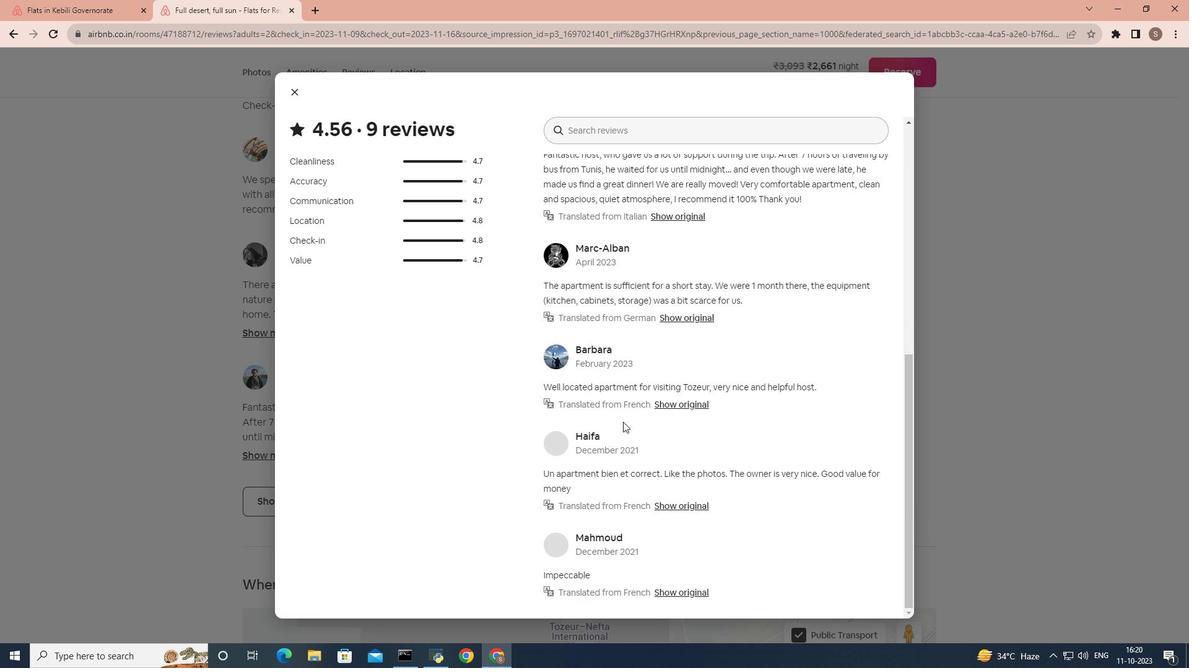 
Action: Mouse scrolled (623, 422) with delta (0, 0)
Screenshot: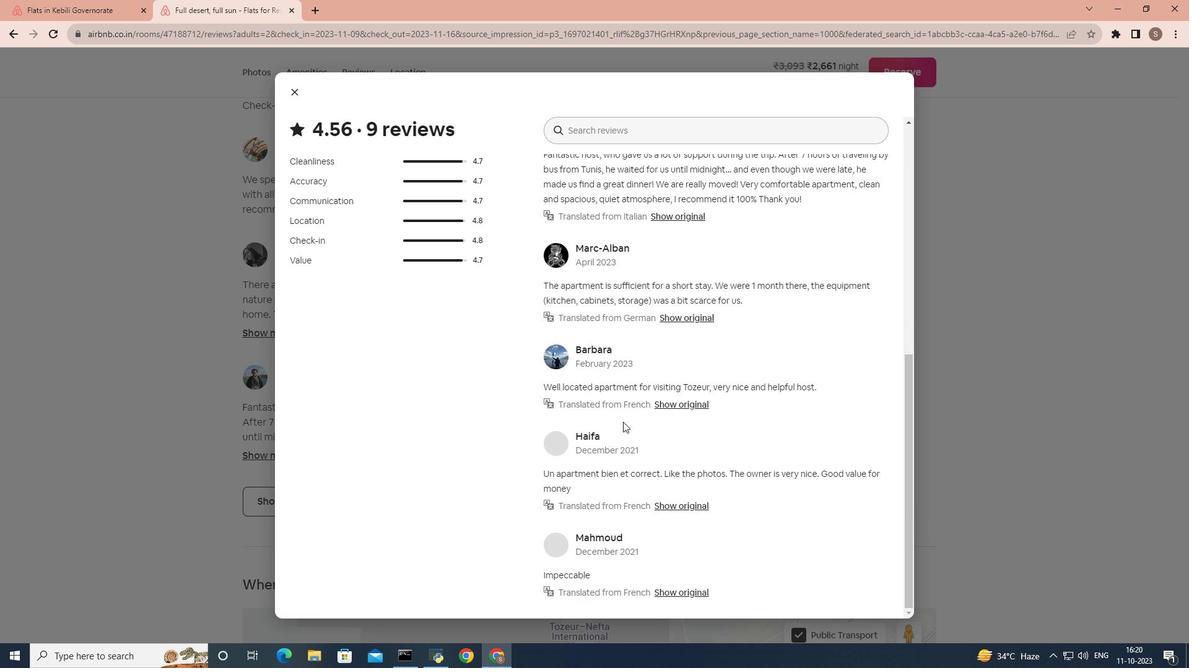 
Action: Mouse moved to (297, 92)
Screenshot: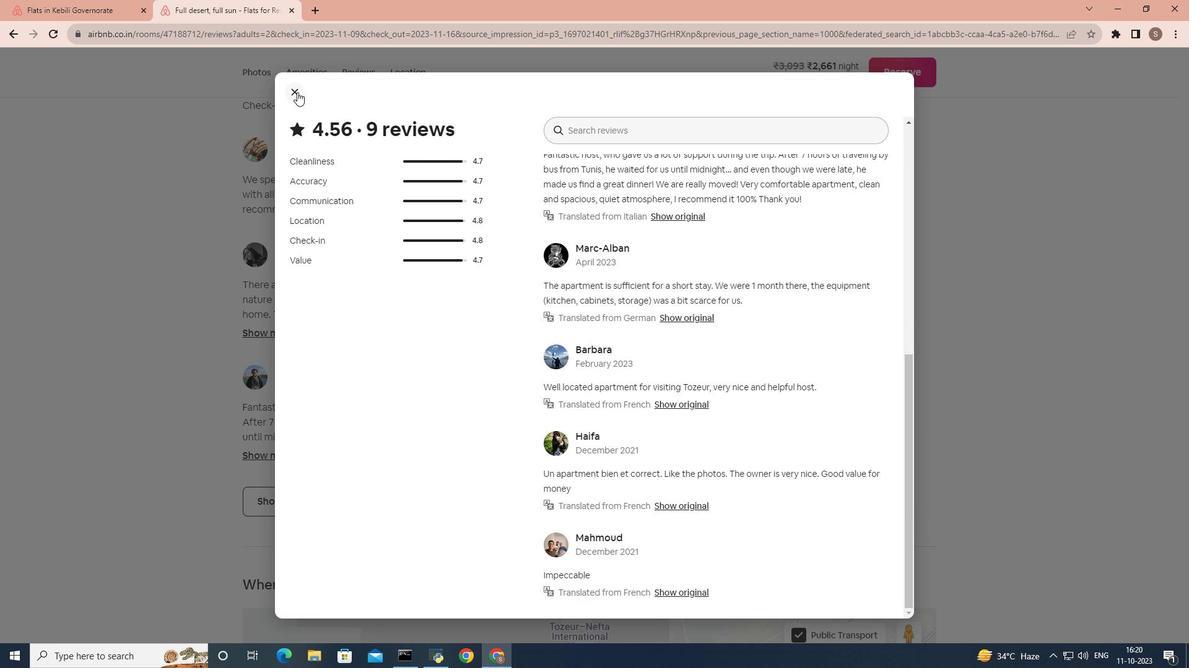 
Action: Mouse pressed left at (297, 92)
Screenshot: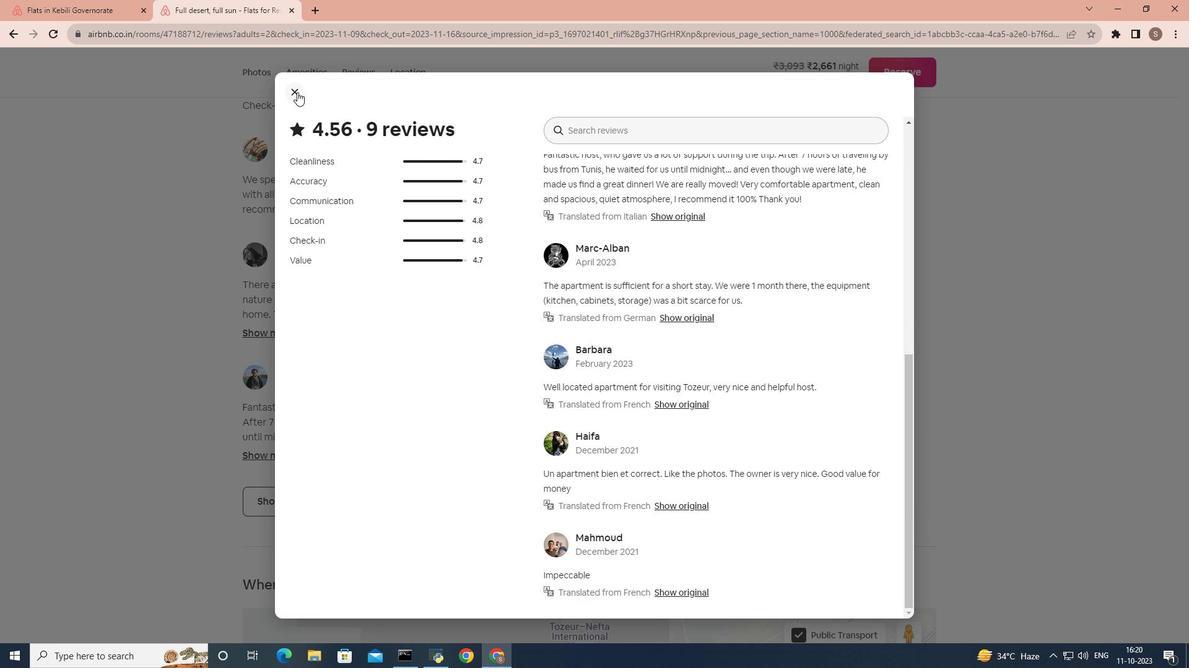 
Action: Mouse moved to (380, 302)
Screenshot: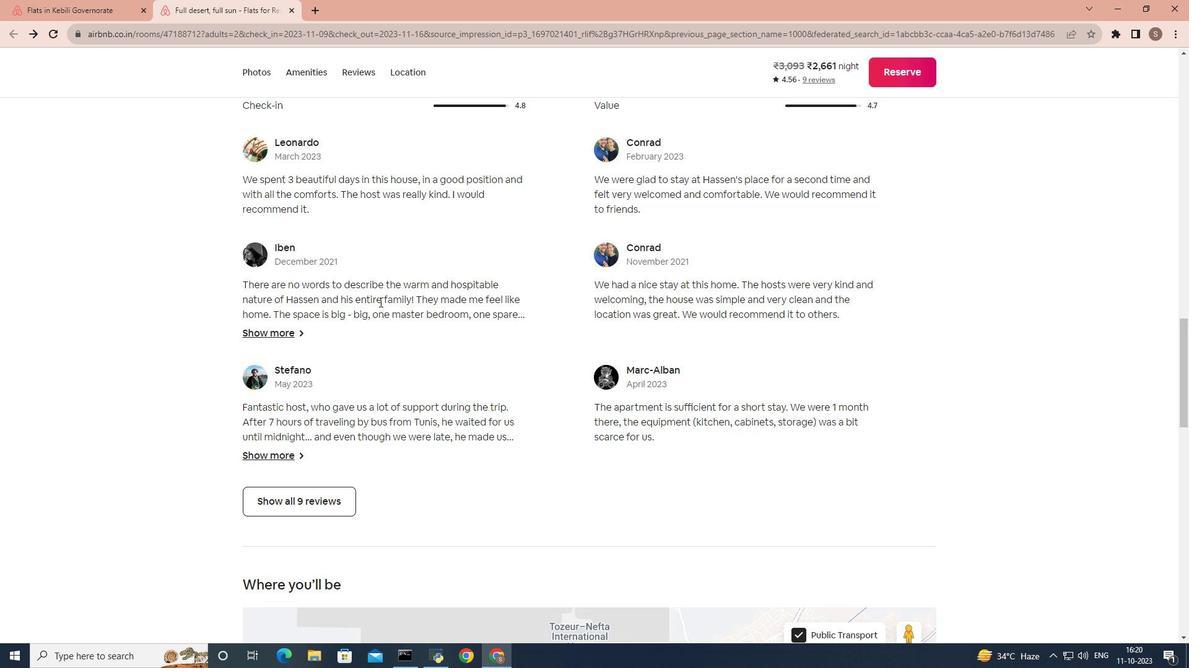 
Action: Mouse scrolled (380, 302) with delta (0, 0)
Screenshot: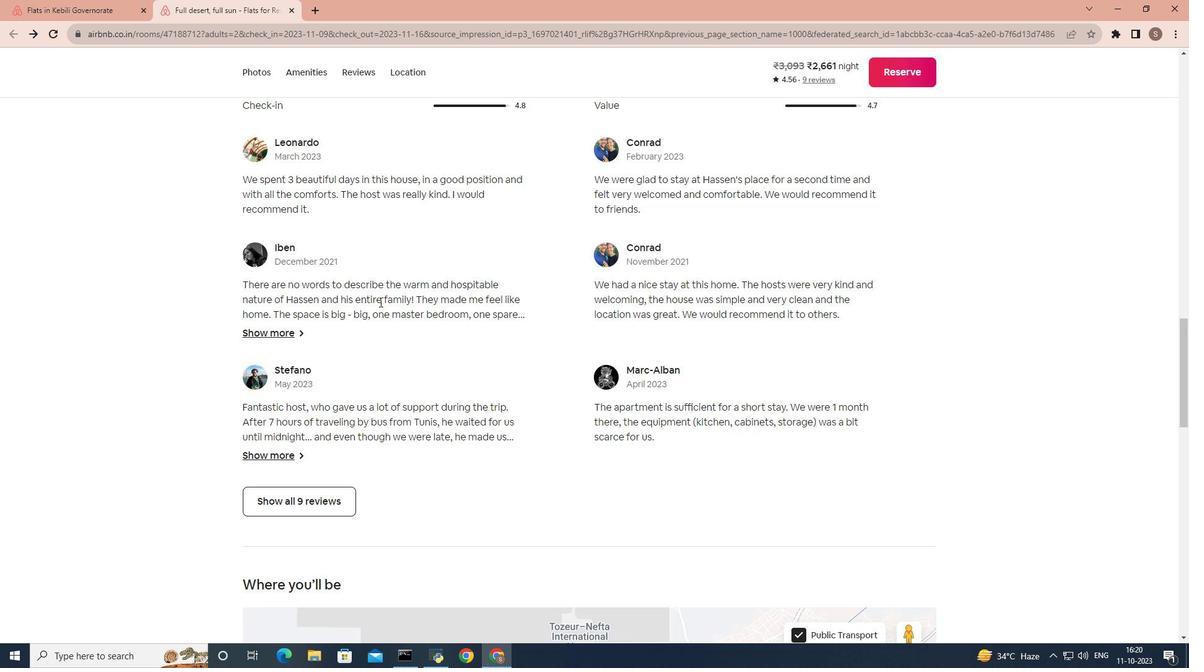 
Action: Mouse scrolled (380, 302) with delta (0, 0)
Screenshot: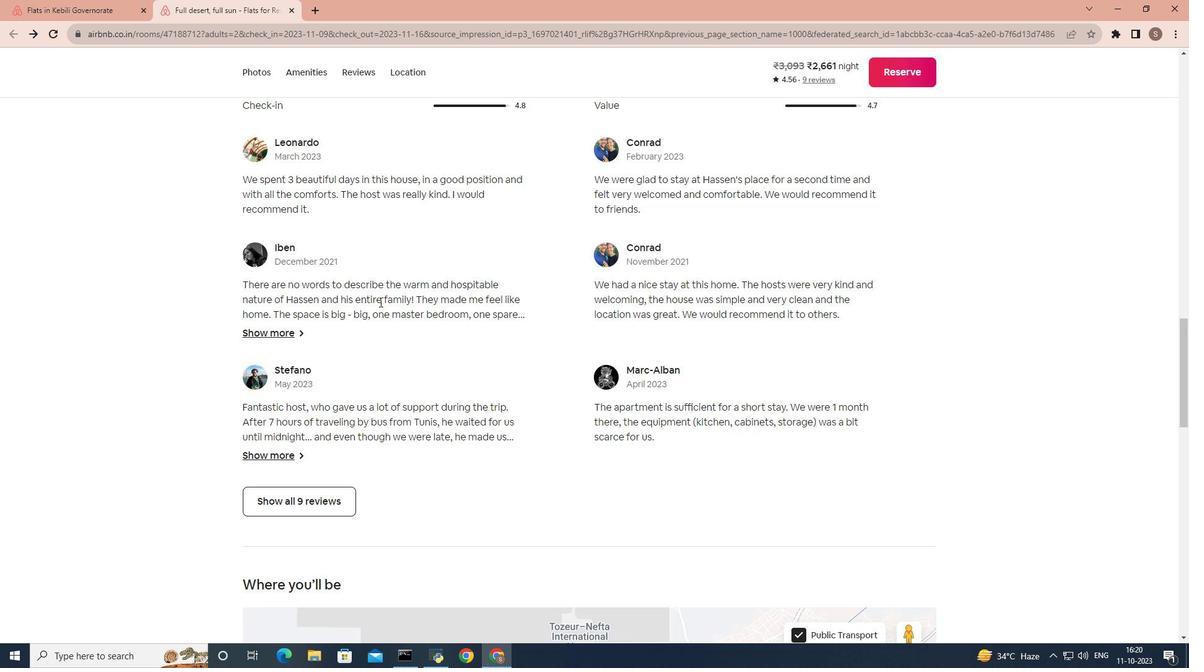 
Action: Mouse scrolled (380, 302) with delta (0, 0)
Screenshot: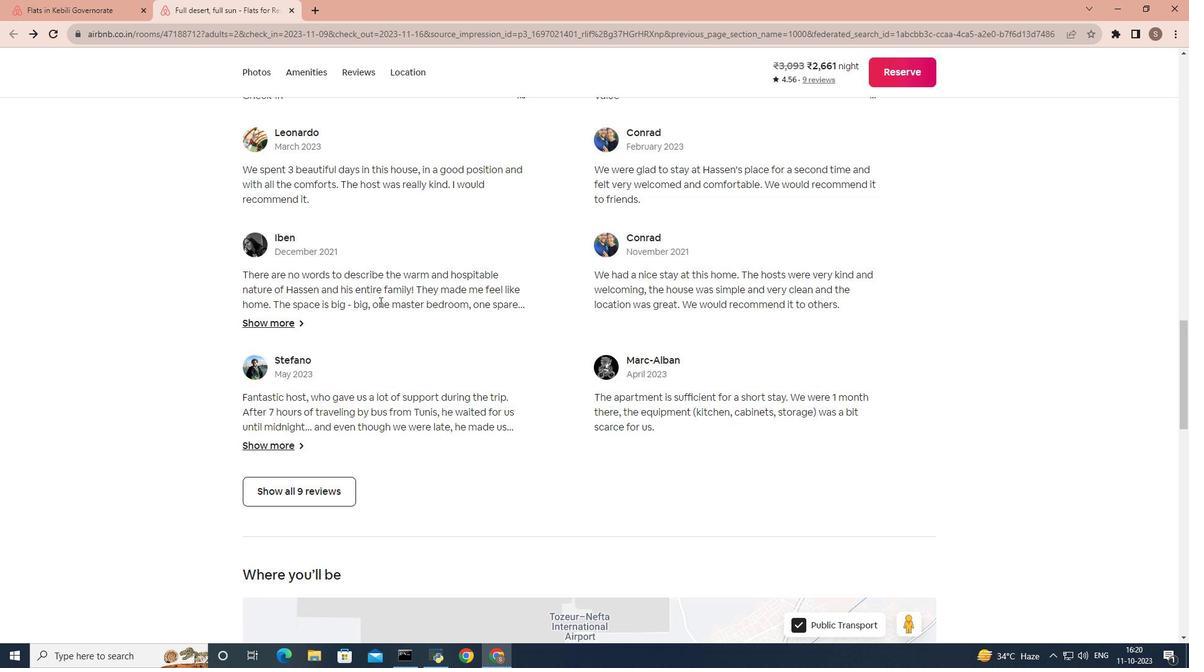 
Action: Mouse scrolled (380, 302) with delta (0, 0)
Screenshot: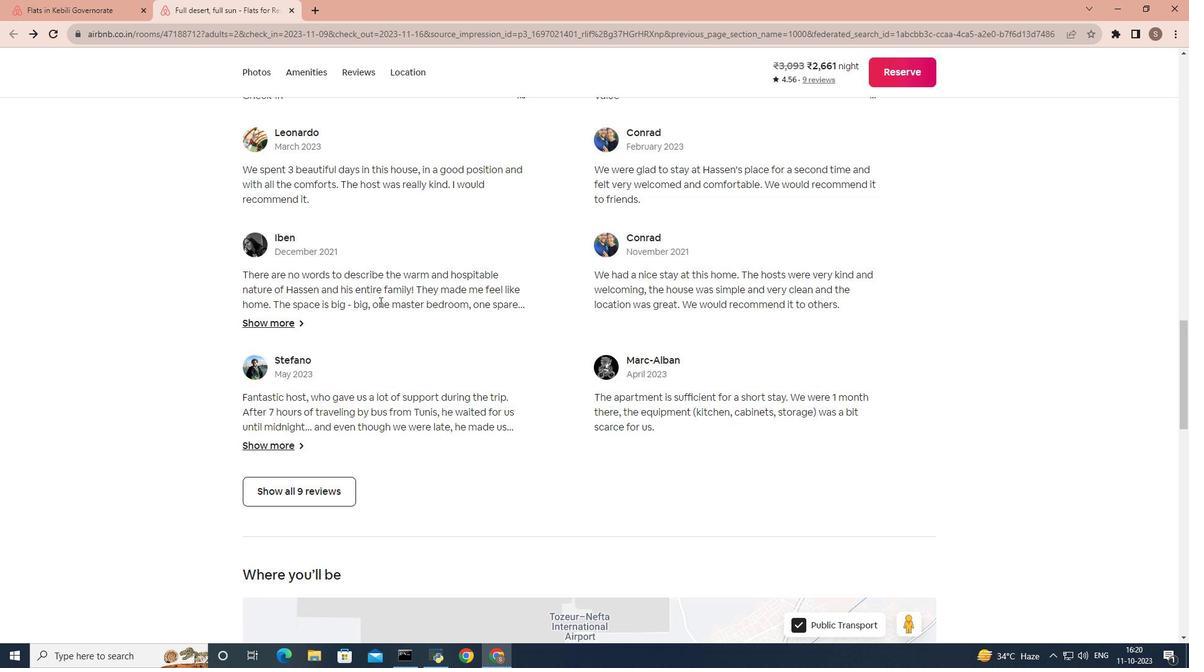 
Action: Mouse scrolled (380, 302) with delta (0, 0)
Screenshot: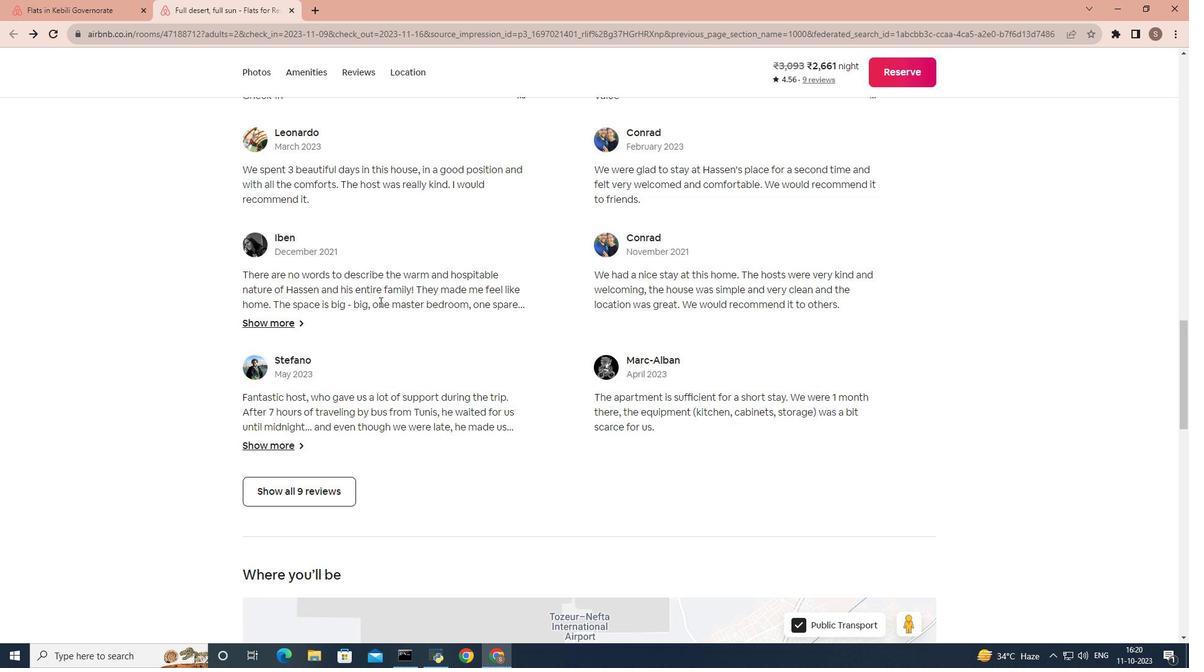 
Action: Mouse scrolled (380, 302) with delta (0, 0)
Screenshot: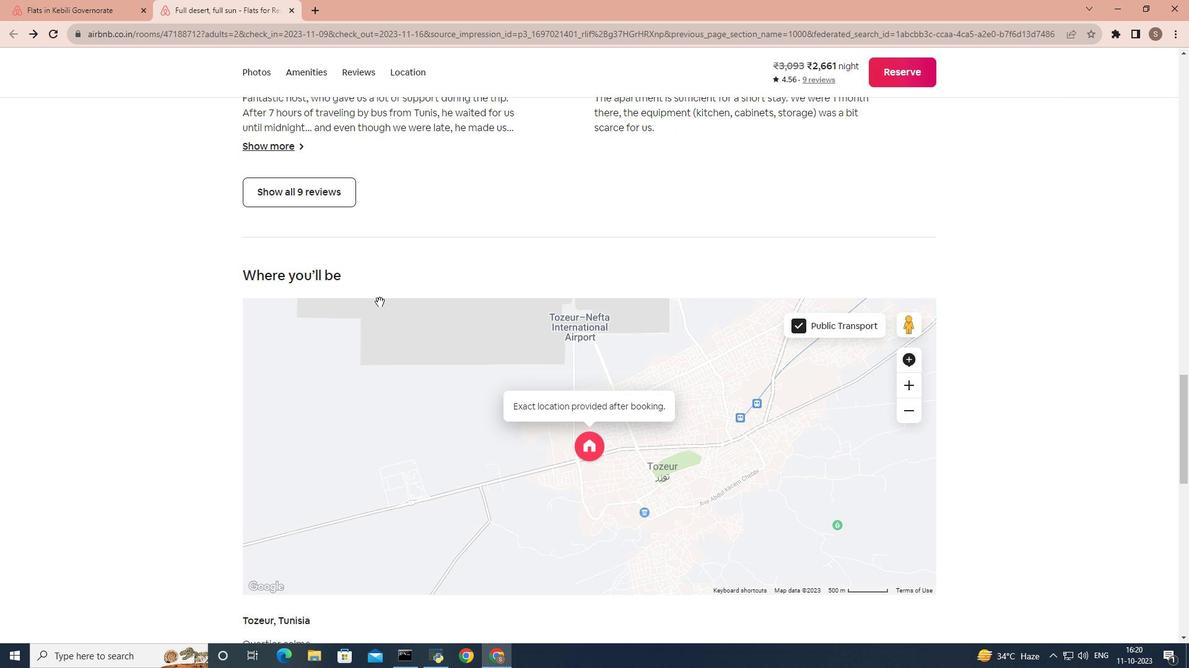 
Action: Mouse scrolled (380, 302) with delta (0, 0)
Screenshot: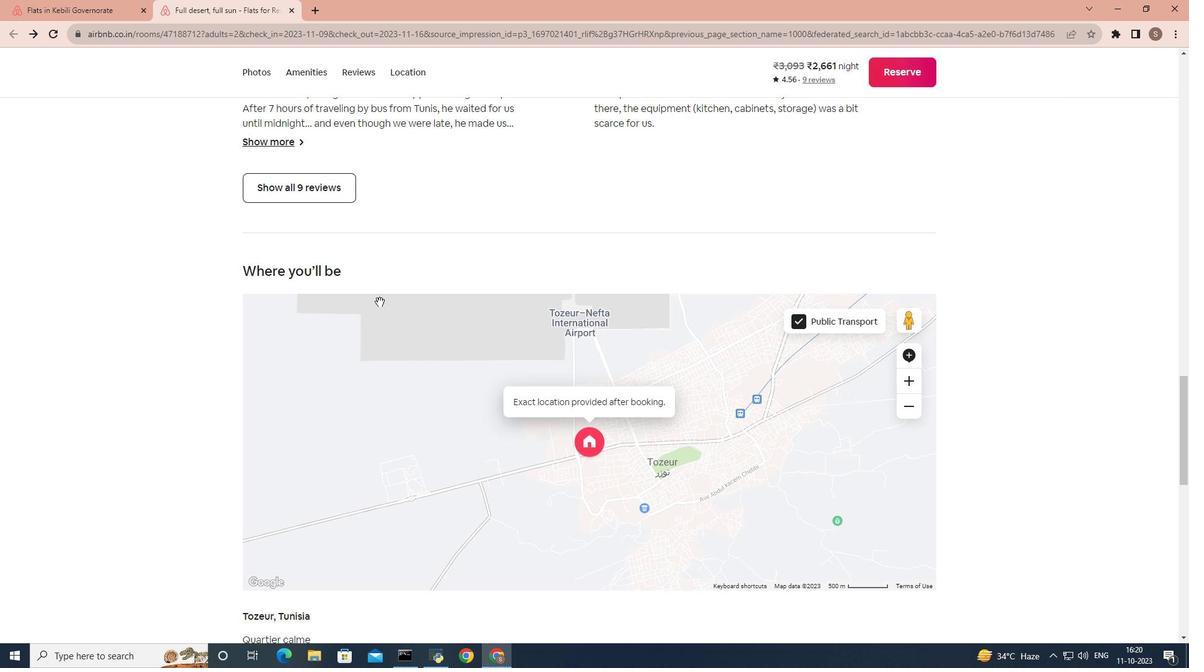 
Action: Mouse scrolled (380, 302) with delta (0, 0)
Screenshot: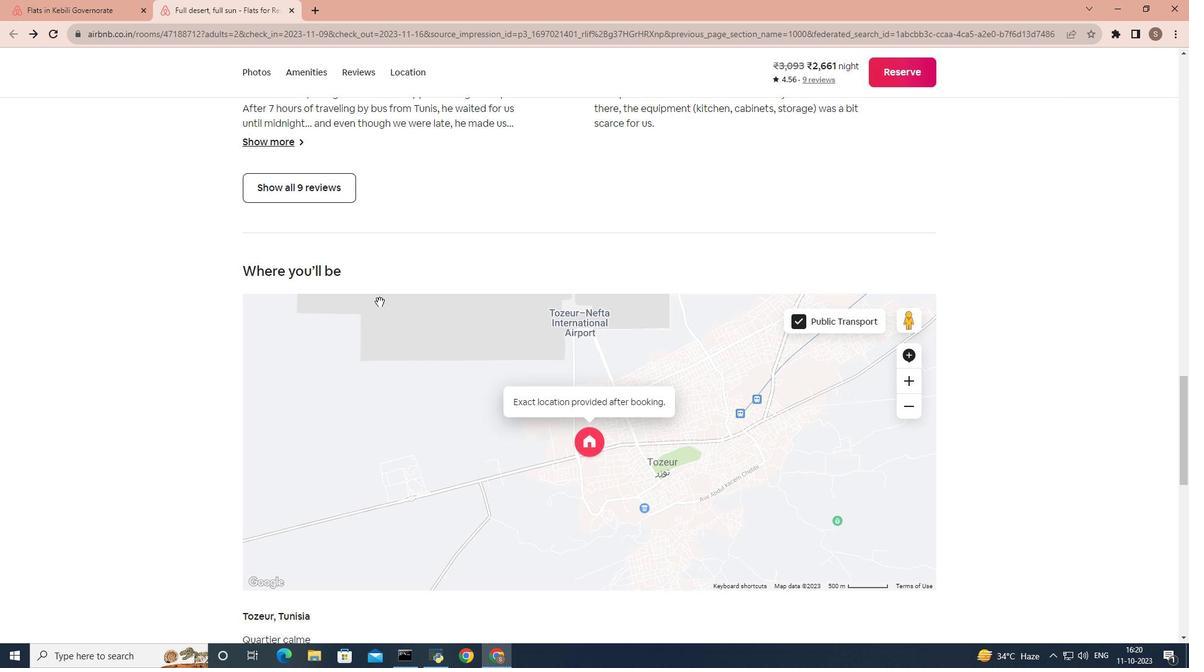 
Action: Mouse scrolled (380, 302) with delta (0, 0)
Screenshot: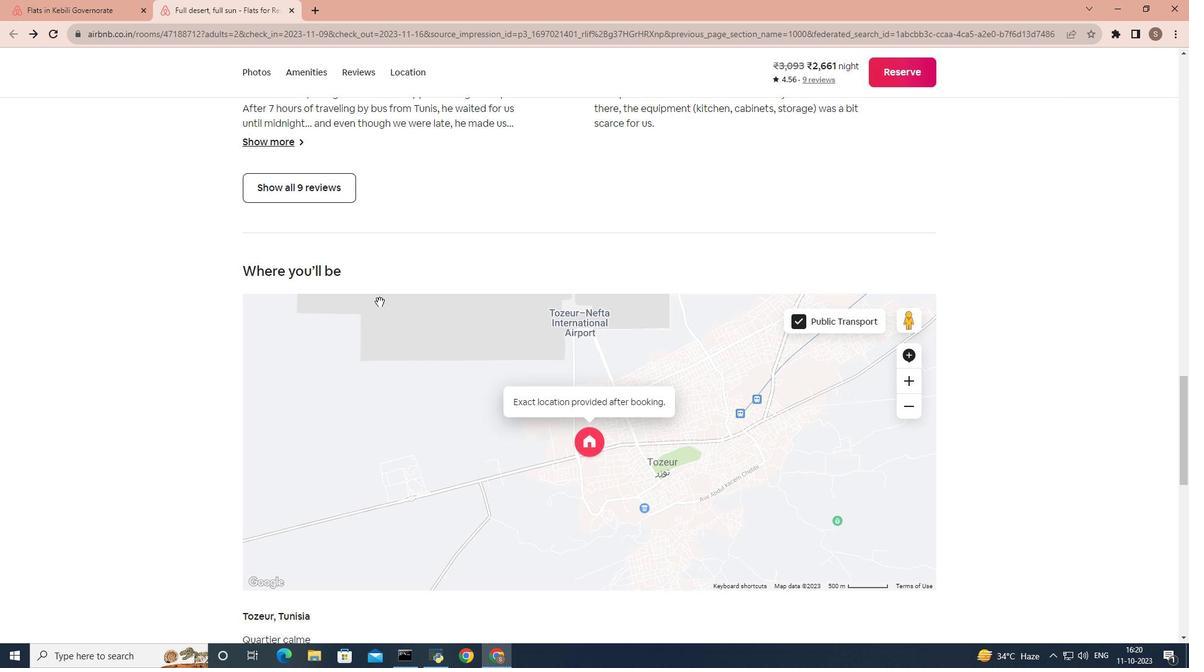 
Action: Mouse scrolled (380, 302) with delta (0, 0)
Screenshot: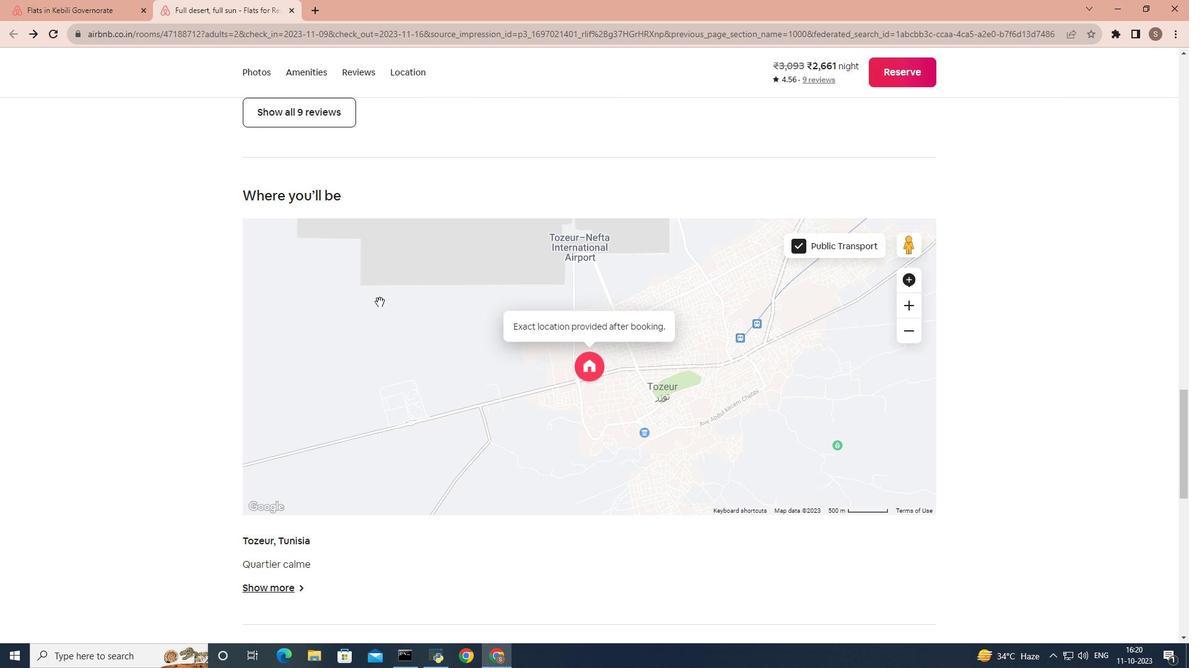 
Action: Mouse moved to (291, 359)
Screenshot: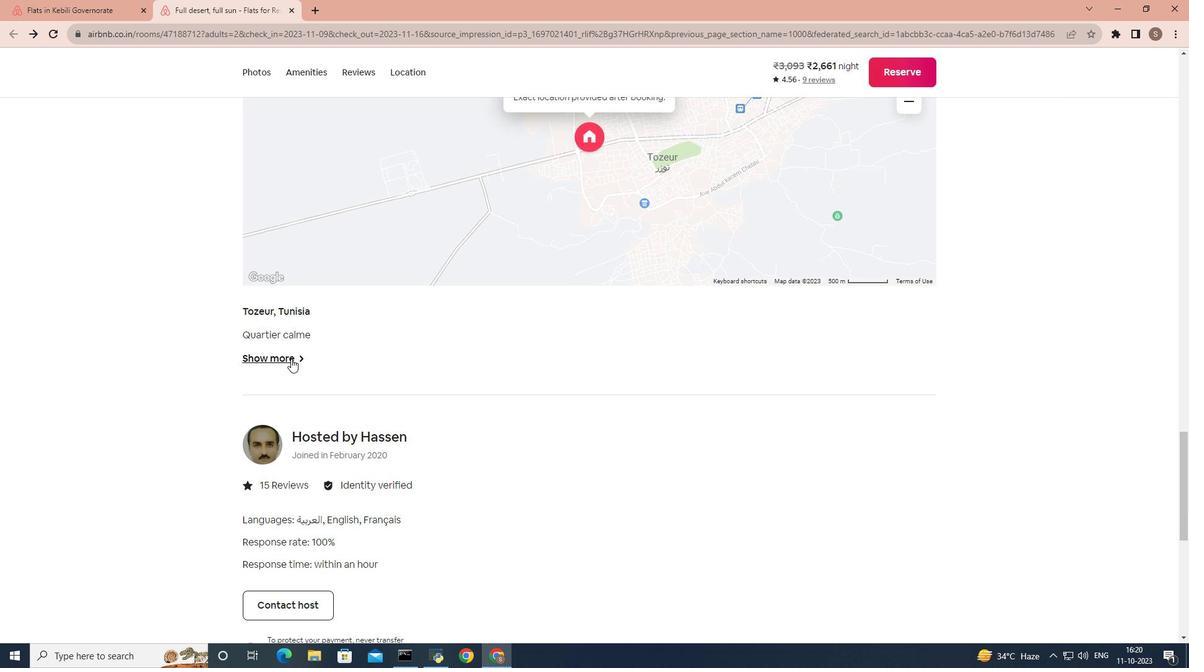 
Action: Mouse pressed left at (291, 359)
Screenshot: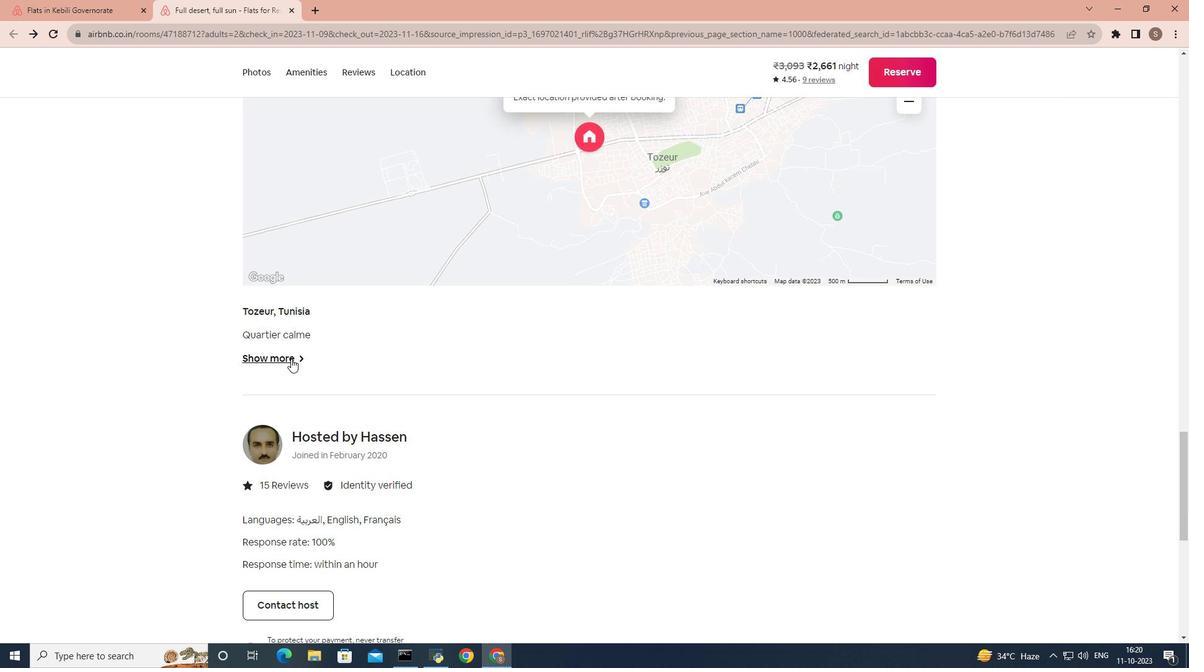 
Action: Mouse moved to (22, 68)
Screenshot: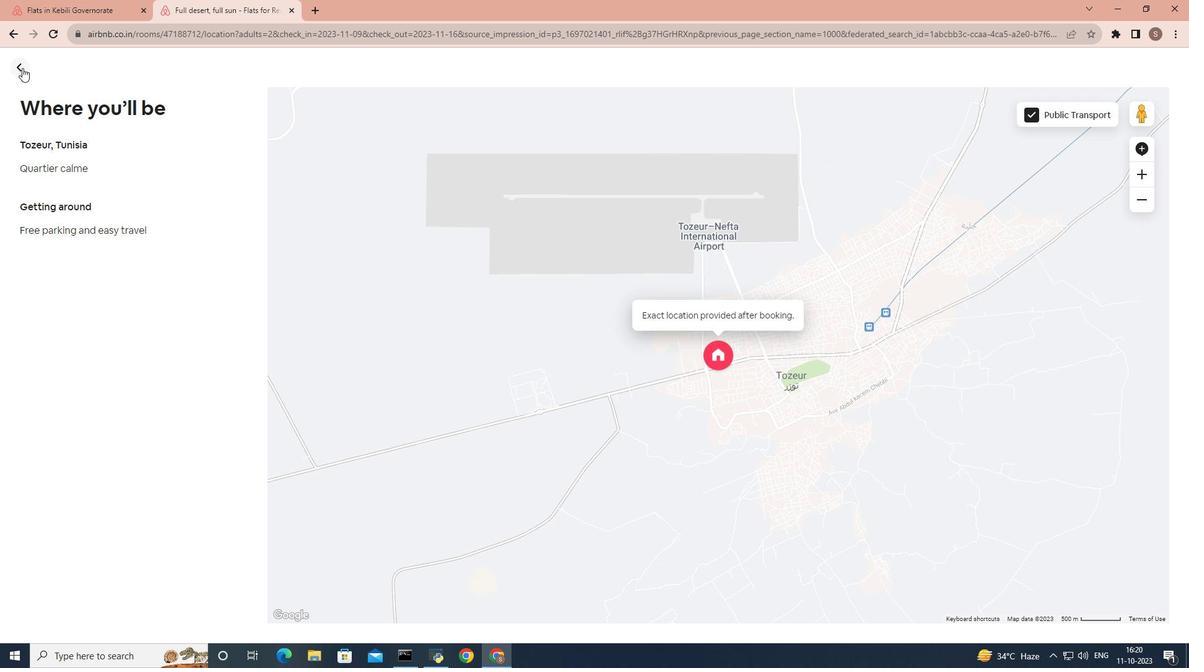 
Action: Mouse pressed left at (22, 68)
Screenshot: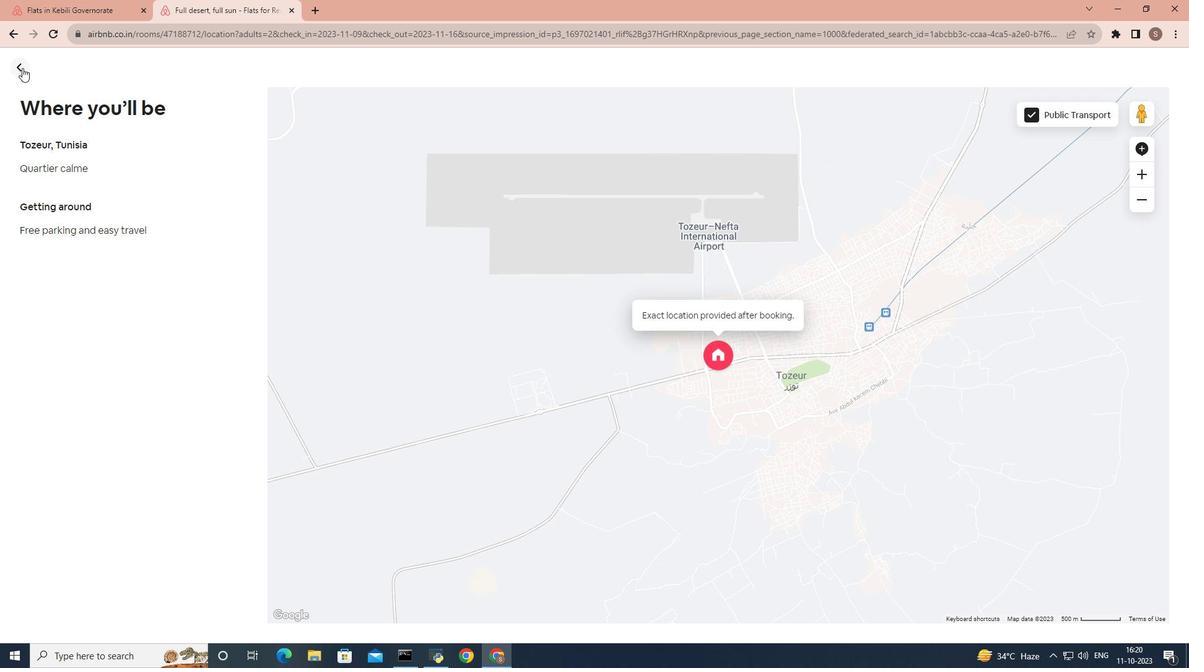 
Action: Mouse moved to (400, 373)
Screenshot: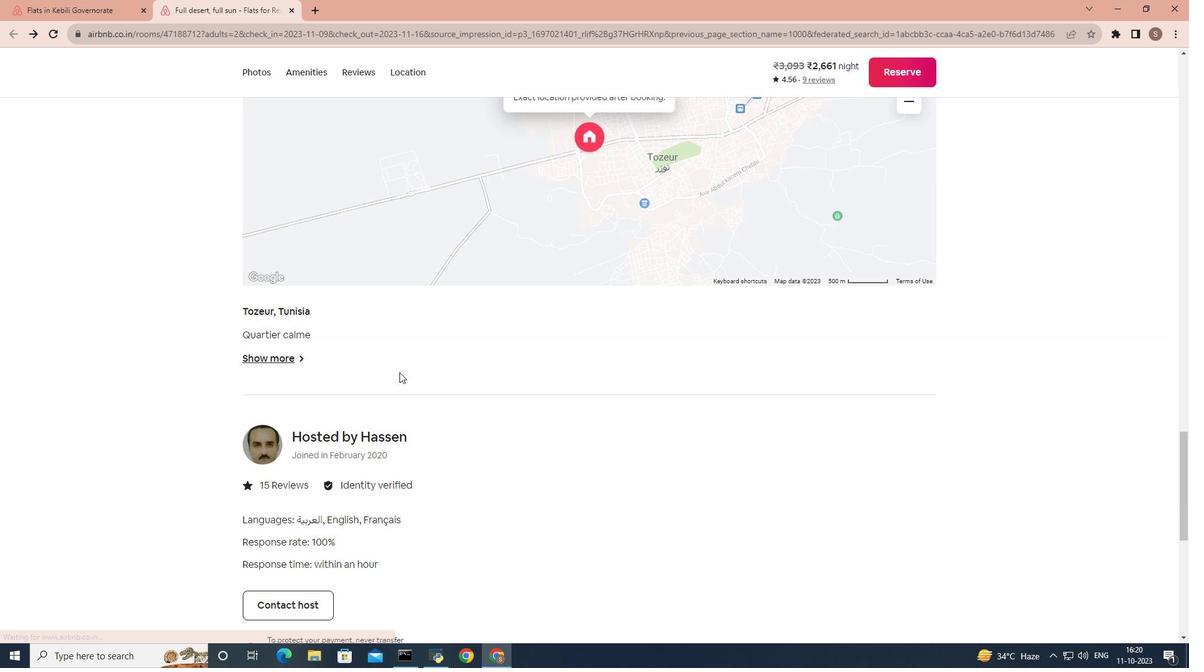 
Action: Mouse scrolled (400, 372) with delta (0, 0)
Screenshot: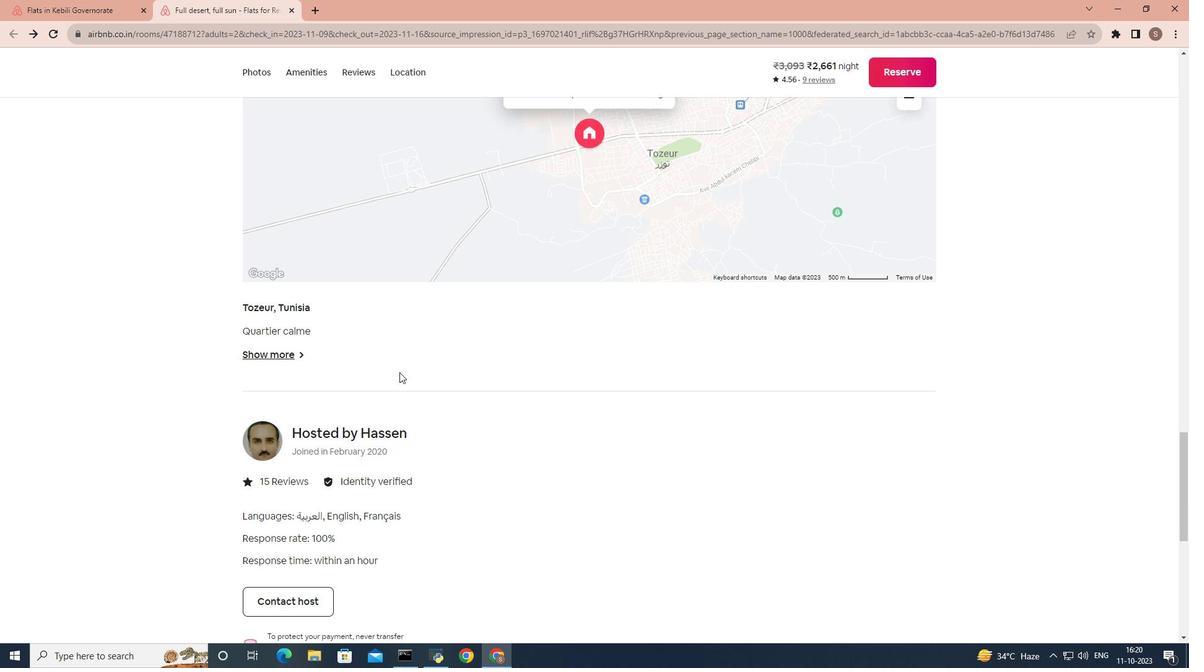 
Action: Mouse scrolled (400, 372) with delta (0, 0)
Screenshot: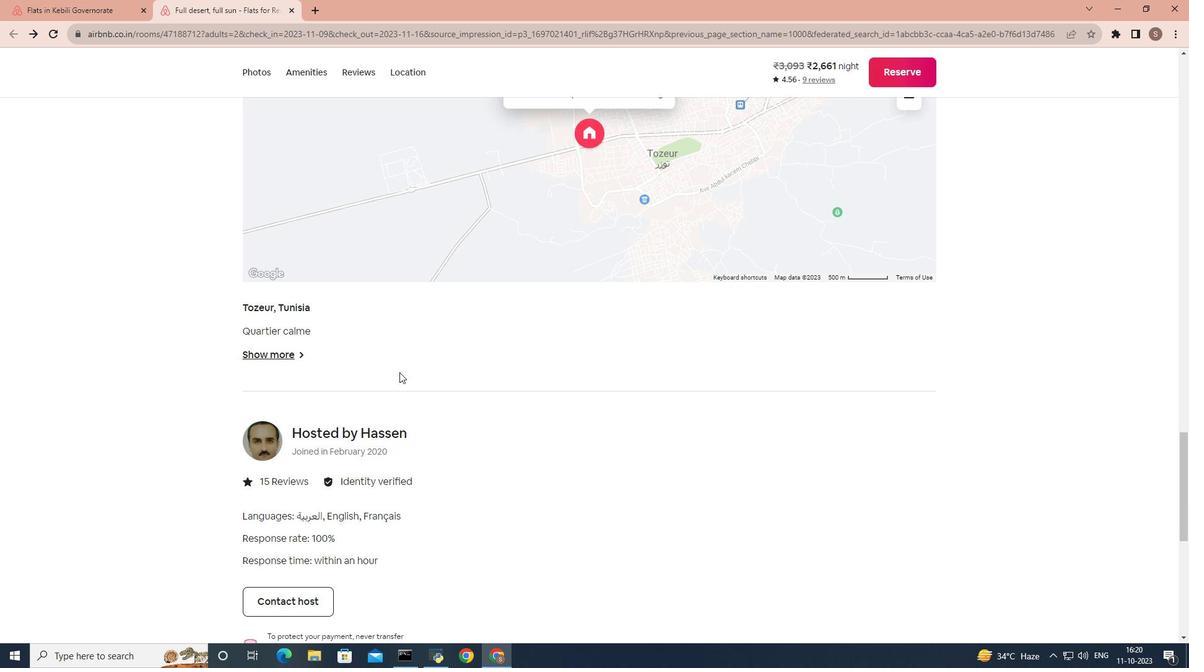 
Action: Mouse scrolled (400, 372) with delta (0, 0)
Screenshot: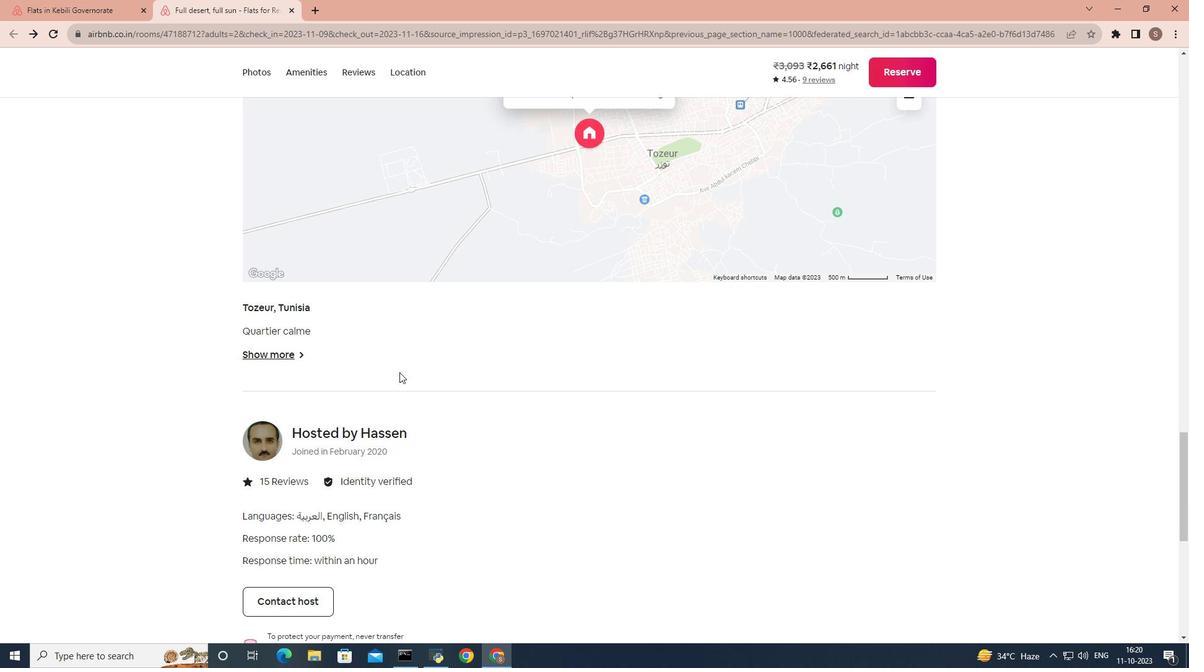 
Action: Mouse scrolled (400, 372) with delta (0, 0)
Screenshot: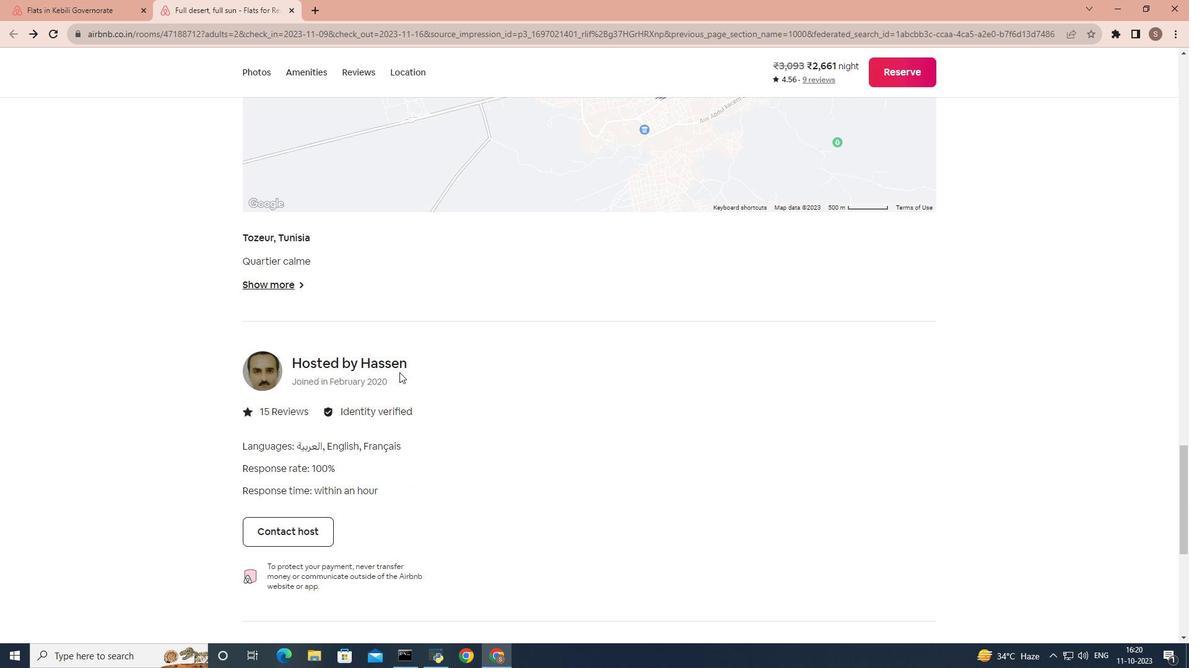 
Action: Mouse scrolled (400, 372) with delta (0, 0)
Screenshot: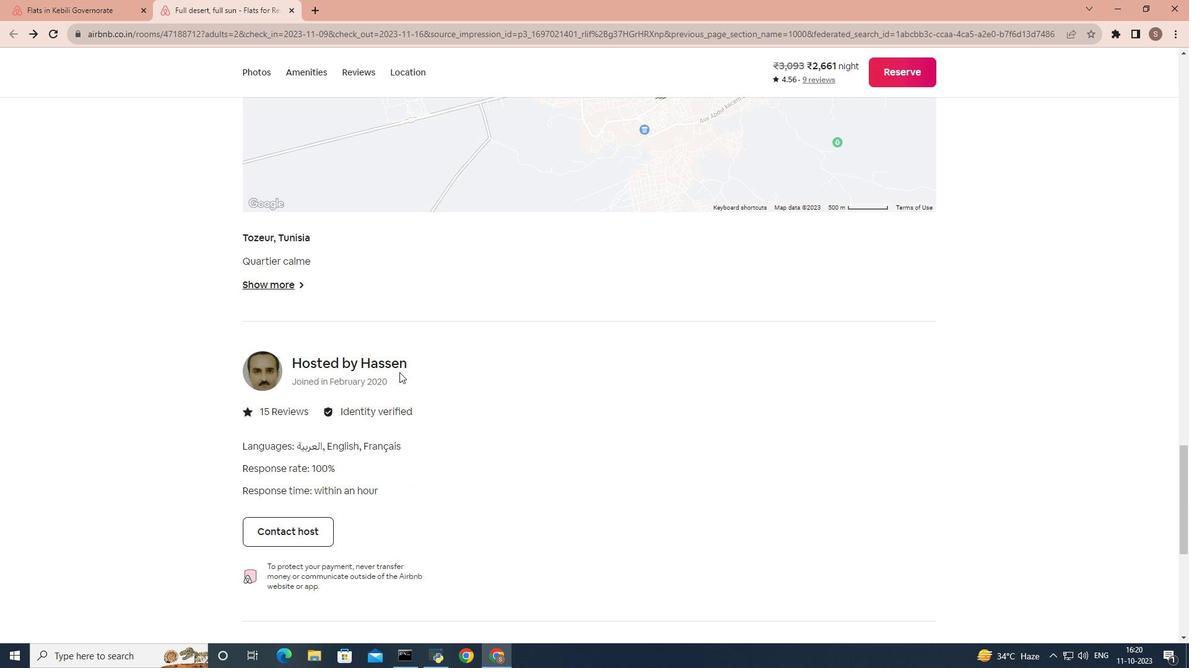 
Action: Mouse moved to (383, 374)
Screenshot: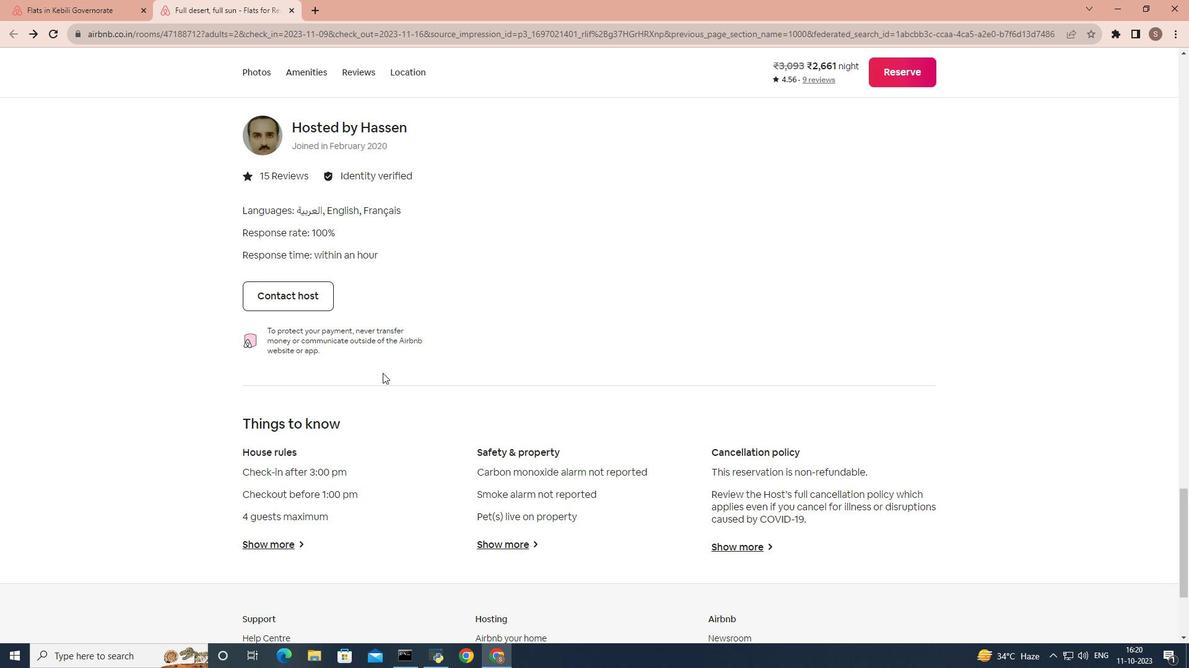 
Action: Mouse scrolled (383, 373) with delta (0, 0)
Screenshot: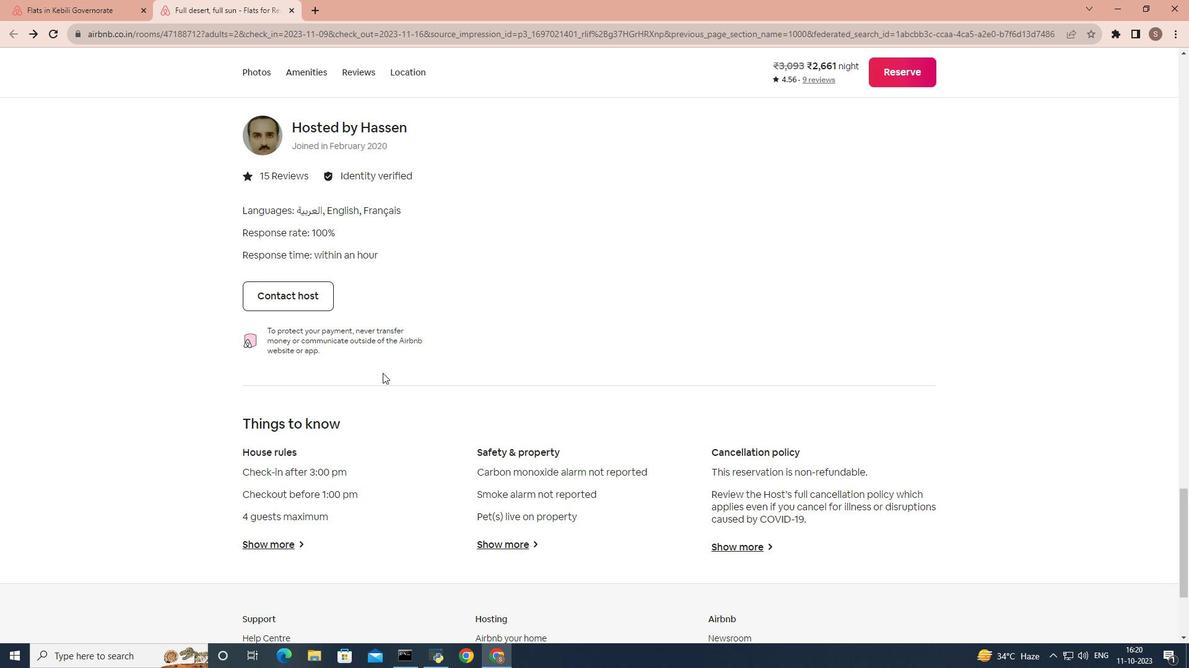 
Action: Mouse scrolled (383, 373) with delta (0, 0)
Screenshot: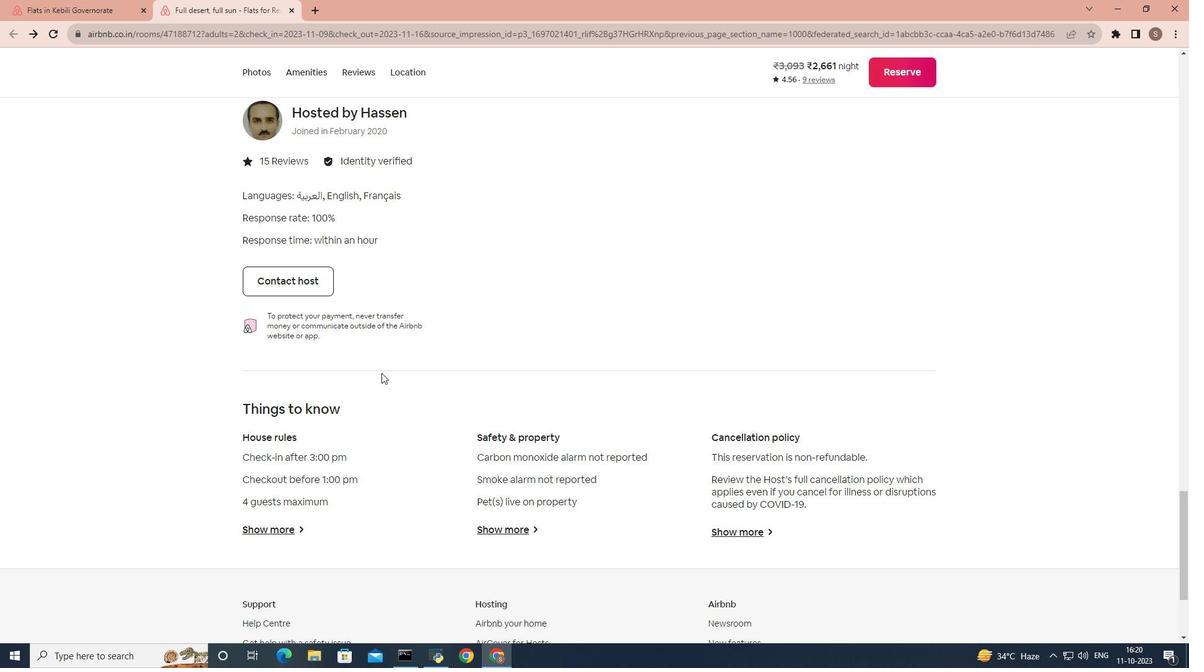 
Action: Mouse moved to (288, 423)
Screenshot: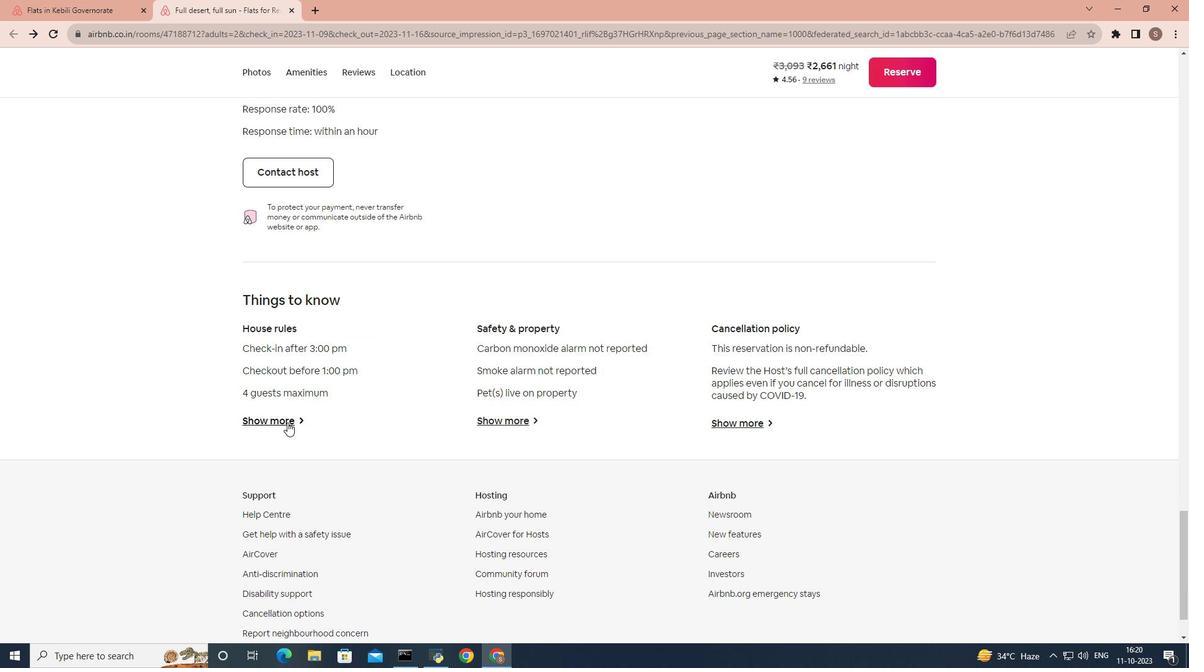 
Action: Mouse pressed left at (288, 423)
Screenshot: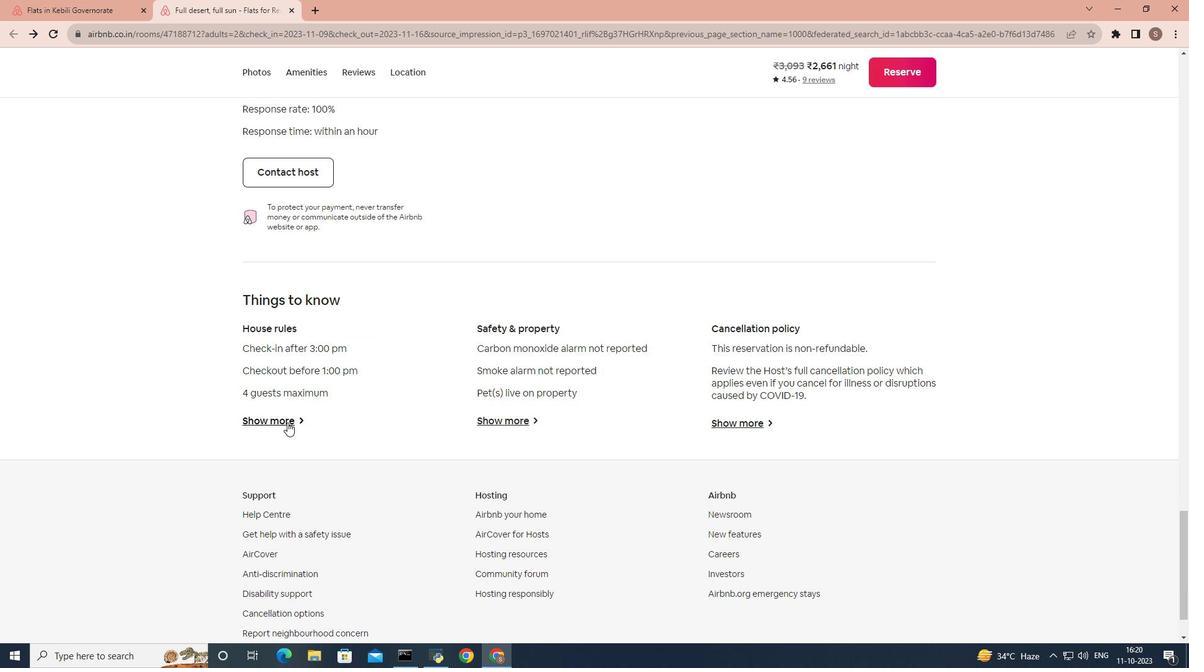
Action: Mouse moved to (507, 377)
Screenshot: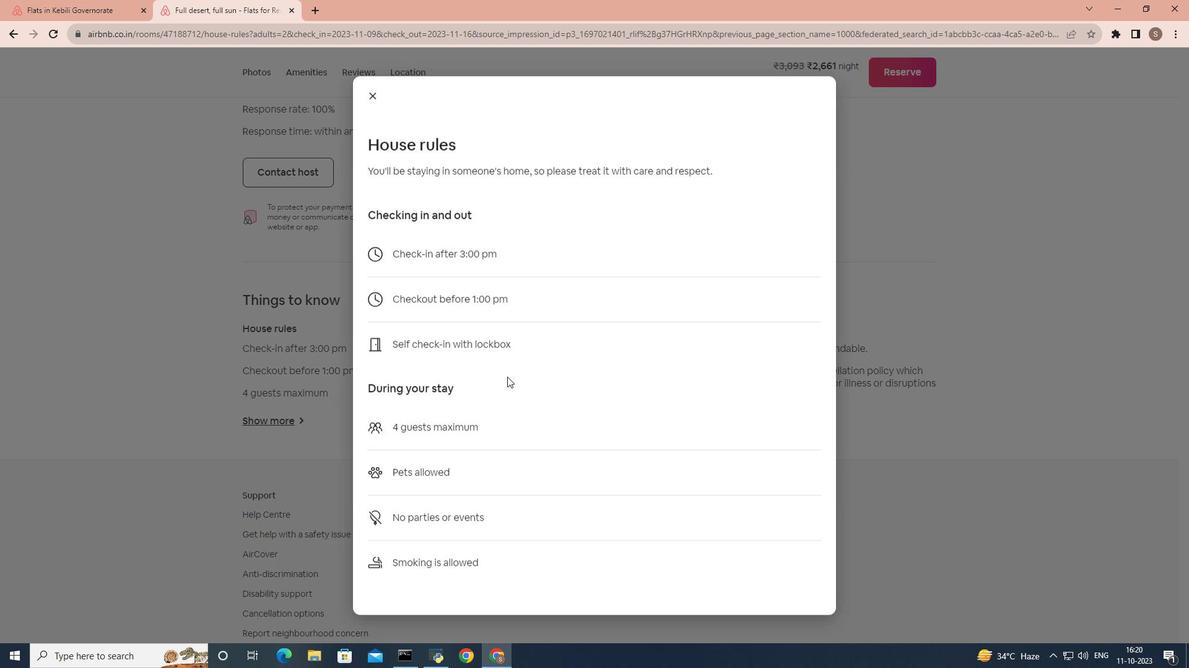 
Action: Mouse scrolled (507, 377) with delta (0, 0)
Screenshot: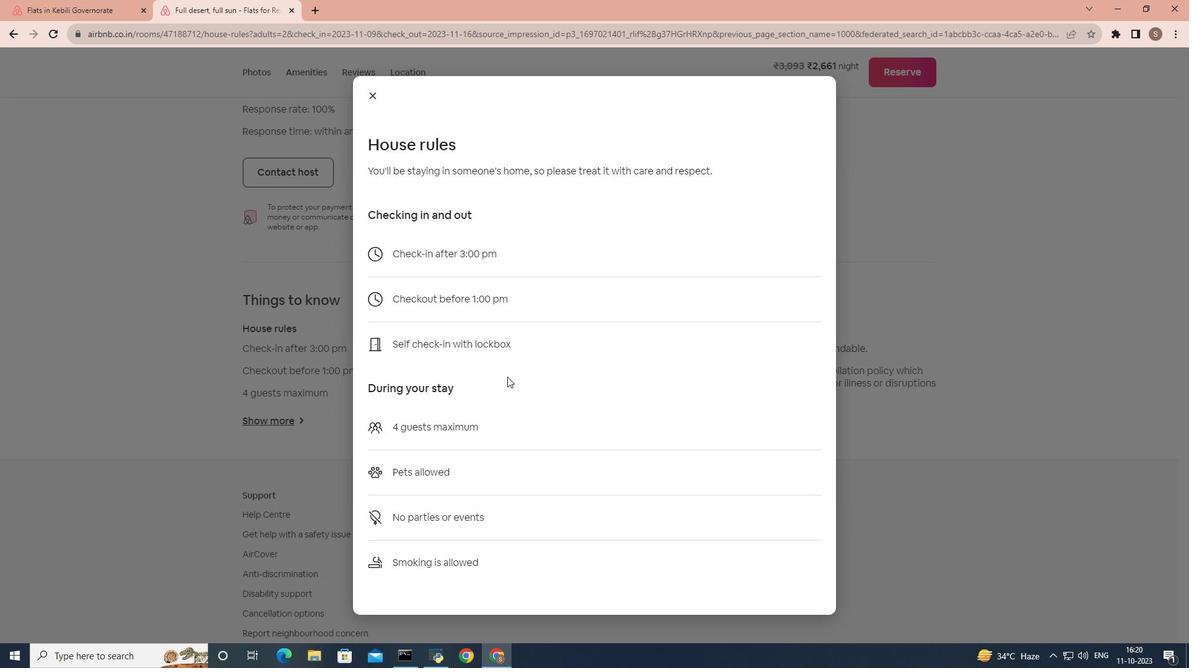 
Action: Mouse scrolled (507, 377) with delta (0, 0)
Screenshot: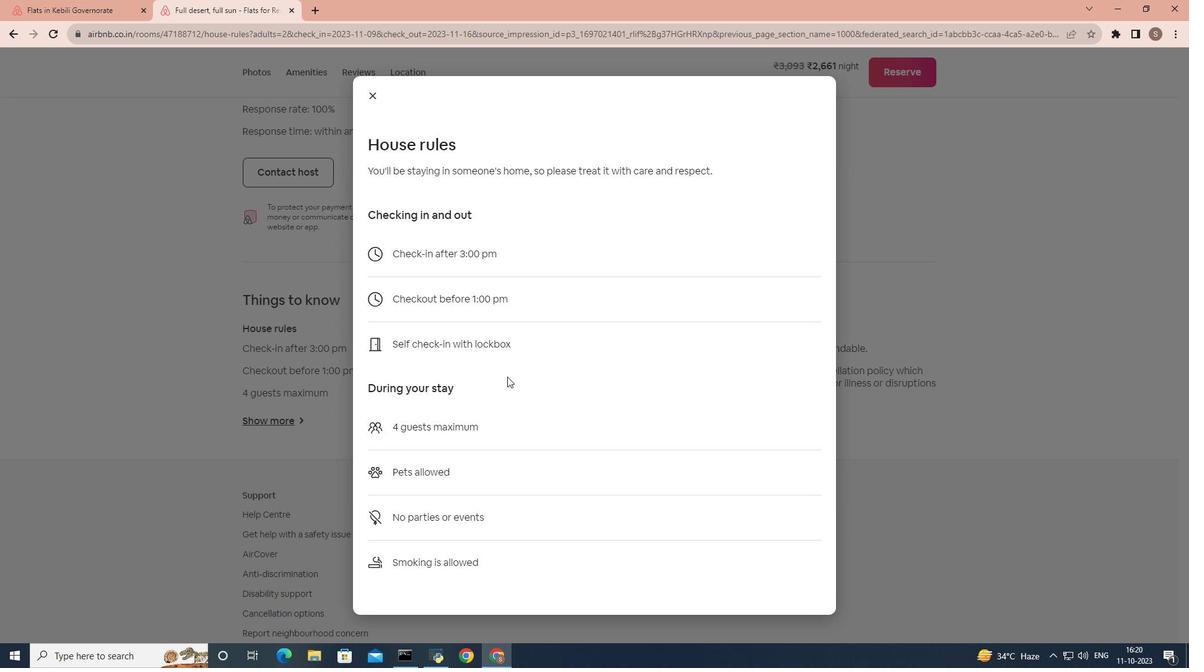 
Action: Mouse scrolled (507, 377) with delta (0, 0)
Screenshot: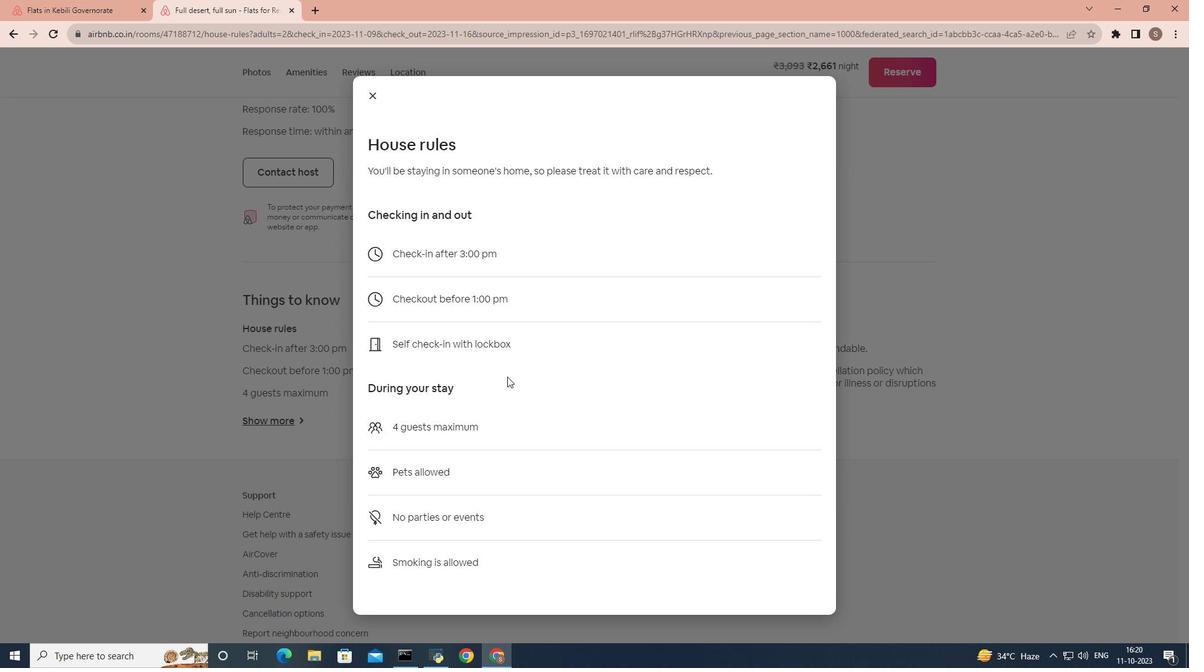 
Action: Mouse scrolled (507, 377) with delta (0, 0)
Screenshot: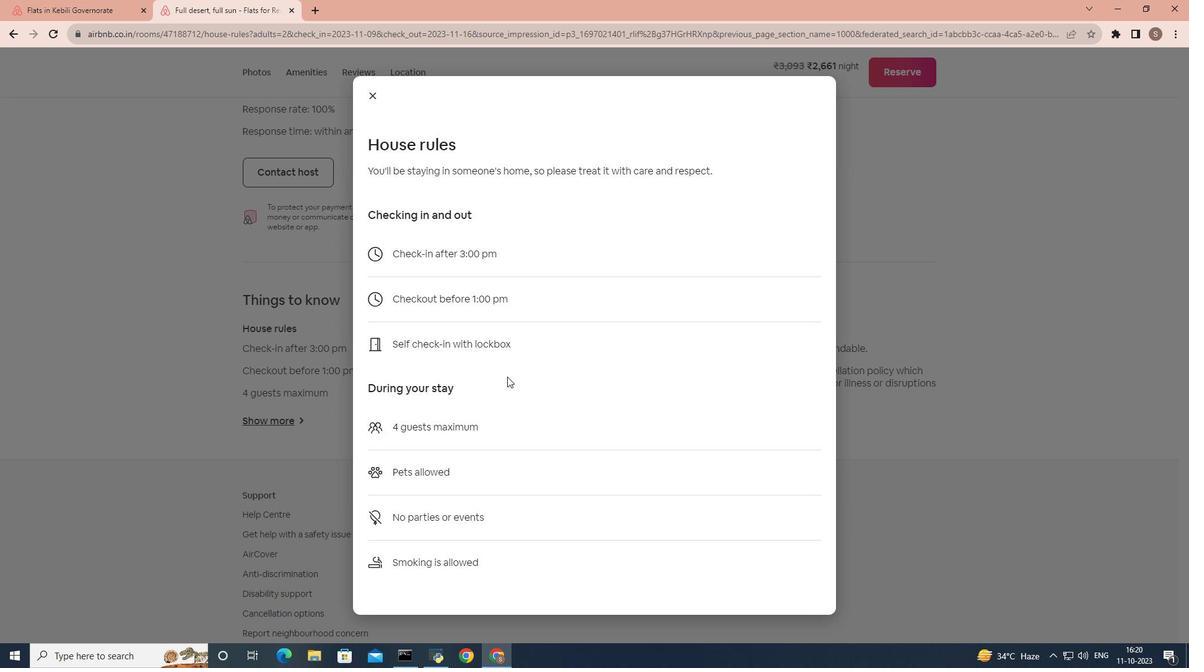 
Action: Mouse moved to (377, 105)
Screenshot: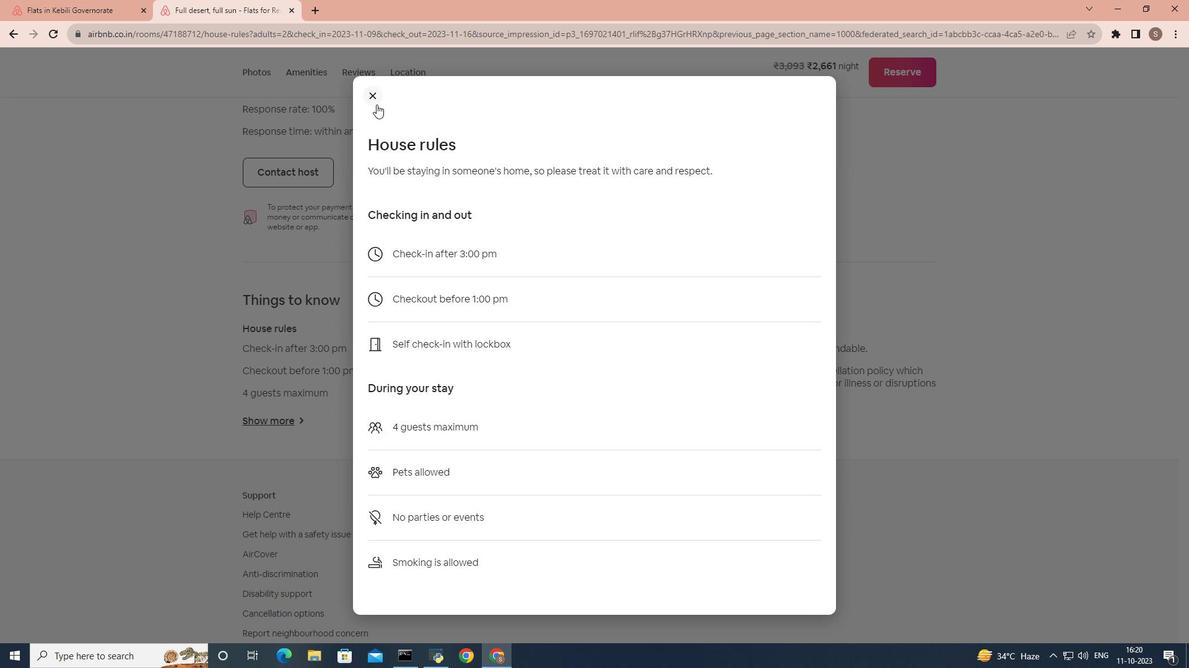 
Action: Mouse pressed left at (377, 105)
Screenshot: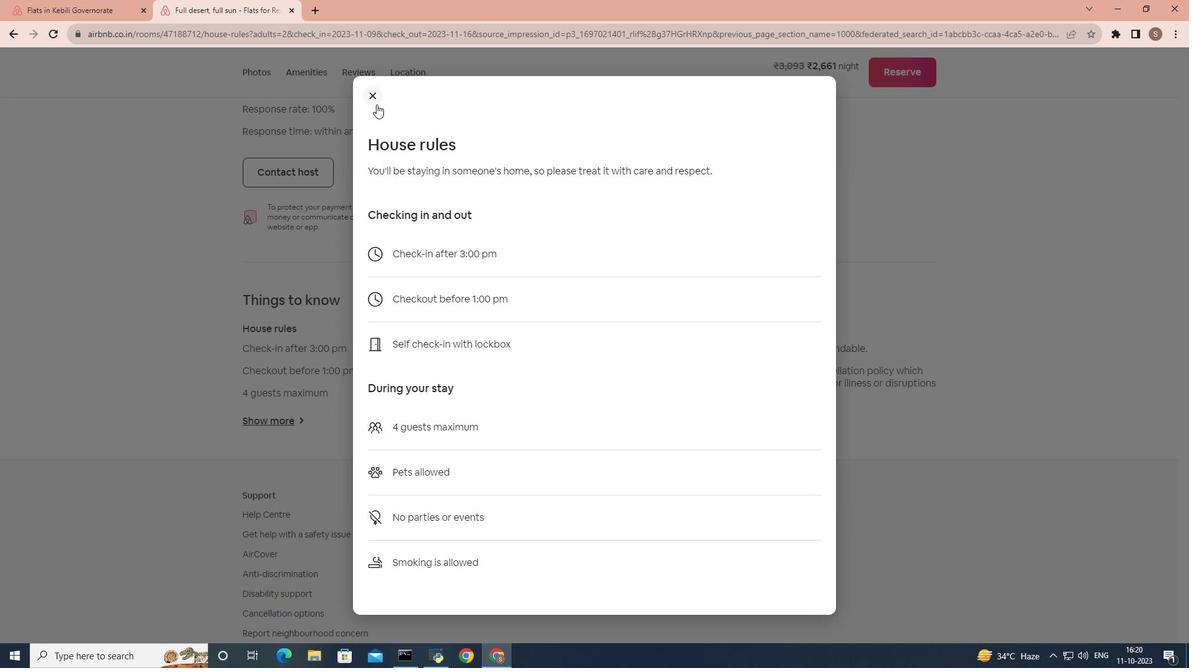 
Action: Mouse moved to (372, 96)
Screenshot: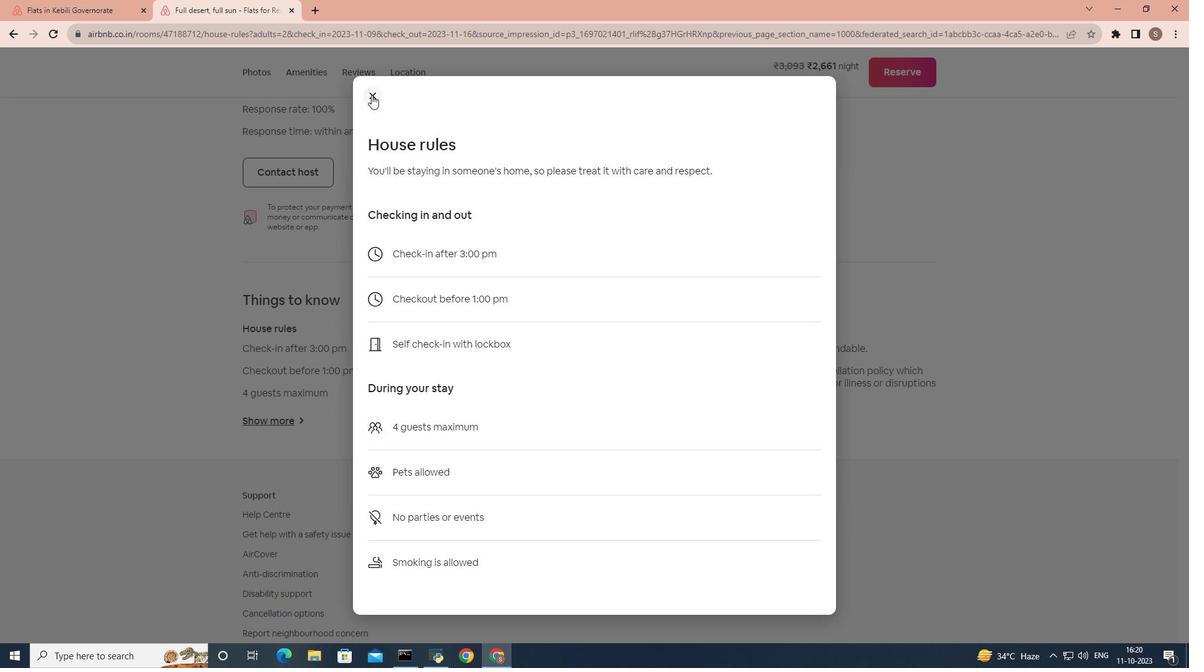 
Action: Mouse pressed left at (372, 96)
Screenshot: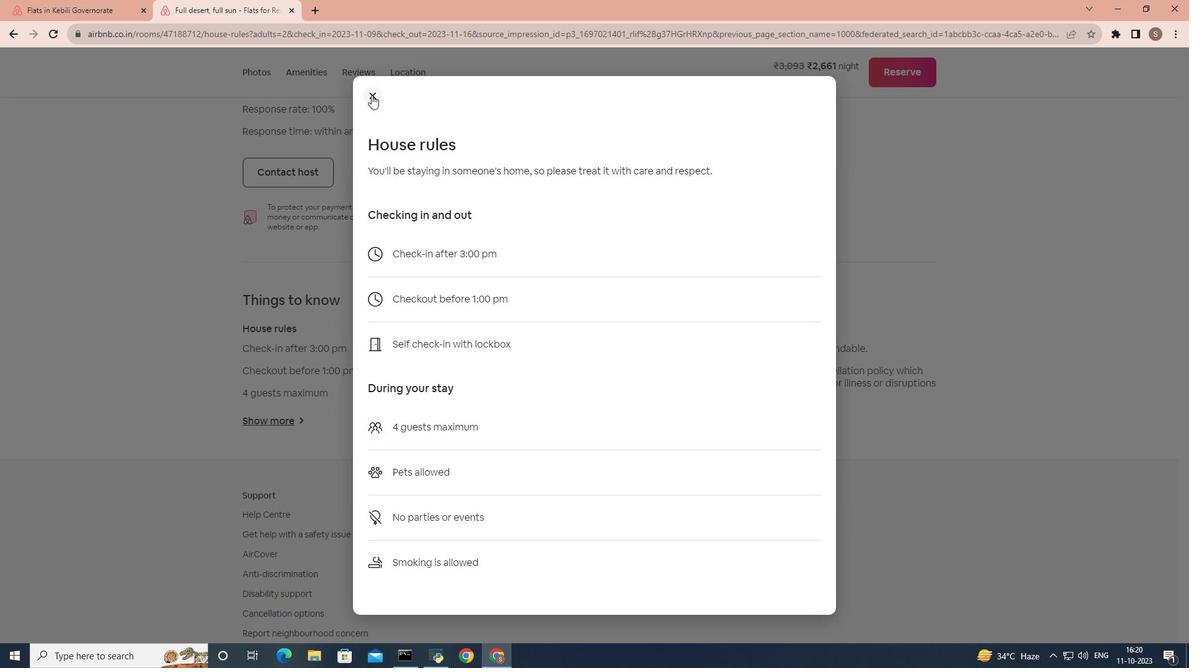 
Action: Mouse moved to (359, 278)
Screenshot: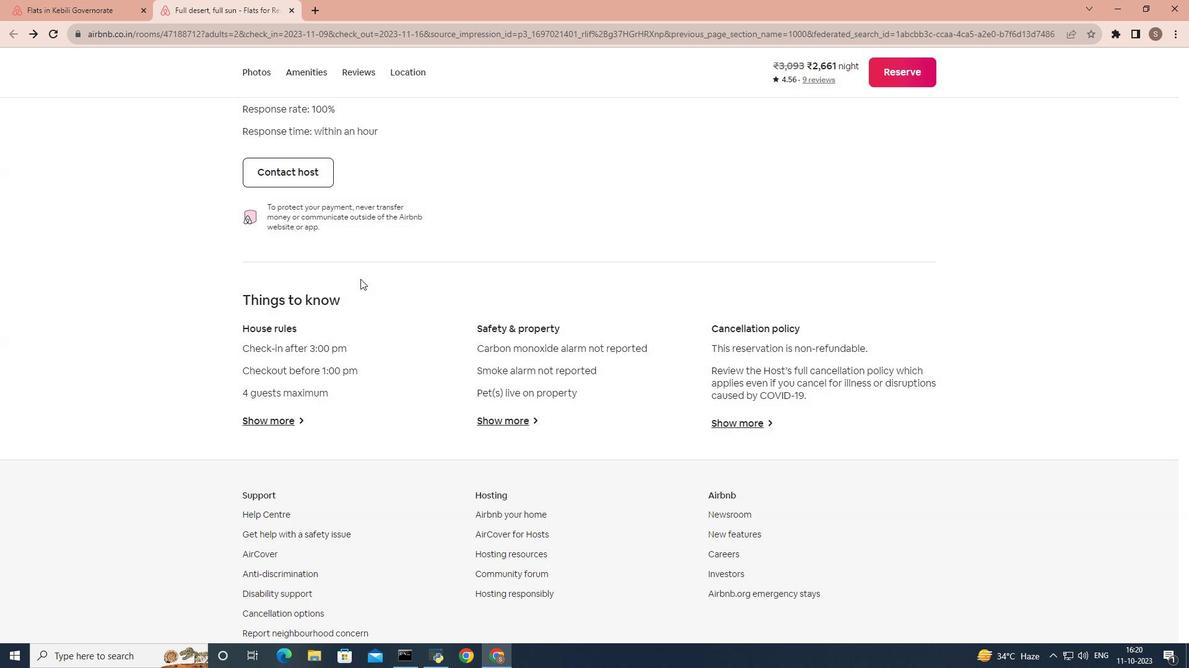 
Action: Mouse scrolled (359, 278) with delta (0, 0)
Screenshot: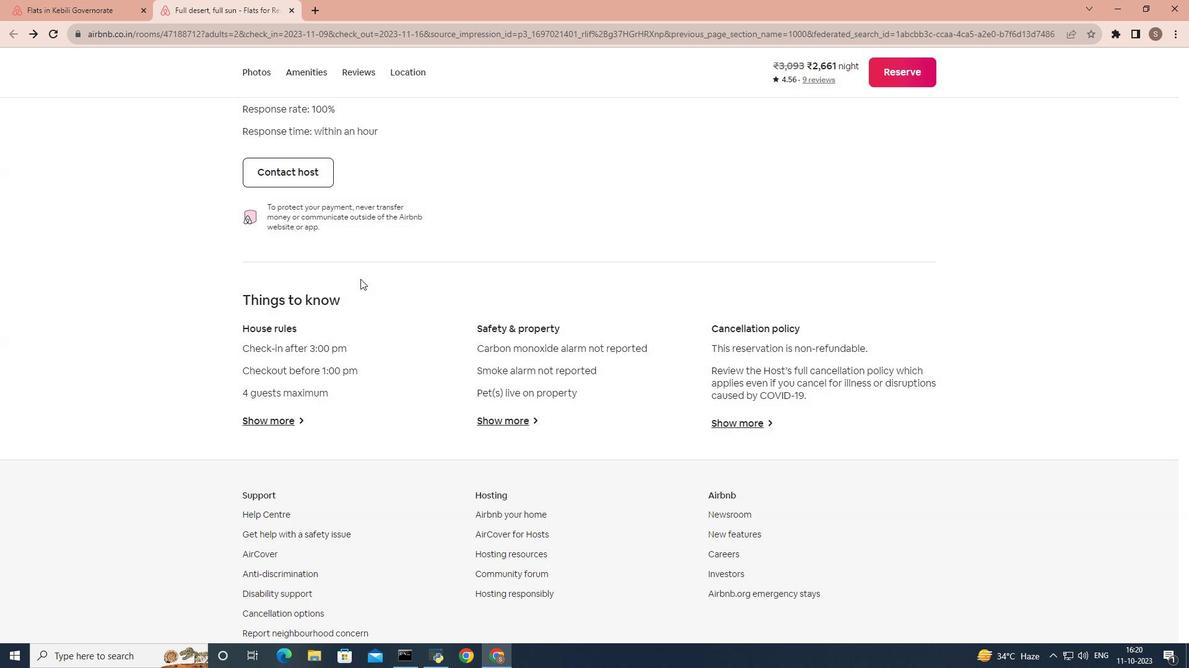 
Action: Mouse moved to (361, 279)
Screenshot: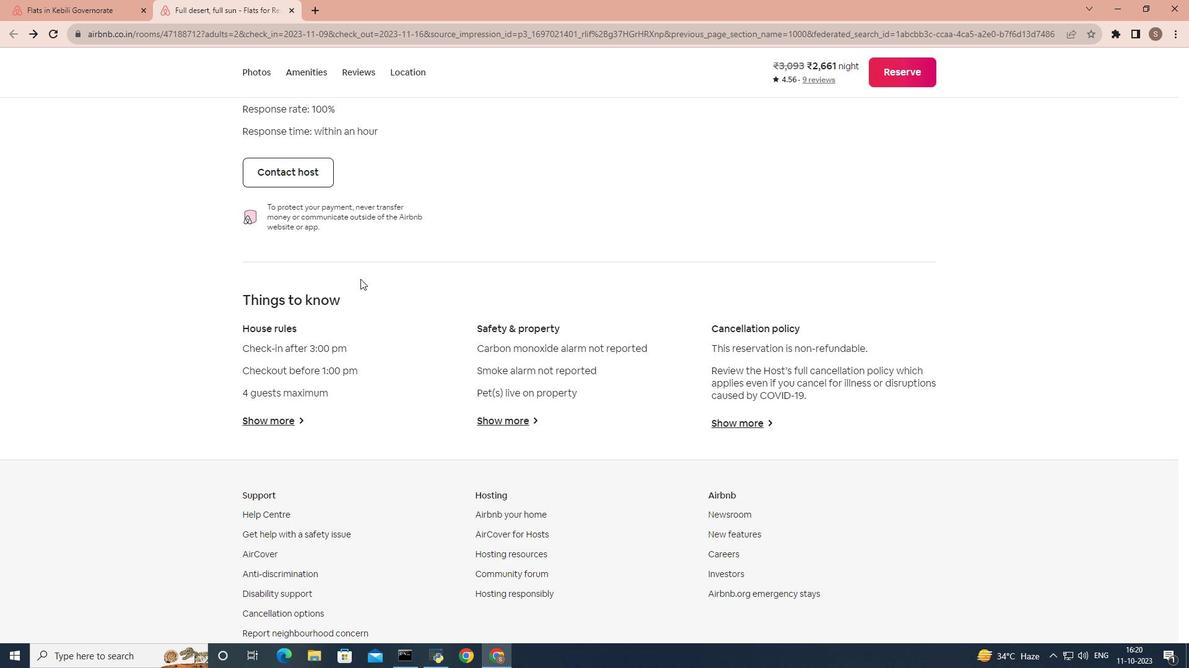 
Action: Mouse scrolled (361, 280) with delta (0, 0)
Screenshot: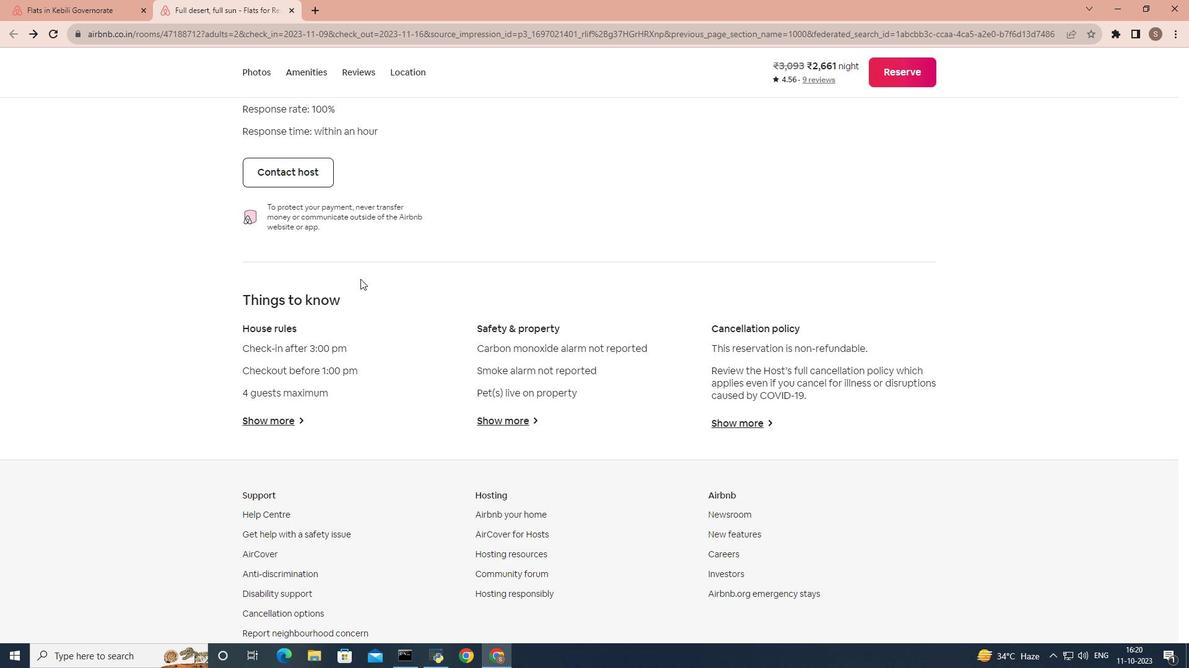 
Action: Mouse scrolled (361, 280) with delta (0, 0)
Screenshot: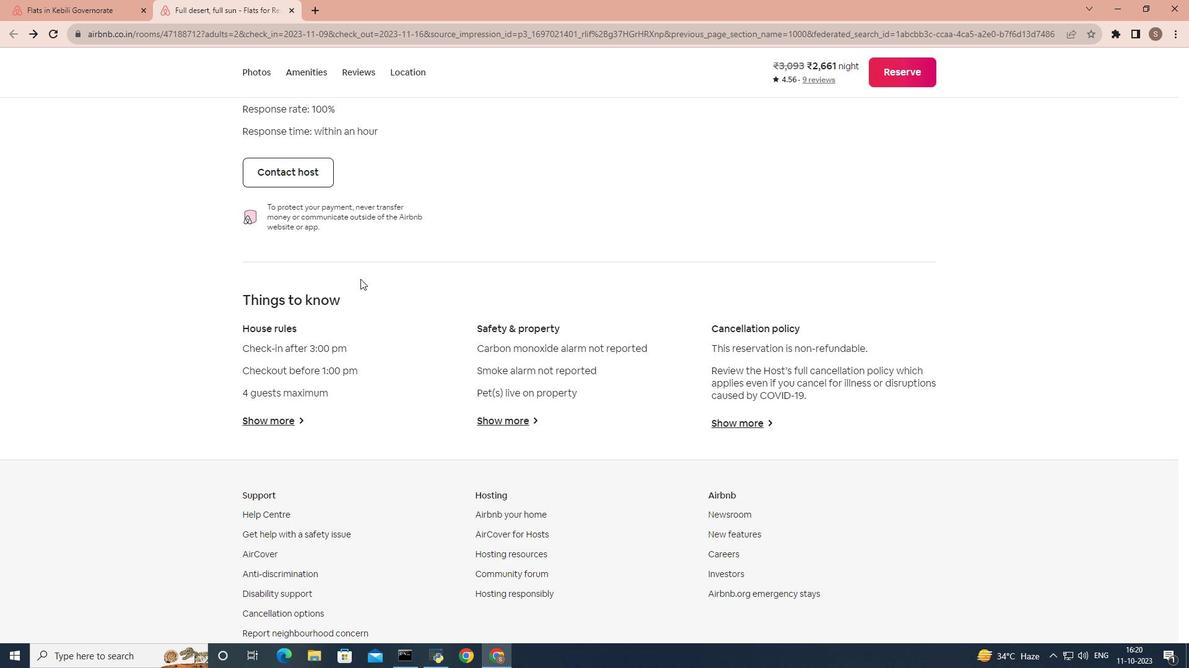 
Action: Mouse scrolled (361, 280) with delta (0, 0)
Screenshot: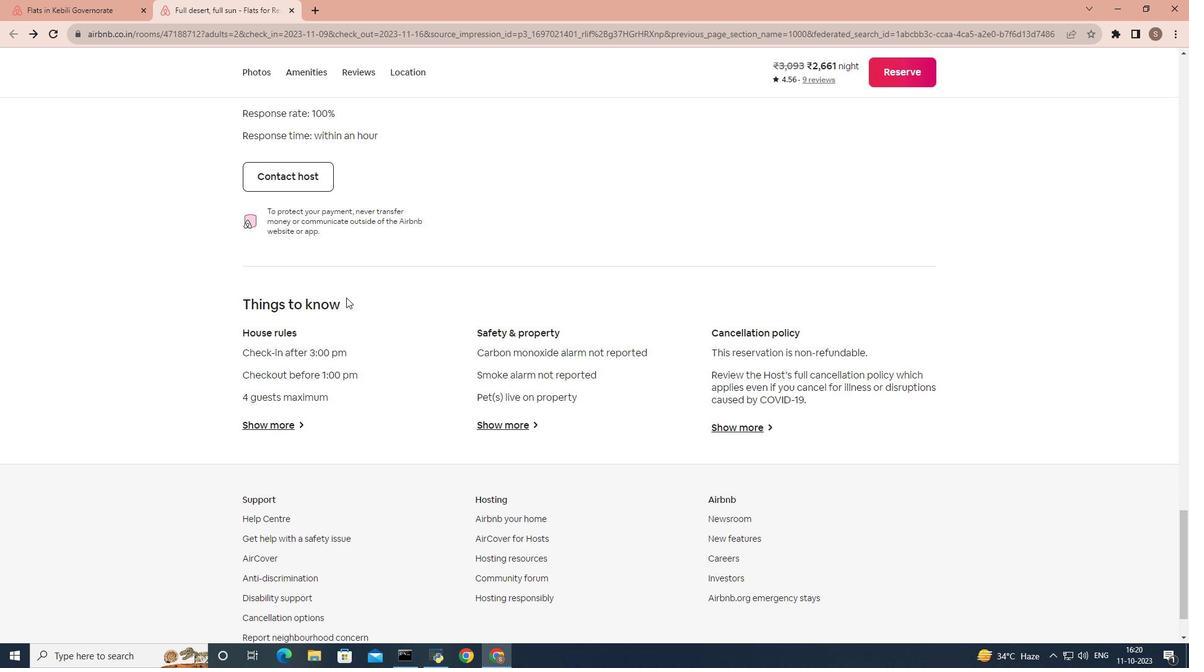 
Action: Mouse scrolled (361, 280) with delta (0, 0)
Screenshot: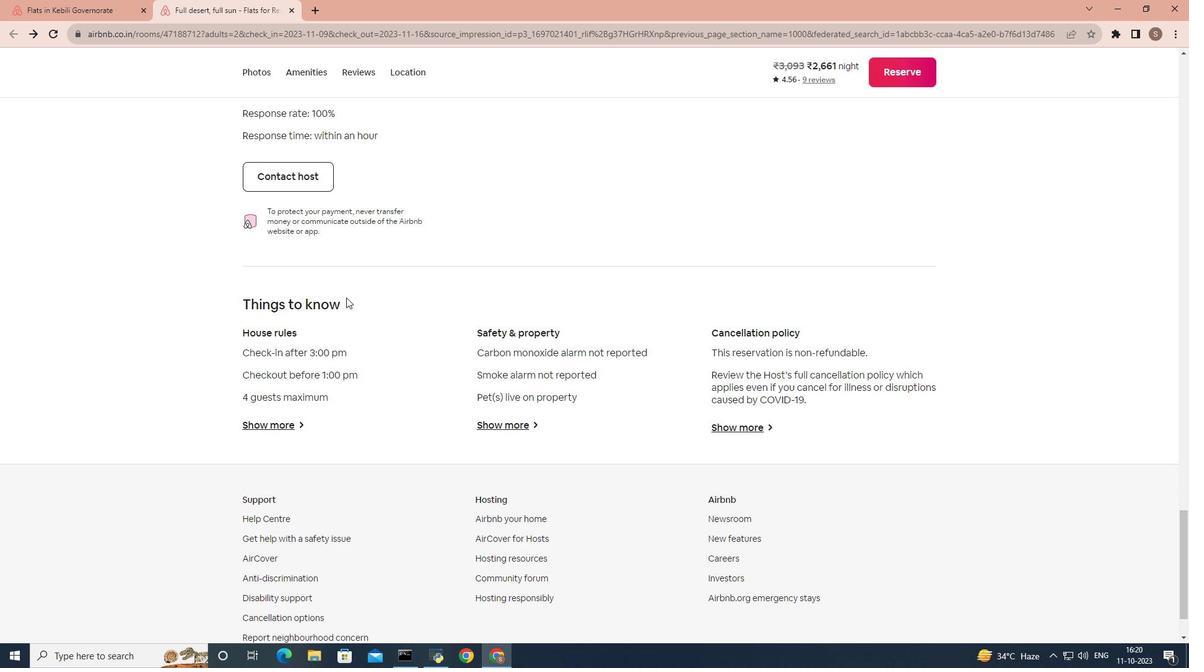 
Action: Mouse moved to (361, 281)
Screenshot: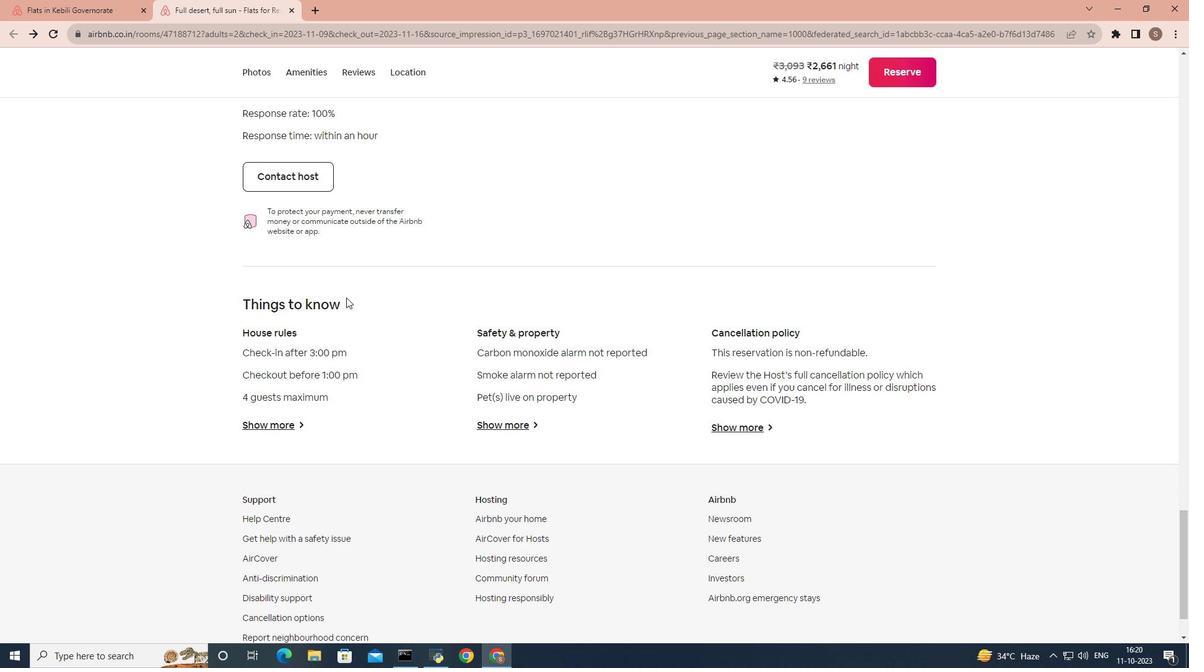 
Action: Mouse scrolled (361, 282) with delta (0, 0)
Screenshot: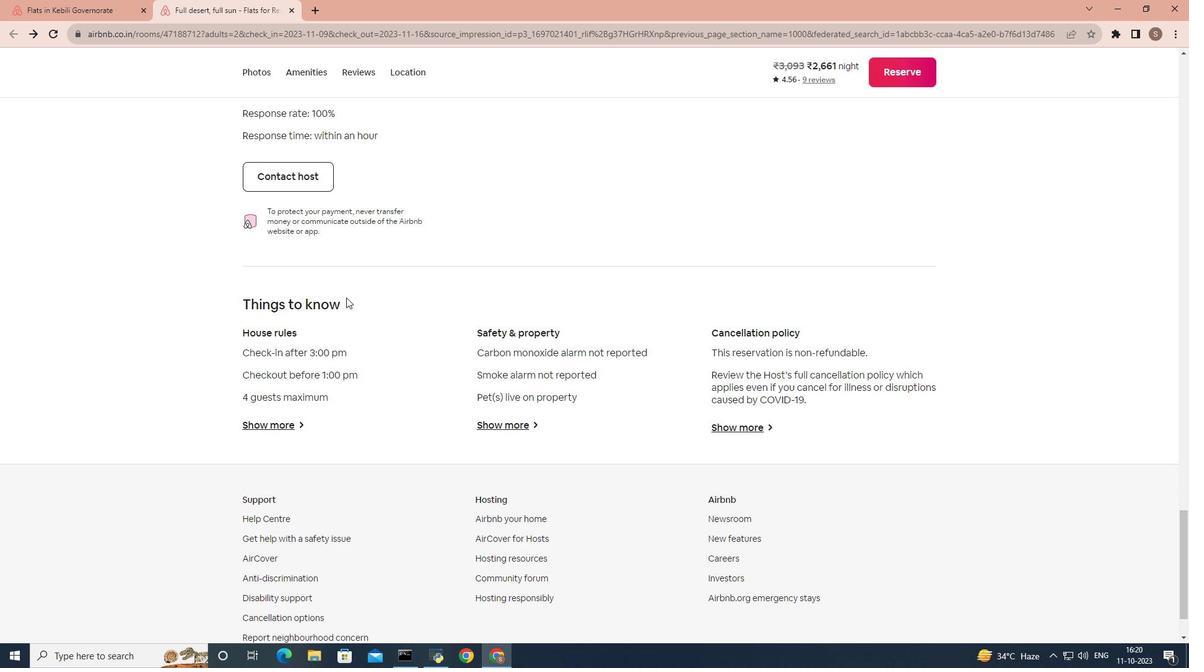 
Action: Mouse moved to (349, 297)
Screenshot: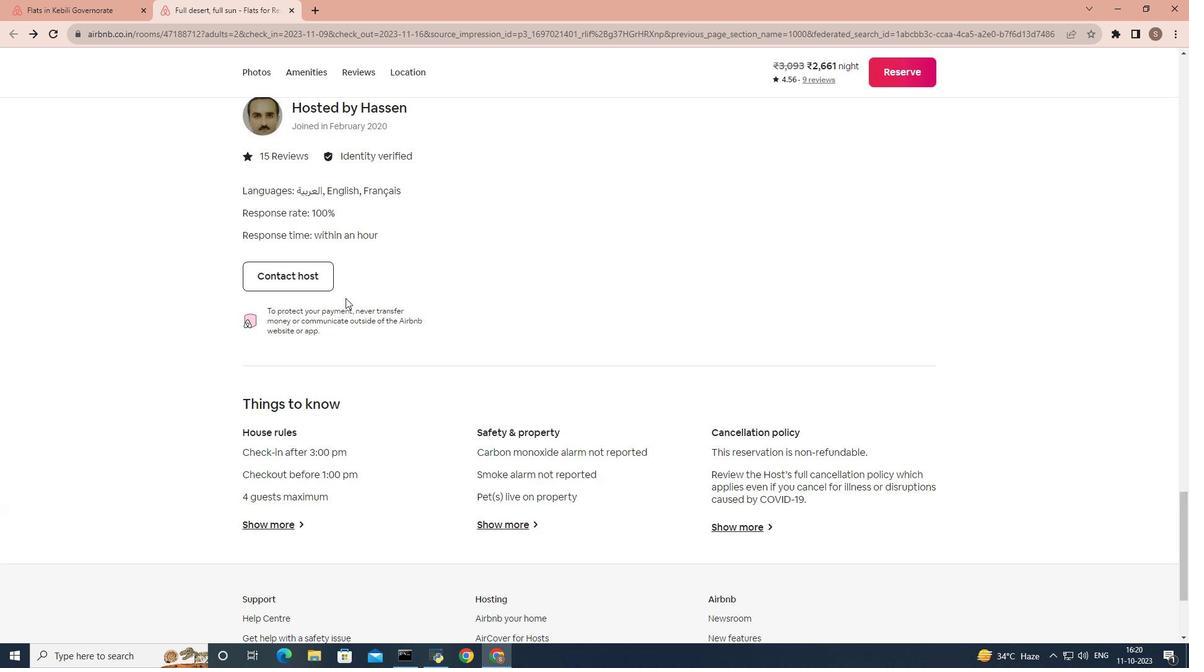 
Action: Mouse scrolled (349, 298) with delta (0, 0)
Screenshot: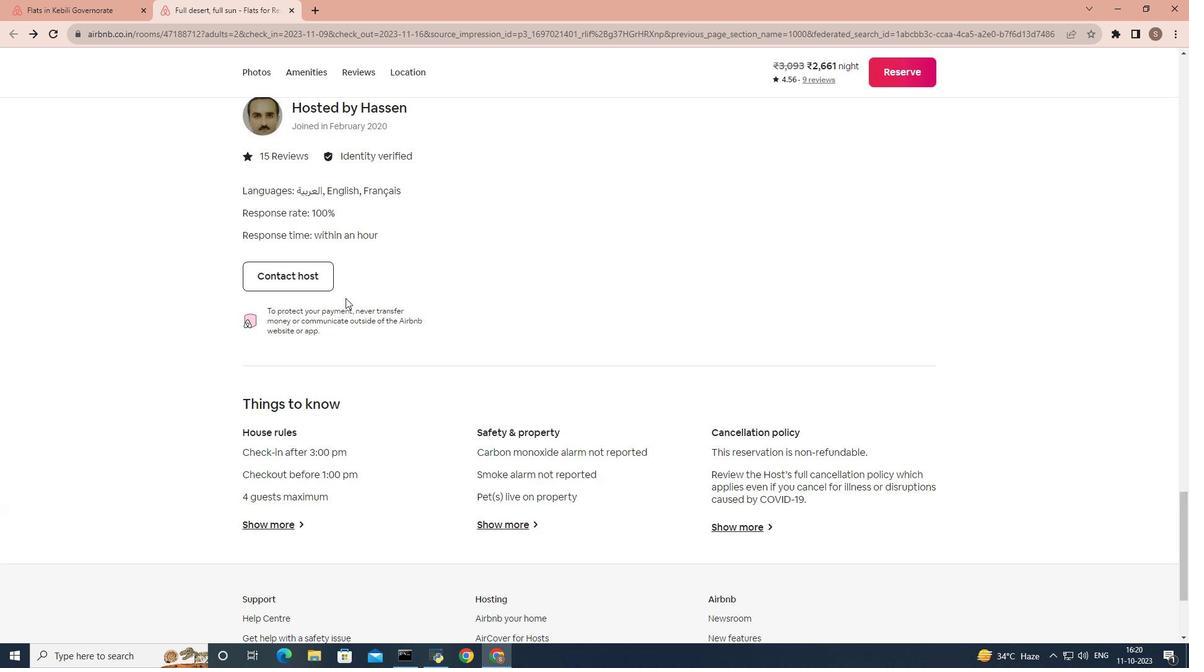 
Action: Mouse moved to (337, 299)
Screenshot: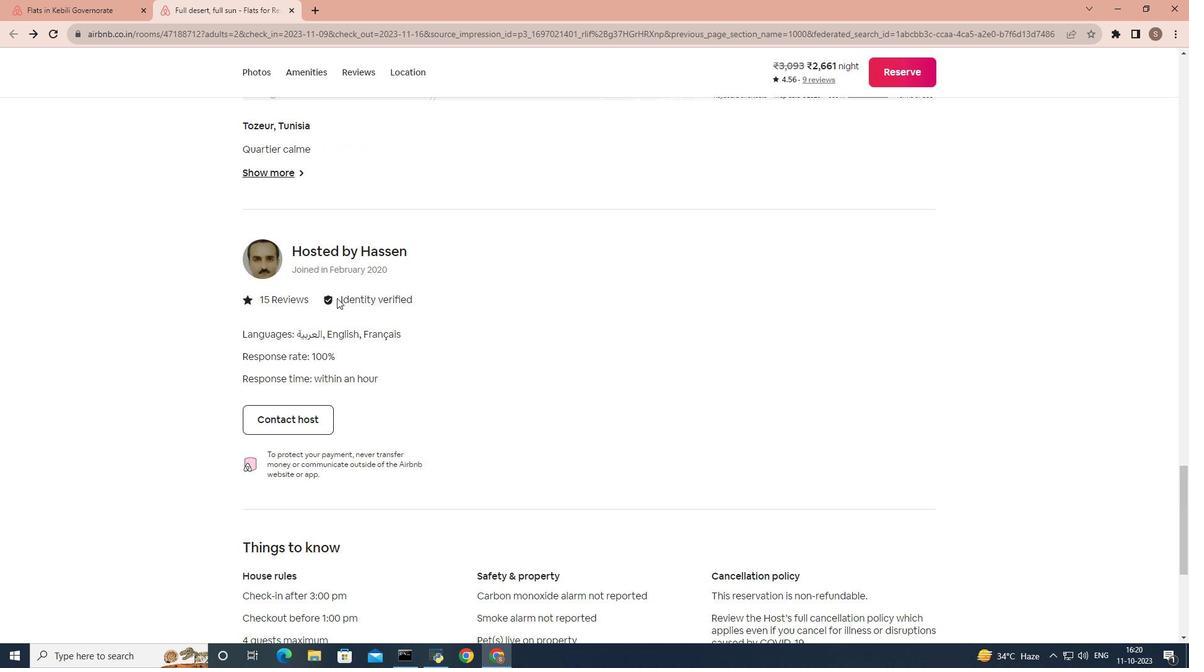 
Action: Mouse scrolled (337, 299) with delta (0, 0)
Screenshot: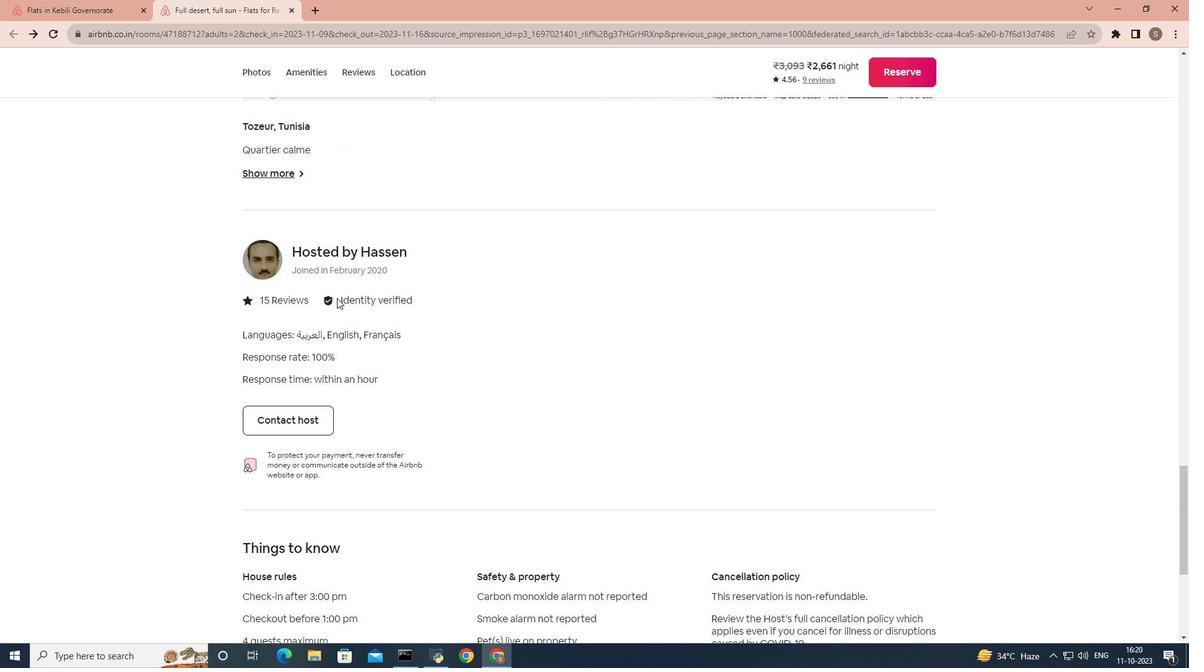 
Action: Mouse scrolled (337, 299) with delta (0, 0)
Screenshot: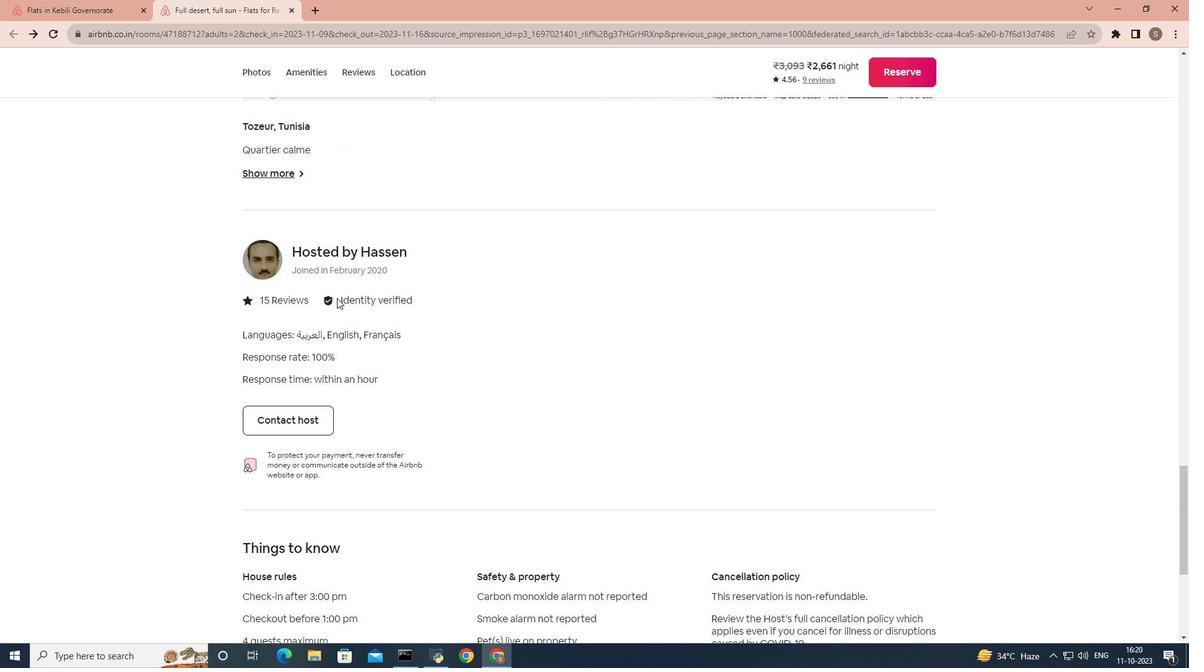 
Action: Mouse scrolled (337, 299) with delta (0, 0)
Screenshot: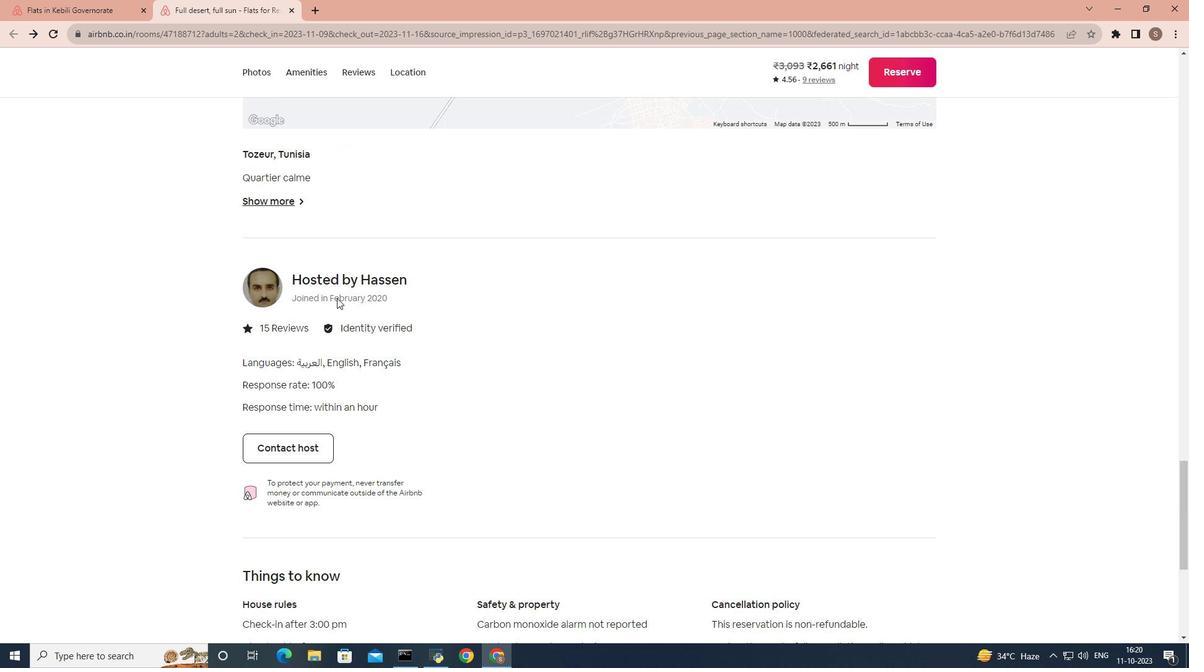 
Action: Mouse scrolled (337, 299) with delta (0, 0)
Screenshot: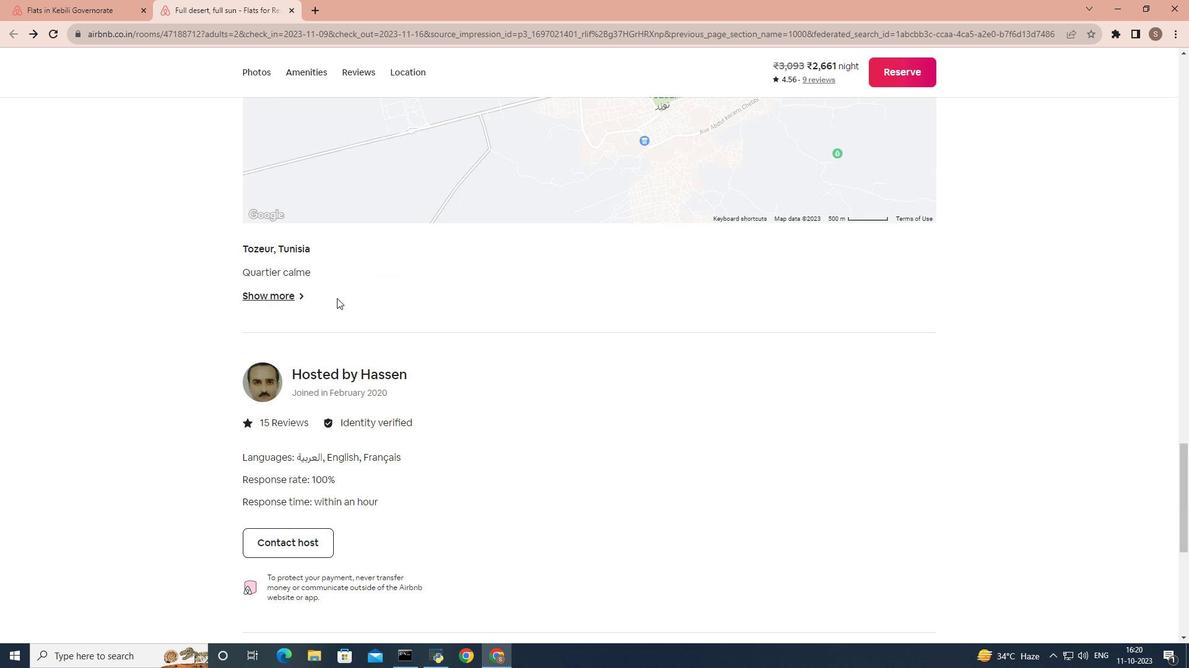 
Action: Mouse scrolled (337, 299) with delta (0, 0)
Screenshot: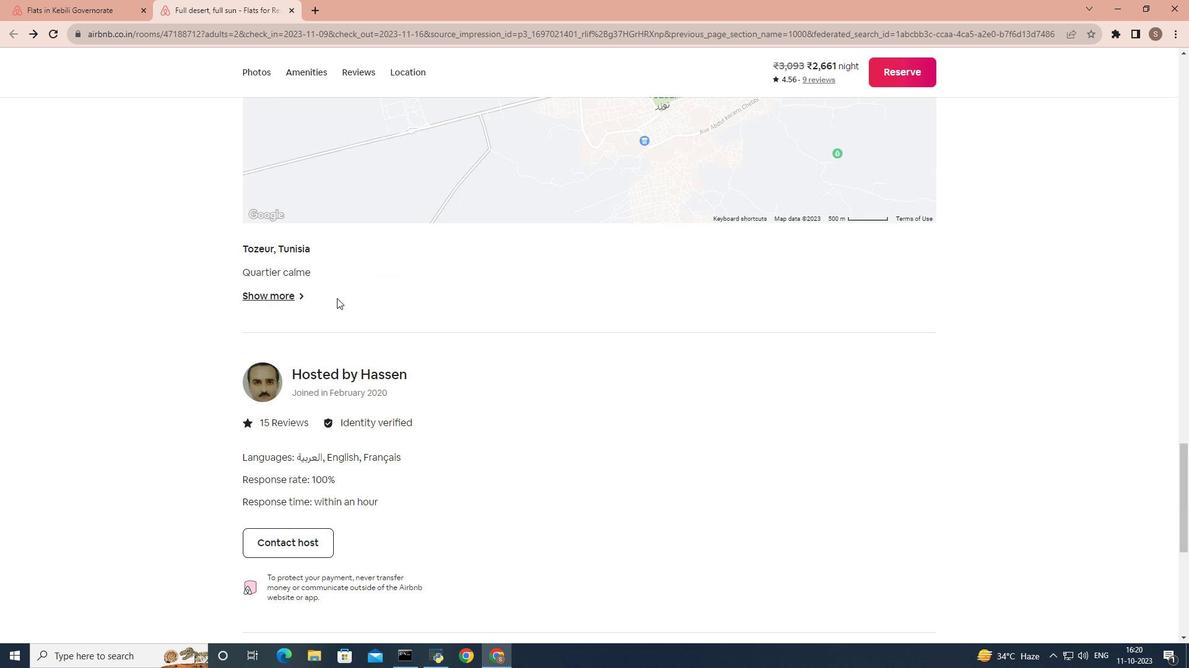 
Action: Mouse scrolled (337, 299) with delta (0, 0)
Screenshot: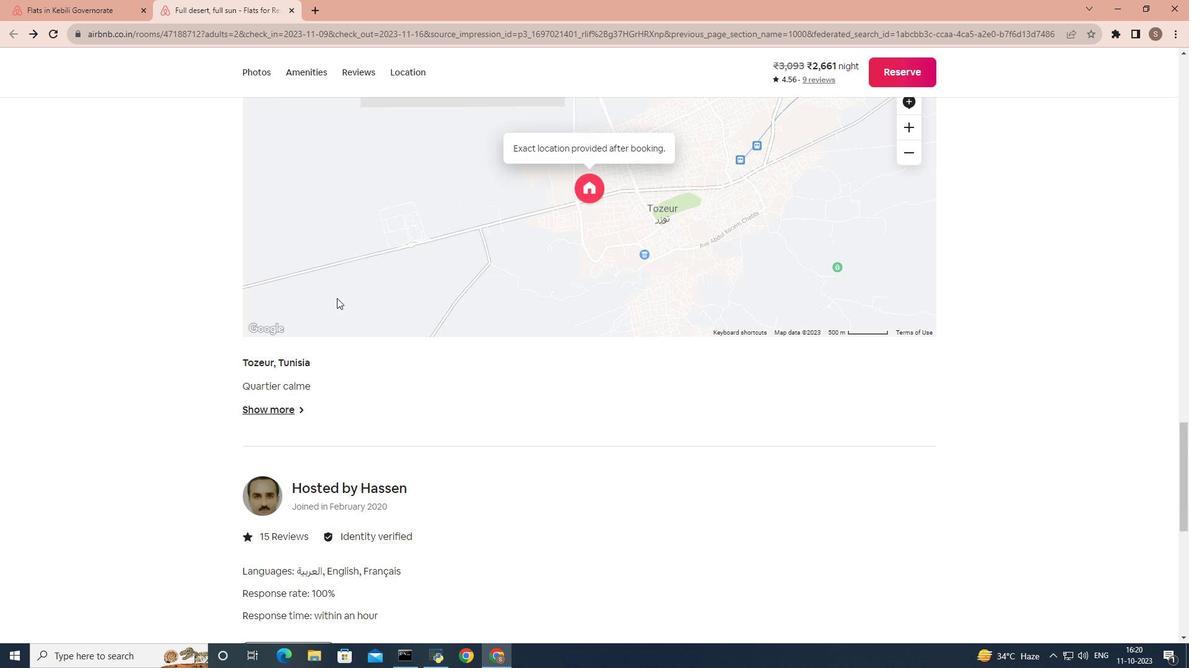 
Action: Mouse scrolled (337, 299) with delta (0, 0)
Screenshot: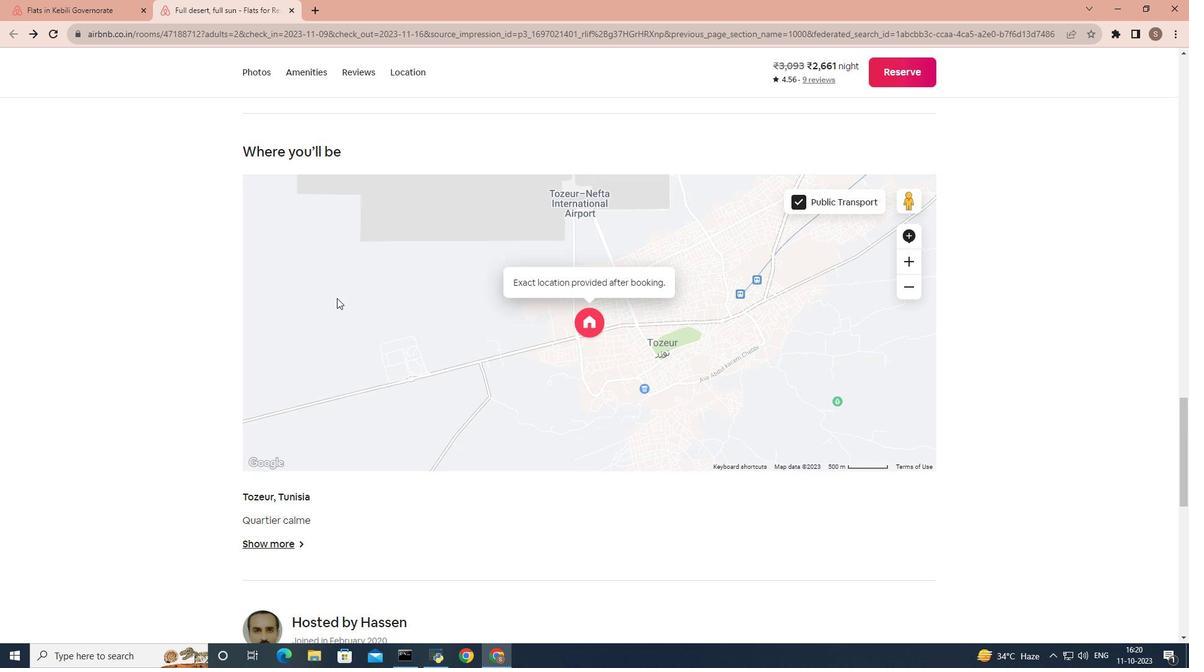 
Action: Mouse scrolled (337, 299) with delta (0, 0)
Screenshot: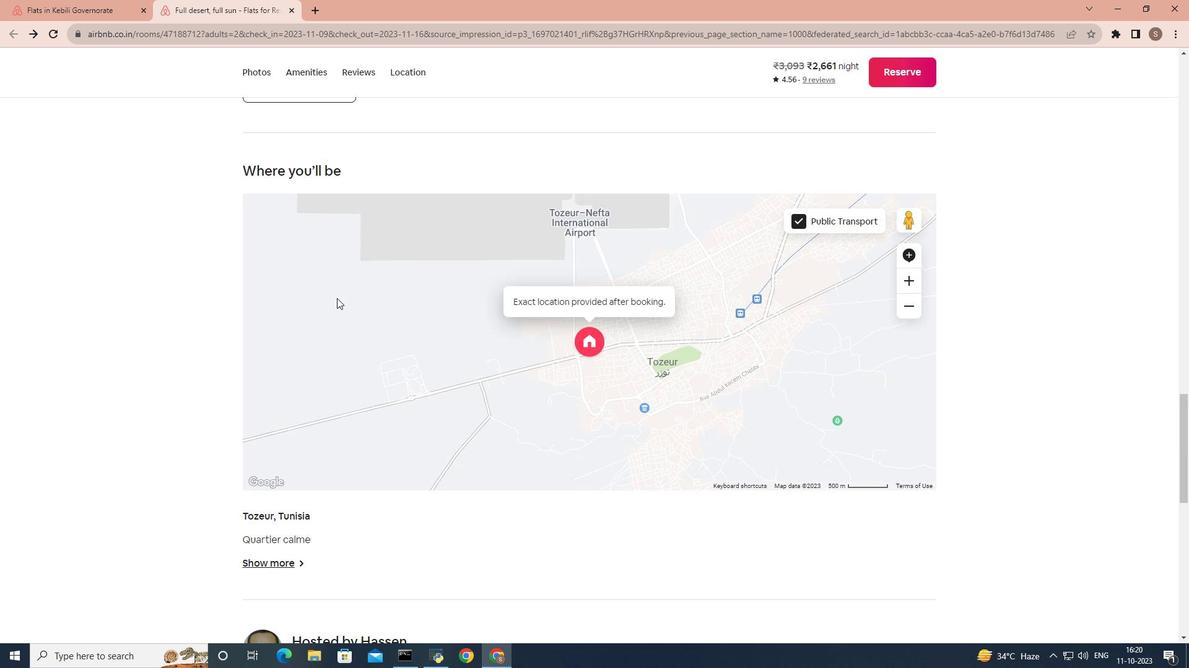 
Action: Mouse scrolled (337, 299) with delta (0, 0)
Screenshot: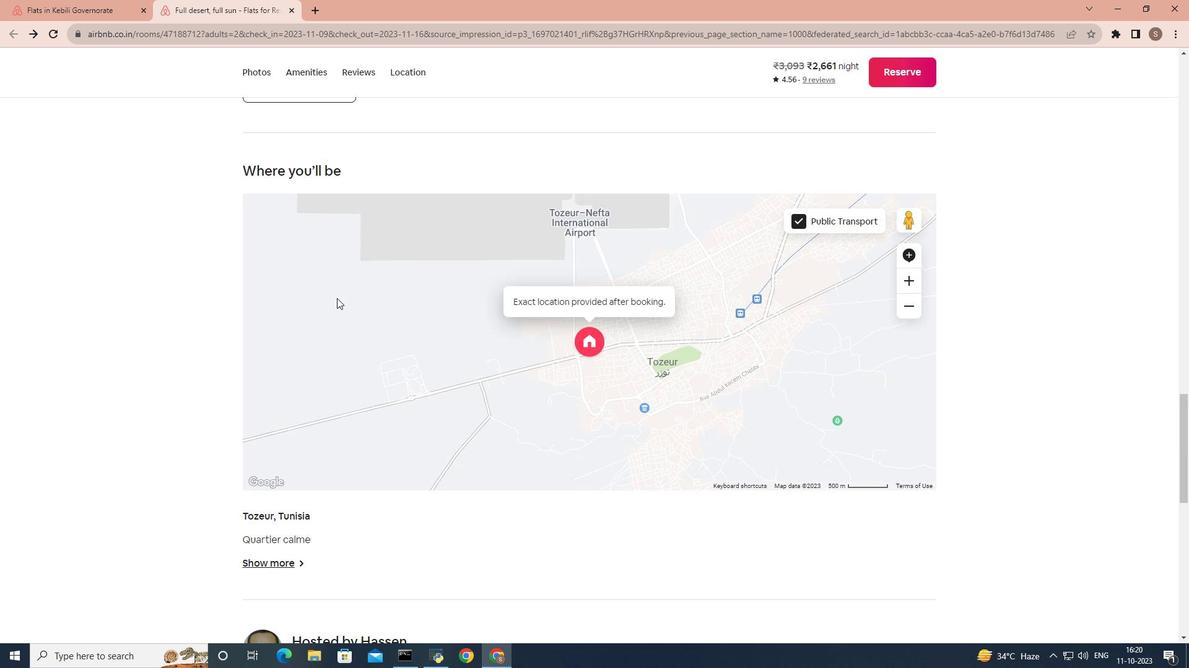 
Action: Mouse scrolled (337, 299) with delta (0, 0)
Screenshot: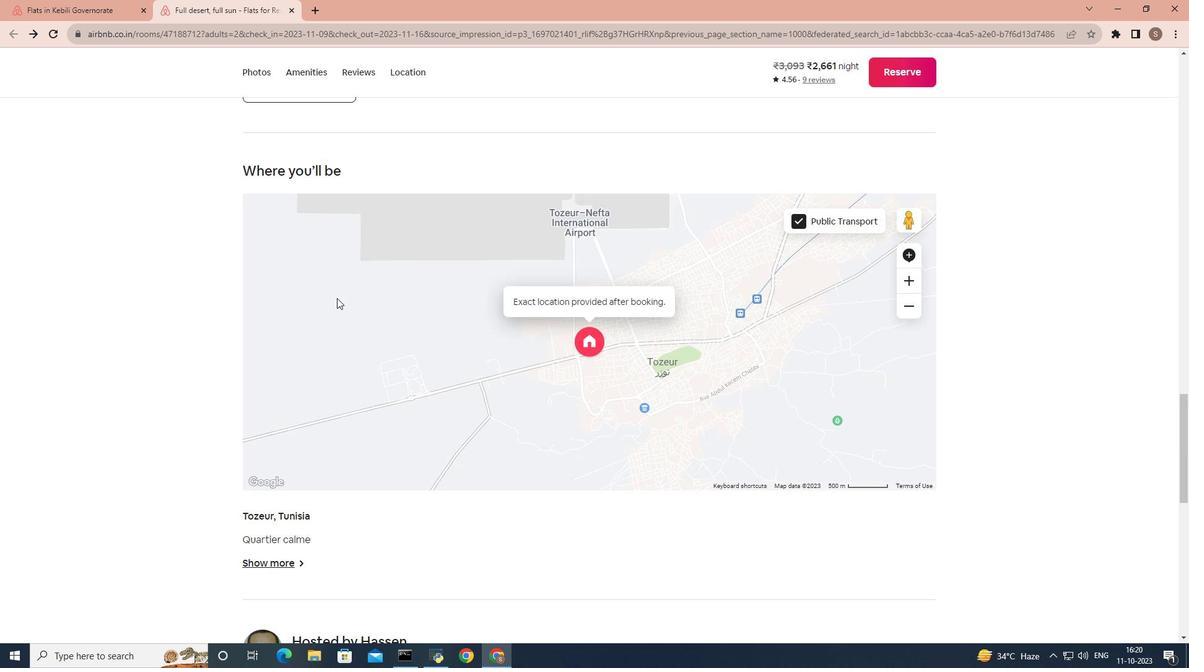 
Action: Mouse scrolled (337, 299) with delta (0, 0)
Screenshot: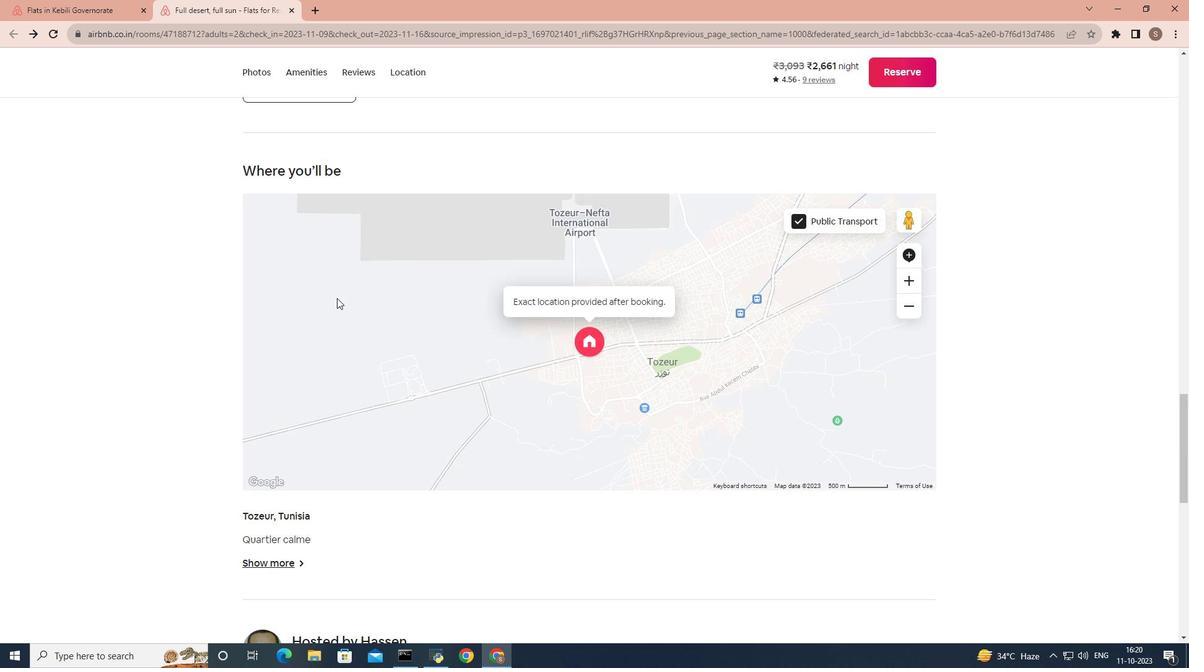 
Action: Mouse scrolled (337, 299) with delta (0, 0)
Screenshot: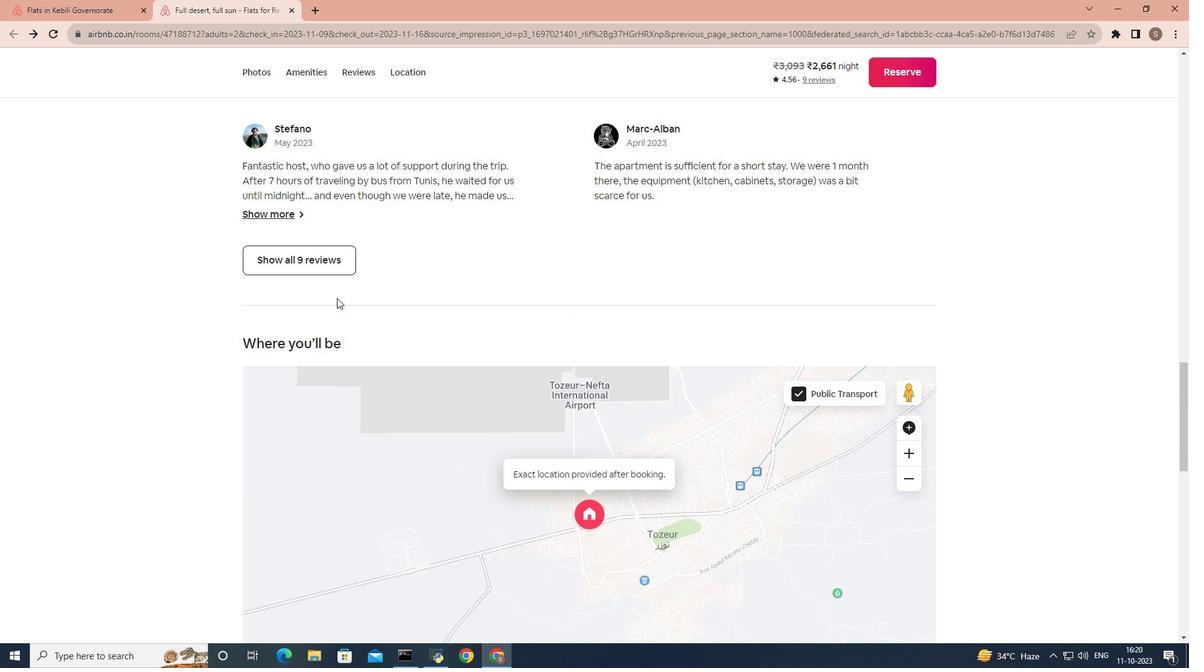 
Action: Mouse scrolled (337, 299) with delta (0, 0)
Screenshot: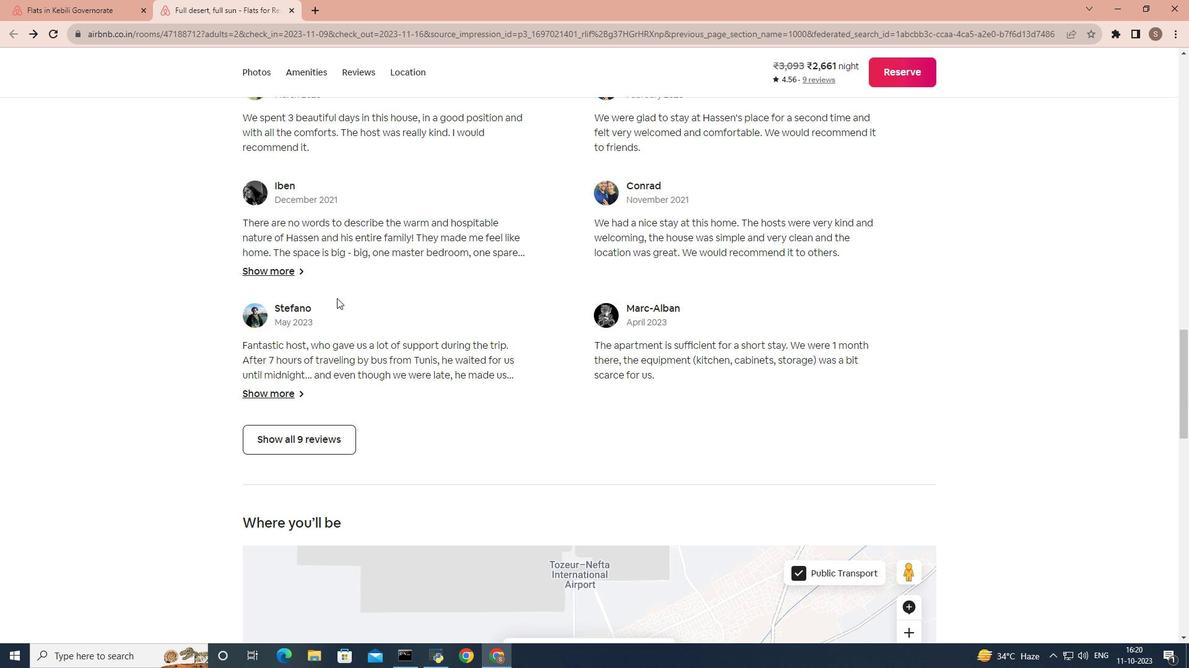 
Action: Mouse scrolled (337, 299) with delta (0, 0)
Screenshot: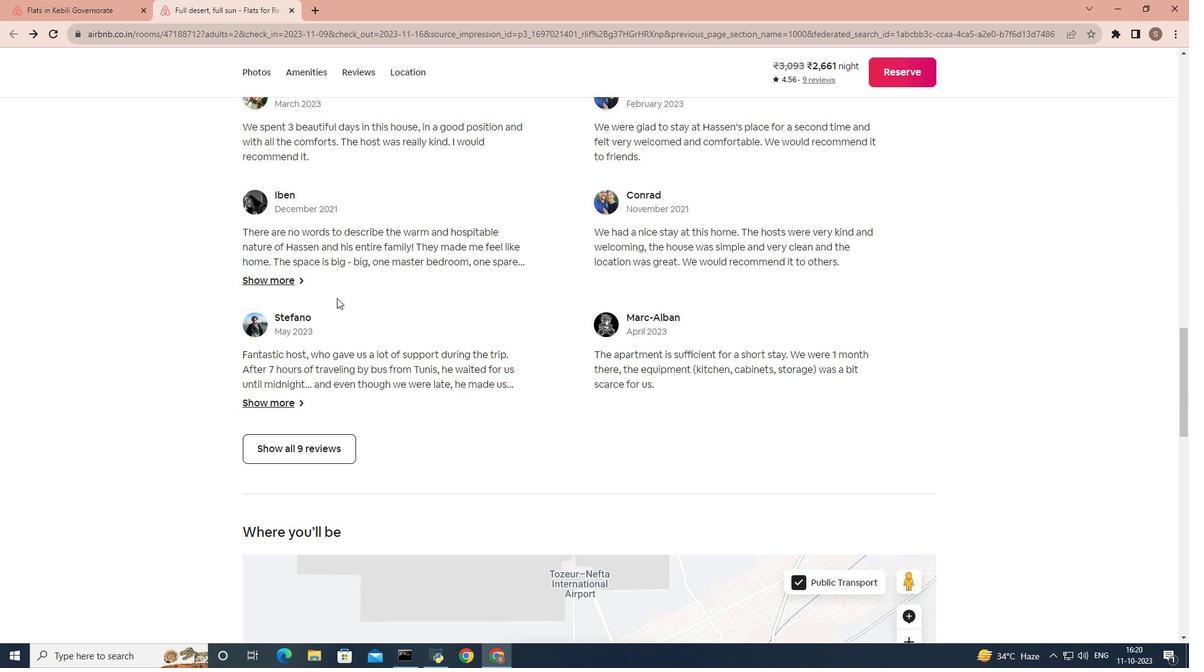 
Action: Mouse scrolled (337, 299) with delta (0, 0)
Screenshot: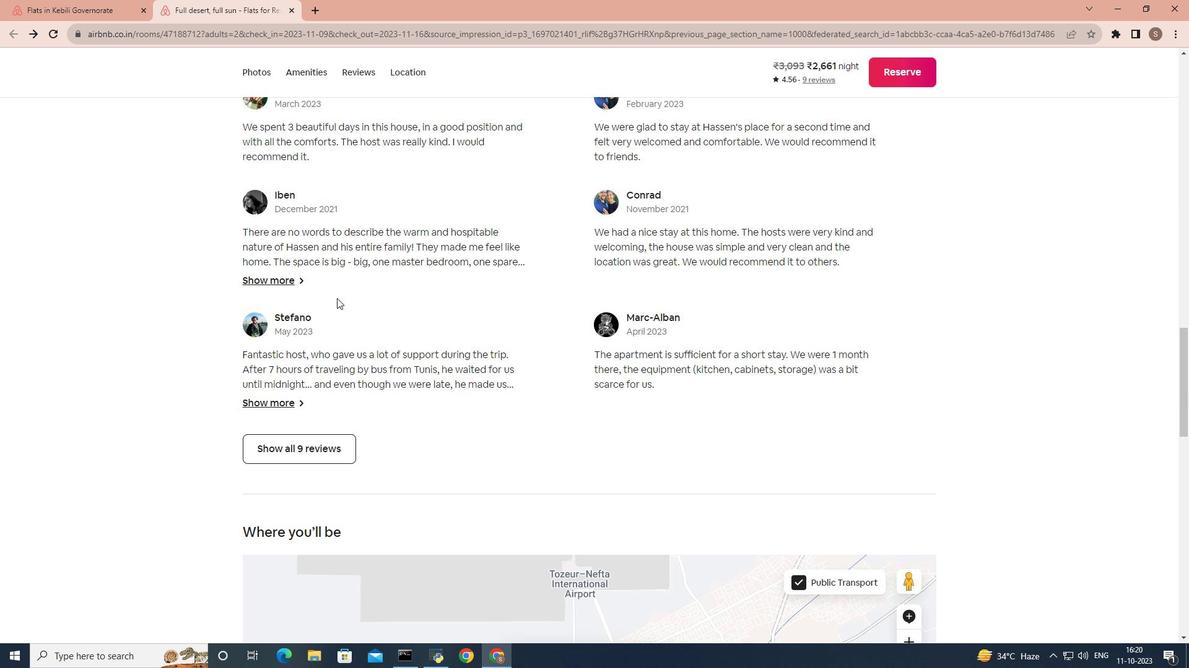 
Action: Mouse scrolled (337, 299) with delta (0, 0)
Screenshot: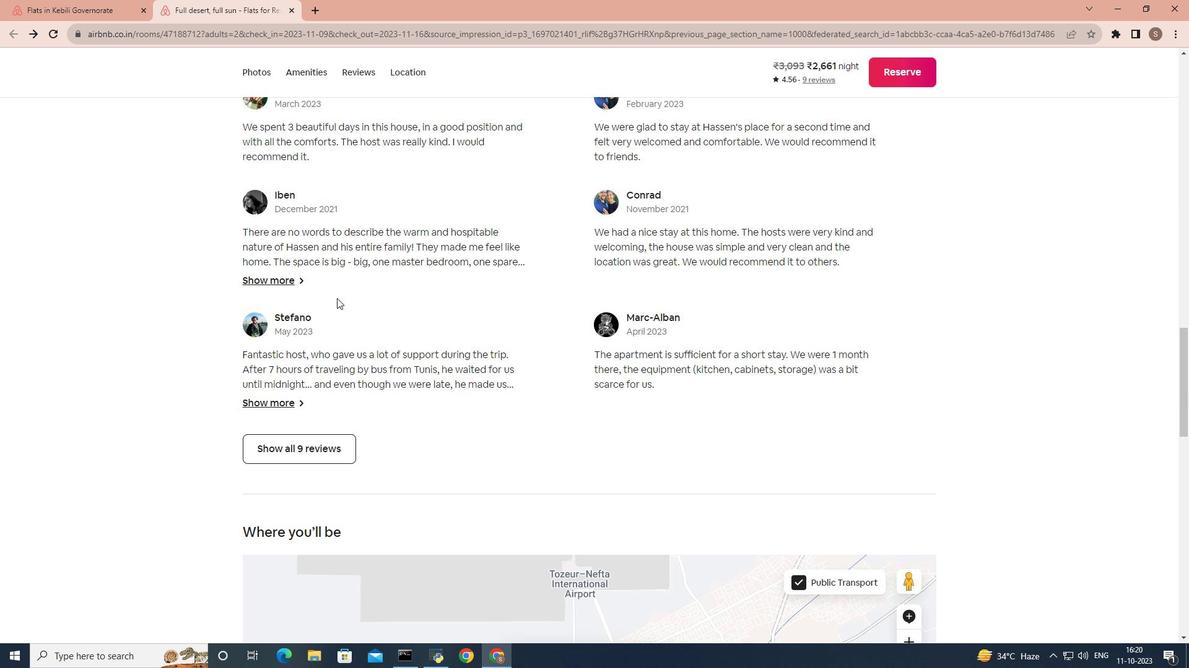 
Action: Mouse scrolled (337, 299) with delta (0, 0)
Screenshot: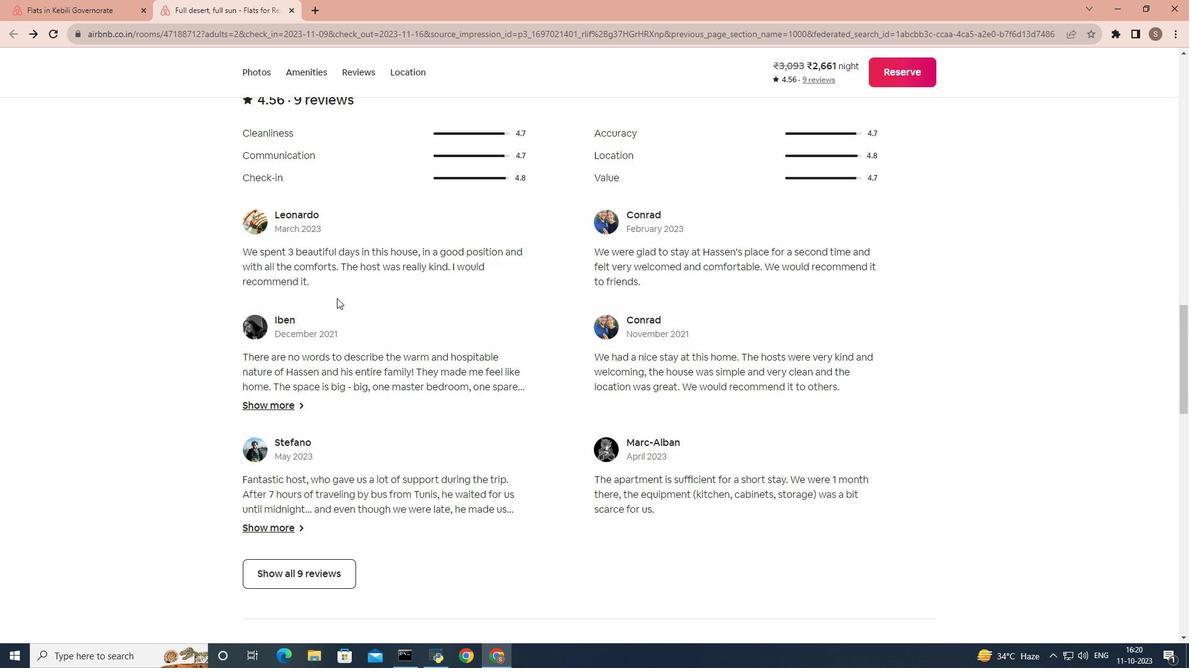 
Action: Mouse scrolled (337, 299) with delta (0, 0)
Screenshot: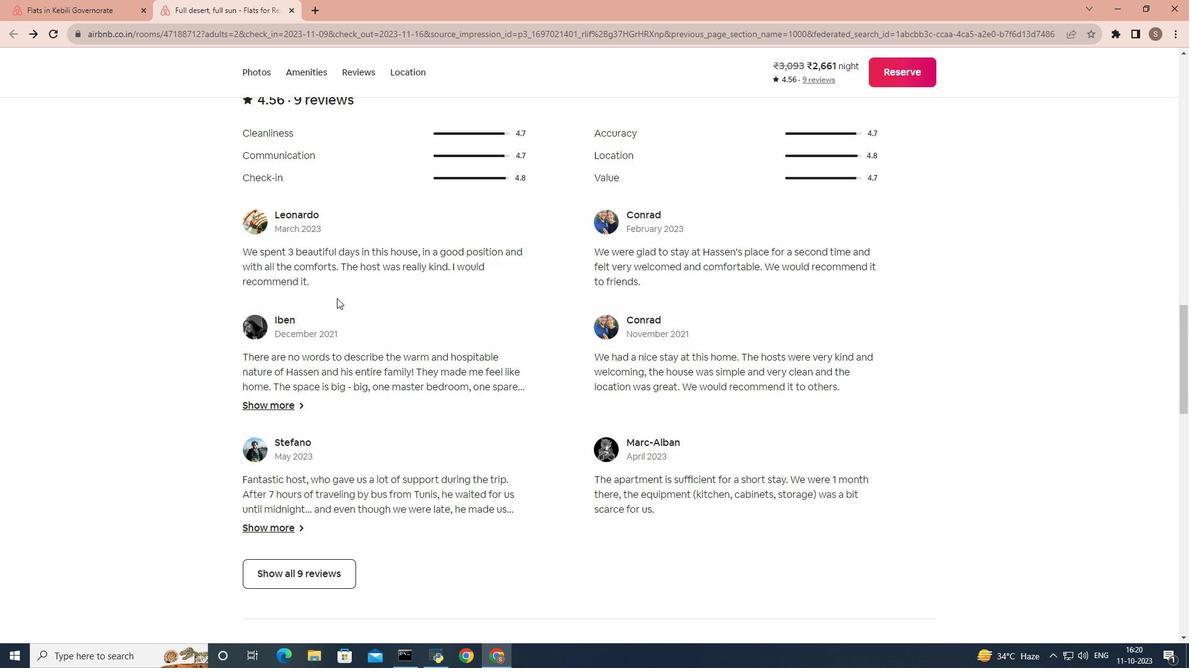 
Action: Mouse scrolled (337, 299) with delta (0, 0)
Screenshot: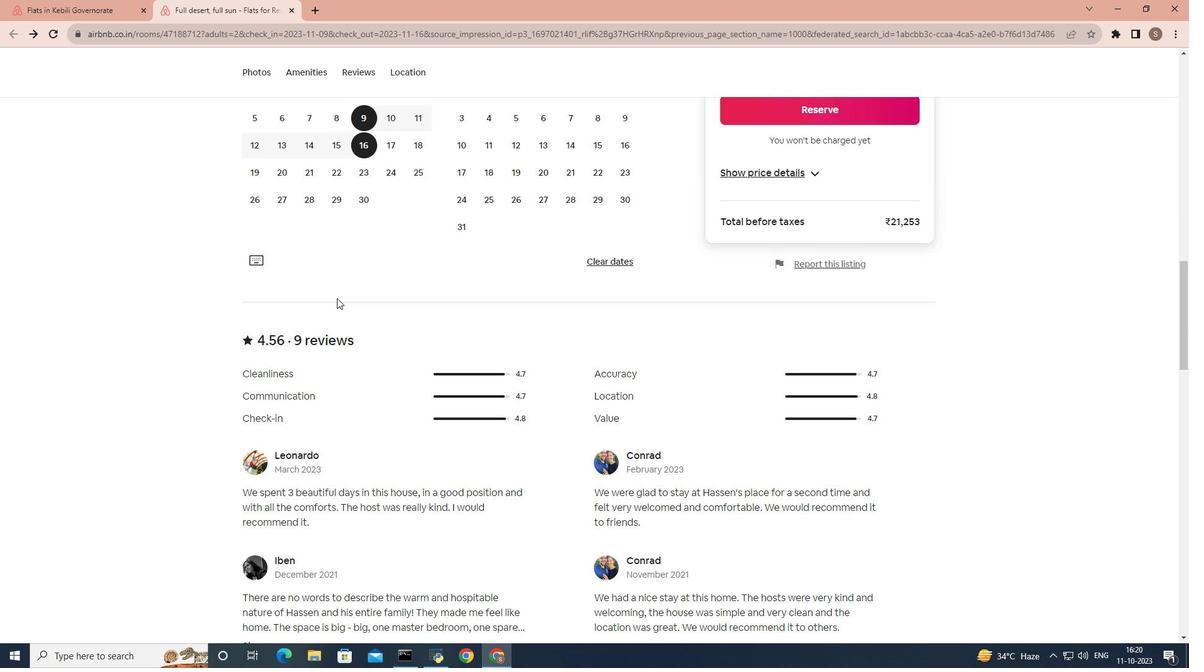 
Action: Mouse scrolled (337, 299) with delta (0, 0)
Screenshot: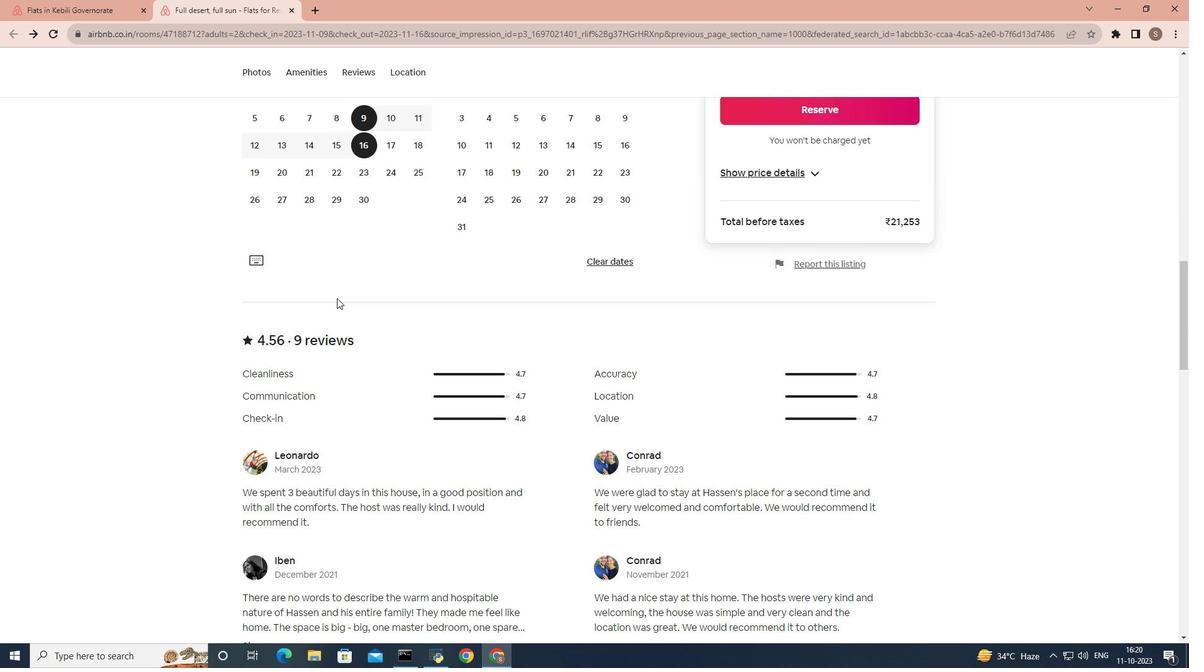 
Action: Mouse scrolled (337, 299) with delta (0, 0)
Screenshot: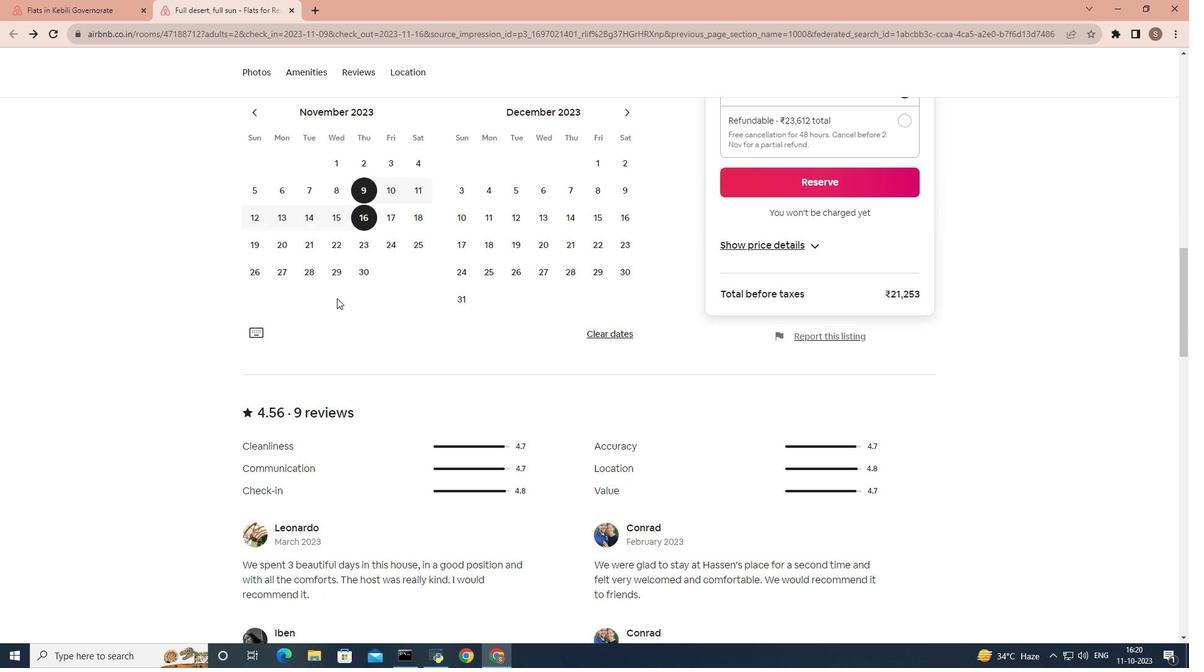 
Action: Mouse scrolled (337, 299) with delta (0, 0)
Screenshot: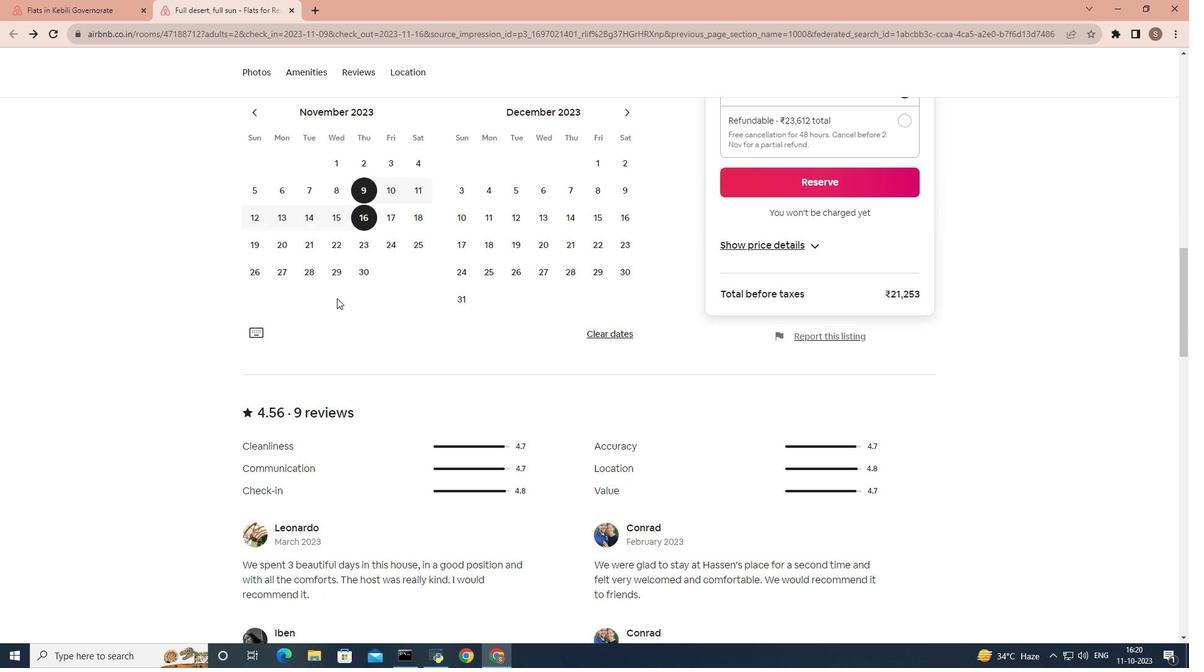 
Action: Mouse scrolled (337, 299) with delta (0, 0)
Screenshot: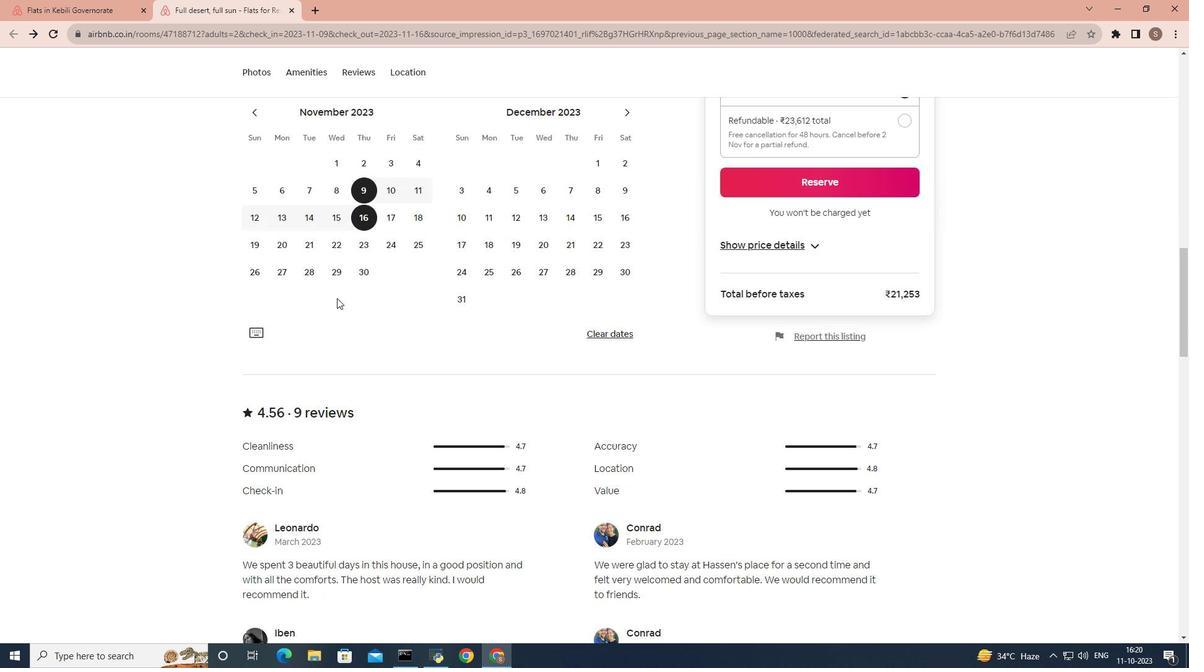 
Action: Mouse moved to (336, 299)
Screenshot: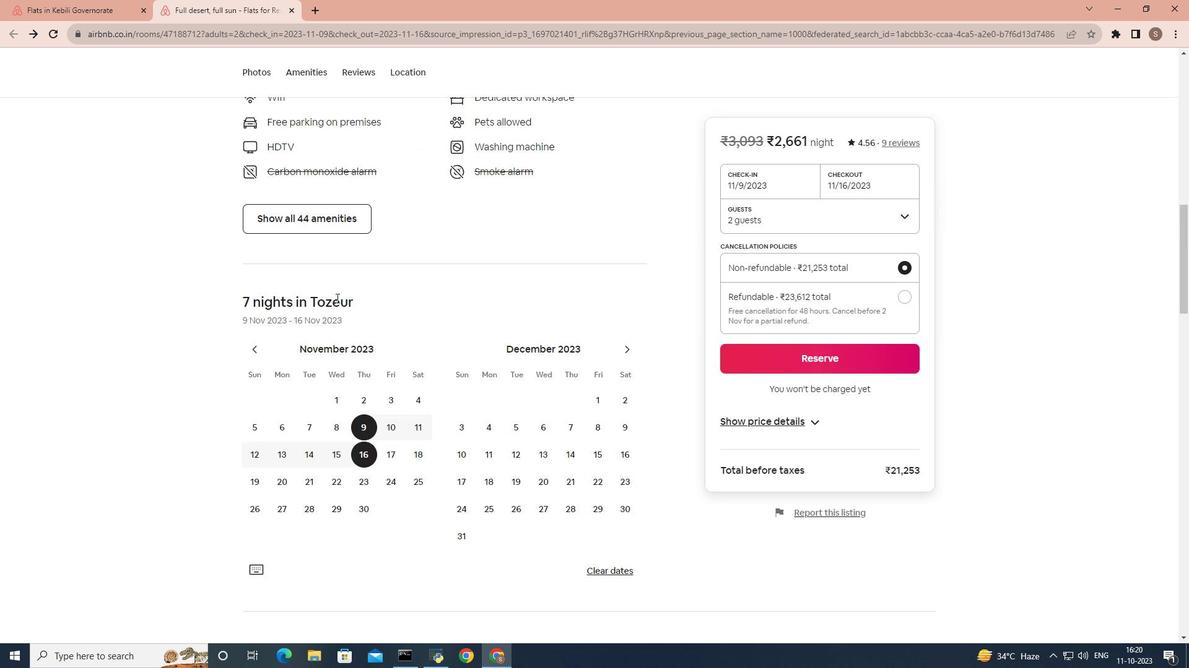 
Action: Mouse scrolled (336, 299) with delta (0, 0)
Screenshot: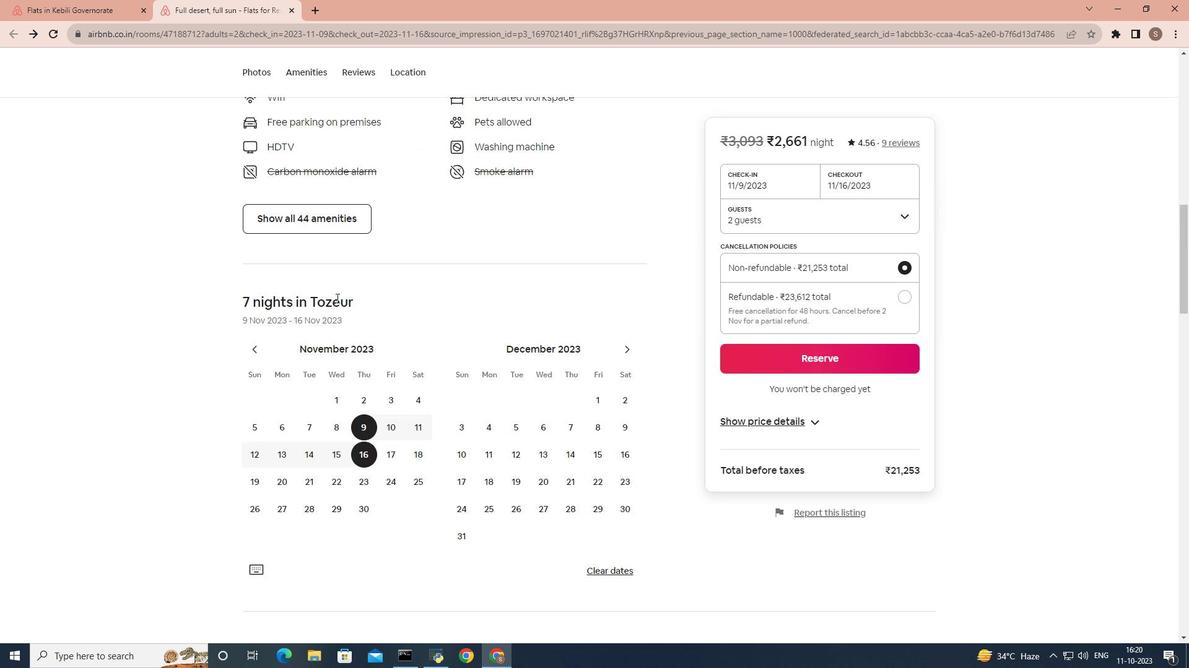 
Action: Mouse scrolled (336, 299) with delta (0, 0)
Screenshot: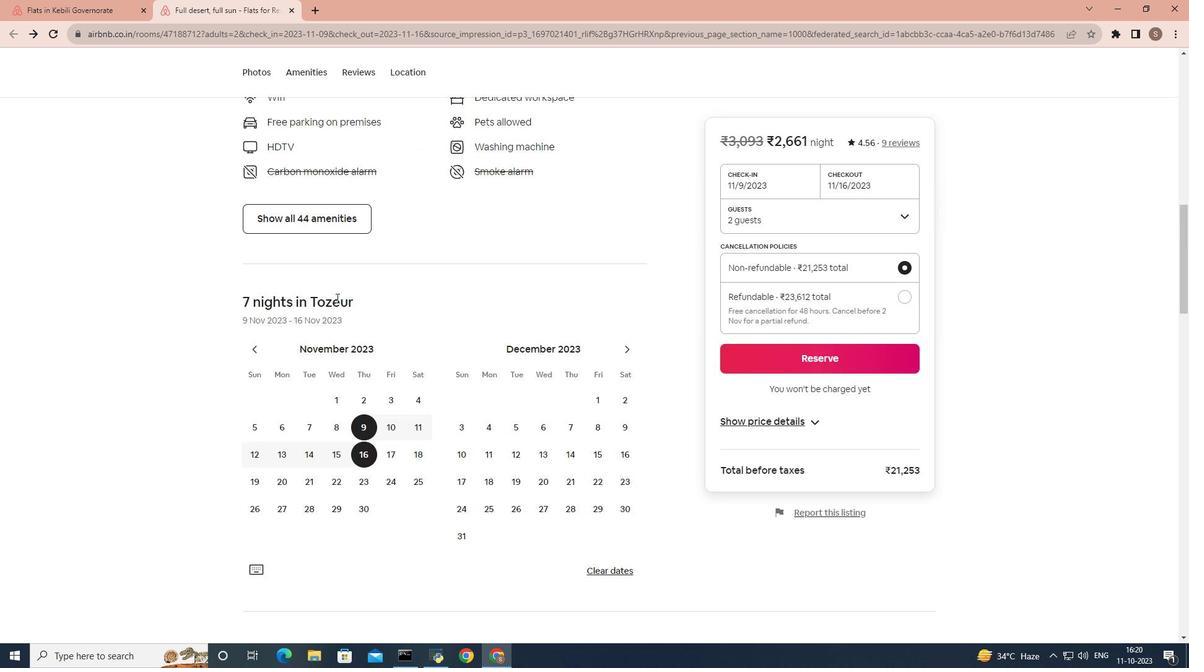 
Action: Mouse scrolled (336, 299) with delta (0, 0)
Screenshot: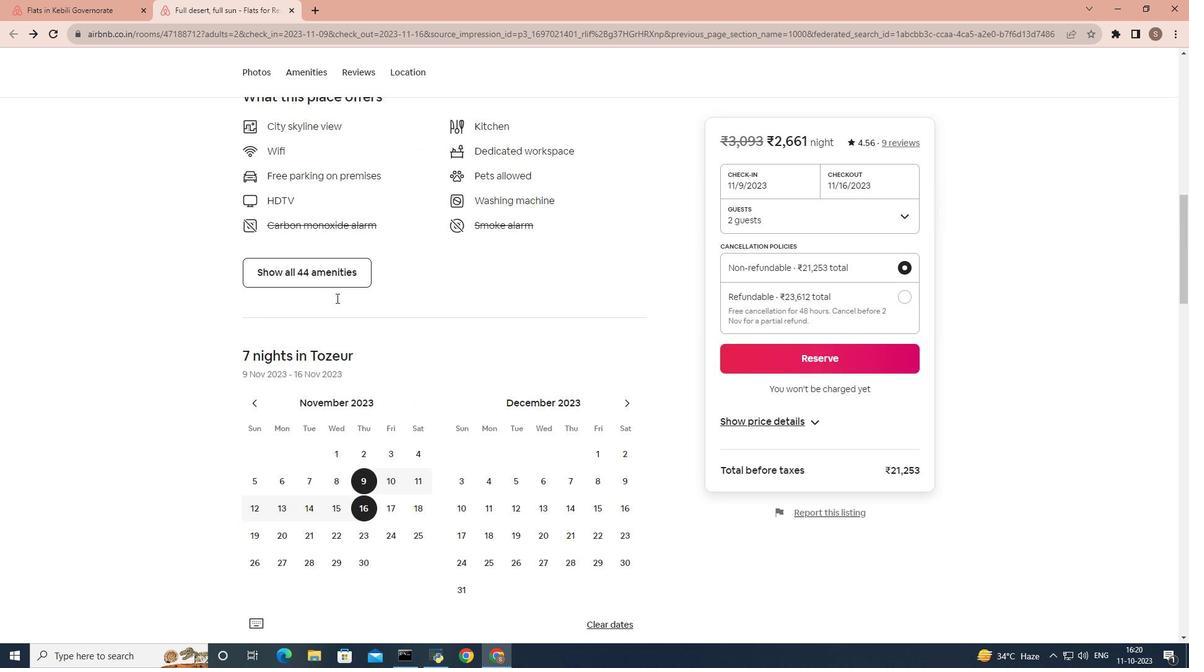 
Action: Mouse scrolled (336, 299) with delta (0, 0)
Screenshot: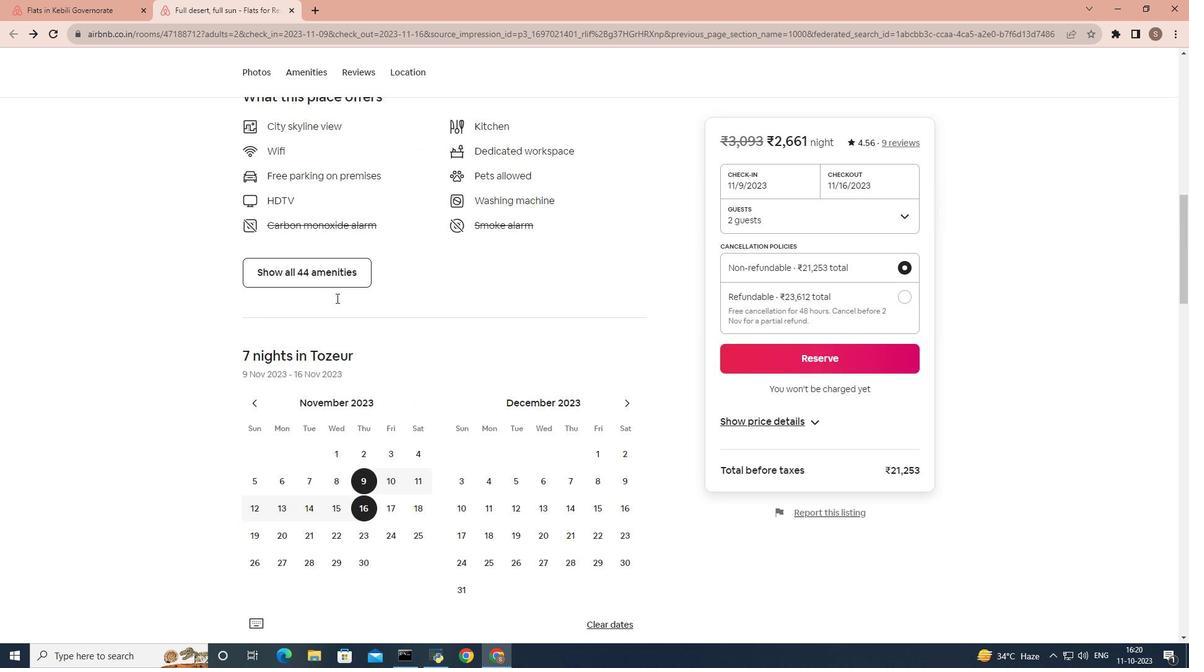 
Action: Mouse scrolled (336, 299) with delta (0, 0)
Screenshot: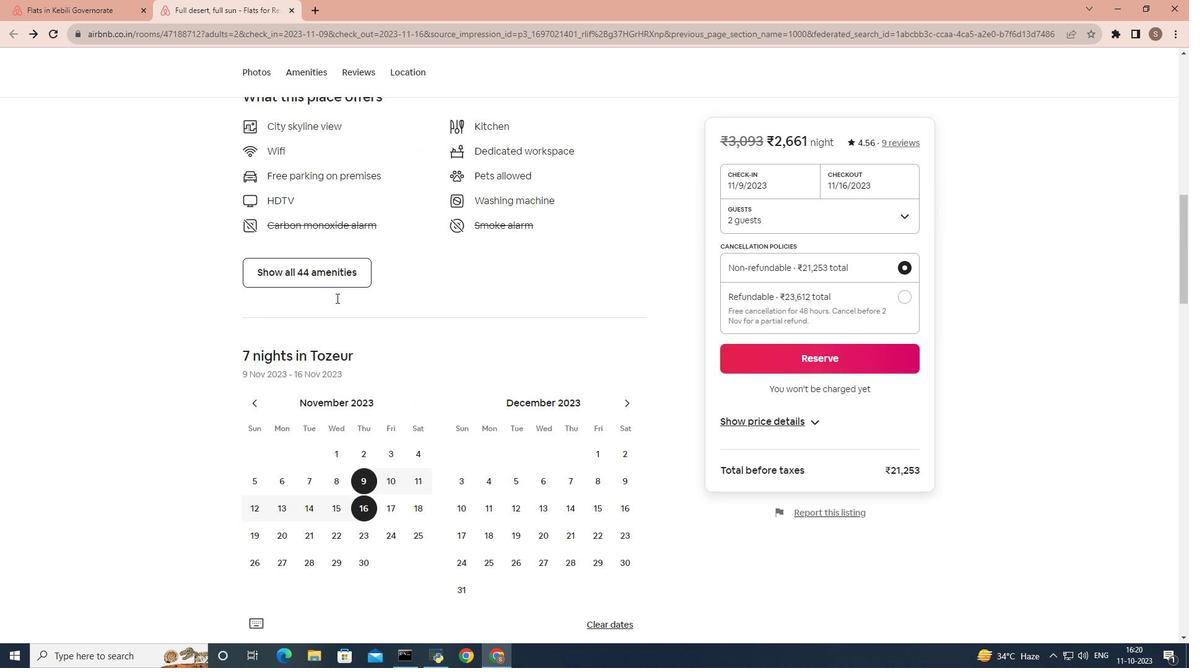 
Action: Mouse scrolled (336, 299) with delta (0, 0)
Screenshot: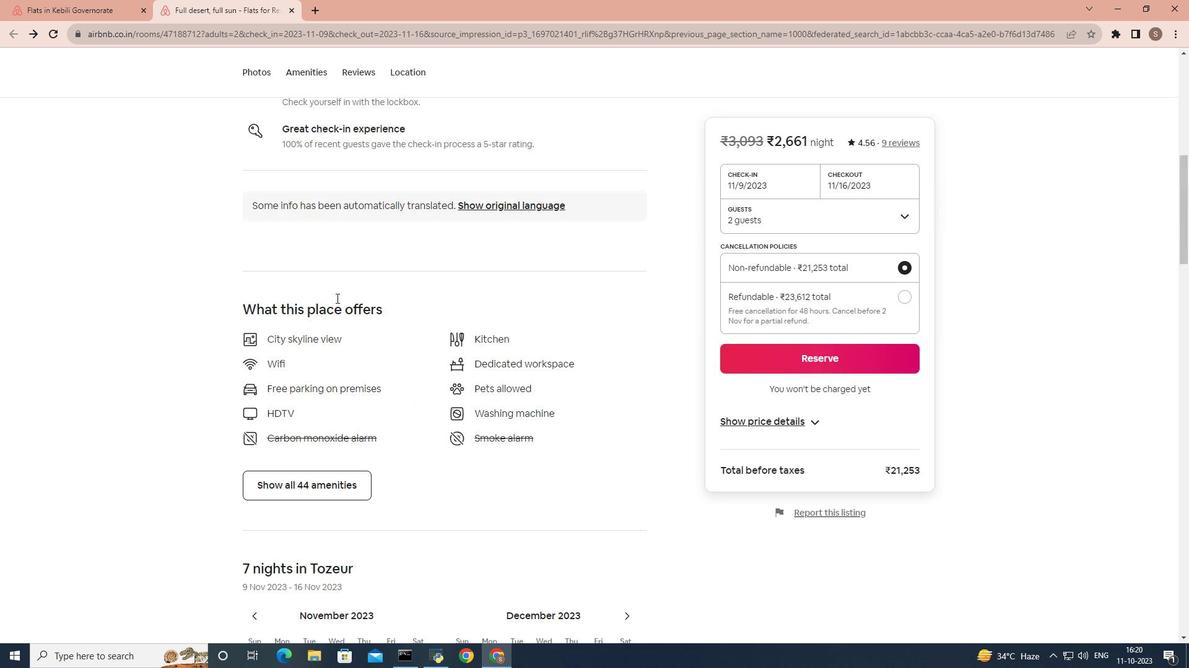 
Action: Mouse scrolled (336, 299) with delta (0, 0)
Screenshot: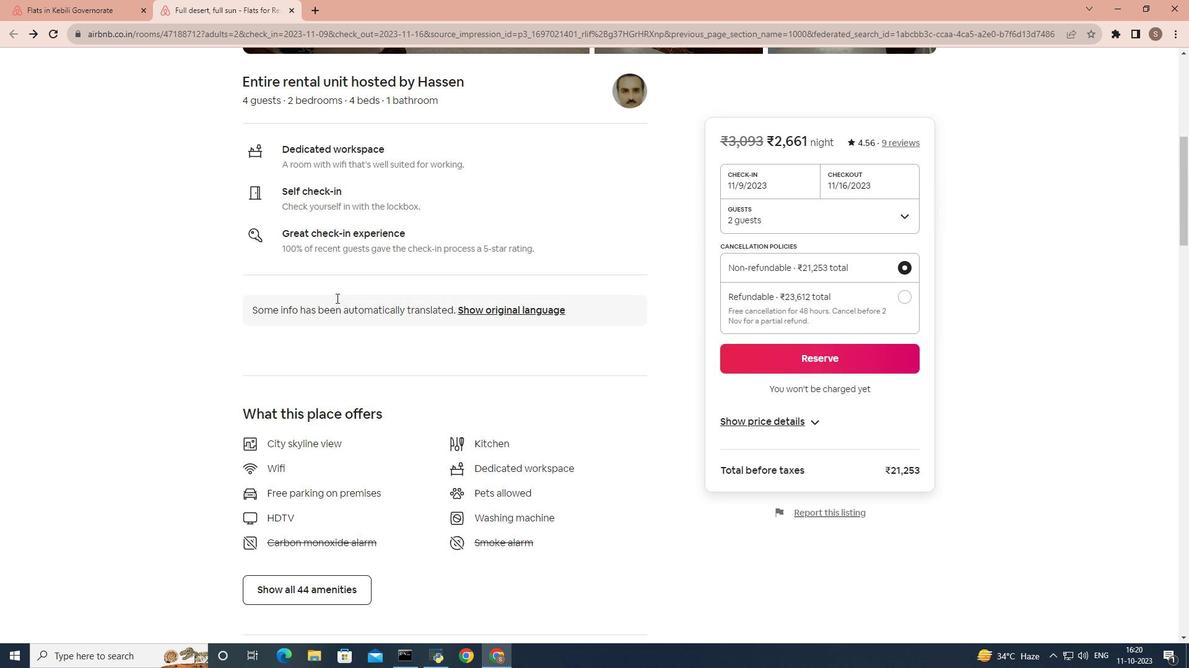 
Action: Mouse scrolled (336, 299) with delta (0, 0)
Screenshot: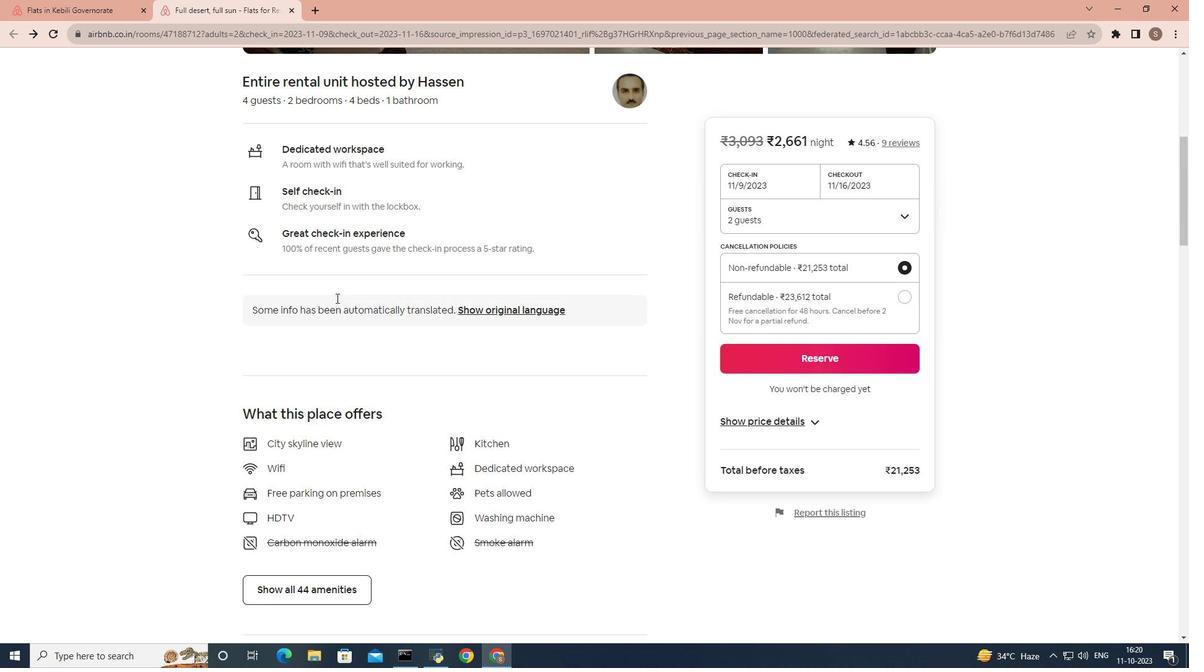 
Action: Mouse scrolled (336, 299) with delta (0, 0)
